 Task: Implement a script that counts the number of lines in a text file specified as an argument.
Action: Mouse moved to (150, 560)
Screenshot: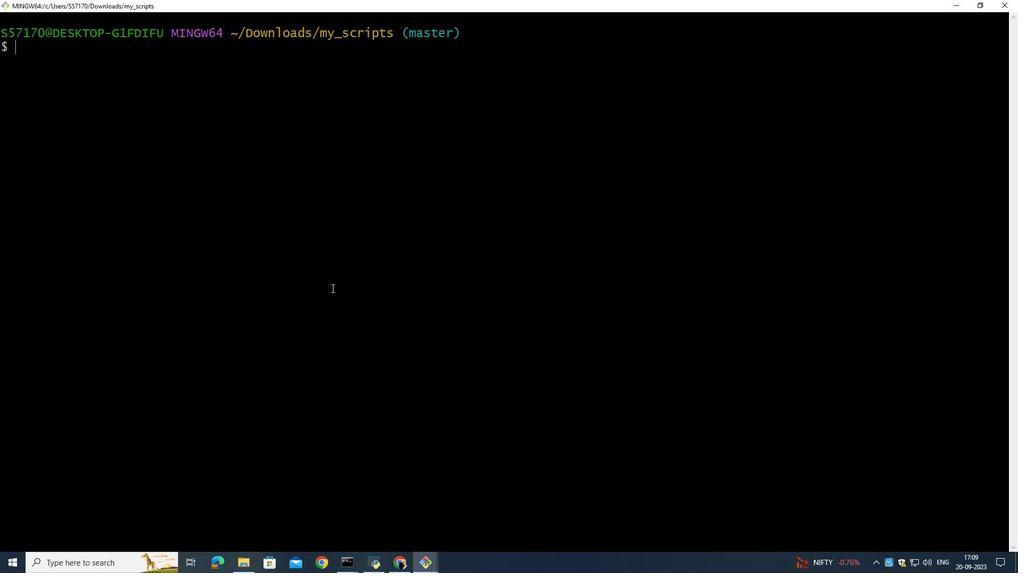 
Action: Mouse pressed left at (150, 560)
Screenshot: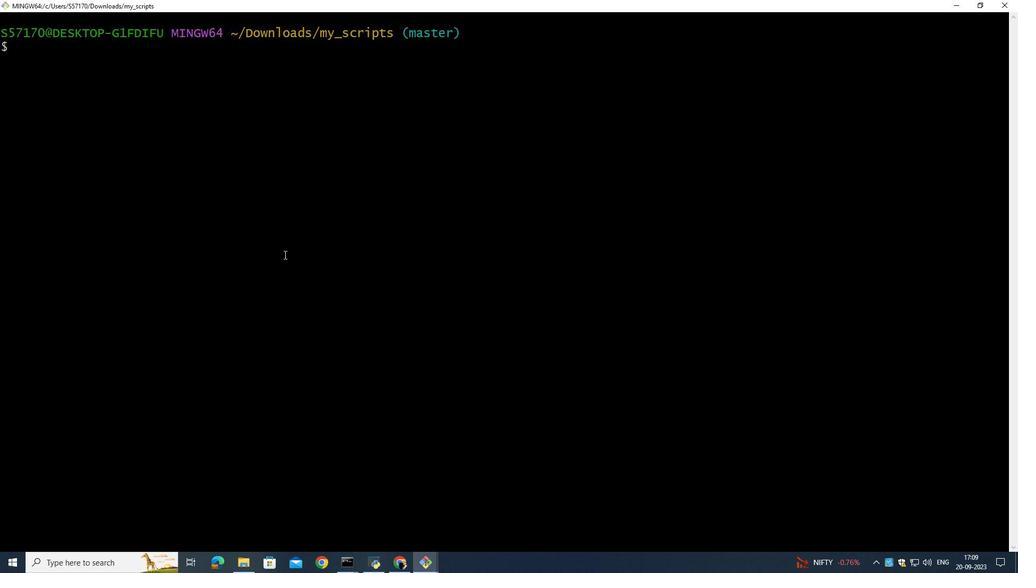 
Action: Mouse moved to (142, 486)
Screenshot: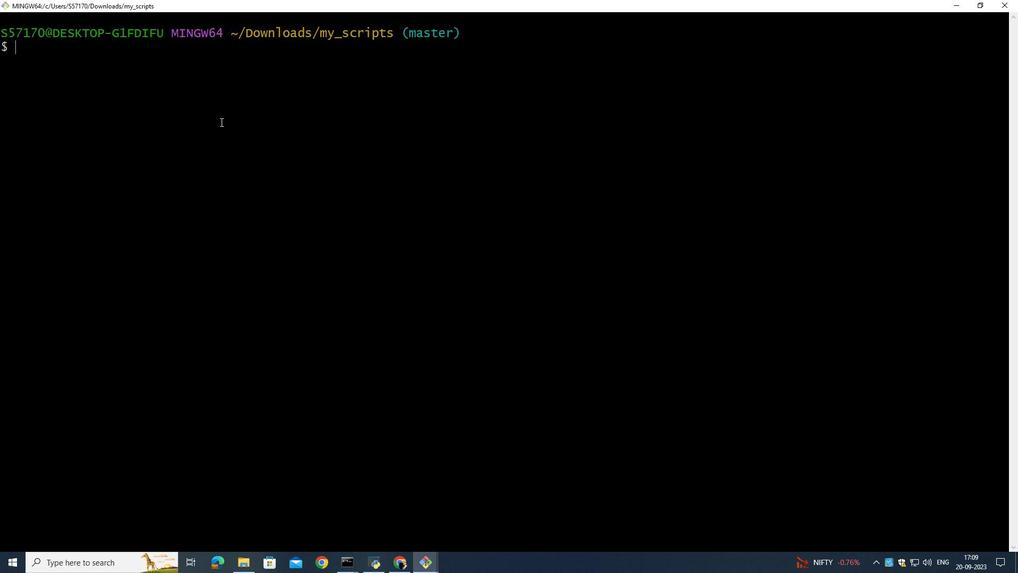 
Action: Mouse pressed left at (142, 486)
Screenshot: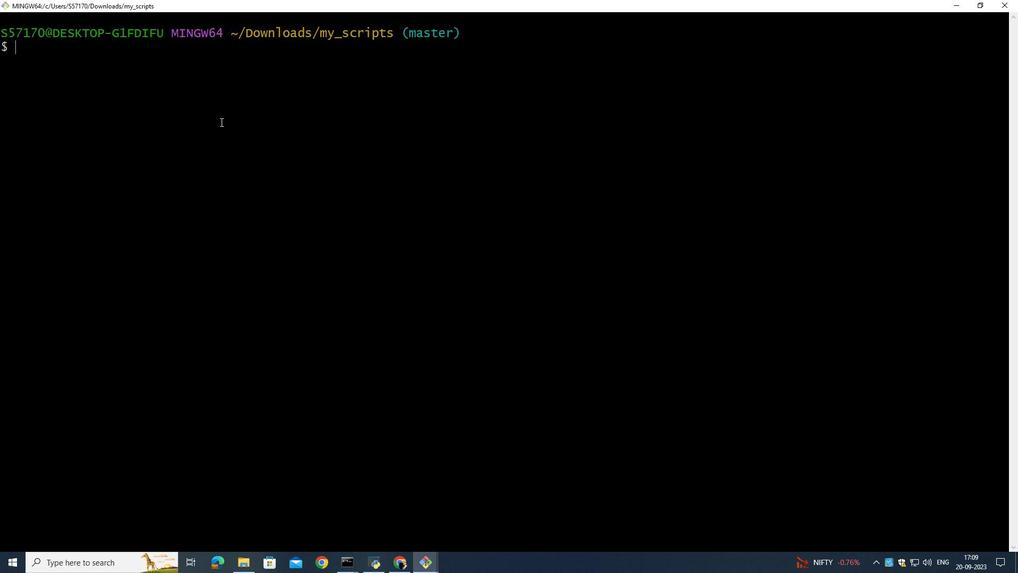 
Action: Mouse moved to (142, 465)
Screenshot: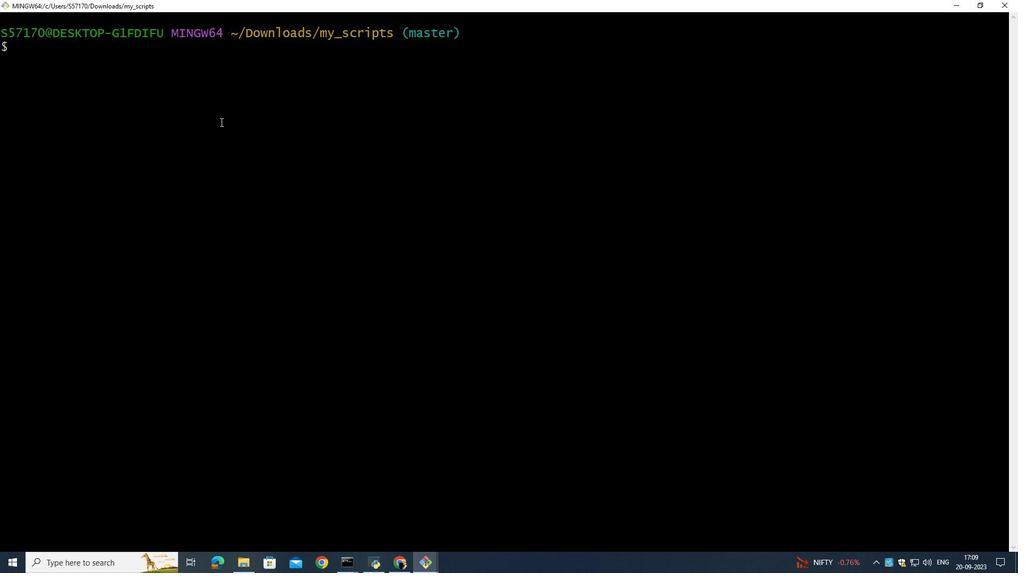 
Action: Key pressed ls<Key.enter>touch<Key.space>
Screenshot: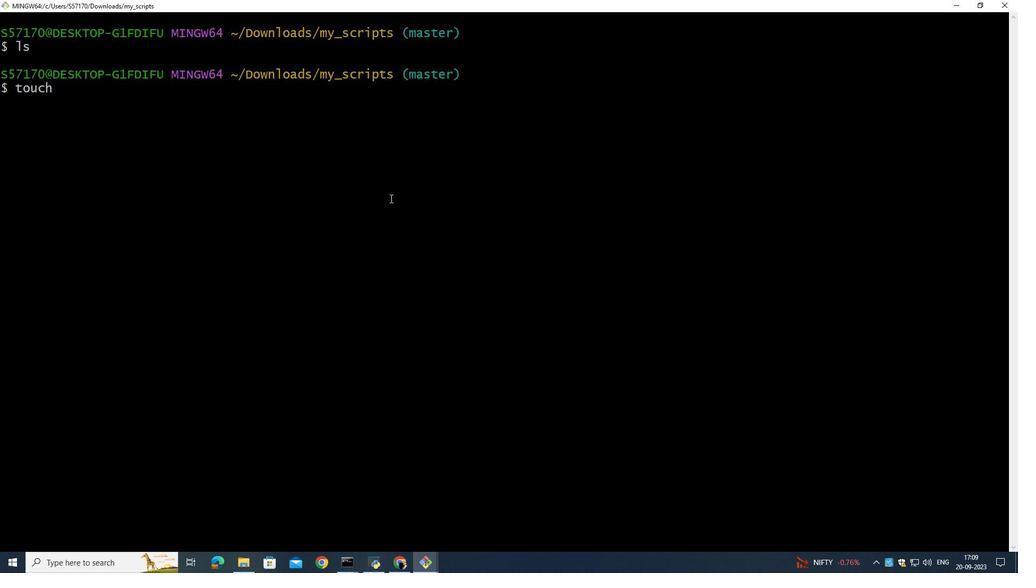 
Action: Mouse moved to (151, 526)
Screenshot: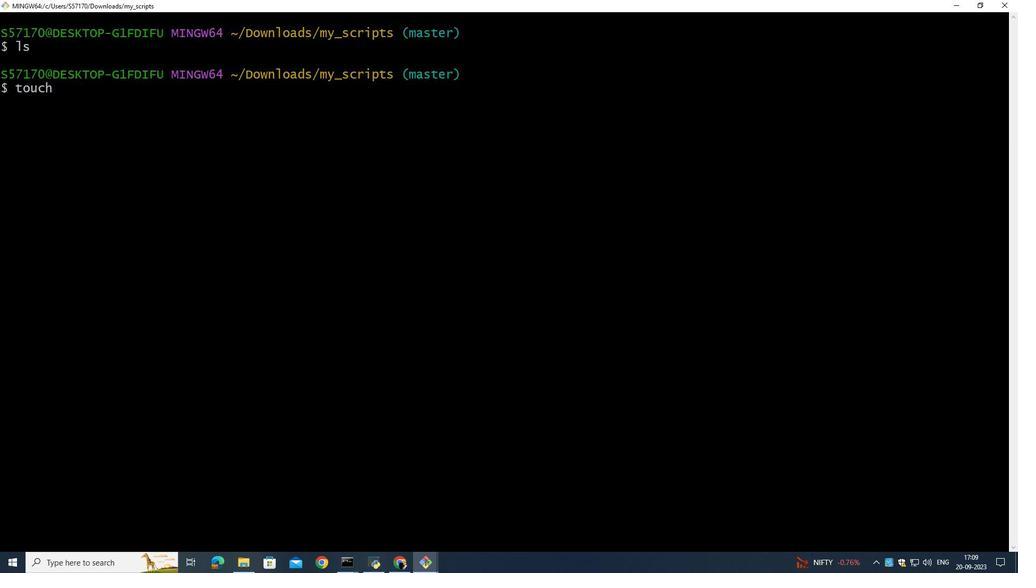 
Action: Mouse scrolled (151, 526) with delta (0, 0)
Screenshot: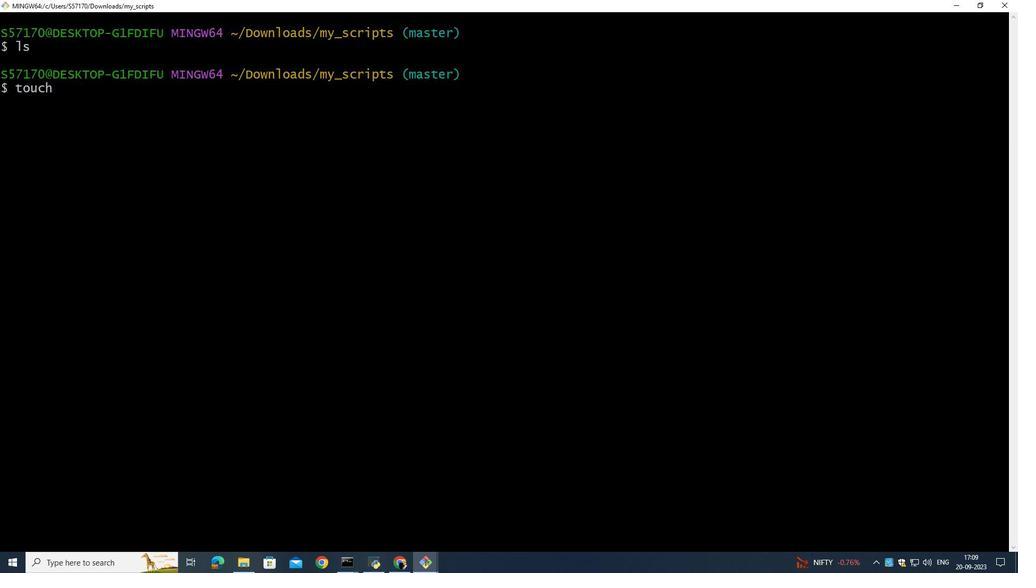 
Action: Mouse scrolled (151, 526) with delta (0, 0)
Screenshot: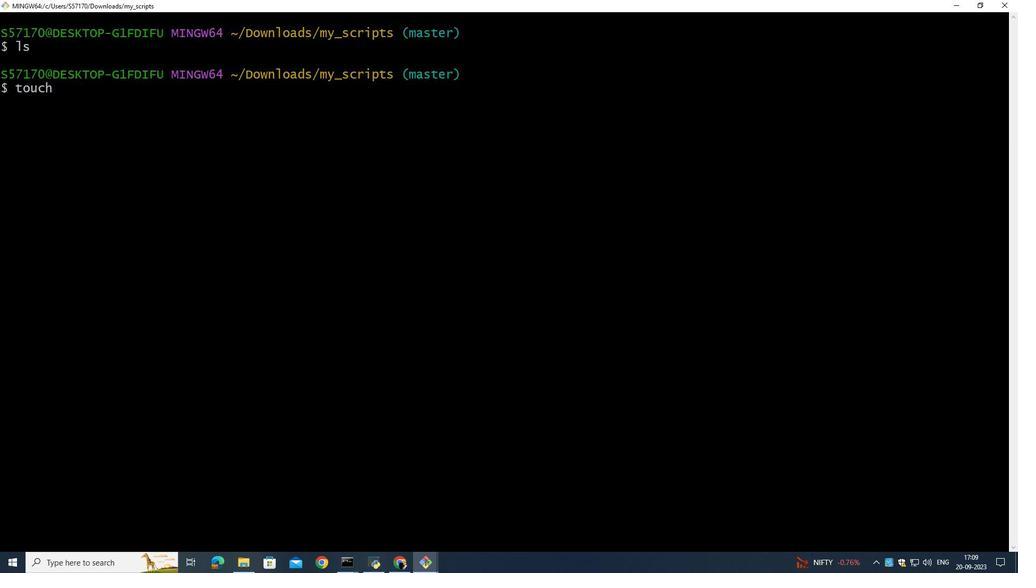 
Action: Mouse scrolled (151, 526) with delta (0, 0)
Screenshot: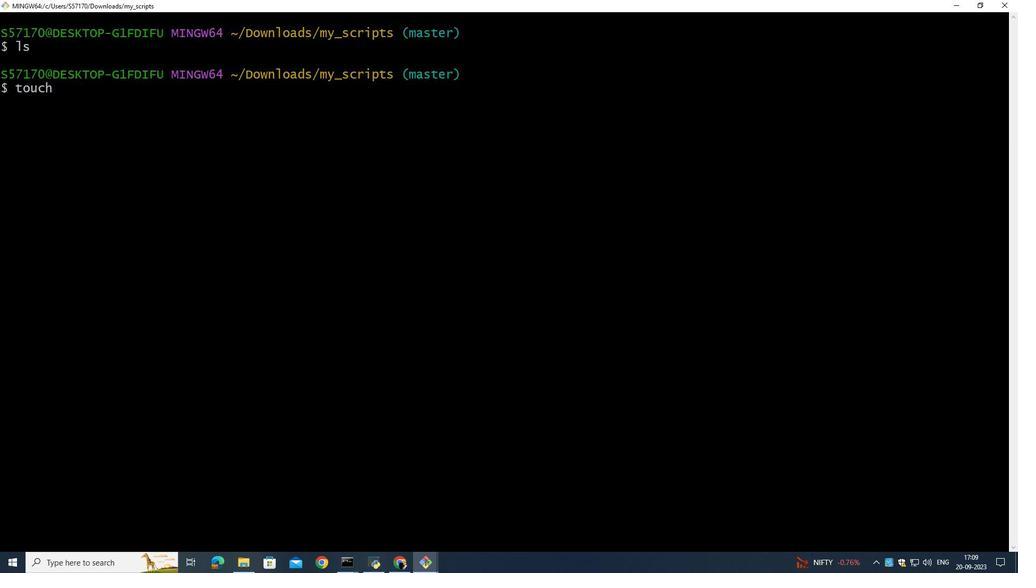 
Action: Mouse moved to (151, 526)
Screenshot: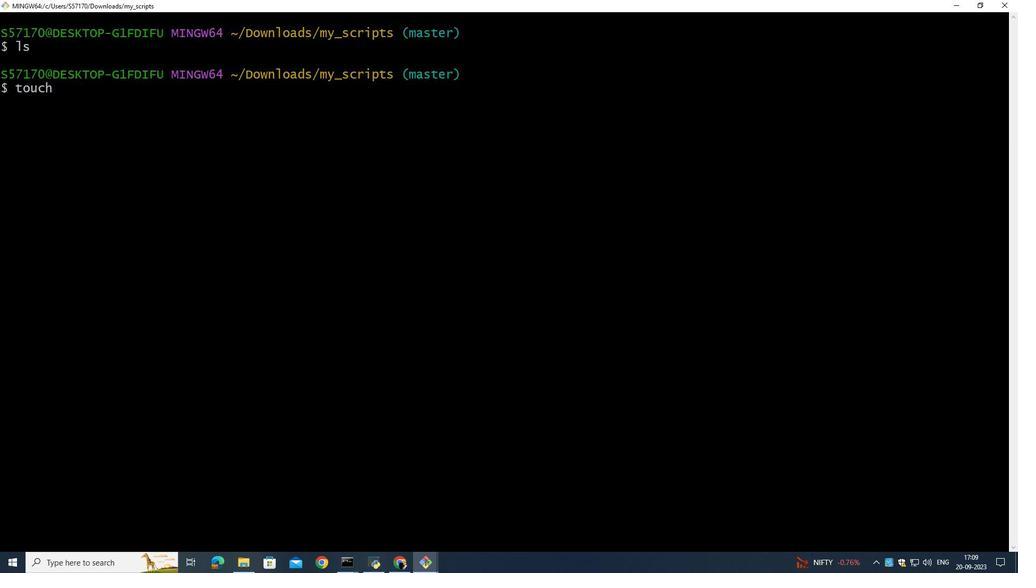 
Action: Mouse scrolled (151, 526) with delta (0, 0)
Screenshot: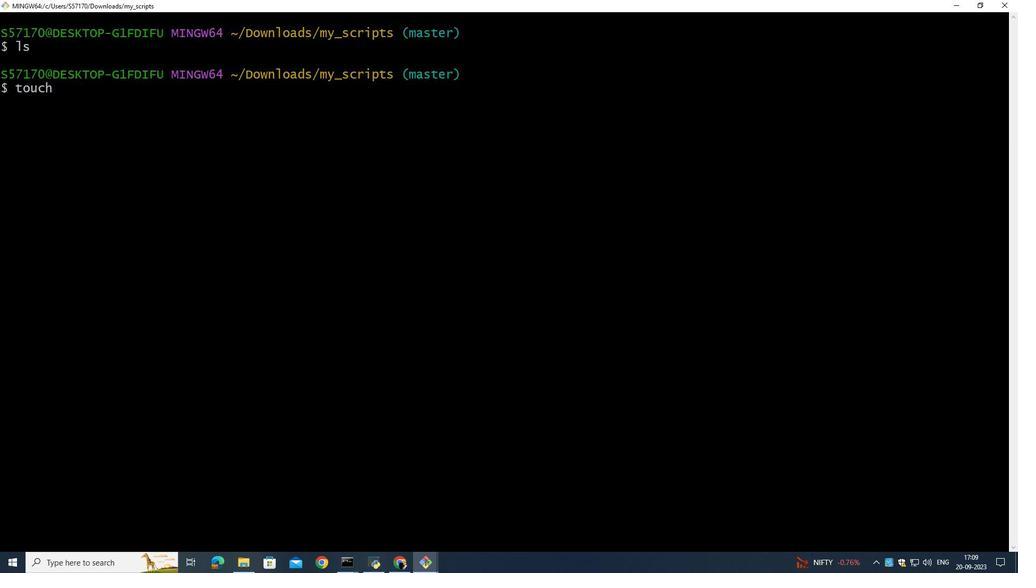 
Action: Mouse moved to (151, 526)
Screenshot: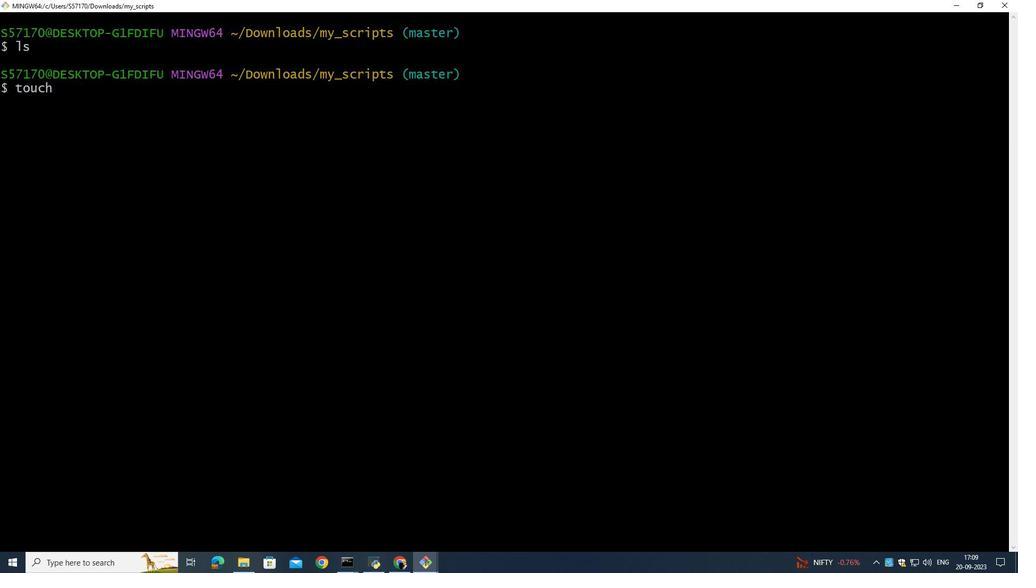 
Action: Mouse scrolled (151, 526) with delta (0, 0)
Screenshot: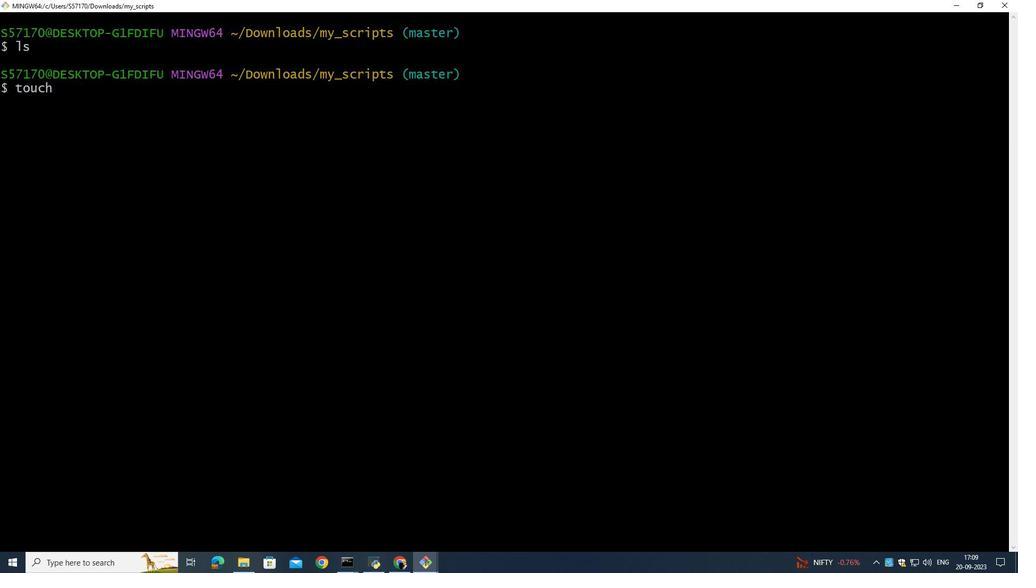
Action: Mouse moved to (151, 526)
Screenshot: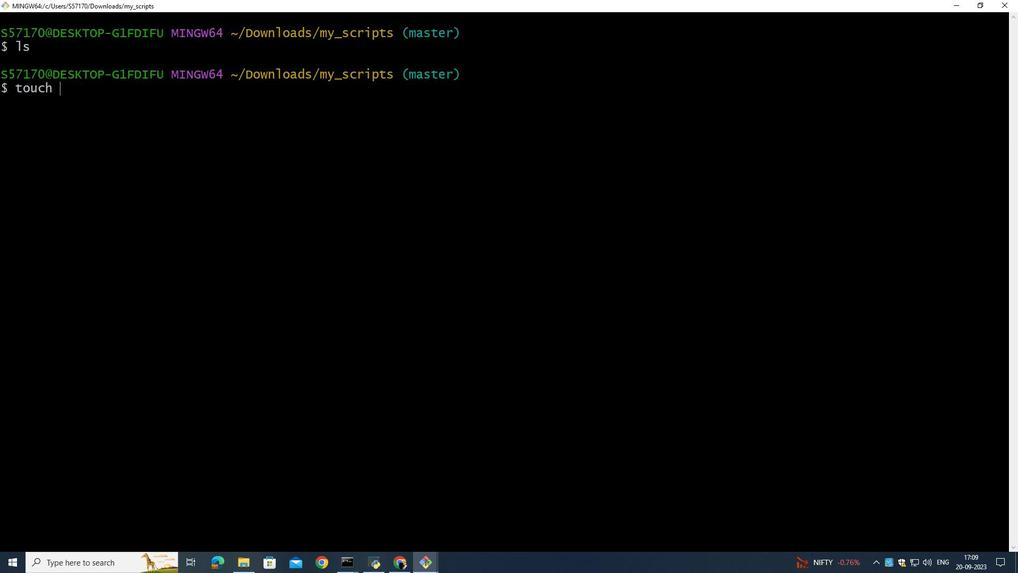 
Action: Mouse scrolled (151, 526) with delta (0, 0)
Screenshot: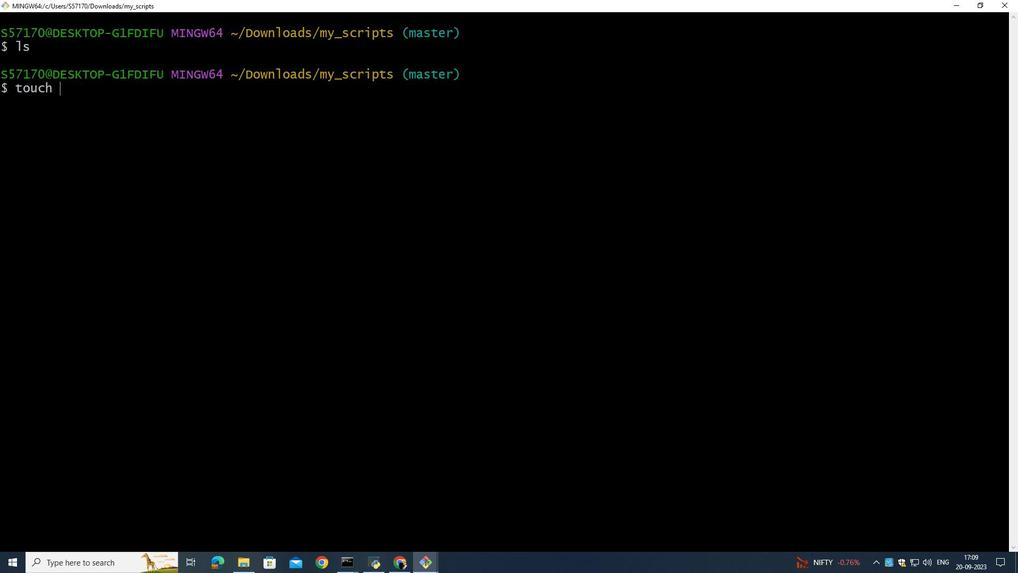 
Action: Mouse scrolled (151, 526) with delta (0, 0)
Screenshot: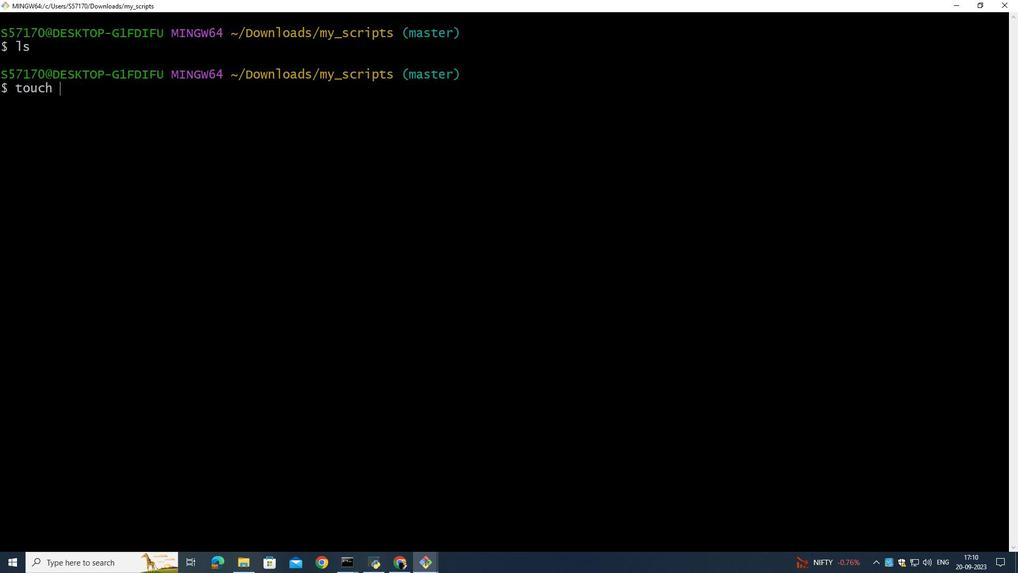 
Action: Mouse scrolled (151, 526) with delta (0, 0)
Screenshot: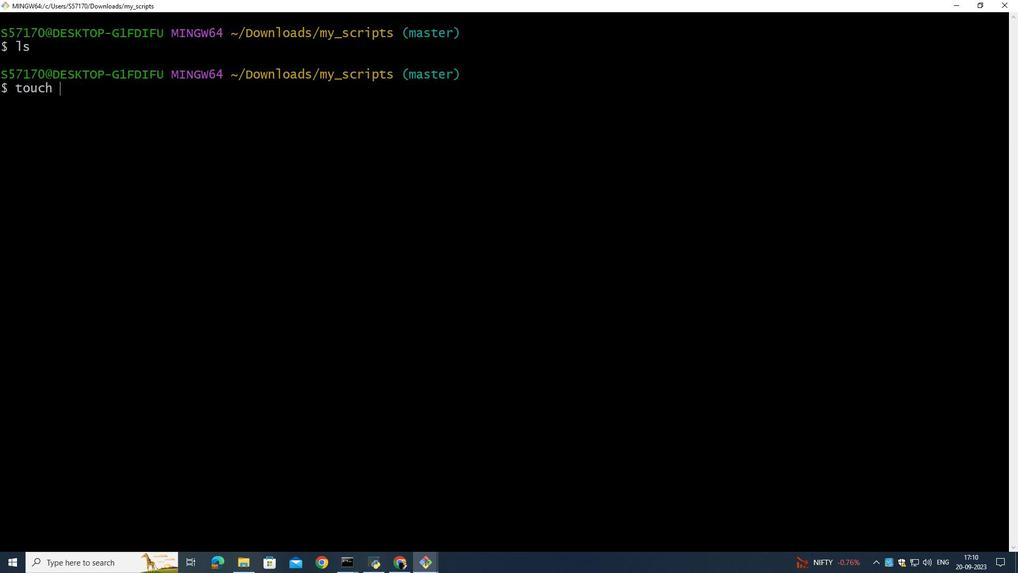 
Action: Mouse scrolled (151, 526) with delta (0, 0)
Screenshot: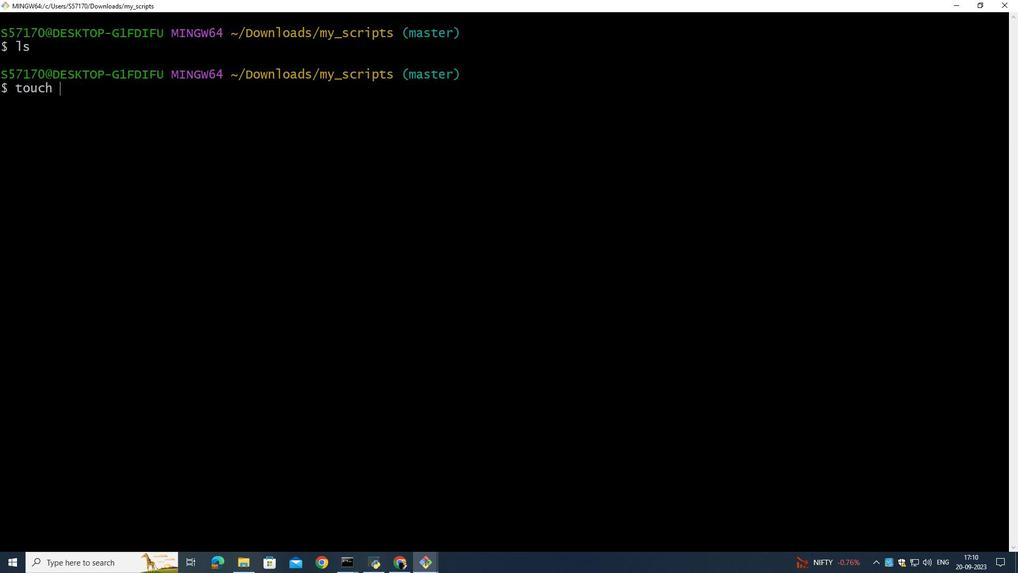 
Action: Mouse moved to (151, 527)
Screenshot: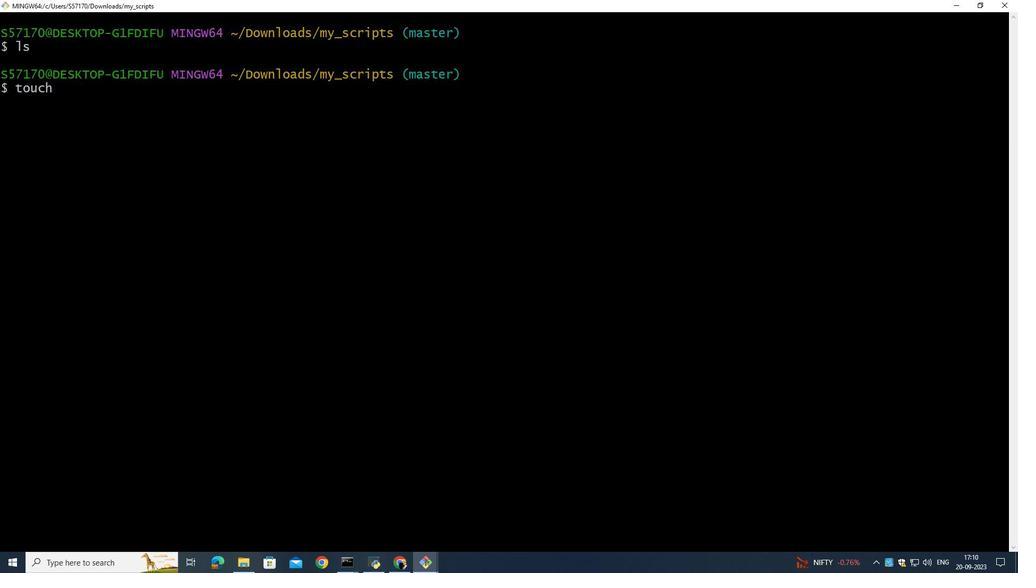 
Action: Mouse scrolled (151, 527) with delta (0, 0)
Screenshot: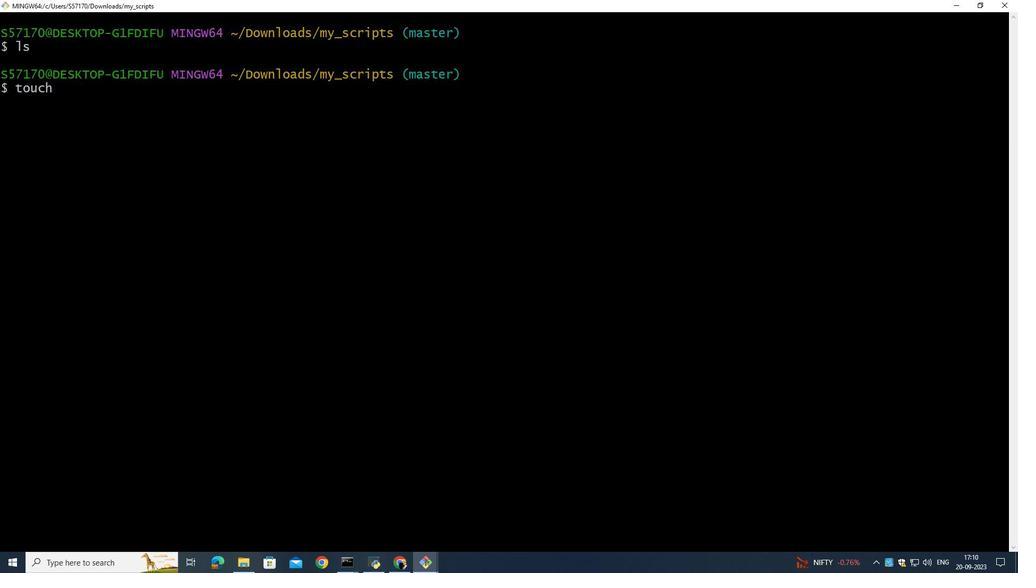 
Action: Mouse scrolled (151, 527) with delta (0, 0)
Screenshot: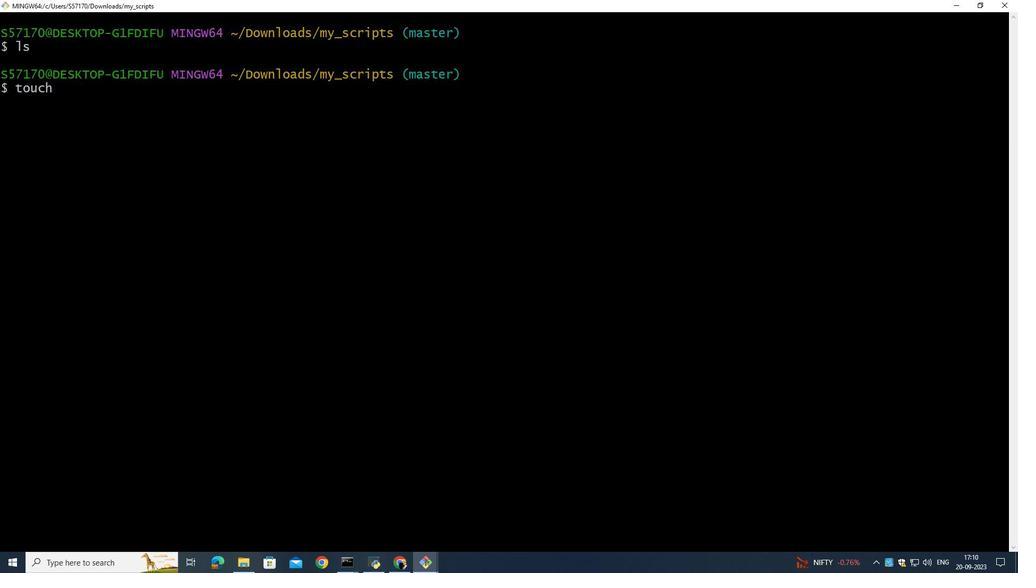 
Action: Mouse moved to (151, 523)
Screenshot: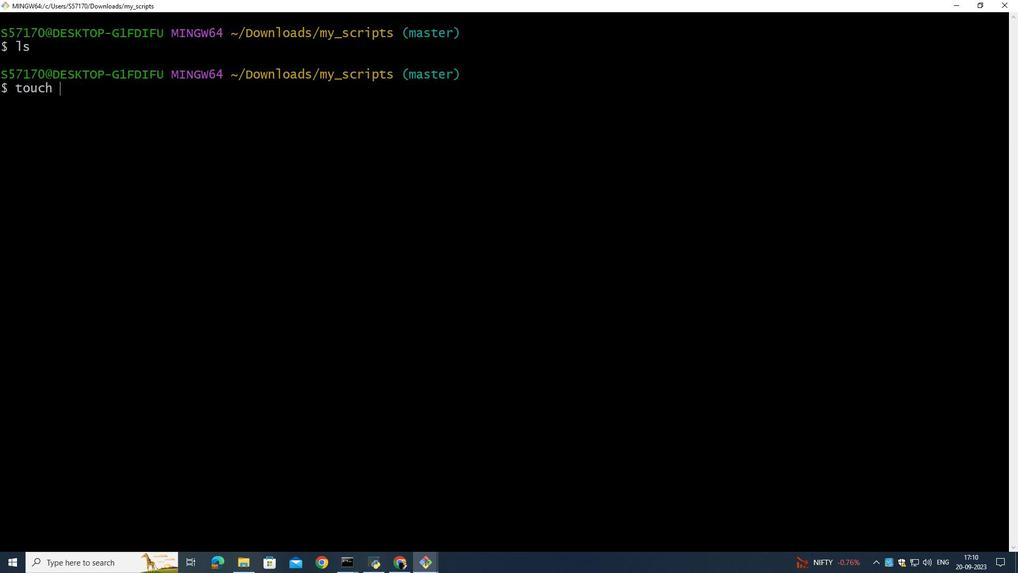 
Action: Key pressed countl<Key.backspace><Key.shift_r>_line.sh<Key.enter>ls<Key.enter>vi<Key.space>count<Key.shift_r>_line.sh<Key.enter>
Screenshot: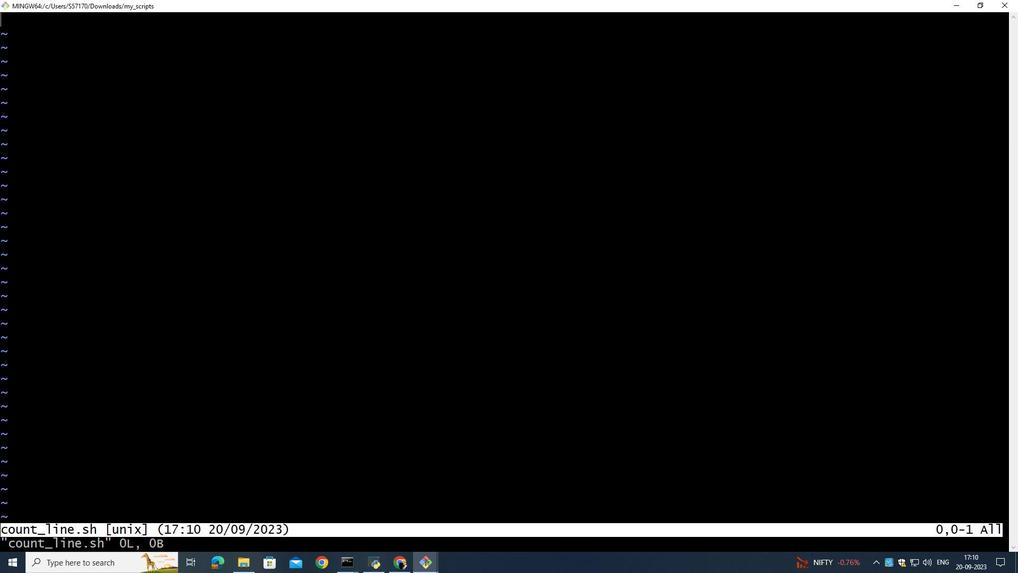 
Action: Mouse moved to (150, 523)
Screenshot: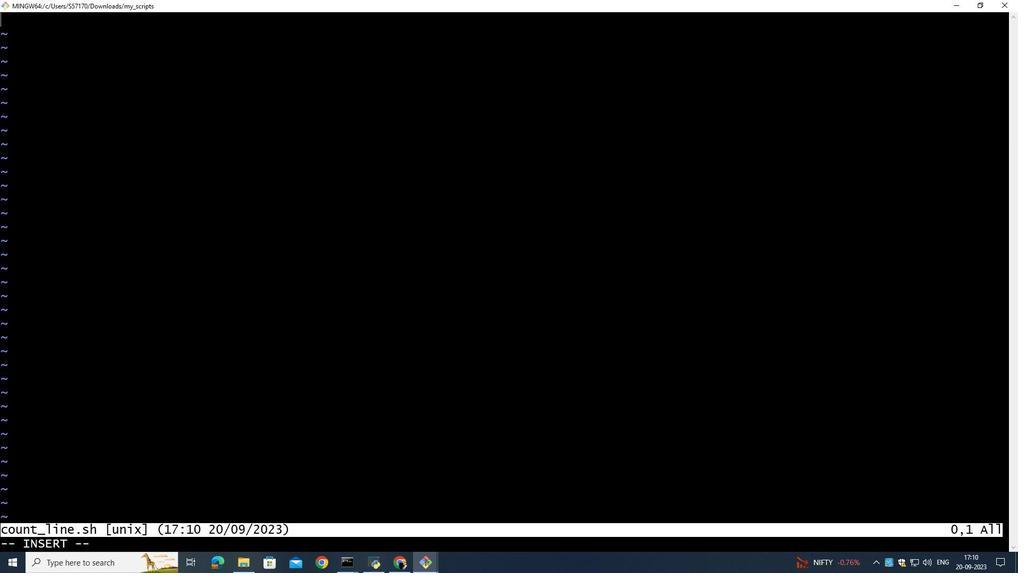 
Action: Key pressed i
Screenshot: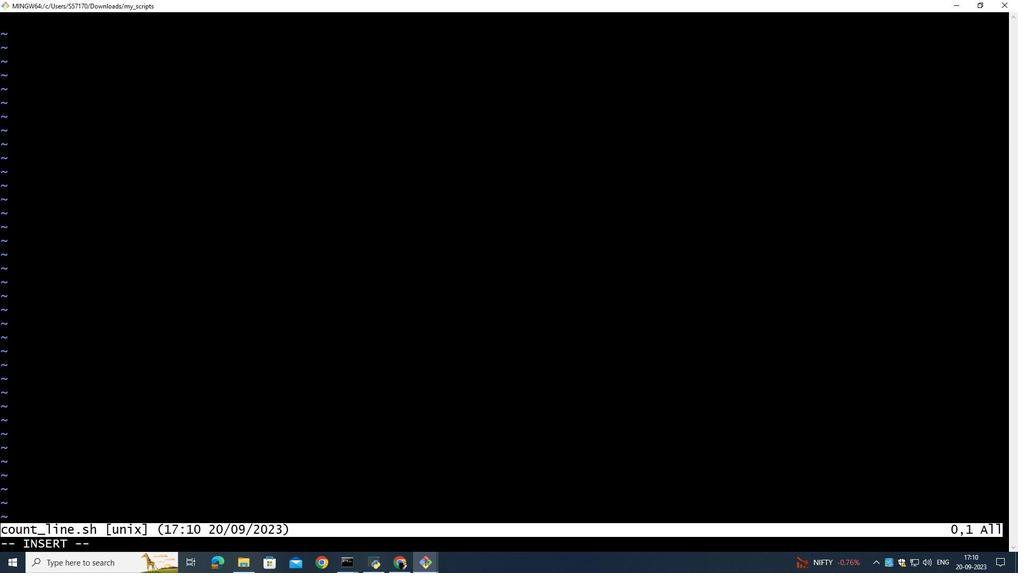 
Action: Mouse moved to (142, 464)
Screenshot: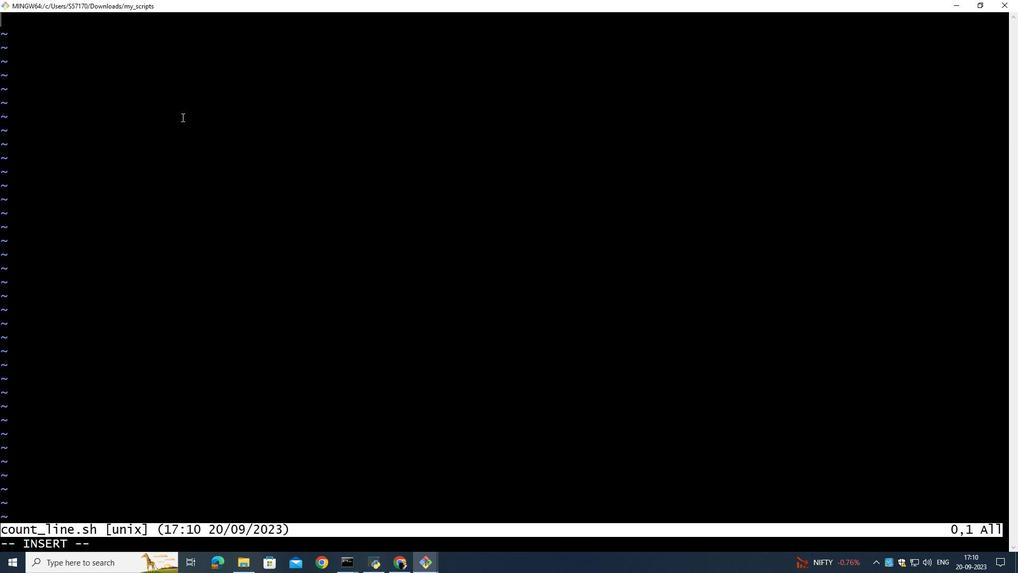 
Action: Key pressed <Key.shift>#/<Key.backspace><Key.shift><Key.shift><Key.shift><Key.shift><Key.shift><Key.shift><Key.shift><Key.shift><Key.shift><Key.shift><Key.shift><Key.shift><Key.shift><Key.shift><Key.shift><Key.shift><Key.shift><Key.shift><Key.shift><Key.shift><Key.shift><Key.shift><Key.shift><Key.shift><Key.shift><Key.shift><Key.shift><Key.shift><Key.shift><Key.shift><Key.shift><Key.shift><Key.shift><Key.shift><Key.shift><Key.shift><Key.shift><Key.shift><Key.shift><Key.shift><Key.shift><Key.shift>!b<Key.backspace>/bin/bash<Key.enter><Key.backspace><Key.enter>if<Key.space>[<Key.space><Key.shift><Key.shift><Key.shift><Key.shift><Key.shift><Key.shift><Key.shift><Key.shift><Key.shift><Key.shift>$<Key.shift>#<Key.space>-ne<Key.space>1]<Key.backspace><Key.space>]<Key.space><Key.backspace>;<Key.space>then<Key.enter>echo<Key.space><Key.shift_r>"<Key.caps_lock>U<Key.caps_lock>sage<Key.shift_r>:<Key.space><Key.shift><Key.shift><Key.shift><Key.shift><Key.shift><Key.shift><Key.shift><Key.shift><Key.shift><Key.shift><Key.shift><Key.shift><Key.shift><Key.shift><Key.shift><Key.shift><Key.shift><Key.shift>$0<Key.space><Key.shift_r><Key.shift_r><Key.shift_r><Key.shift_r><Key.shift_r><Key.shift_r><Key.shift_r><Key.shift_r><Key.shift_r><Key.shift_r><Key.shift_r><Key.shift_r><Key.shift_r><Key.shift_r><Key.shift_r><Key.shift_r><Key.shift_r><Key.shift_r><Key.shift_r><Key.shift_r><Key.shift_r><Key.shift_r><filwe<Key.backspace><Key.backspace>epath<Key.shift_r><Key.shift_r>><Key.enter>exir<Key.backspace>t<Key.space>1<Key.enter>fi<Key.enter><Key.enter>file<Key.shift_r>_path=<Key.shift><Key.shift><Key.shift><Key.shift><Key.shift>$1<Key.enter>if<Key.space>[<Key.space>-f<Key.space><Key.shift_r>"<Key.shift>$file<Key.shift_r>_path<Key.space>];<Key.space>them<Key.backspace>n<Key.enter>
Screenshot: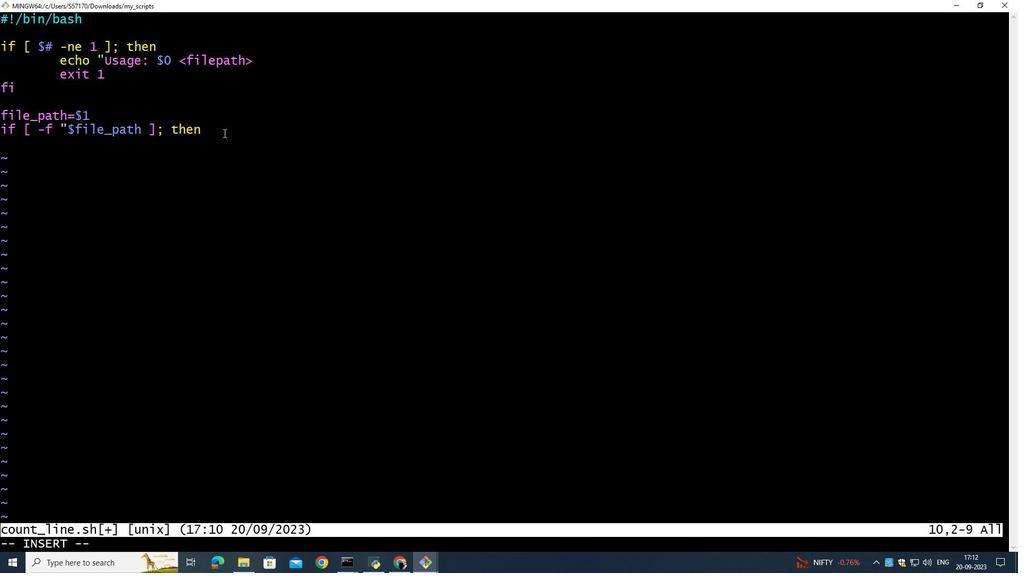 
Action: Mouse moved to (151, 531)
Screenshot: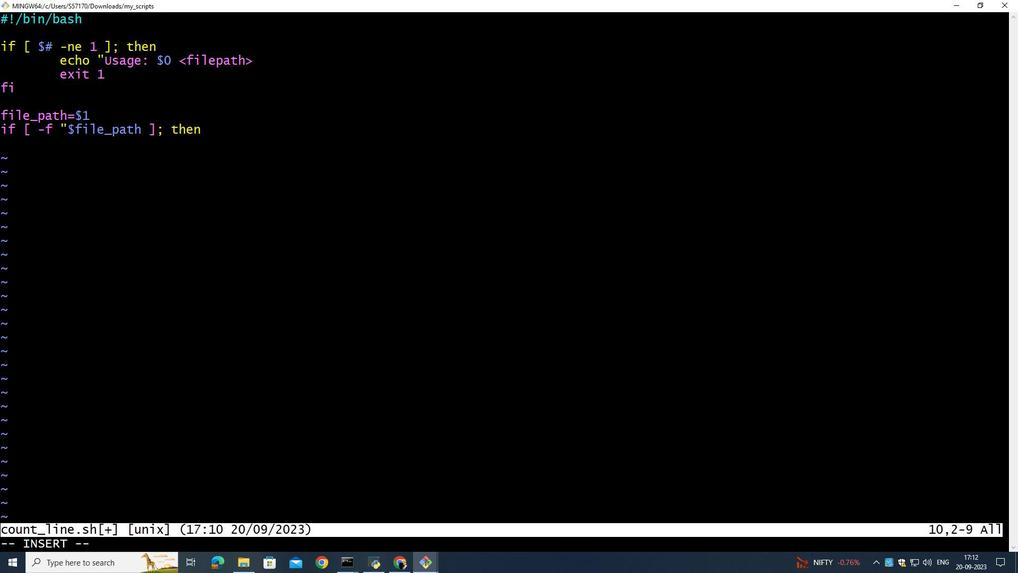 
Action: Mouse scrolled (151, 531) with delta (0, 0)
Screenshot: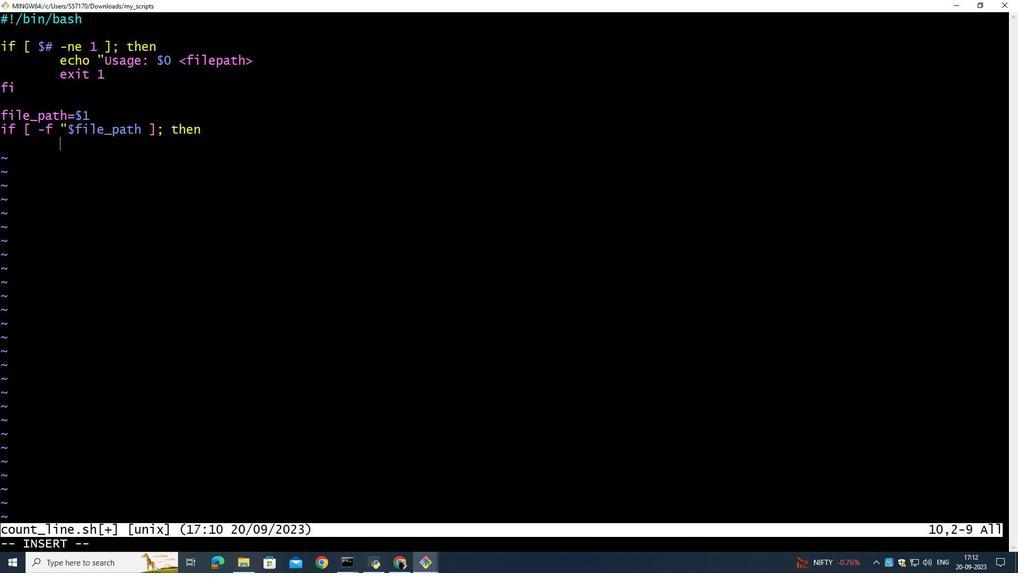
Action: Mouse scrolled (151, 531) with delta (0, 0)
Screenshot: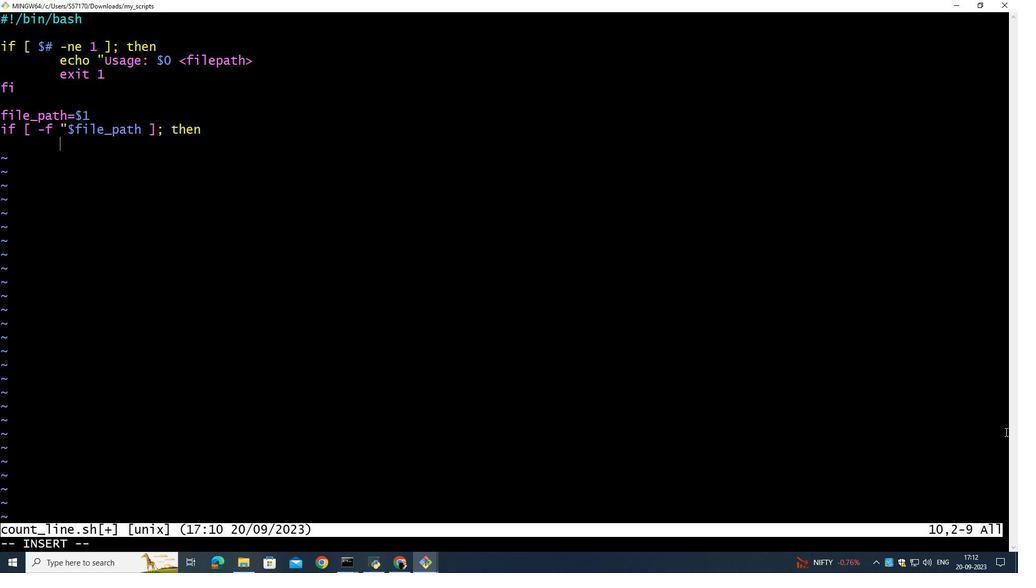 
Action: Mouse moved to (144, 513)
Screenshot: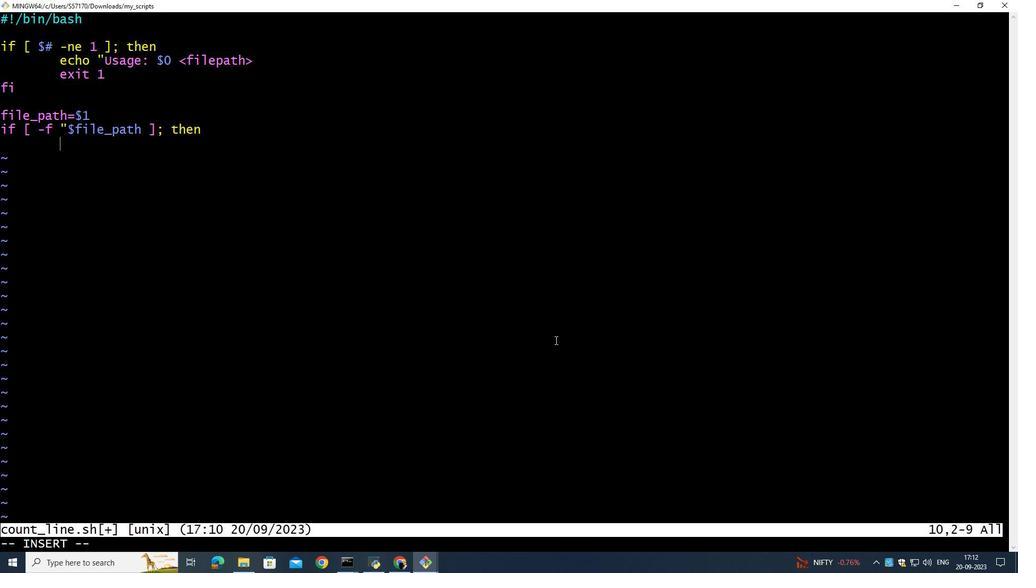 
Action: Key pressed line<Key.shift_r>_count=<Key.shift><Key.shift><Key.shift><Key.shift><Key.shift><Key.shift><Key.shift><Key.shift><Key.shift><Key.shift><Key.shift><Key.shift><Key.shift><Key.shift><Key.shift>$9wc<Key.space>-1<Key.space><Key.shift_r><Key.shift_r><<Key.space><Key.shift_r>"<Key.shift><Key.shift><Key.shift>$file<Key.shift_r>_path<Key.shift_r>"<Key.shift_r><Key.shift_r><Key.shift_r><Key.shift_r><Key.shift_r><Key.shift_r><Key.shift_r><Key.shift_r><Key.shift_r><Key.shift_r><Key.shift_r><Key.shift_r><Key.shift_r>)<Key.enter>echo<Key.space><Key.shift_r>"<Key.caps_lock>T<Key.caps_lock>he<Key.space>number<Key.space>of<Key.space>lines<Key.space>in<Key.space>'<Key.shift><Key.shift><Key.shift><Key.shift><Key.shift><Key.shift><Key.shift><Key.shift><Key.shift><Key.shift>$file<Key.shift_r><Key.shift_r><Key.shift_r><Key.shift_r><Key.shift_r><Key.shift_r><Key.shift_r><Key.shift_r><Key.shift_r><Key.shift_r><Key.shift_r><Key.shift_r><Key.shift_r><Key.shift_r><Key.shift_r><Key.shift_r><Key.shift_r><Key.shift_r>_path<Key.up><Key.left><Key.left><Key.left><Key.left><Key.left><Key.left><Key.left><Key.left><Key.left><Key.left><Key.left><Key.left><Key.left><Key.left><Key.left><Key.left><Key.left><Key.left><Key.left><Key.left><Key.left><Key.shift_r>(<Key.down><Key.right><Key.right><Key.right><Key.right><Key.right><Key.right><Key.right><Key.right><Key.right><Key.right><Key.right><Key.right><Key.right><Key.right><Key.right><Key.right><Key.right><Key.right><Key.right><Key.right><Key.right><Key.right><Key.right><Key.right><Key.right><Key.right>'<Key.space>is<Key.shift_r>:<Key.space><Key.shift><Key.shift><Key.shift><Key.shift><Key.shift><Key.shift><Key.shift><Key.shift><Key.shift><Key.shift><Key.shift><Key.shift><Key.shift><Key.shift>$line<Key.shift_r>_cu<Key.backspace>ount<Key.shift_r>"<Key.enter>else<Key.enter>echo<Key.space><Key.shift_r>"<Key.caps_lock>E<Key.caps_lock>rror<Key.shift_r>:<Key.space><Key.caps_lock>T<Key.caps_lock>he<Key.space>file<Key.space>'<Key.shift><Key.shift><Key.shift><Key.shift><Key.shift><Key.shift>$file<Key.shift_r>_path'cou<Key.backspace><Key.backspace><Key.backspace><Key.space>could<Key.space>not<Key.space>be<Key.space>found.<Key.shift_r>"<Key.enter>fi<Key.enter><Key.backspace><Key.backspace><Key.backspace><Key.backspace><Key.backspace><Key.backspace><Key.backspace><Key.shift_r>"<Key.enter>fi<Key.enter><Key.backspace><Key.backspace><Key.left><Key.left><Key.backspace><Key.backspace><Key.enter><Key.backspace><Key.up><Key.up><Key.up><Key.up><Key.up><Key.up><Key.right><Key.right><Key.right><Key.right><Key.right><Key.right><Key.right><Key.right><Key.right><Key.right><Key.right><Key.right><Key.enter><Key.down><Key.right><Key.right><Key.right><Key.down><Key.right><Key.right><Key.right><Key.right><Key.right><Key.right><Key.right><Key.right><Key.right><Key.right><Key.right><Key.right><Key.right><Key.right><Key.right><Key.right><Key.right><Key.left><Key.left><Key.left><Key.backspace><Key.right><Key.right><Key.right><Key.right><Key.right><Key.right><Key.right><Key.right><Key.right><Key.right><Key.right><Key.right><Key.right><Key.right><Key.right><Key.right><Key.right><Key.right><Key.right><Key.right><Key.right><Key.right><Key.right><Key.enter><Key.esc><Key.shift_r>:wq<Key.shift>!<Key.enter>./count<Key.shift_r>_line.sh<Key.enter><Key.up><Key.up><Key.enter><Key.up><Key.up><Key.up><Key.up><Key.up><Key.up><Key.up><Key.up><Key.up><Key.up><Key.up><Key.up><Key.up><Key.up><Key.up><Key.up><Key.up><Key.up><Key.up><Key.up><Key.up>i<Key.down><Key.down><Key.down><Key.down><Key.down><Key.down><Key.down><Key.down><Key.down><Key.right><Key.left><Key.left><Key.left><Key.left><Key.left><Key.right><Key.right>
Screenshot: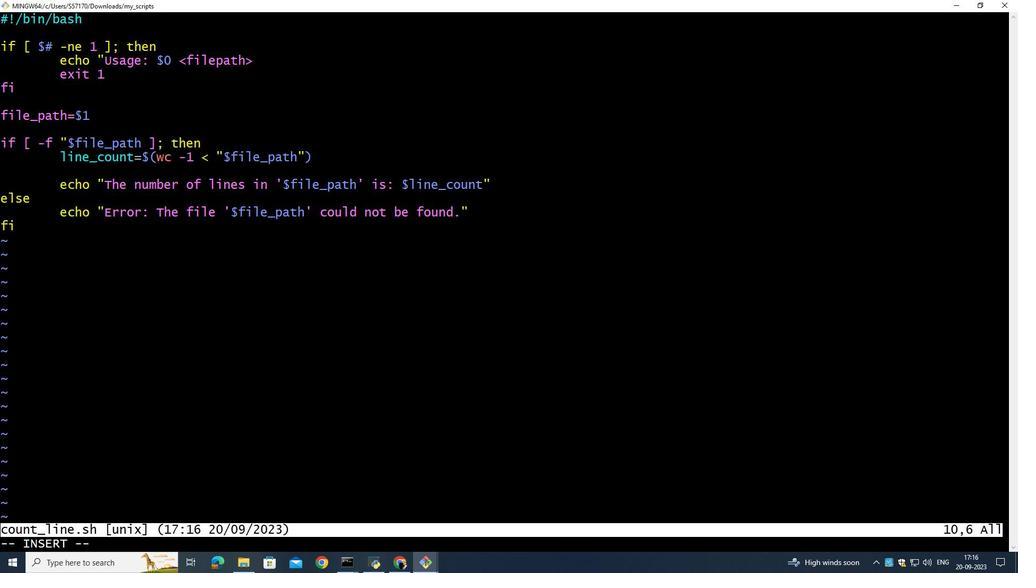 
Action: Mouse moved to (144, 513)
Screenshot: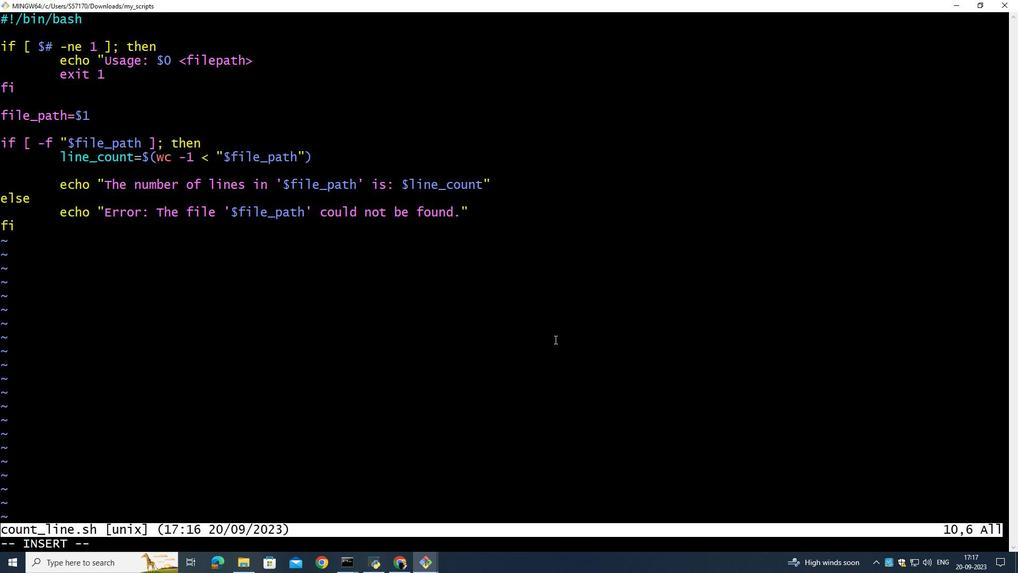 
Action: Key pressed <Key.right><Key.right><Key.right><Key.right><Key.right><Key.right><Key.right><Key.right><Key.right><Key.right><Key.right><Key.right><Key.right><Key.right><Key.right><Key.right><Key.right><Key.right><Key.right><Key.down><Key.right><Key.right><Key.down><Key.down><Key.down><Key.down><Key.up><Key.up><Key.up><Key.up><Key.up><Key.up>
Screenshot: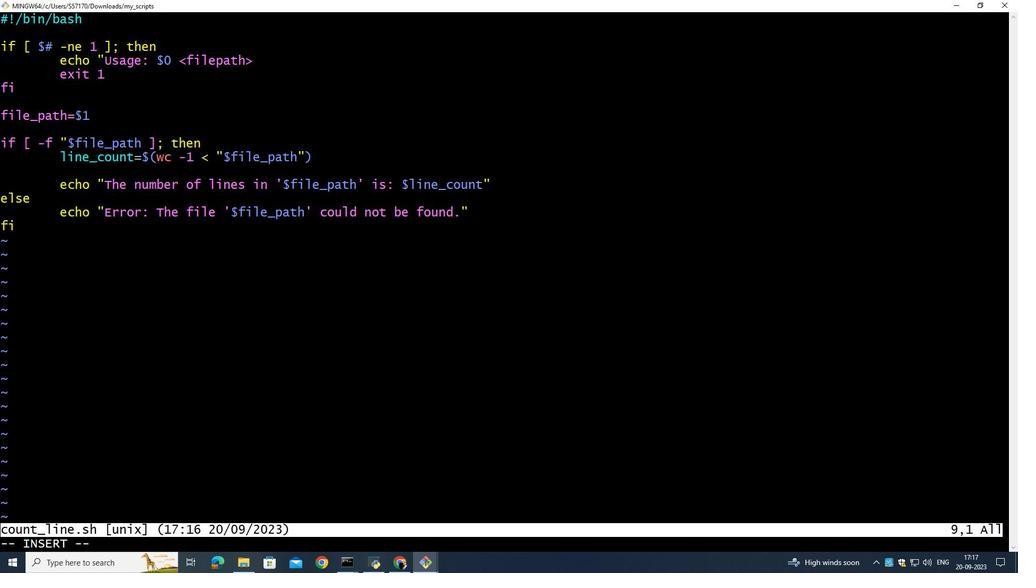 
Action: Mouse moved to (142, 470)
Screenshot: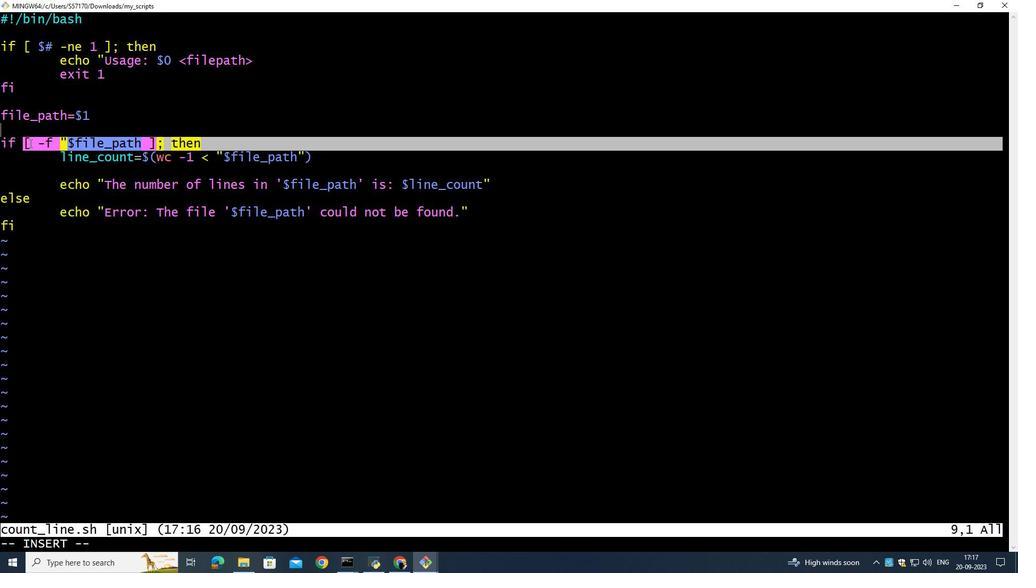 
Action: Mouse pressed left at (142, 470)
Screenshot: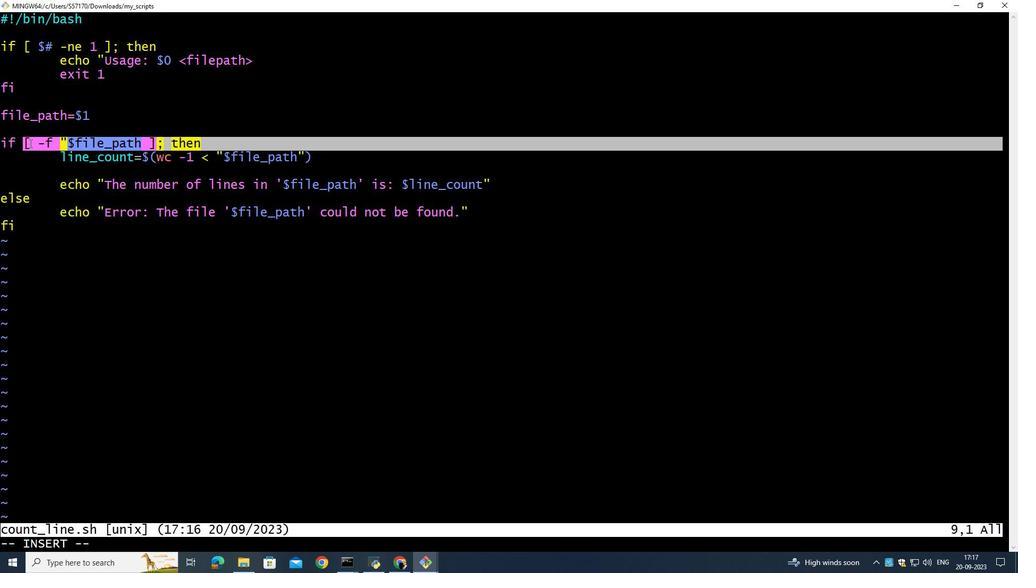 
Action: Mouse moved to (140, 469)
Screenshot: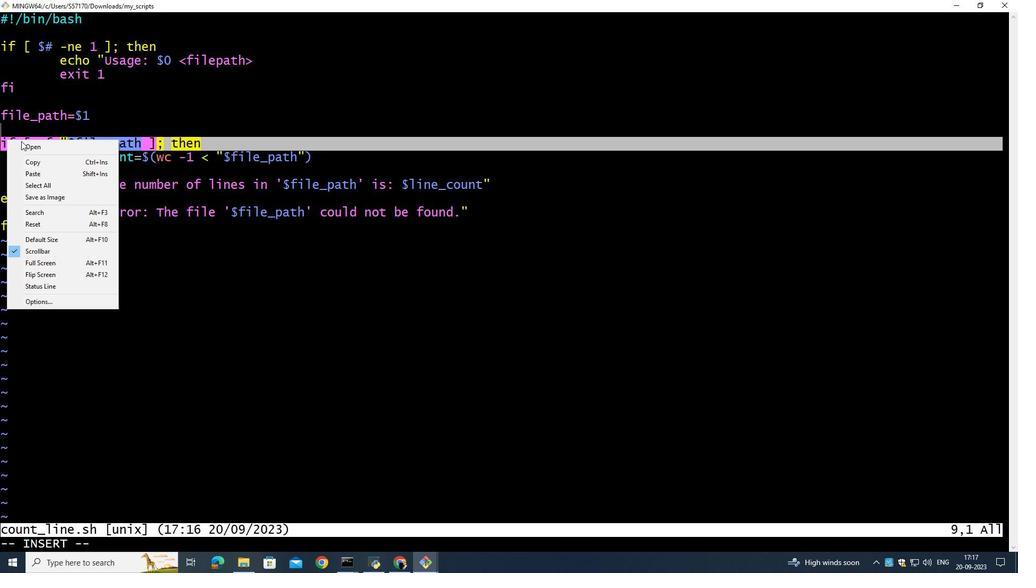 
Action: Mouse pressed right at (140, 469)
Screenshot: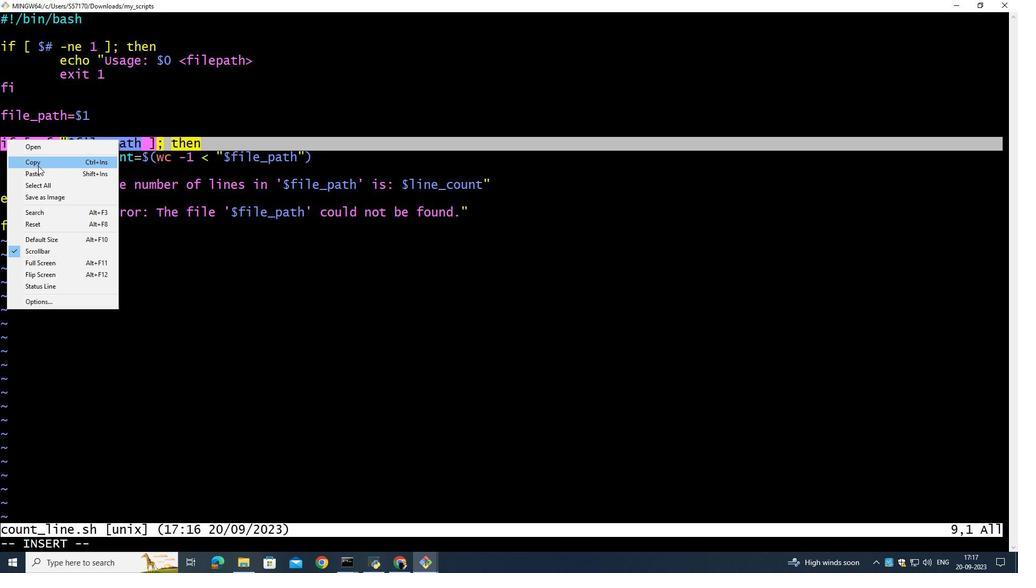
Action: Mouse moved to (141, 474)
Screenshot: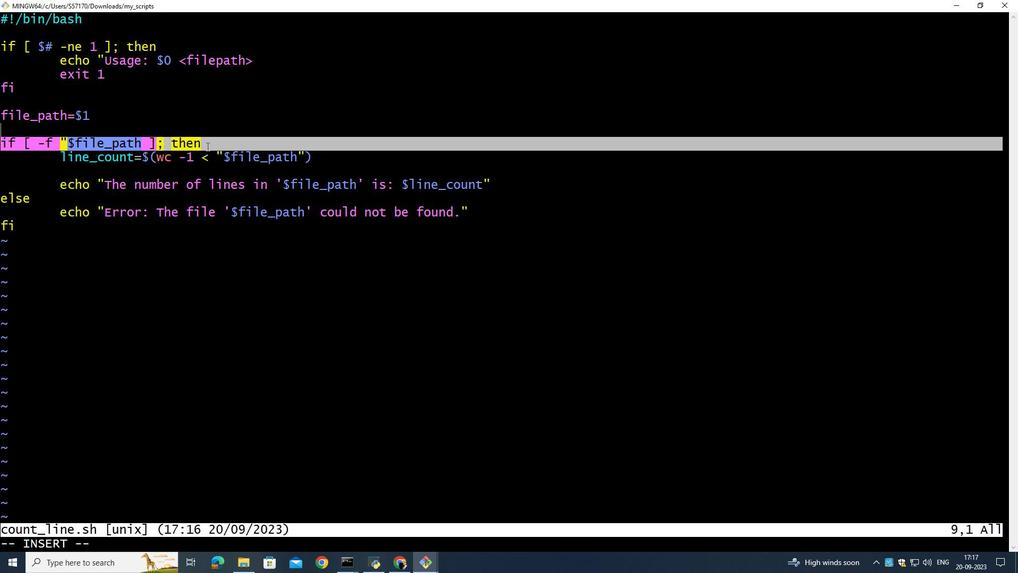 
Action: Mouse pressed left at (141, 474)
Screenshot: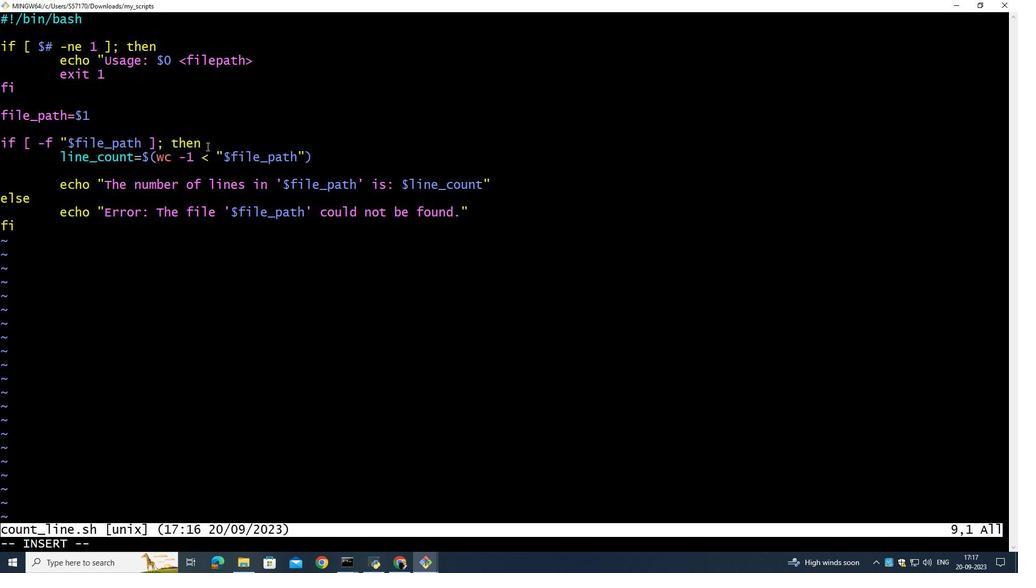 
Action: Mouse moved to (142, 471)
Screenshot: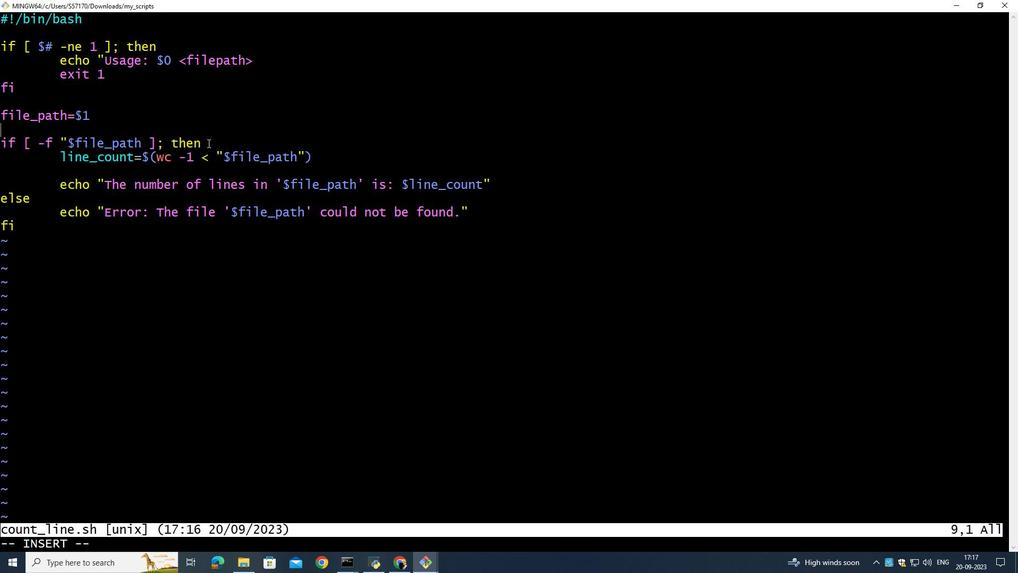 
Action: Mouse pressed left at (142, 471)
Screenshot: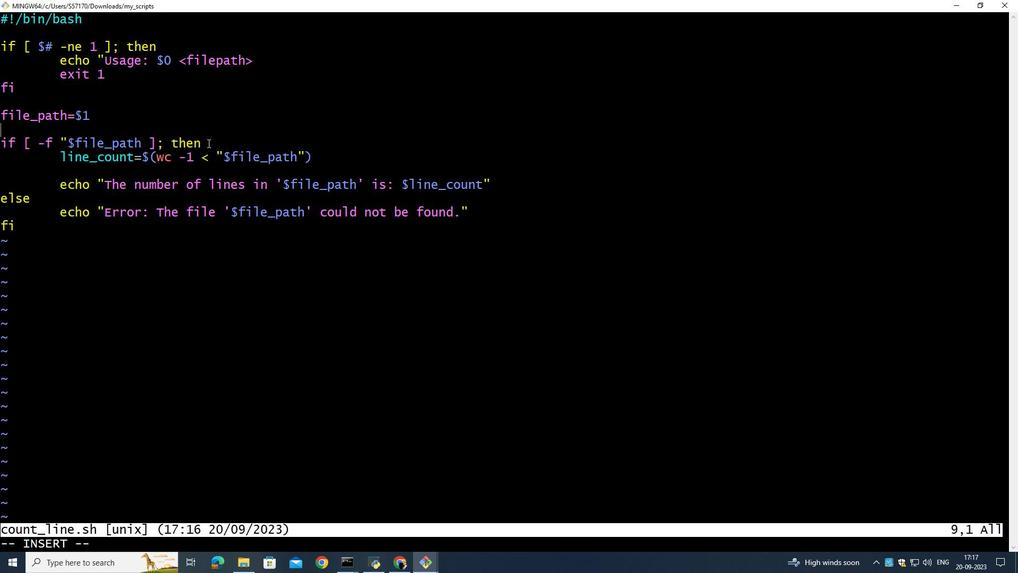 
Action: Mouse moved to (142, 470)
Screenshot: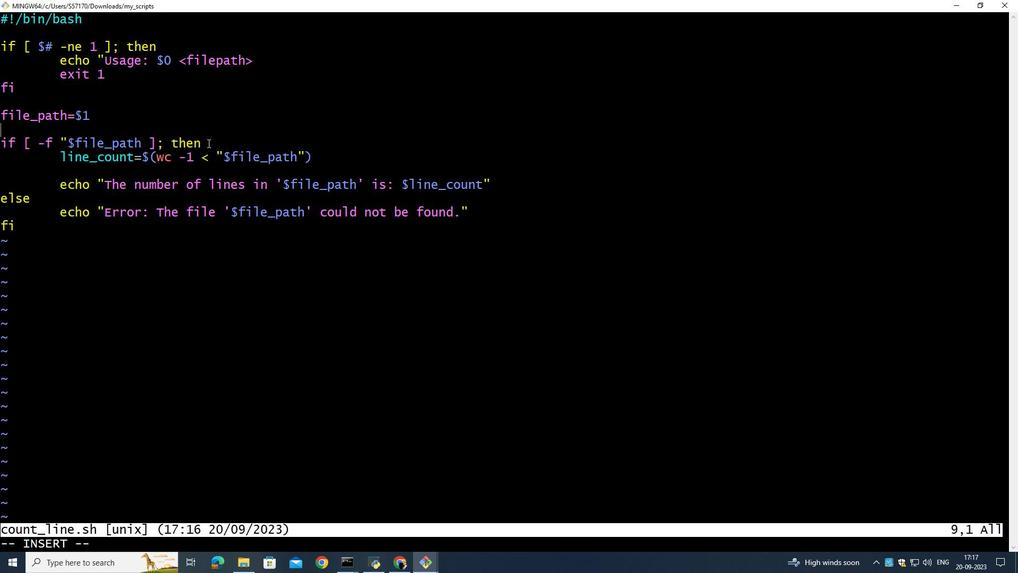 
Action: Key pressed <Key.down><Key.right><Key.right><Key.right><Key.right><Key.right><Key.right><Key.right><Key.right><Key.right><Key.right><Key.right><Key.right><Key.right><Key.right><Key.backspace><Key.backspace><Key.backspace><Key.backspace><Key.backspace><Key.backspace><Key.backspace><Key.backspace><Key.backspace><Key.backspace><Key.backspace><Key.backspace><Key.backspace><Key.backspace><Key.backspace><Key.backspace><Key.backspace><Key.backspace><Key.backspace><Key.backspace><Key.backspace><Key.backspace><Key.backspace><Key.backspace><Key.backspace><Key.backspace><Key.backspace>
Screenshot: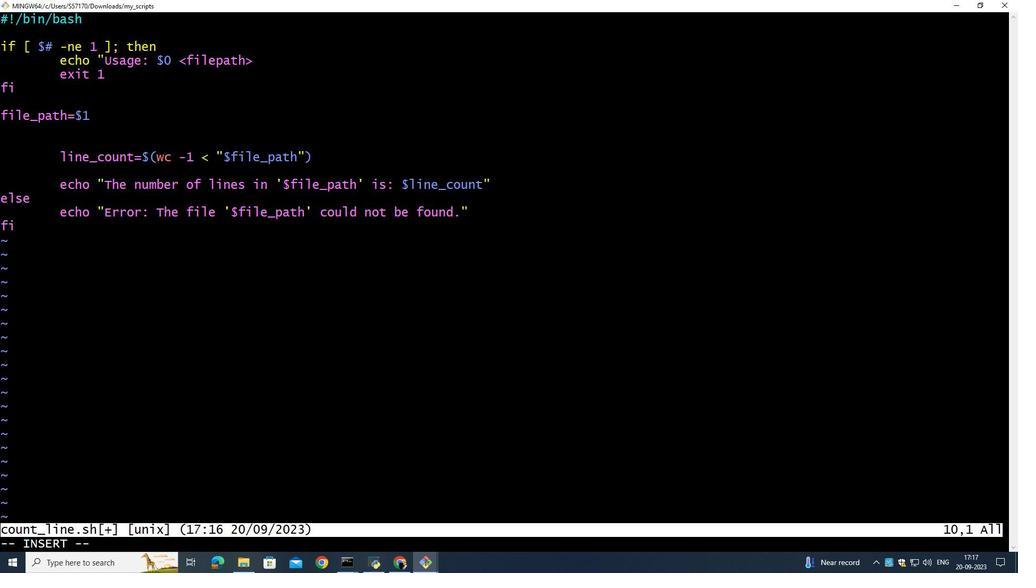 
Action: Mouse moved to (151, 517)
Screenshot: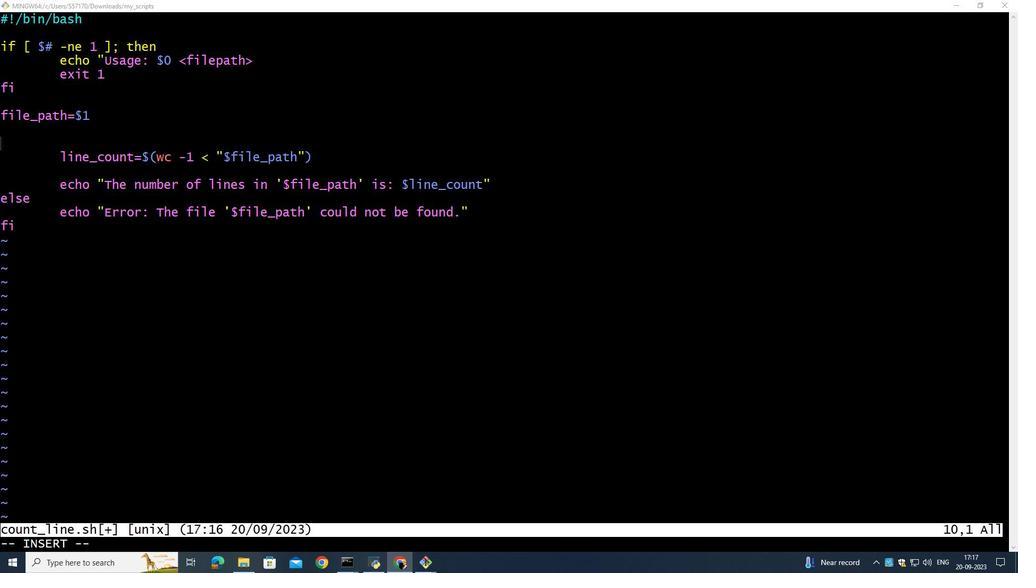 
Action: Mouse pressed left at (151, 517)
Screenshot: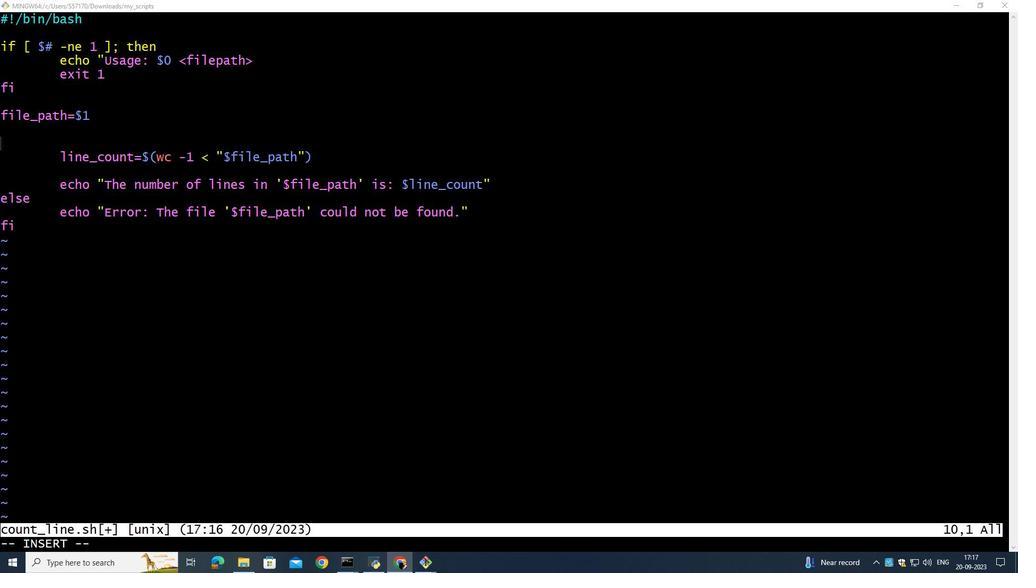 
Action: Mouse moved to (150, 517)
Screenshot: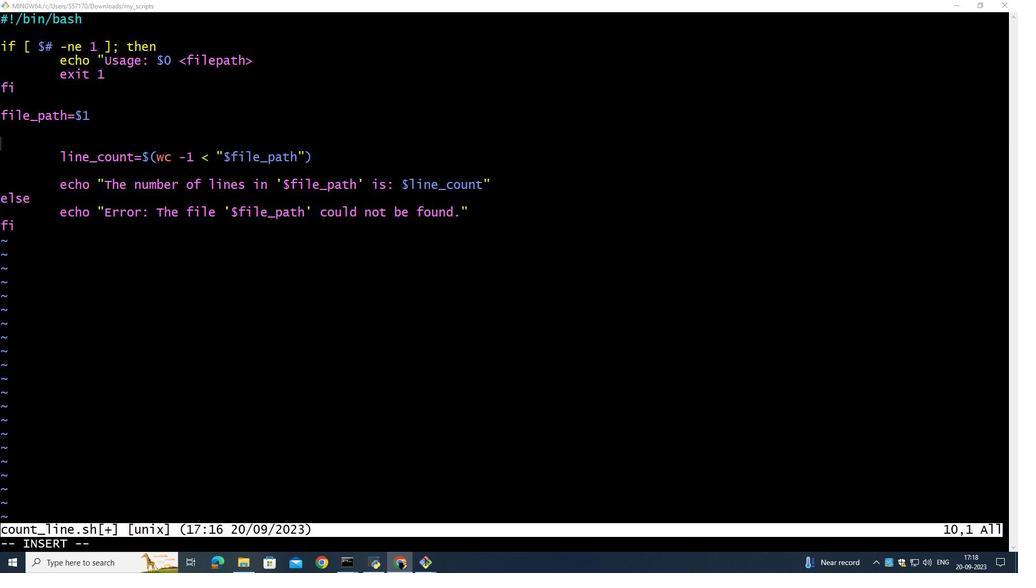
Action: Mouse pressed right at (150, 517)
Screenshot: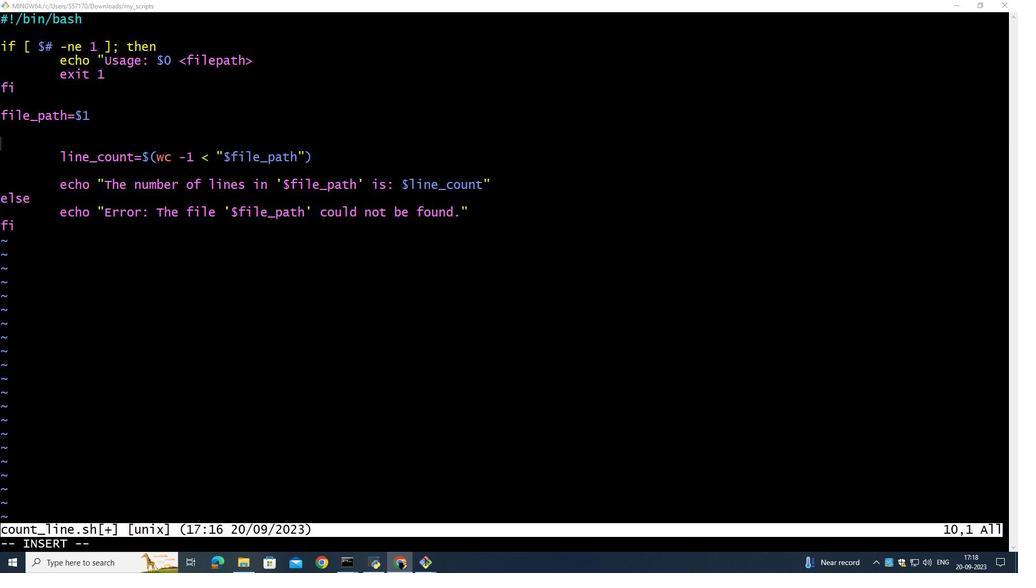 
Action: Mouse moved to (150, 520)
Screenshot: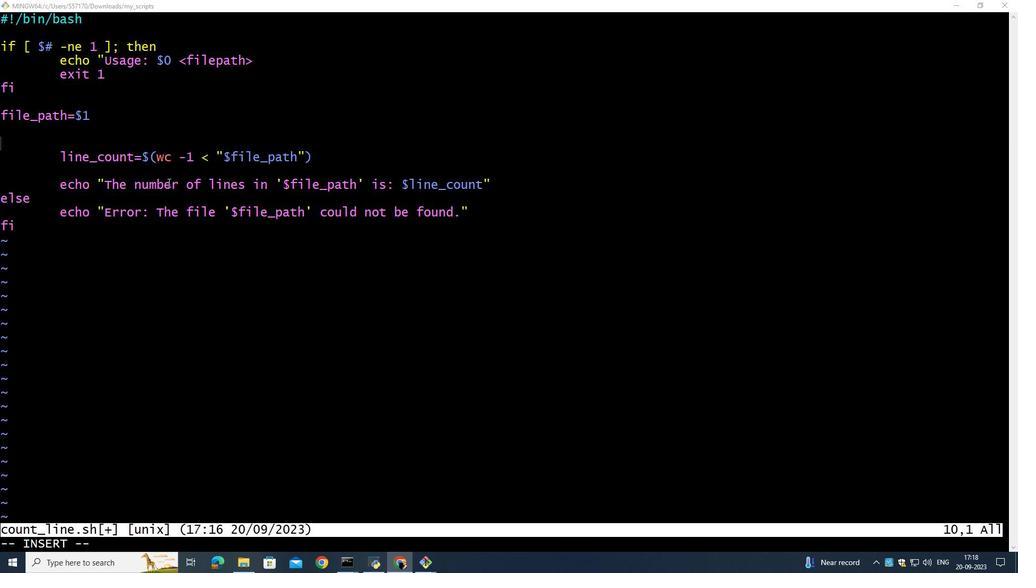 
Action: Mouse pressed left at (150, 520)
Screenshot: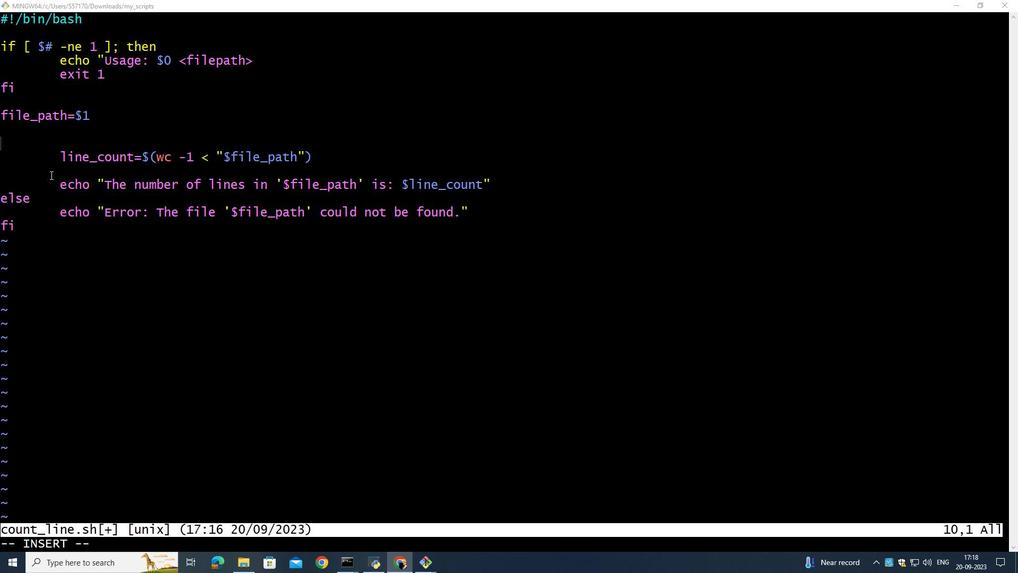 
Action: Mouse moved to (140, 469)
Screenshot: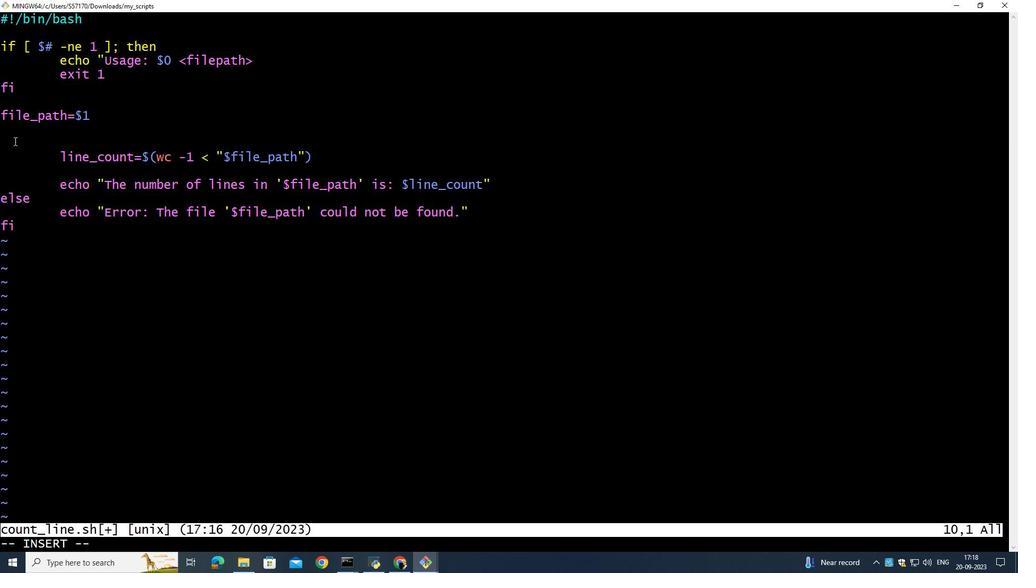 
Action: Mouse pressed left at (140, 469)
Screenshot: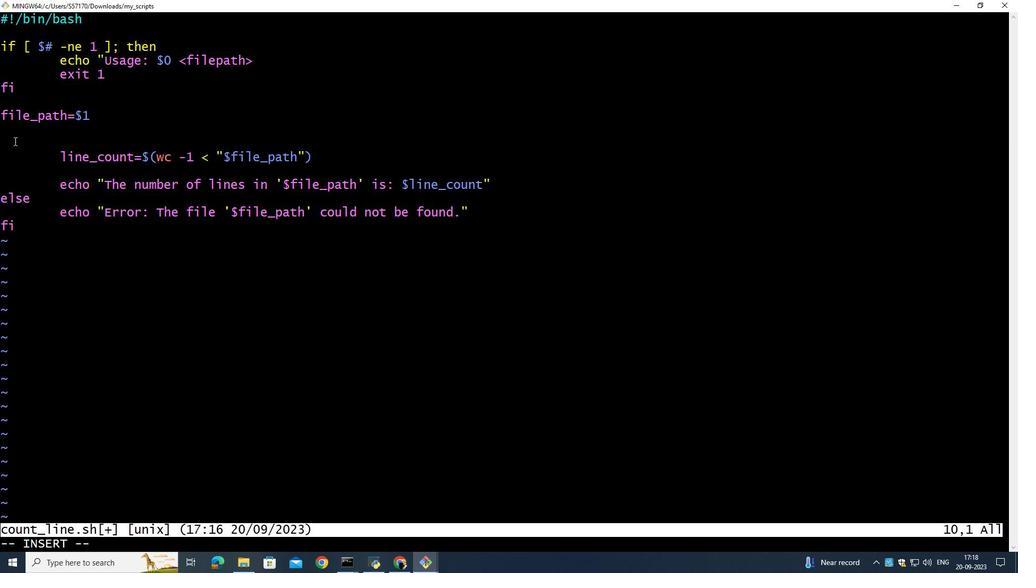 
Action: Mouse moved to (140, 470)
Screenshot: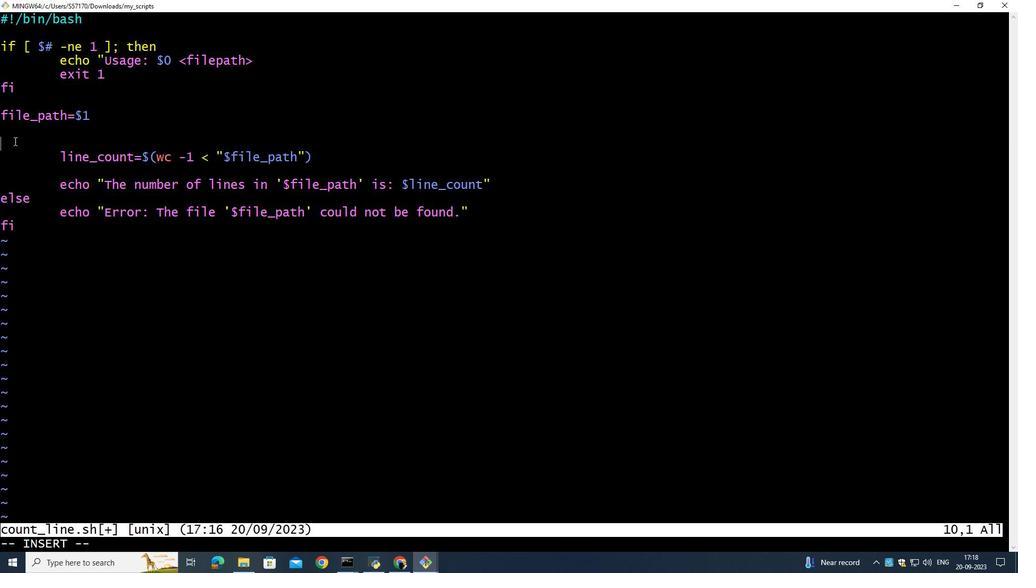 
Action: Mouse pressed right at (140, 470)
Screenshot: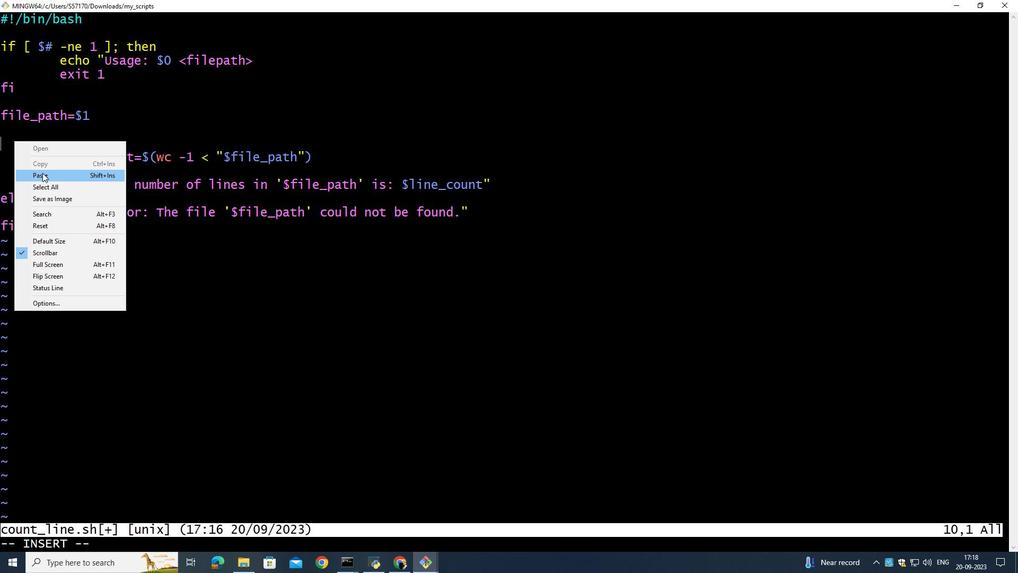 
Action: Mouse moved to (141, 477)
Screenshot: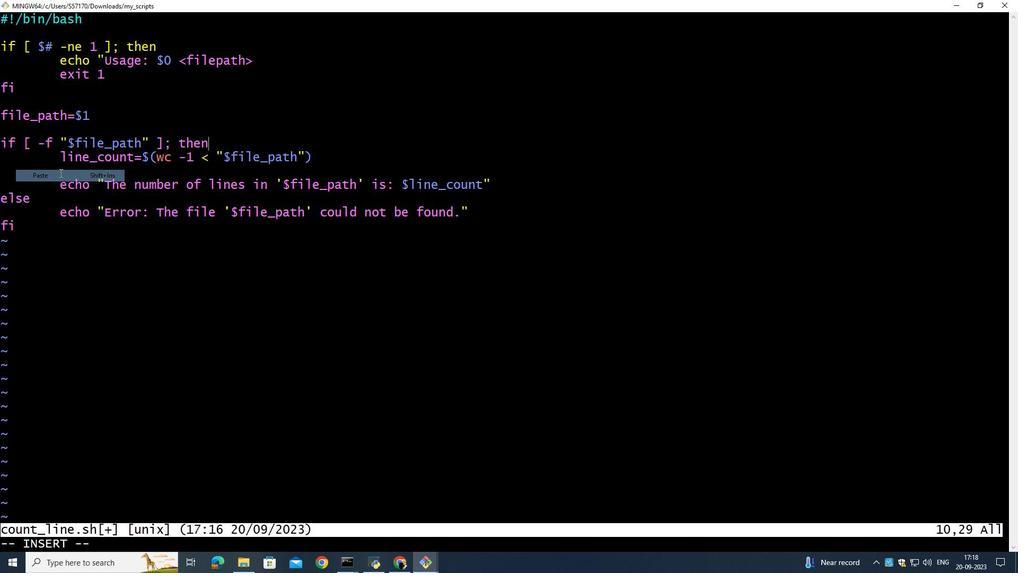 
Action: Mouse pressed left at (141, 477)
Screenshot: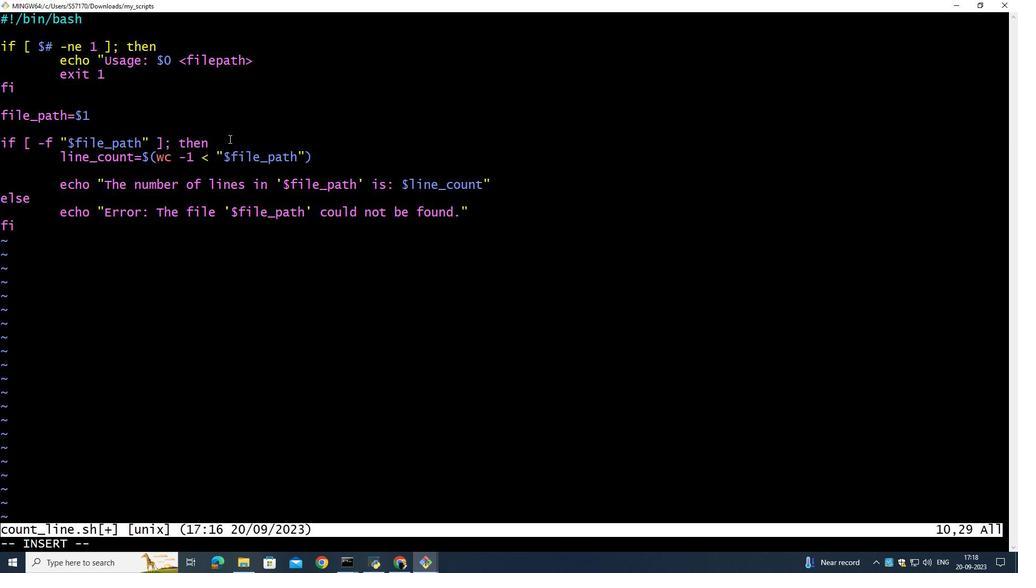 
Action: Mouse moved to (141, 486)
Screenshot: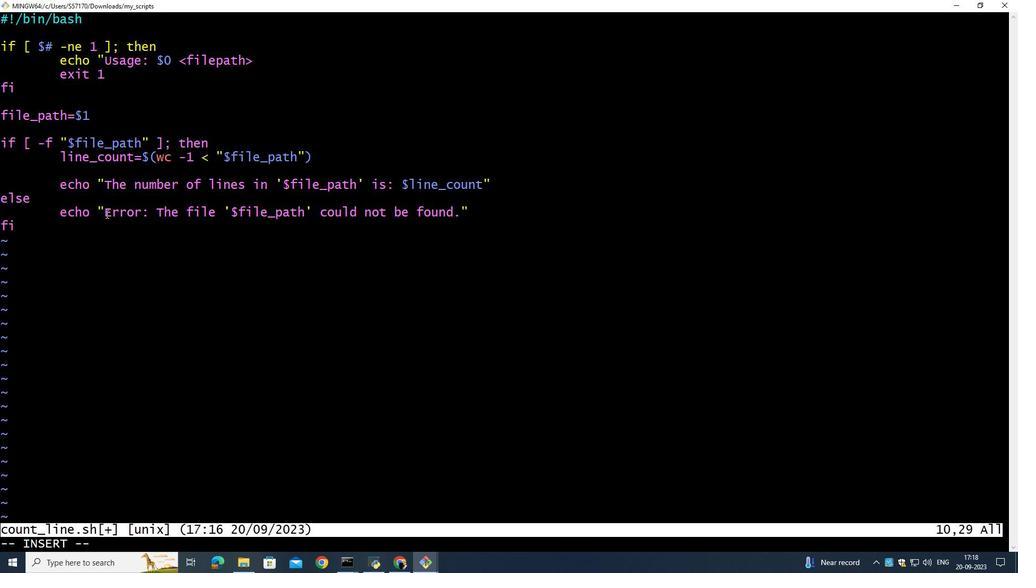 
Action: Key pressed <Key.esc><Key.shift_r>:wq<Key.shift>!<Key.enter><Key.up><Key.up><Key.enter><Key.up><Key.up><Key.enter>i<Key.up><Key.up><Key.up><Key.up><Key.up><Key.up><Key.up><Key.up><Key.up><Key.up><Key.up><Key.up><Key.up><Key.up><Key.down><Key.down><Key.down><Key.down><Key.down><Key.down><Key.down><Key.down><Key.down><Key.down><Key.down><Key.down><Key.down><Key.down><Key.right><Key.right><Key.right><Key.right><Key.right><Key.right><Key.right><Key.right><Key.right><Key.right><Key.right><Key.right><Key.right><Key.right><Key.right><Key.right><Key.right><Key.right><Key.right><Key.right><Key.right><Key.right><Key.right><Key.right><Key.right><Key.right><Key.right><Key.right><Key.right><Key.right><Key.right><Key.right><Key.right><Key.right><Key.esc><Key.shift_r>:wq<Key.shift>!<Key.enter>
Screenshot: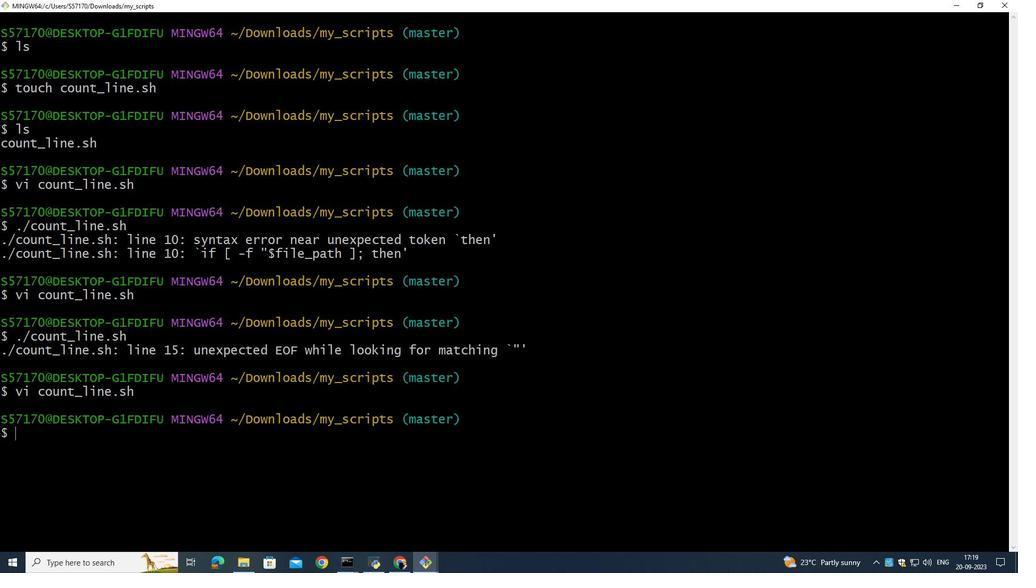 
Action: Mouse moved to (150, 530)
Screenshot: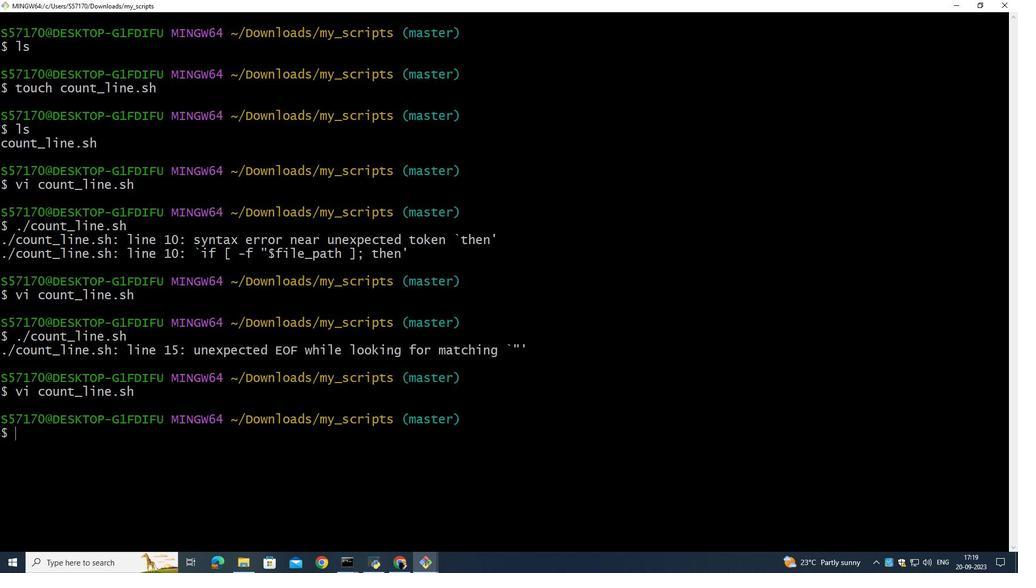 
Action: Mouse scrolled (150, 530) with delta (0, 0)
Screenshot: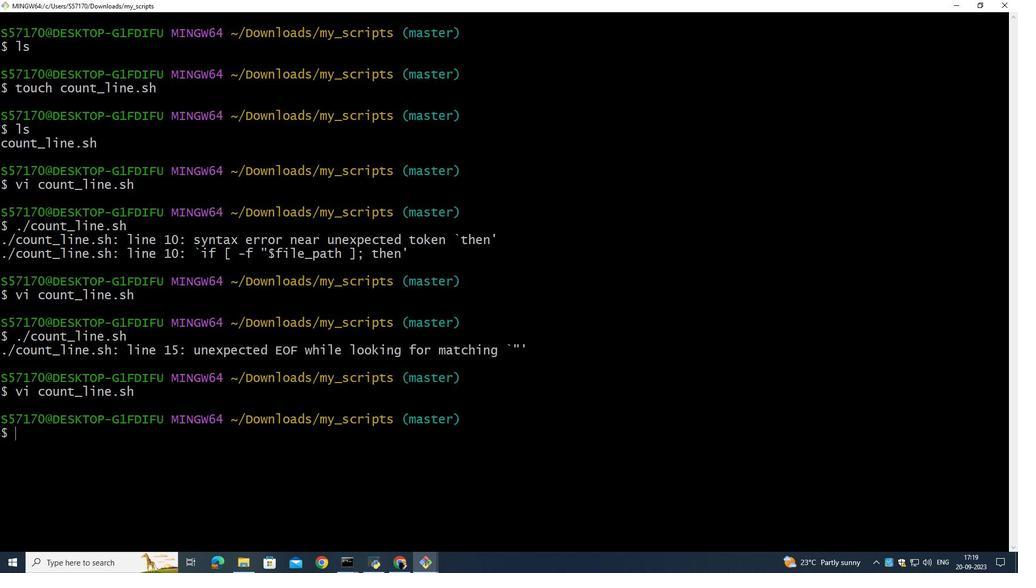 
Action: Mouse moved to (150, 530)
Screenshot: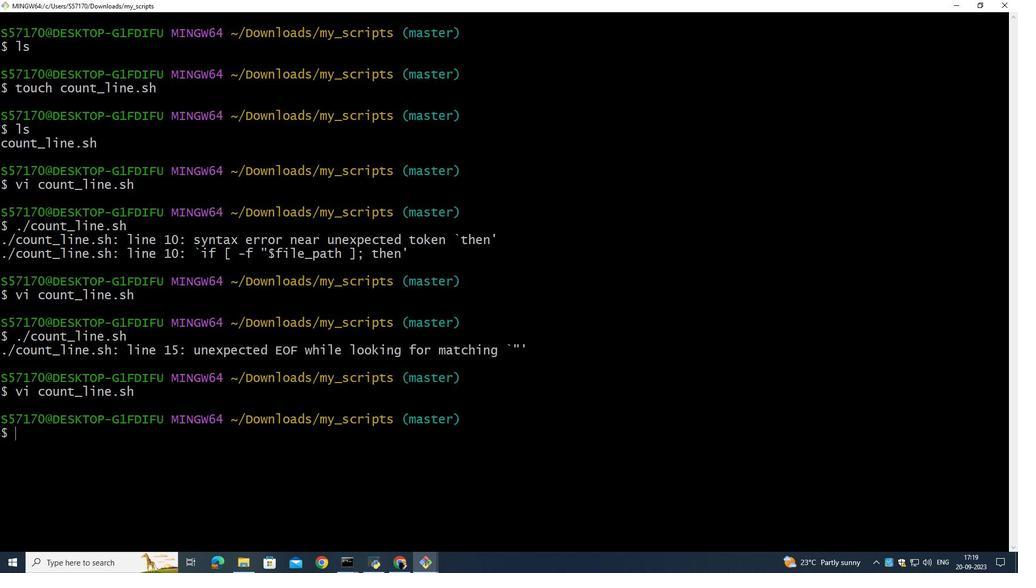 
Action: Mouse scrolled (150, 530) with delta (0, 0)
Screenshot: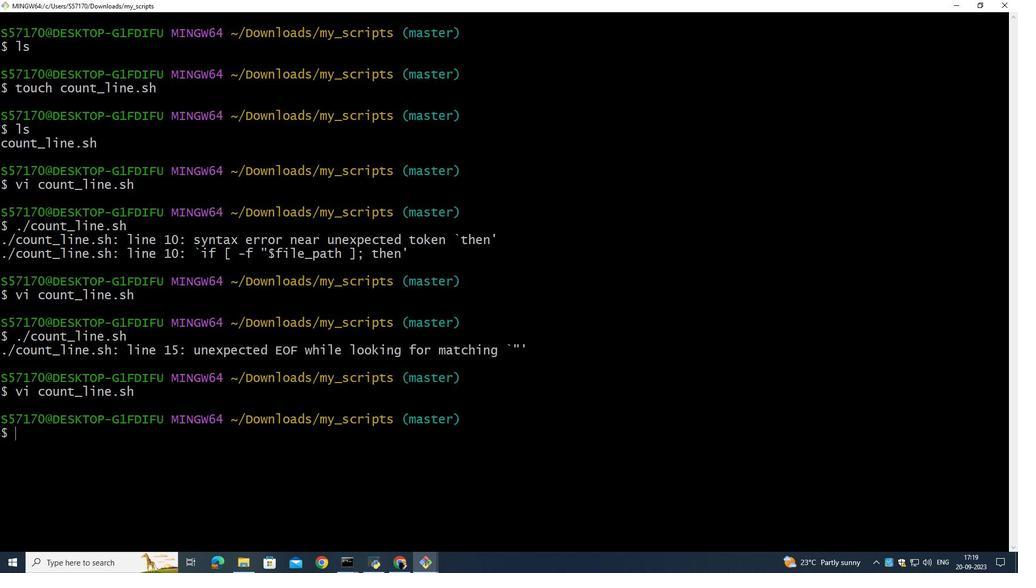 
Action: Mouse scrolled (150, 530) with delta (0, 0)
Screenshot: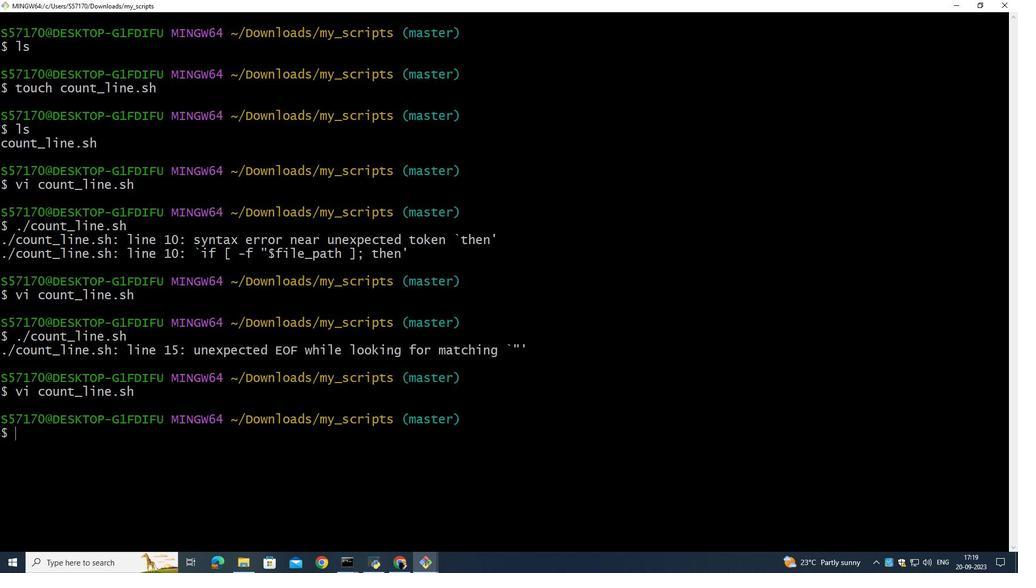 
Action: Mouse scrolled (150, 530) with delta (0, 0)
Screenshot: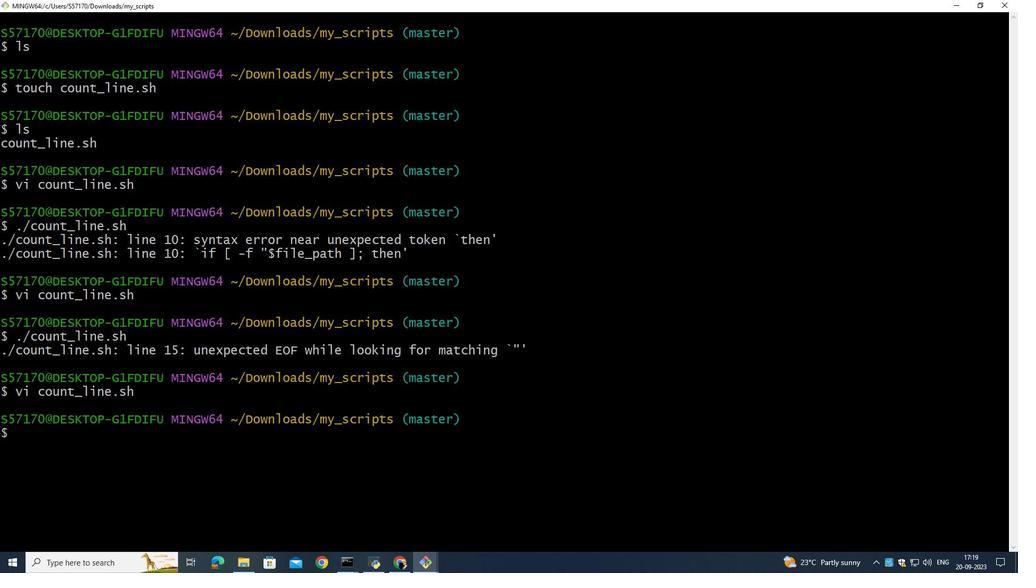 
Action: Mouse scrolled (150, 530) with delta (0, 0)
Screenshot: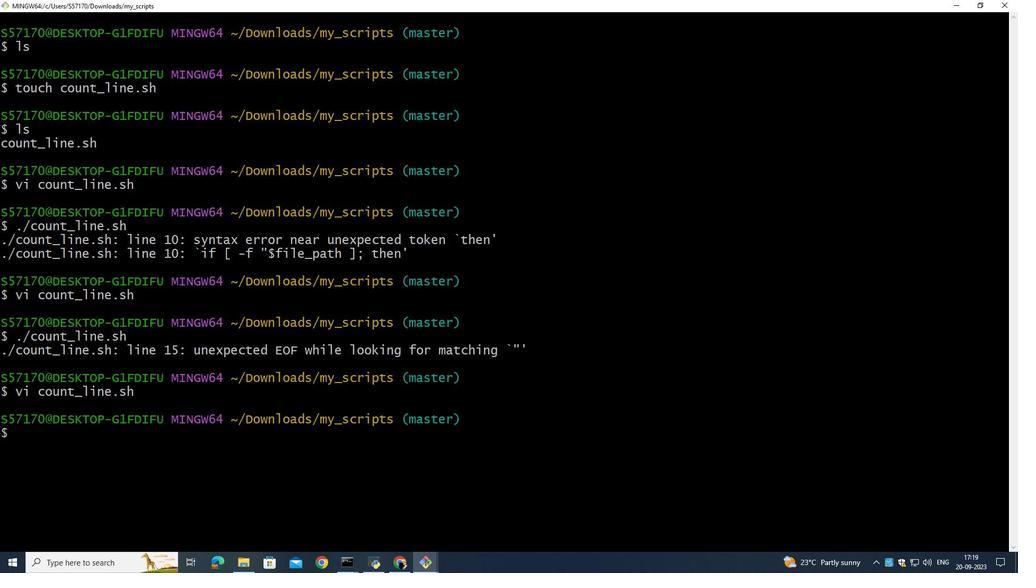 
Action: Mouse scrolled (150, 530) with delta (0, 0)
Screenshot: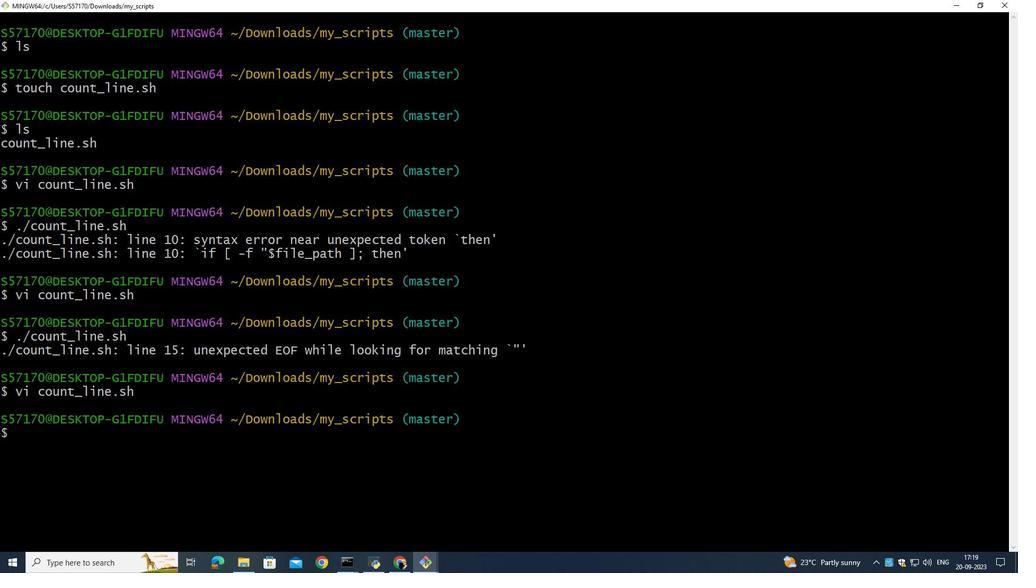
Action: Mouse moved to (141, 533)
Screenshot: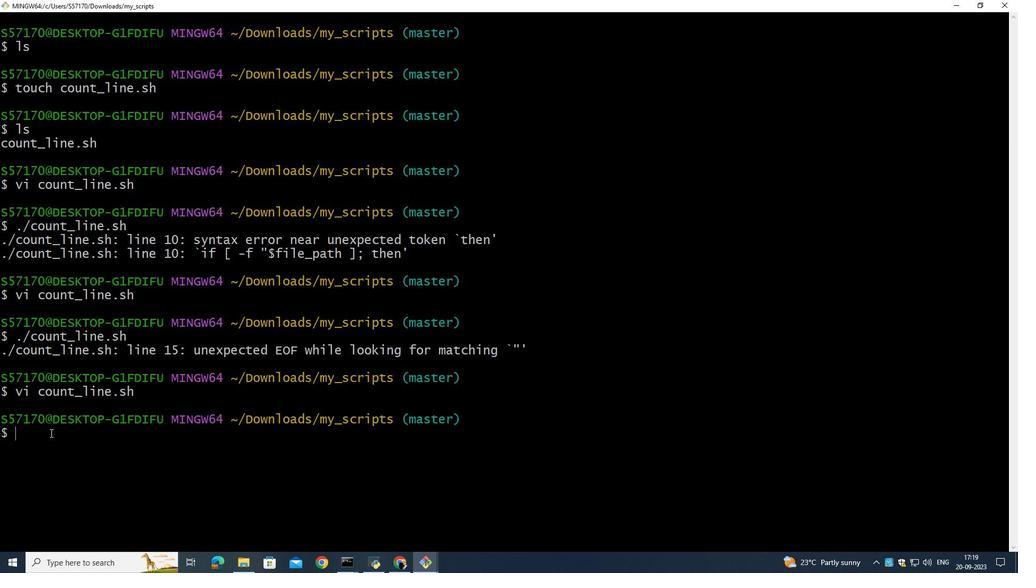 
Action: Key pressed vi<Key.space>sample.txt<Key.enter>aia<Key.enter>b<Key.enter>v<Key.enter>d<Key.enter><Key.enter>fd<Key.enter>d<Key.enter>d<Key.enter>d<Key.enter>d<Key.enter>d<Key.enter>d<Key.enter>d<Key.enter><Key.enter>dd<Key.enter>d<Key.enter>d<Key.enter>d<Key.enter><Key.backspace><Key.backspace><Key.backspace><Key.backspace><Key.backspace><Key.backspace><Key.backspace><Key.backspace><Key.backspace><Key.backspace><Key.backspace><Key.backspace><Key.backspace><Key.backspace><Key.backspace><Key.backspace><Key.backspace><Key.backspace><Key.backspace><Key.backspace><Key.backspace><Key.backspace><Key.backspace><Key.backspace><Key.backspace><Key.backspace><Key.backspace><Key.backspace><Key.backspace><Key.backspace><Key.backspace><Key.backspace><Key.backspace><Key.backspace><Key.backspace><Key.backspace><Key.backspace>d<Key.enter>e<Key.enter><Key.enter><Key.backspace>m<Key.enter>o<Key.enter>f<Key.enter>i<Key.enter>l<Key.enter>e<Key.enter><Key.esc><Key.shift_r>:wq<Key.shift>!<Key.enter><Key.up><Key.up><Key.up><Key.space>sample.txt<Key.enter><Key.up><Key.up><Key.enter><Key.esc><Key.shift_r>:wq<Key.shift>!<Key.enter><Key.up><Key.up><Key.up><Key.enter><Key.esc><Key.shift_r>:wq<Key.shift>!<Key.enter><Key.up><Key.up><Key.up><Key.up><Key.up><Key.enter>
Screenshot: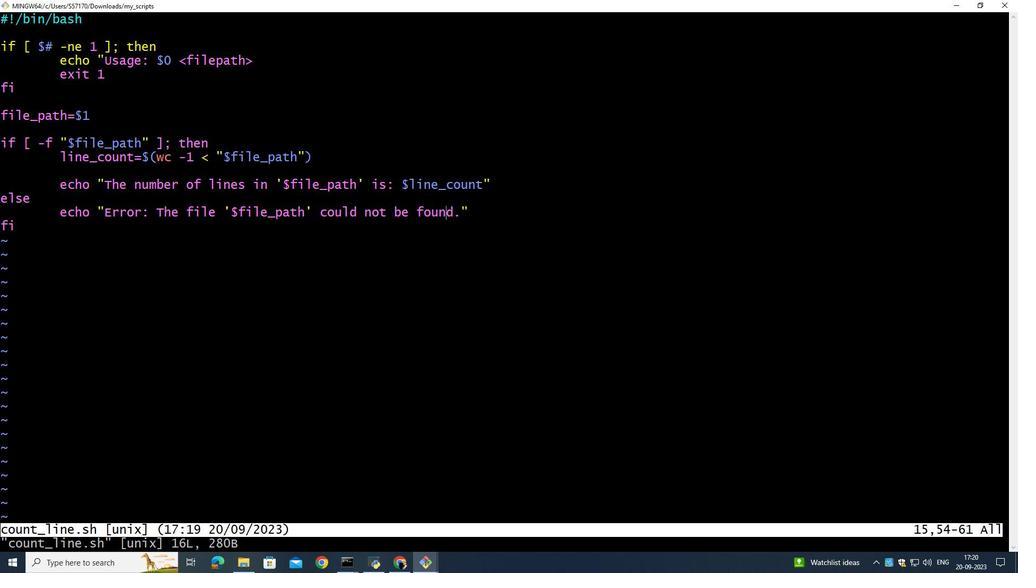 
Action: Mouse moved to (140, 510)
Screenshot: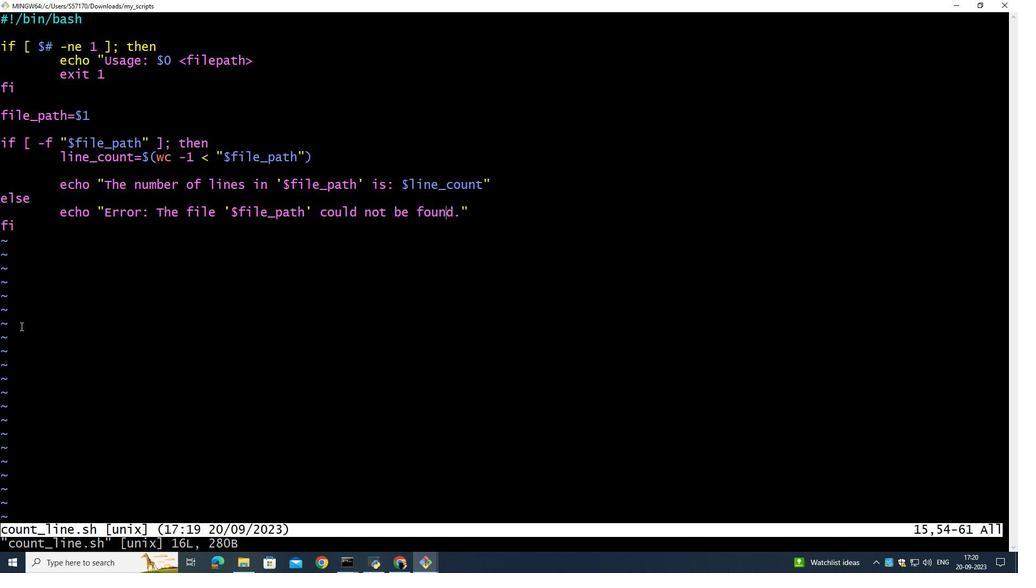 
Action: Key pressed i<Key.up><Key.up><Key.up><Key.up><Key.up><Key.up><Key.up><Key.up><Key.up><Key.up><Key.up><Key.up><Key.up><Key.up><Key.up><Key.down><Key.down><Key.down><Key.down><Key.down>
Screenshot: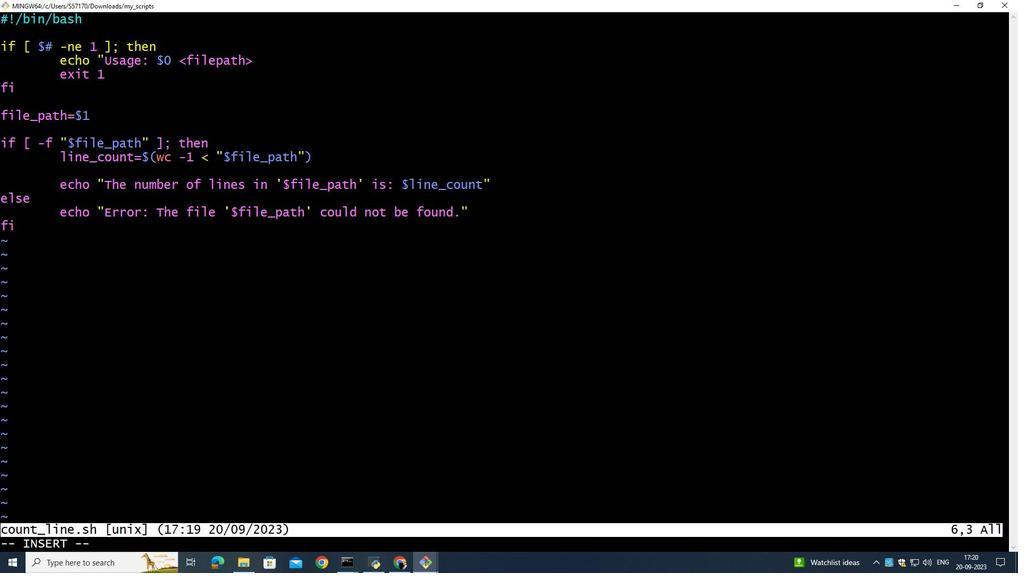 
Action: Mouse moved to (152, 526)
Screenshot: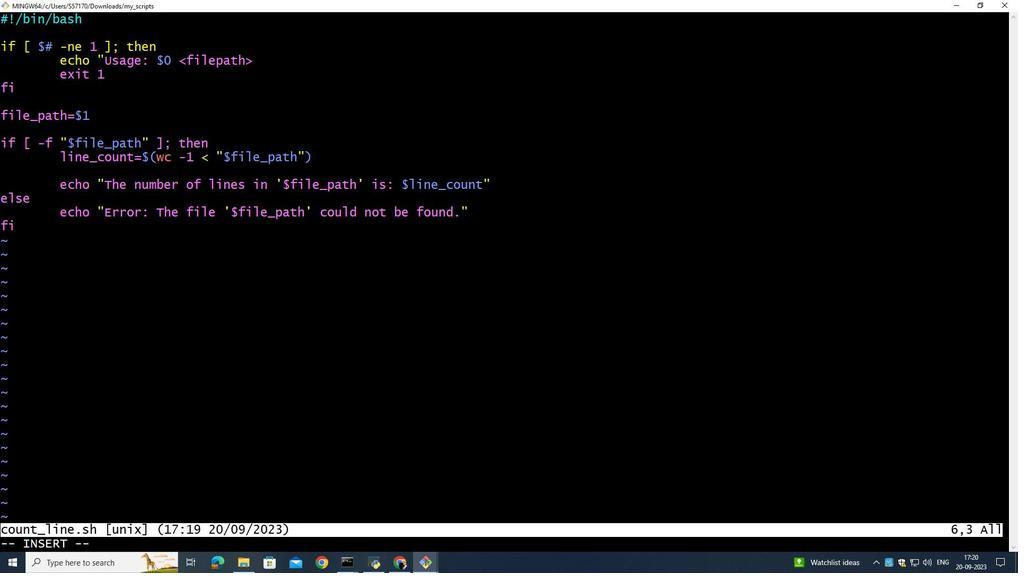 
Action: Mouse scrolled (152, 526) with delta (0, 0)
Screenshot: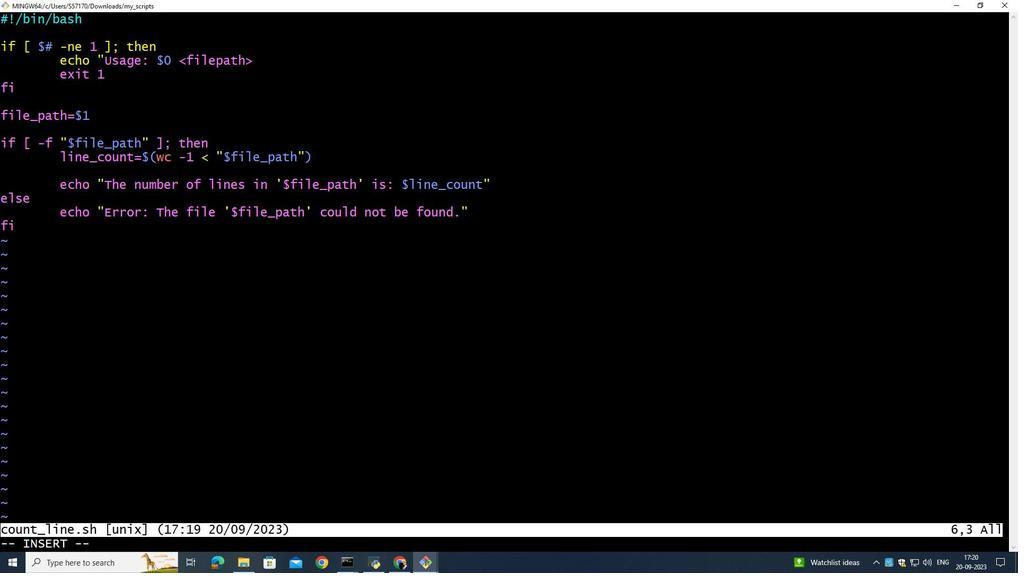 
Action: Mouse scrolled (152, 526) with delta (0, 0)
Screenshot: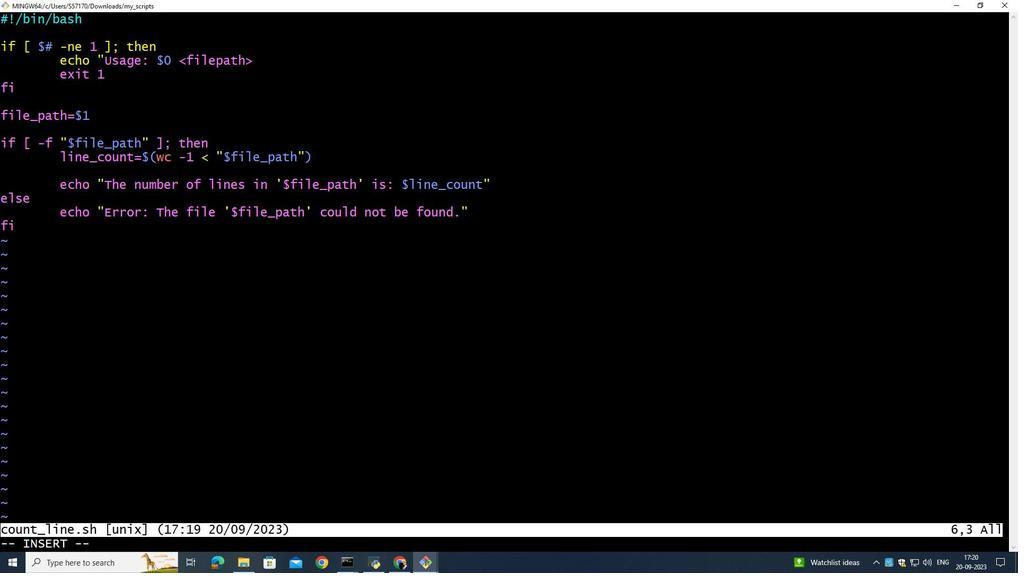 
Action: Mouse moved to (152, 526)
Screenshot: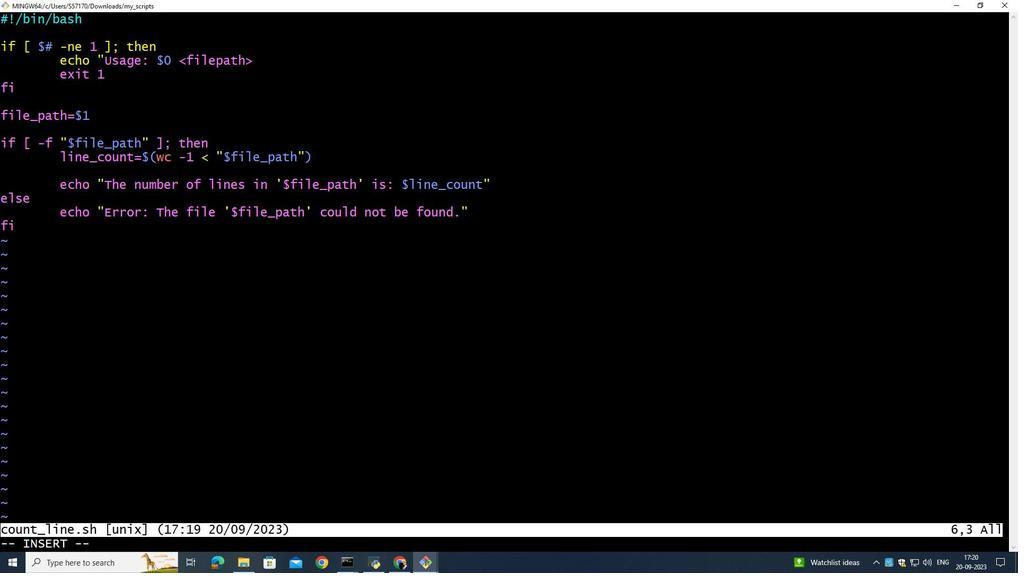 
Action: Mouse scrolled (152, 526) with delta (0, 0)
Screenshot: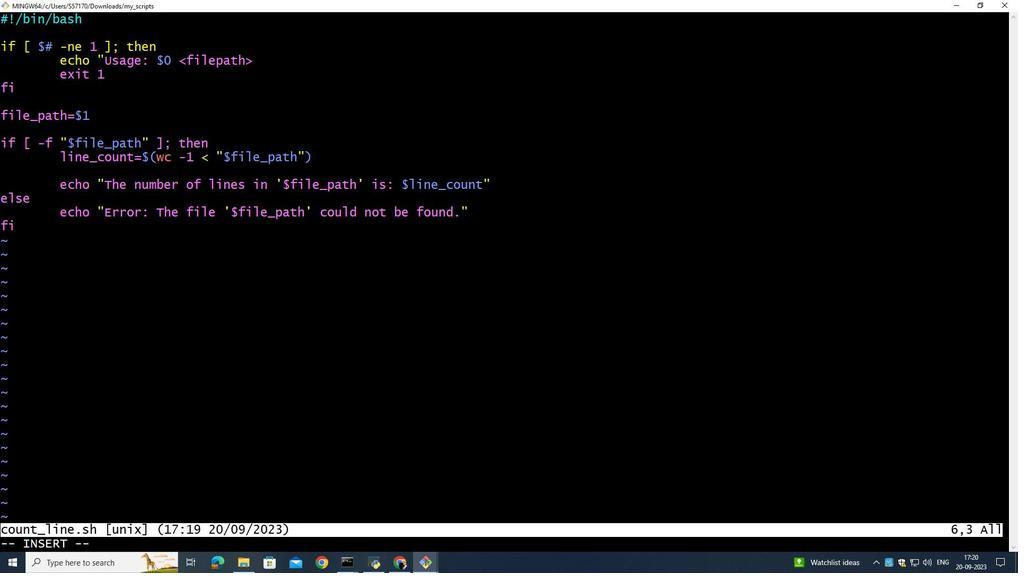 
Action: Mouse scrolled (152, 526) with delta (0, 0)
Screenshot: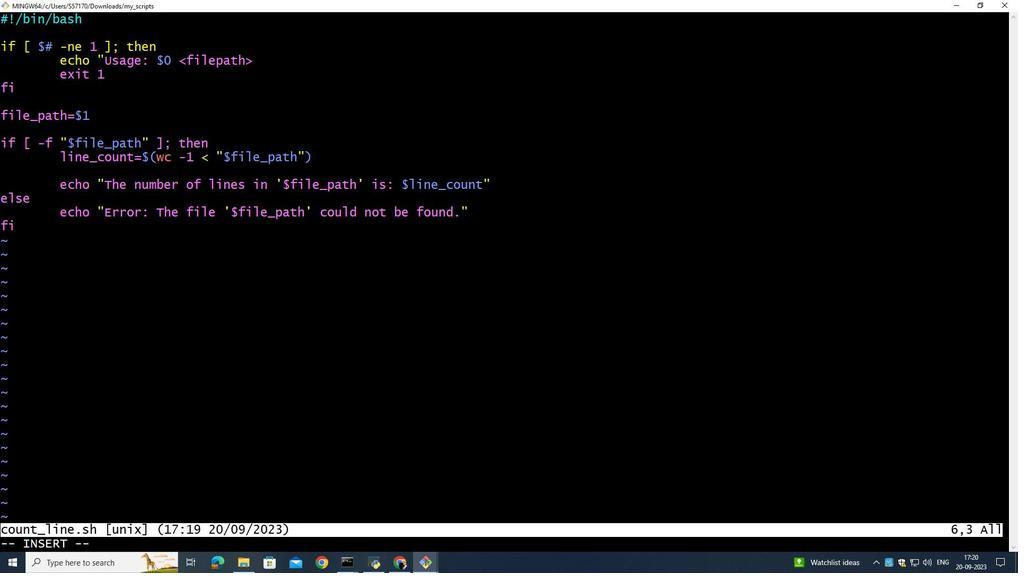 
Action: Mouse scrolled (152, 526) with delta (0, 0)
Screenshot: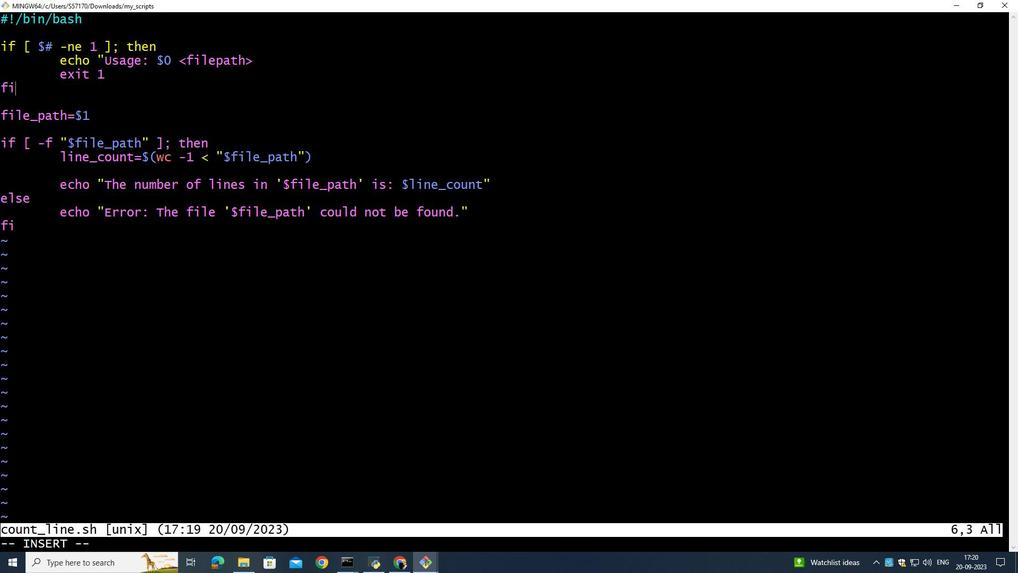 
Action: Mouse scrolled (152, 526) with delta (0, 0)
Screenshot: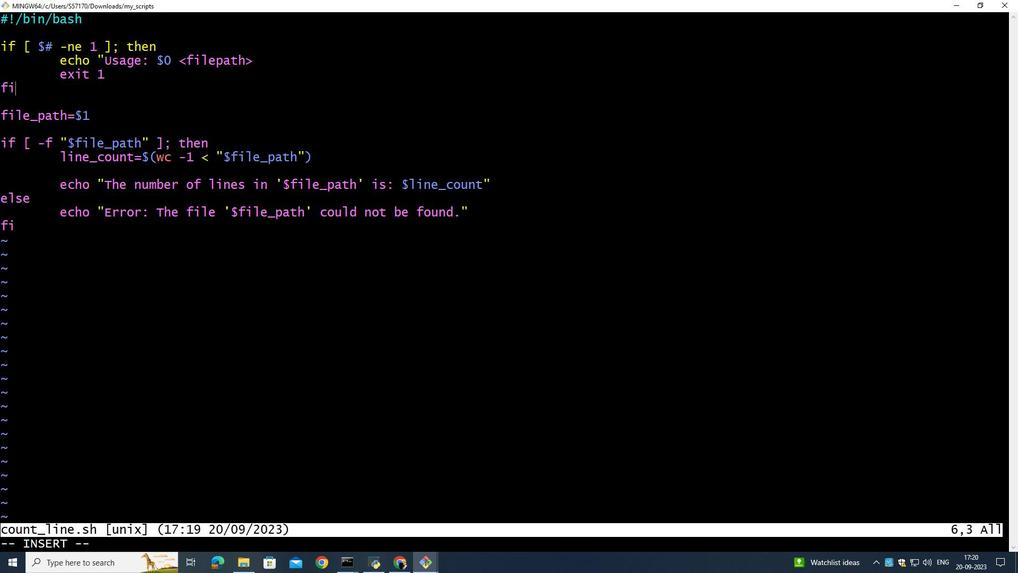 
Action: Mouse moved to (141, 487)
Screenshot: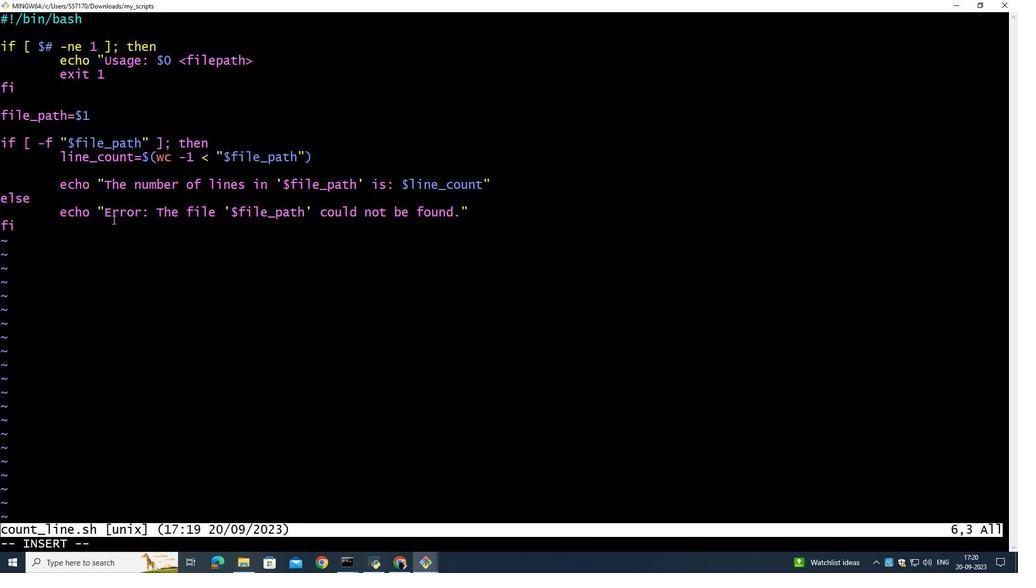 
Action: Key pressed <Key.down><Key.down><Key.down><Key.down><Key.down><Key.down><Key.down><Key.down><Key.down><Key.left><Key.left><Key.left><Key.left><Key.left><Key.left><Key.left><Key.left><Key.left><Key.left><Key.left><Key.left><Key.left><Key.left><Key.left><Key.left><Key.left><Key.down>
Screenshot: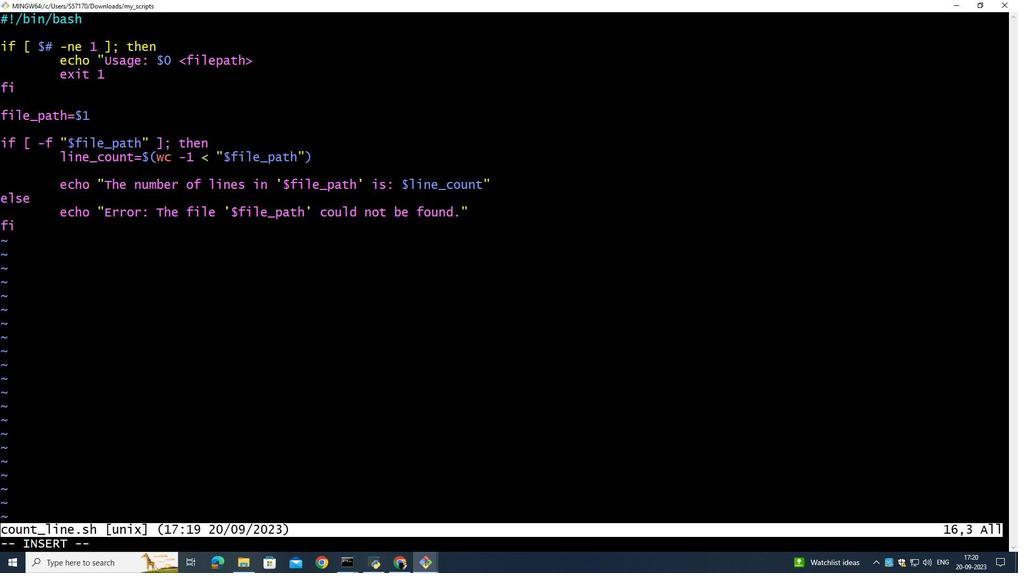 
Action: Mouse moved to (151, 523)
Screenshot: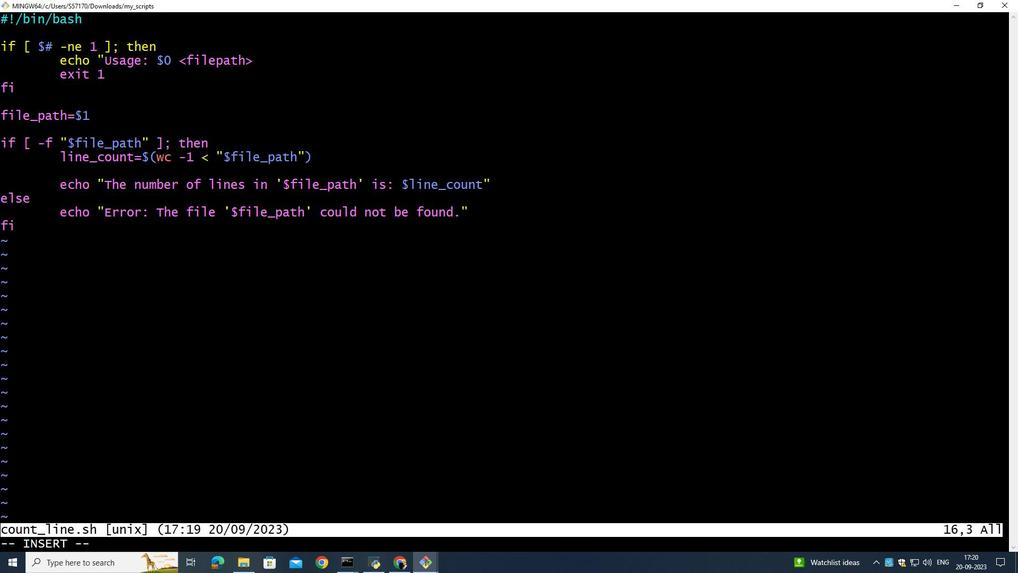 
Action: Mouse scrolled (151, 523) with delta (0, 0)
Screenshot: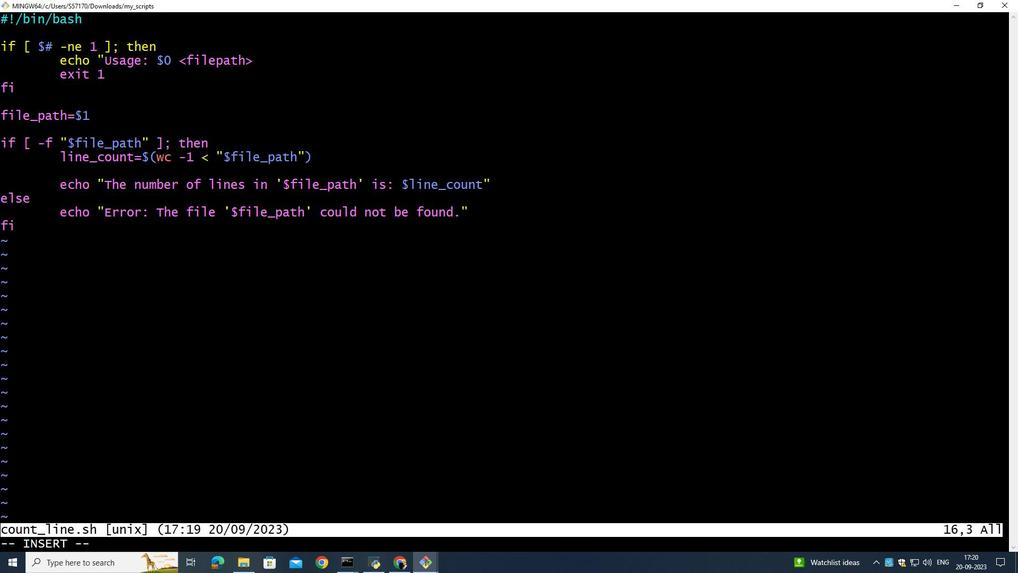 
Action: Mouse scrolled (151, 523) with delta (0, 0)
Screenshot: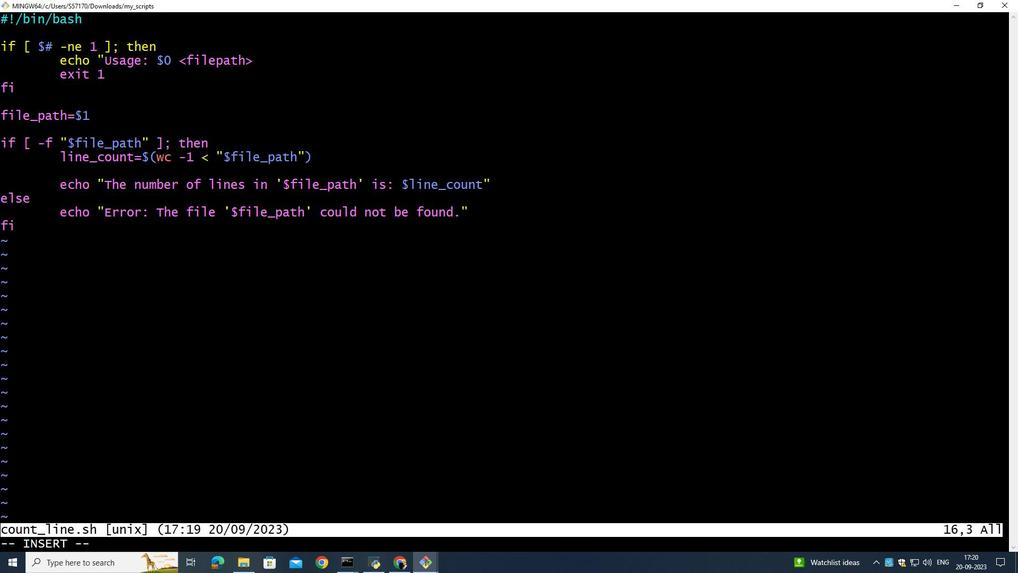 
Action: Mouse moved to (151, 523)
Screenshot: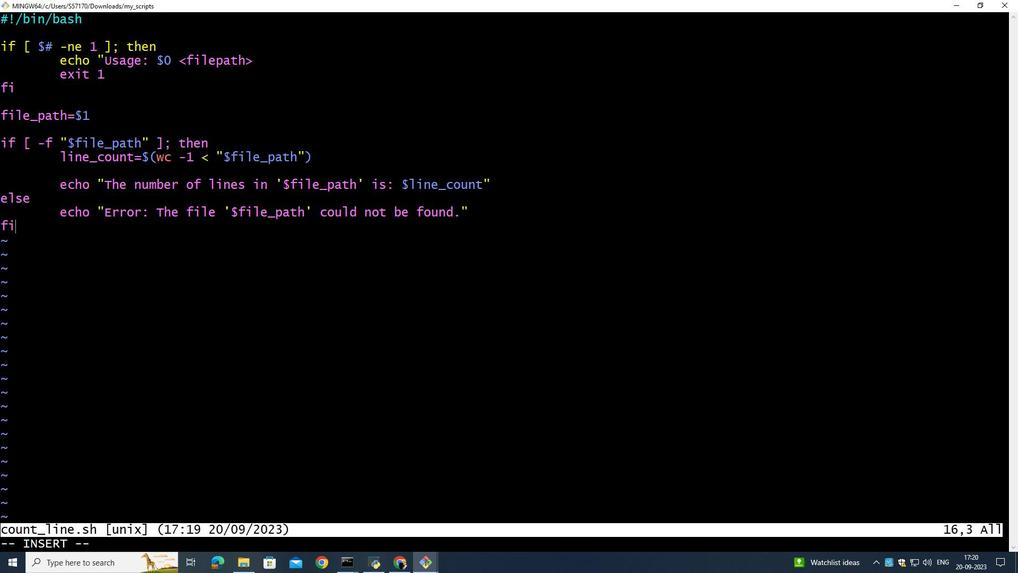 
Action: Mouse scrolled (151, 523) with delta (0, 0)
Screenshot: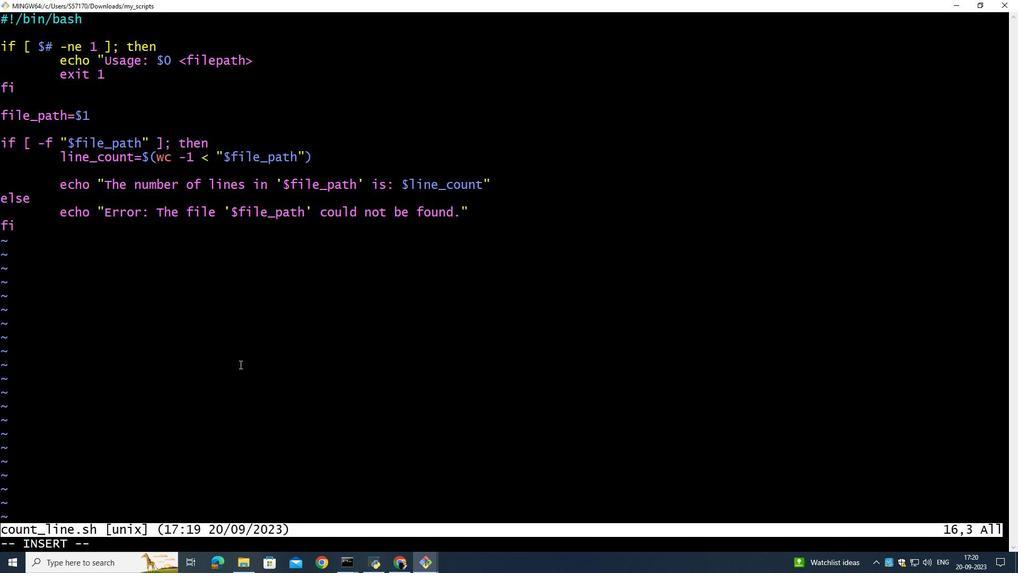 
Action: Mouse moved to (141, 490)
Screenshot: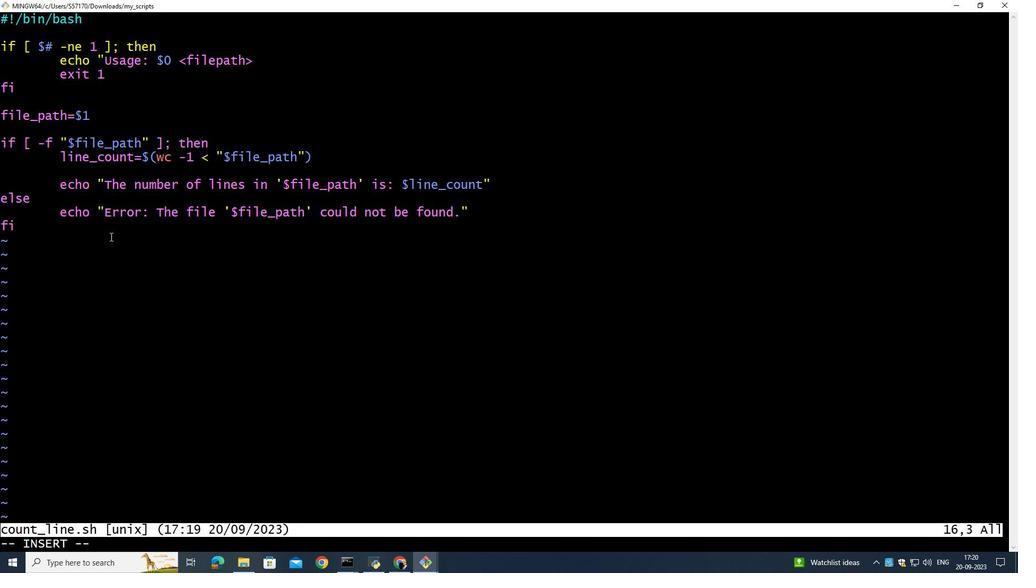 
Action: Key pressed <Key.up><Key.up><Key.right><Key.down><Key.right><Key.right><Key.right><Key.right><Key.right><Key.right><Key.right><Key.right><Key.right><Key.right><Key.right><Key.right><Key.right><Key.right><Key.right><Key.right><Key.right><Key.right><Key.right><Key.right><Key.backspace><Key.backspace><Key.backspace><Key.backspace><Key.backspace><Key.backspace><Key.backspace><Key.backspace><Key.backspace><Key.backspace><Key.backspace><Key.backspace><Key.backspace><Key.backspace><Key.backspace><Key.backspace><Key.backspace><Key.backspace><Key.backspace><Key.backspace><Key.backspace><Key.backspace><Key.backspace><Key.backspace><Key.backspace><Key.backspace><Key.backspace><Key.backspace><Key.backspace><Key.backspace><Key.backspace><Key.backspace><Key.backspace><Key.backspace><Key.backspace><Key.backspace><Key.backspace><Key.backspace><Key.backspace><Key.backspace><Key.backspace><Key.backspace><Key.backspace><Key.backspace><Key.backspace><Key.backspace><Key.backspace><Key.backspace><Key.backspace><Key.backspace><Key.backspace><Key.backspace><Key.backspace><Key.backspace><Key.backspace>echo<Key.space><Key.shift_r>"<Key.caps_lock>R<Key.backspace>E<Key.caps_lock>rror<Key.shift_r>:<Key.space><Key.caps_lock>T<Key.caps_lock>he<Key.space>file'<Key.backspace><Key.space>f<Key.backspace>'<Key.shift>$file<Key.shift_r>_path'<Key.space>could<Key.space>not<Key.space>be<Key.space>found.<Key.shift_r>"<Key.esc><Key.shift_r><Key.shift_r><Key.shift_r><Key.shift_r><Key.shift_r><Key.shift_r>:wq<Key.shift>!<Key.enter><Key.up><Key.up><Key.down><Key.up><Key.up><Key.up><Key.up><Key.up><Key.down><Key.down><Key.enter><Key.up><Key.up><Key.enter>i<Key.left><Key.left><Key.left><Key.left><Key.left><Key.left><Key.left><Key.left><Key.left><Key.left><Key.left><Key.left><Key.left><Key.left><Key.left><Key.left><Key.left><Key.left><Key.left><Key.left><Key.left><Key.left><Key.left><Key.left><Key.left><Key.left><Key.left><Key.left><Key.left><Key.left><Key.left><Key.left><Key.left><Key.left><Key.left><Key.left><Key.left><Key.left><Key.left><Key.up><Key.up><Key.up><Key.up><Key.up><Key.up><Key.up><Key.up><Key.up><Key.up><Key.up><Key.up><Key.up><Key.up><Key.up><Key.up><Key.up><Key.up><Key.up><Key.up><Key.up><Key.up><Key.up><Key.up>i<Key.down><Key.down><Key.down><Key.down><Key.down><Key.down><Key.down><Key.down><Key.down><Key.down><Key.down><Key.down><Key.down><Key.down><Key.right><Key.right><Key.right><Key.right><Key.right><Key.right><Key.right><Key.right><Key.right><Key.right><Key.right><Key.right><Key.right><Key.right><Key.right><Key.right><Key.right><Key.right><Key.right><Key.right><Key.right><Key.right><Key.right><Key.right><Key.right><Key.right><Key.right><Key.right><Key.right><Key.right><Key.right><Key.right><Key.right><Key.right><Key.right><Key.right><Key.right><Key.right><Key.right><Key.right><Key.right><Key.right><Key.right><Key.right><Key.right><Key.right><Key.right><Key.right><Key.right><Key.right><Key.right><Key.backspace><Key.shift_r>"<Key.left><Key.left><Key.left><Key.left><Key.left><Key.left><Key.left><Key.left><Key.left><Key.left><Key.left><Key.left><Key.left><Key.left><Key.left><Key.left><Key.left><Key.left><Key.left><Key.left><Key.left><Key.left><Key.left><Key.left><Key.left><Key.left><Key.left><Key.left><Key.left><Key.left><Key.left><Key.left><Key.left><Key.left><Key.left><Key.left><Key.left><Key.left><Key.left><Key.left><Key.left><Key.left><Key.left><Key.left><Key.left><Key.left><Key.left><Key.left><Key.left><Key.left><Key.down><Key.up><Key.right><Key.backspace><Key.shift_r>"<Key.esc><Key.shift_r>:wq<Key.shift>!<Key.enter><Key.up><Key.up><Key.enter><Key.up><Key.up><Key.down><Key.backspace><Key.backspace><Key.backspace><Key.backspace><Key.backspace><Key.backspace><Key.backspace><Key.backspace><Key.backspace><Key.backspace>./sample.txt<Key.enter>ls<Key.enter><Key.up><Key.up><Key.left><Key.right><Key.backspace><Key.backspace><Key.backspace><Key.backspace><Key.backspace><Key.backspace><Key.backspace><Key.backspace><Key.backspace><Key.backspace><Key.backspace><Key.backspace><Key.backspace><Key.backspace><Key.backspace><Key.backspace><Key.backspace><Key.backspace><Key.backspace><Key.backspace><Key.backspace><Key.backspace><Key.backspace><Key.backspace><Key.backspace><Key.backspace><Key.backspace><Key.backspace><Key.backspace><Key.backspace><Key.backspace>pws<Key.backspace>d<Key.enter>
Screenshot: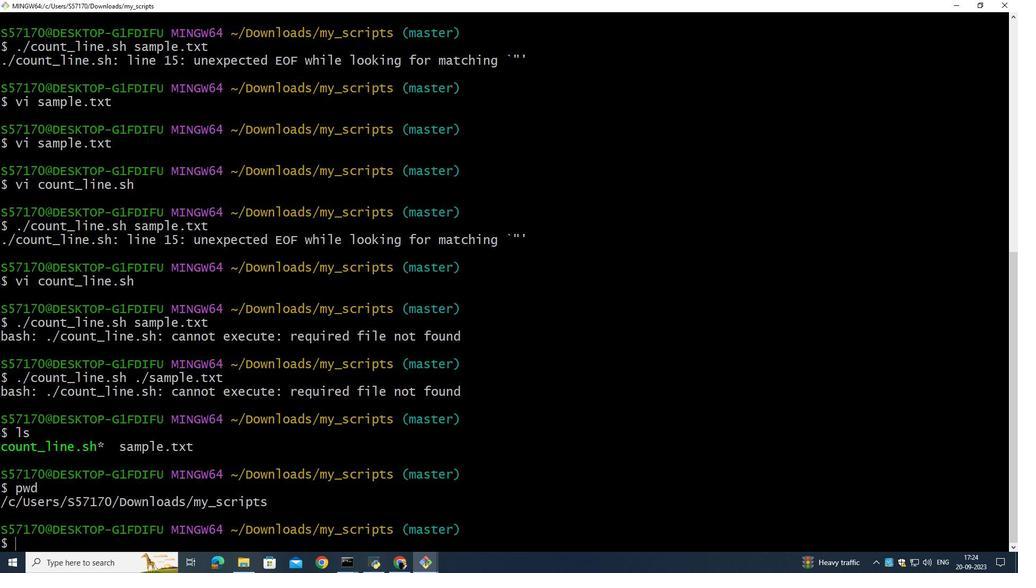 
Action: Mouse moved to (142, 549)
Screenshot: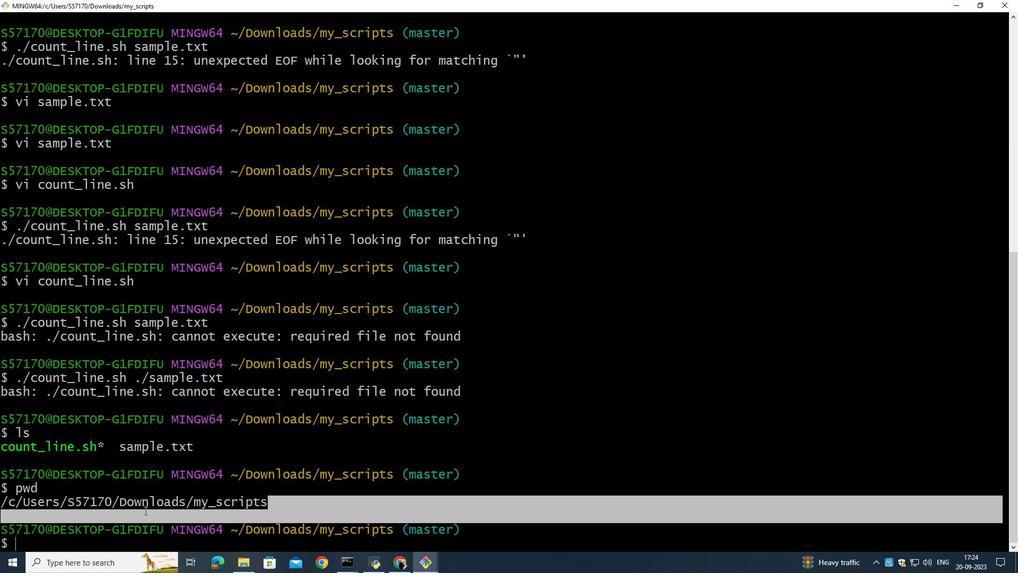
Action: Mouse pressed left at (142, 549)
Screenshot: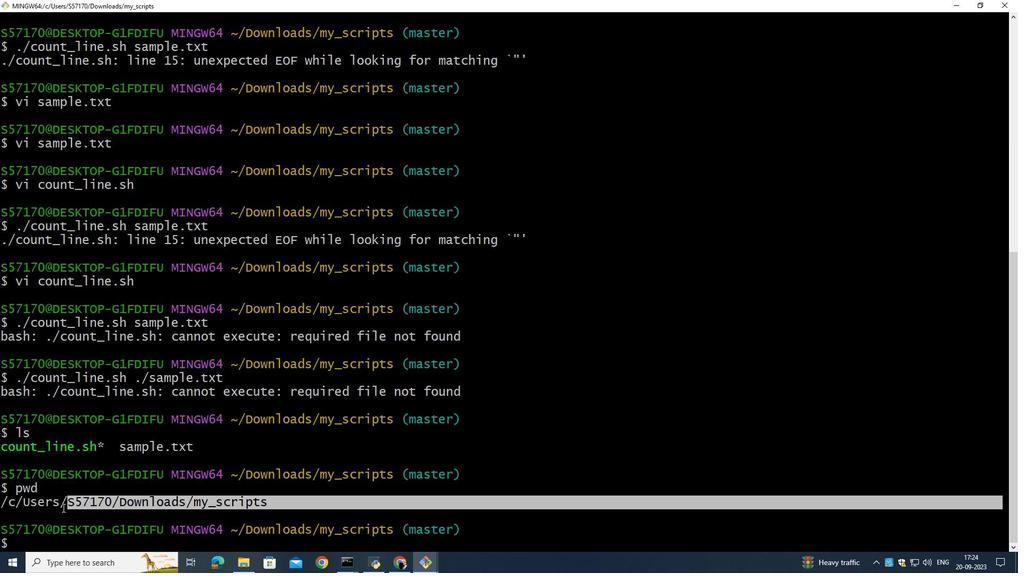 
Action: Mouse moved to (140, 549)
Screenshot: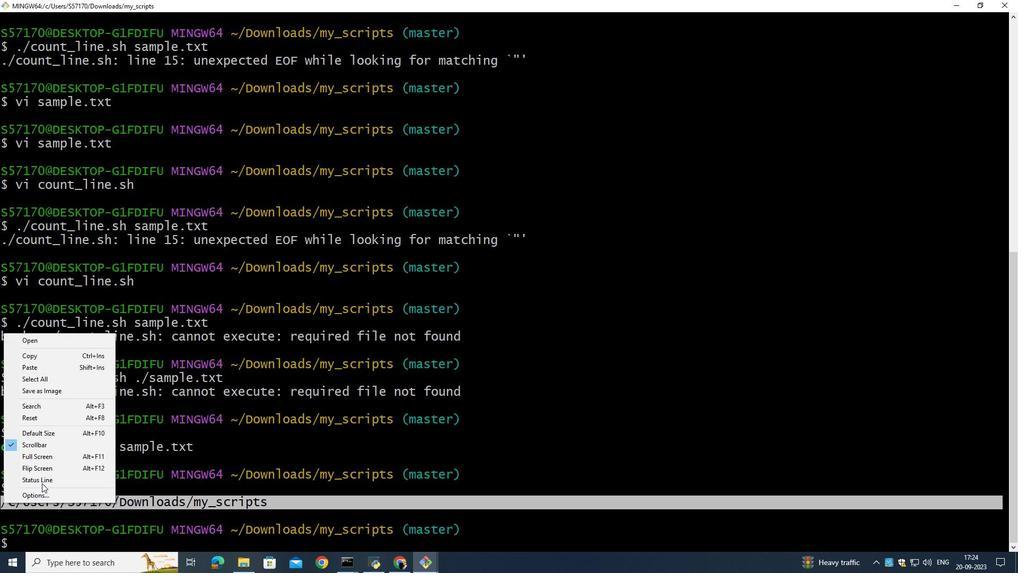 
Action: Mouse pressed right at (140, 549)
Screenshot: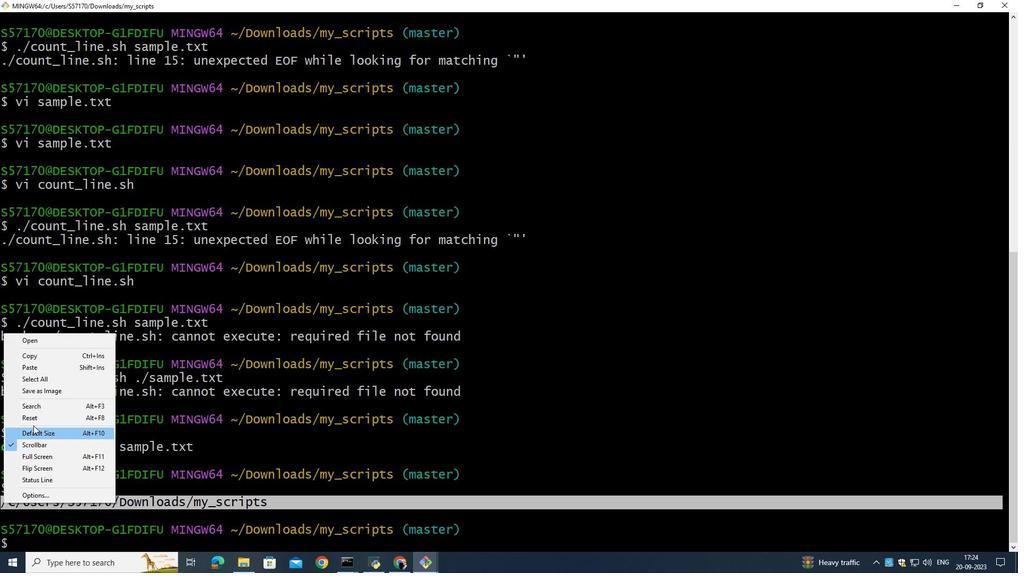 
Action: Mouse moved to (141, 517)
Screenshot: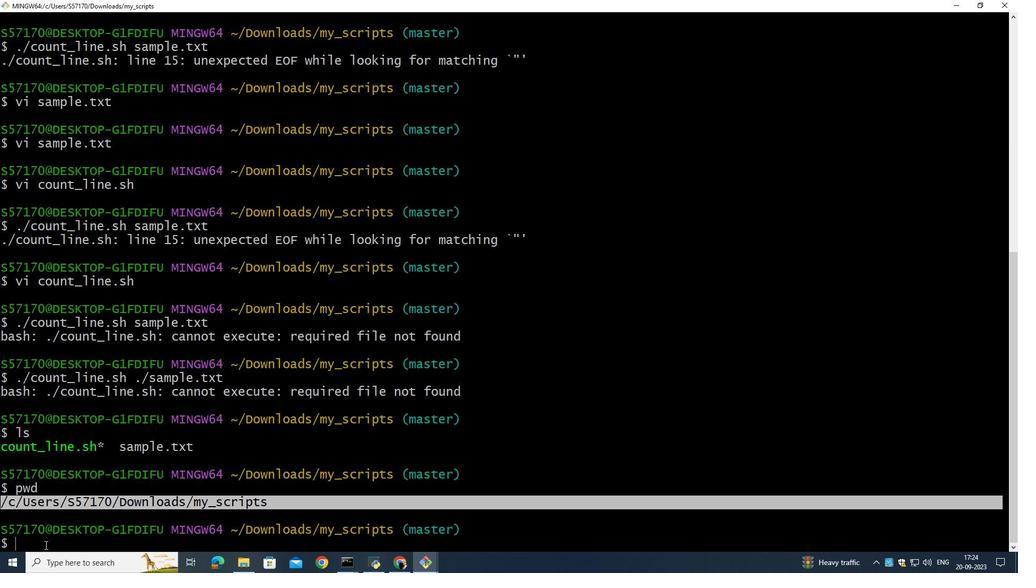 
Action: Mouse pressed left at (141, 517)
Screenshot: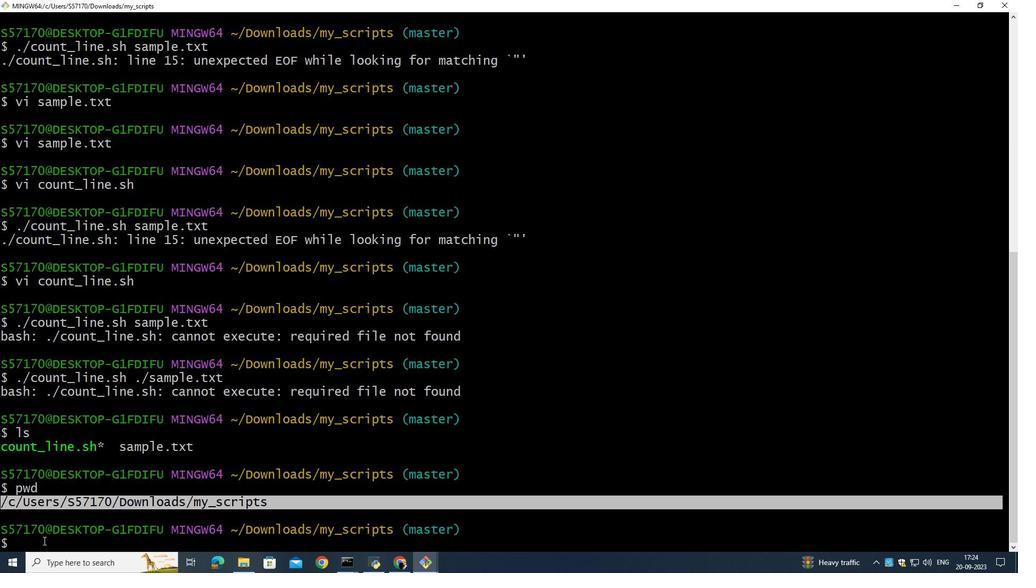 
Action: Mouse moved to (141, 557)
Screenshot: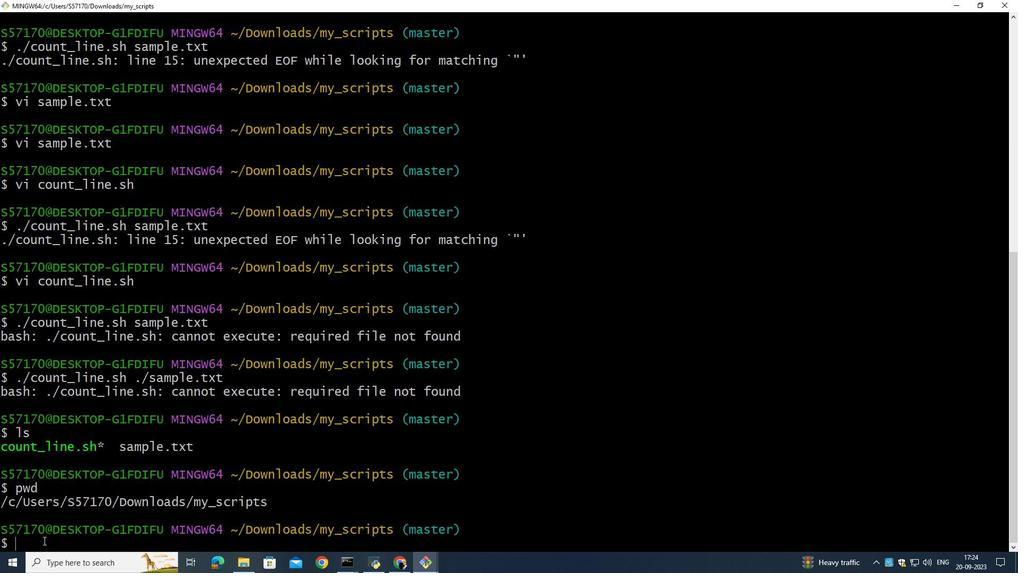 
Action: Mouse pressed left at (141, 557)
Screenshot: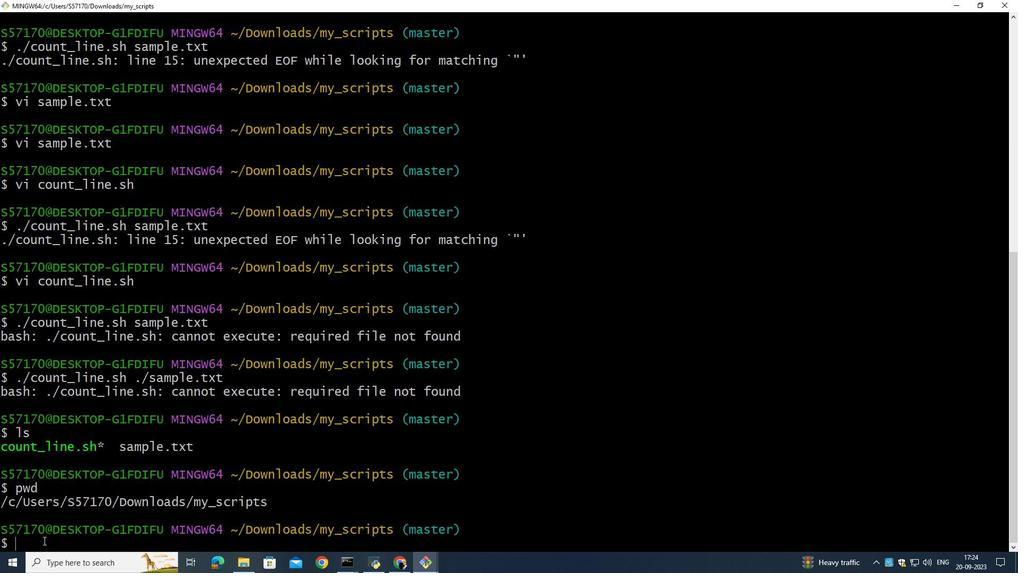 
Action: Key pressed <Key.up><Key.up><Key.up><Key.backspace><Key.backspace><Key.backspace><Key.backspace><Key.backspace><Key.backspace><Key.backspace><Key.backspace><Key.backspace><Key.backspace><Key.backspace><Key.backspace>
Screenshot: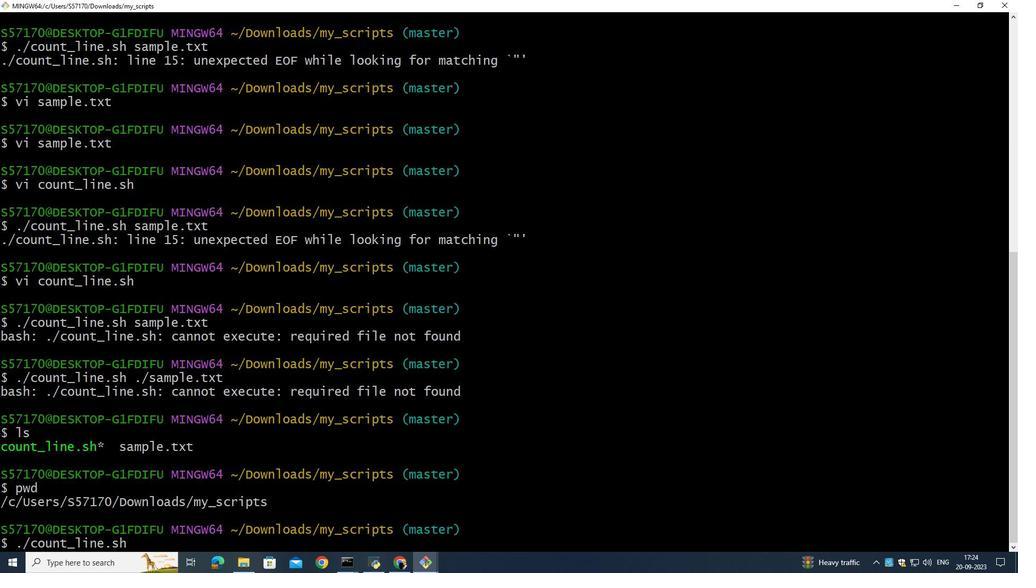 
Action: Mouse moved to (141, 558)
Screenshot: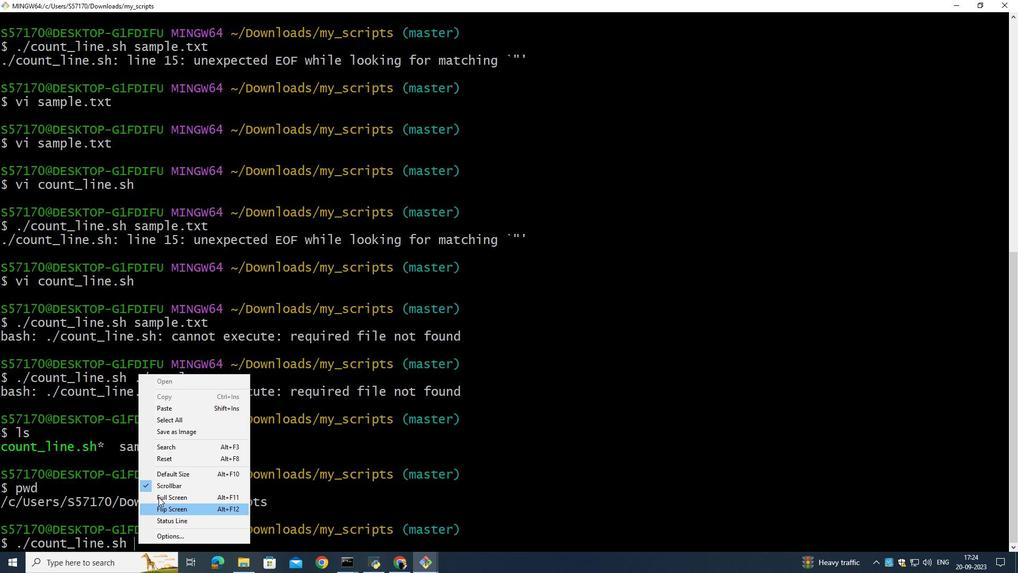 
Action: Mouse pressed right at (141, 558)
Screenshot: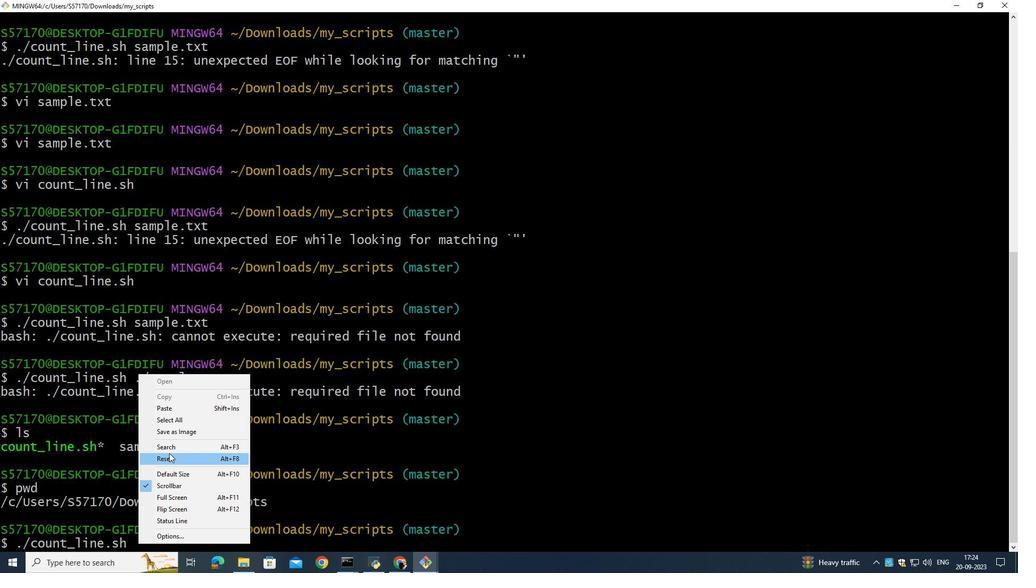 
Action: Mouse moved to (142, 528)
Screenshot: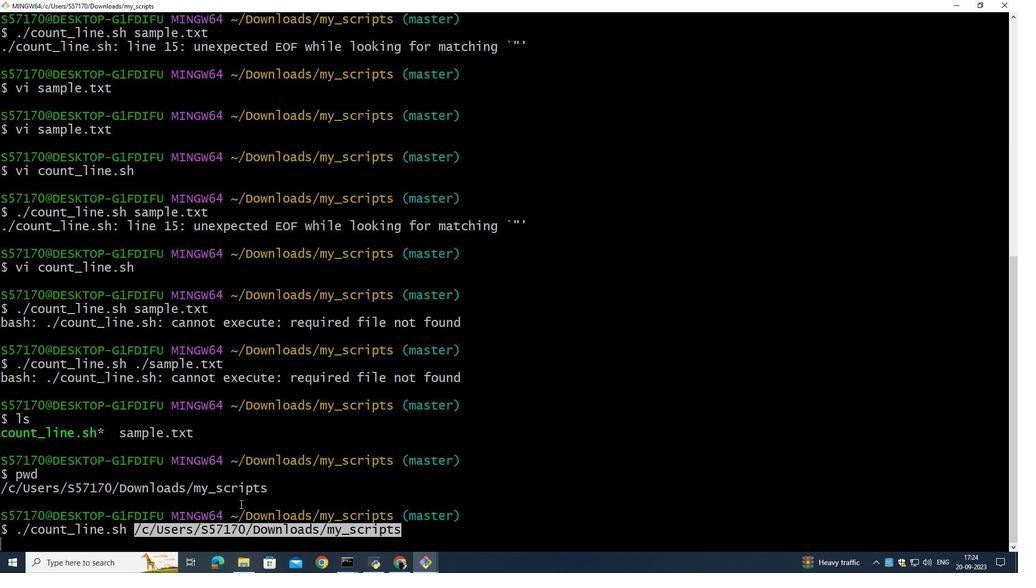 
Action: Mouse pressed left at (142, 528)
Screenshot: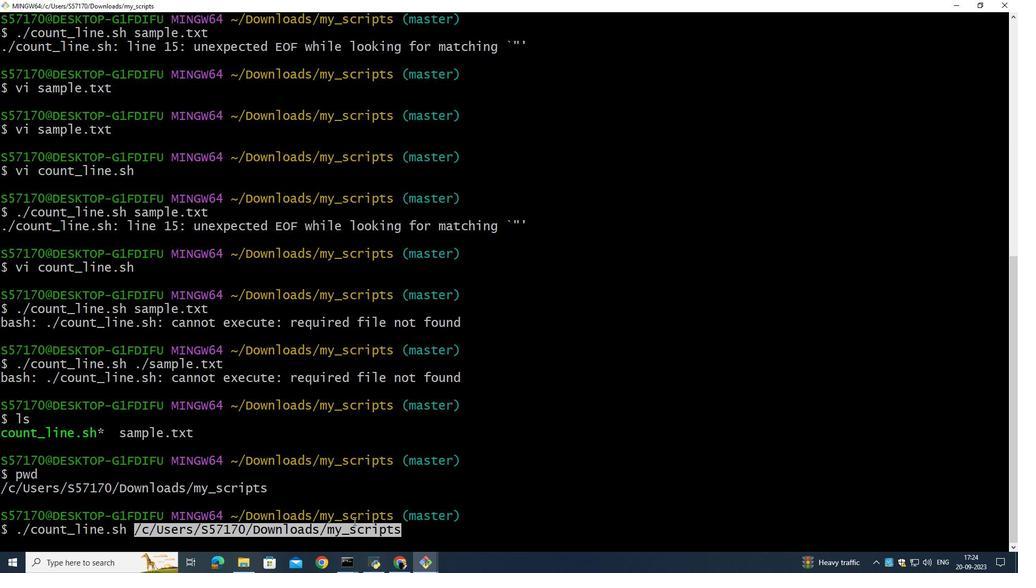 
Action: Mouse moved to (143, 555)
Screenshot: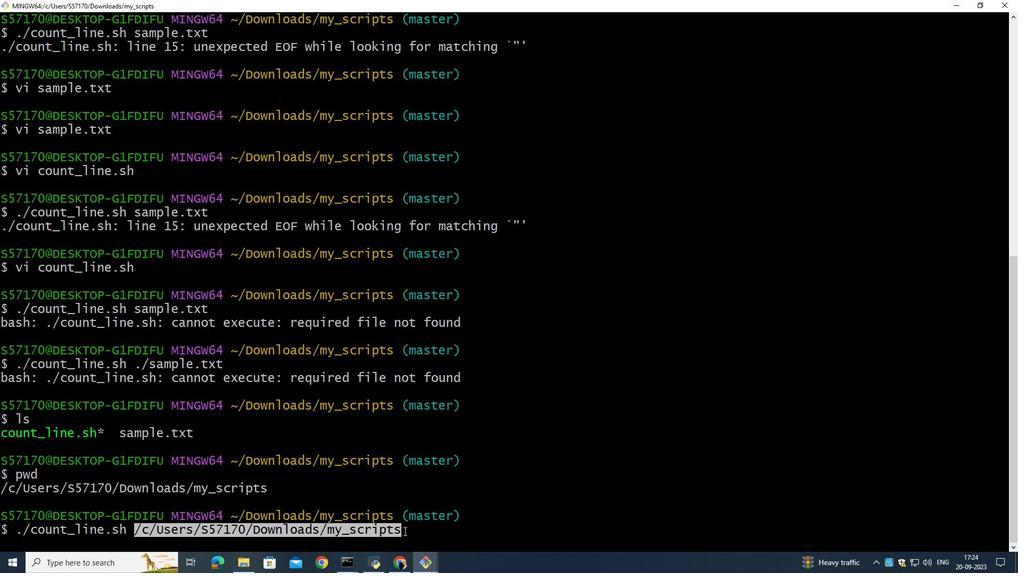 
Action: Mouse pressed left at (143, 555)
Screenshot: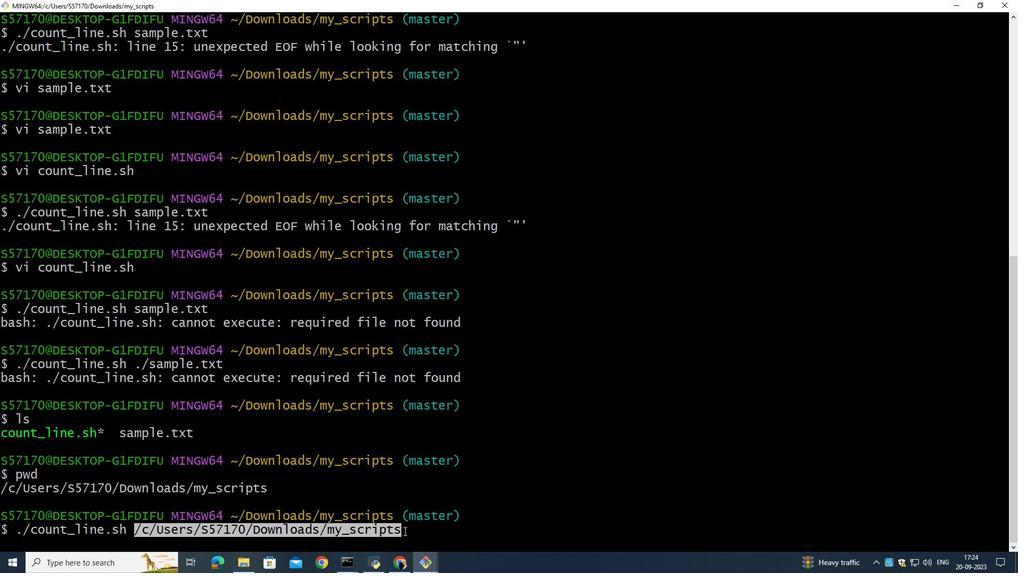
Action: Key pressed <Key.up><Key.right><Key.down><Key.right><Key.backspace>/my<Key.backspace><Key.backspace>sample.txt<Key.enter>
Screenshot: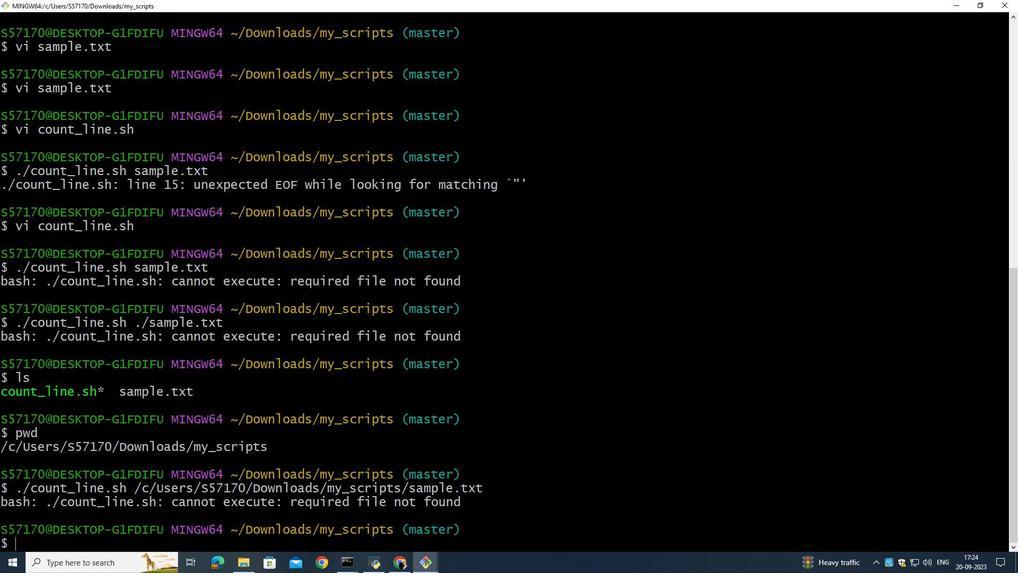 
Action: Mouse moved to (143, 552)
Screenshot: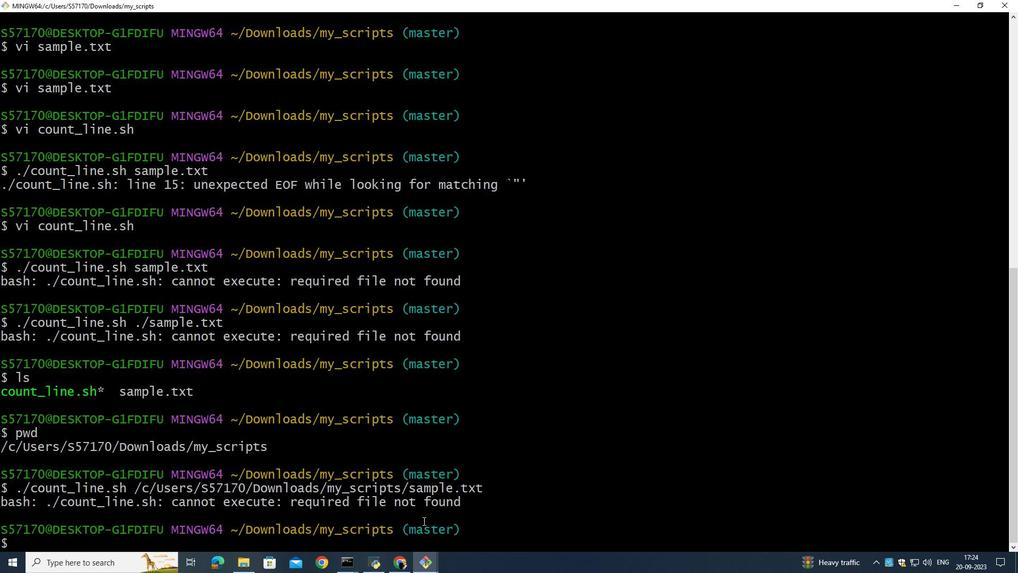 
Action: Key pressed <Key.up><Key.up><Key.down><Key.enter><Key.up><Key.left><Key.left><Key.left><Key.left><Key.left><Key.left><Key.left><Key.left><Key.left><Key.left><Key.left><Key.backspace><Key.backspace><Key.backspace><Key.backspace><Key.backspace><Key.backspace><Key.backspace><Key.backspace><Key.backspace><Key.backspace><Key.backspace><Key.backspace><Key.backspace><Key.backspace><Key.backspace><Key.backspace><Key.backspace><Key.backspace><Key.backspace><Key.backspace><Key.backspace><Key.backspace><Key.backspace><Key.backspace><Key.backspace><Key.backspace><Key.backspace><Key.backspace><Key.backspace><Key.backspace><Key.backspace><Key.backspace><Key.backspace><Key.backspace><Key.backspace><Key.backspace><Key.right><Key.backspace><Key.enter><Key.up><Key.left><Key.left><Key.left><Key.left><Key.left><Key.left><Key.left><Key.left><Key.left><Key.left><Key.left><Key.right>/<Key.enter><Key.up><Key.up><Key.up><Key.up><Key.up><Key.up><Key.up><Key.up><Key.up><Key.enter><Key.up><Key.down><Key.up><Key.up><Key.right><Key.up><Key.right><Key.right>i
Screenshot: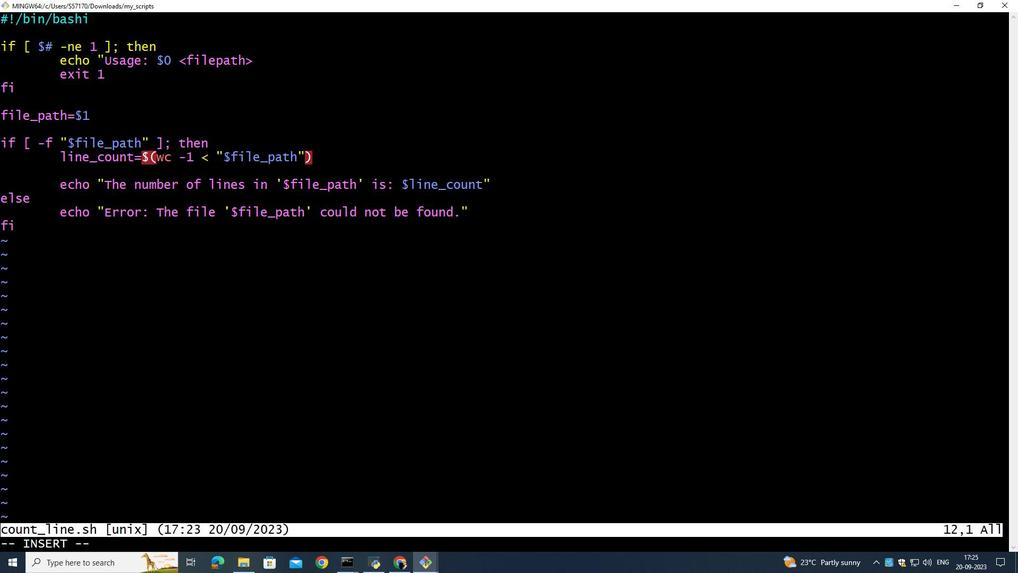 
Action: Mouse moved to (140, 489)
Screenshot: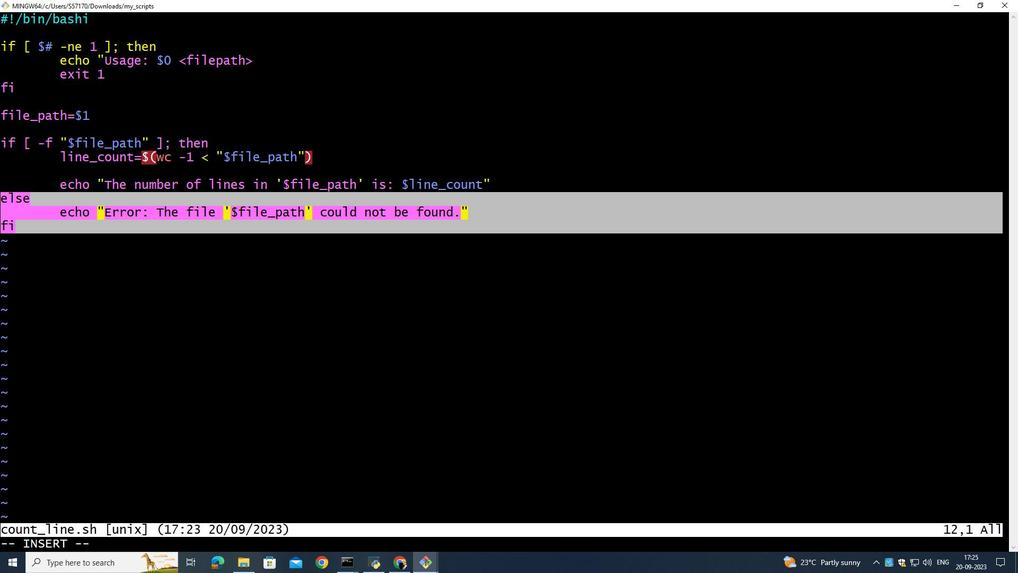 
Action: Mouse pressed left at (140, 489)
Screenshot: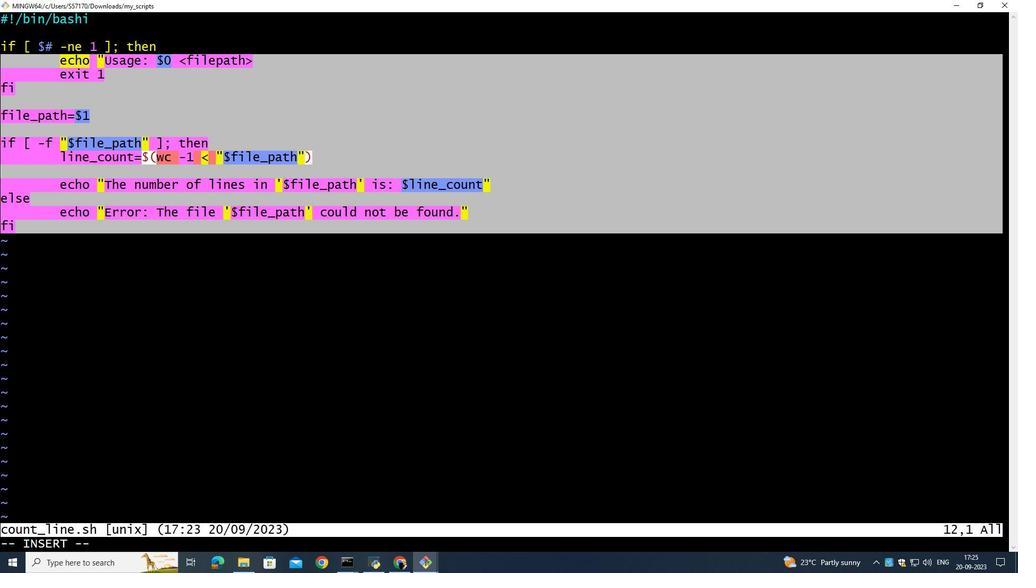 
Action: Mouse moved to (140, 442)
Screenshot: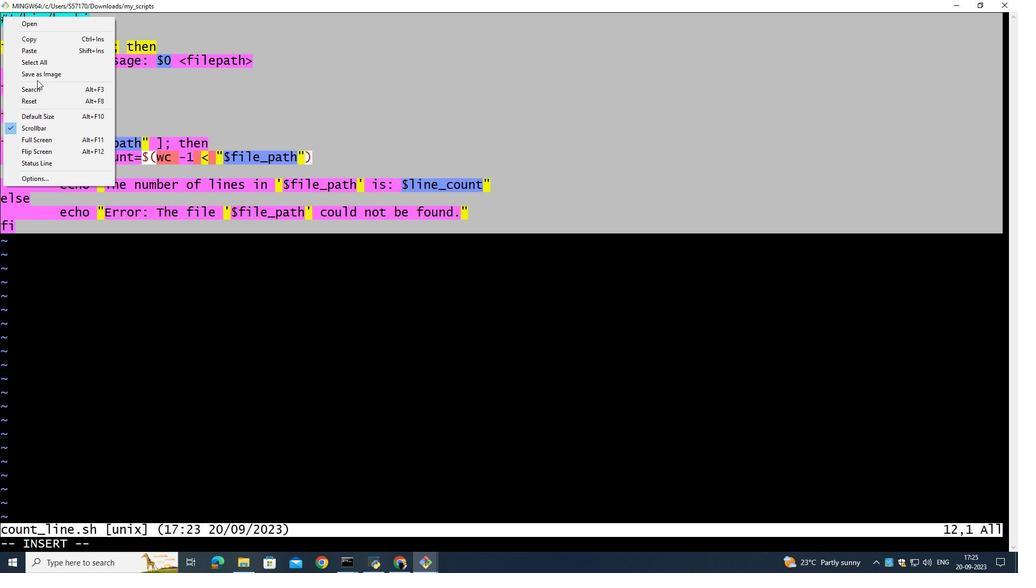 
Action: Mouse pressed right at (140, 442)
Screenshot: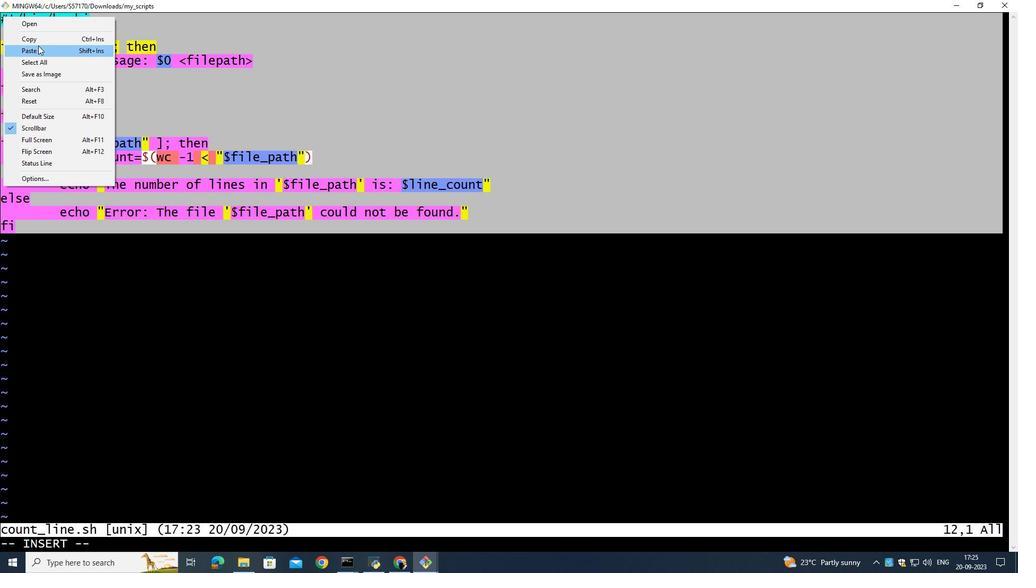 
Action: Mouse moved to (141, 447)
Screenshot: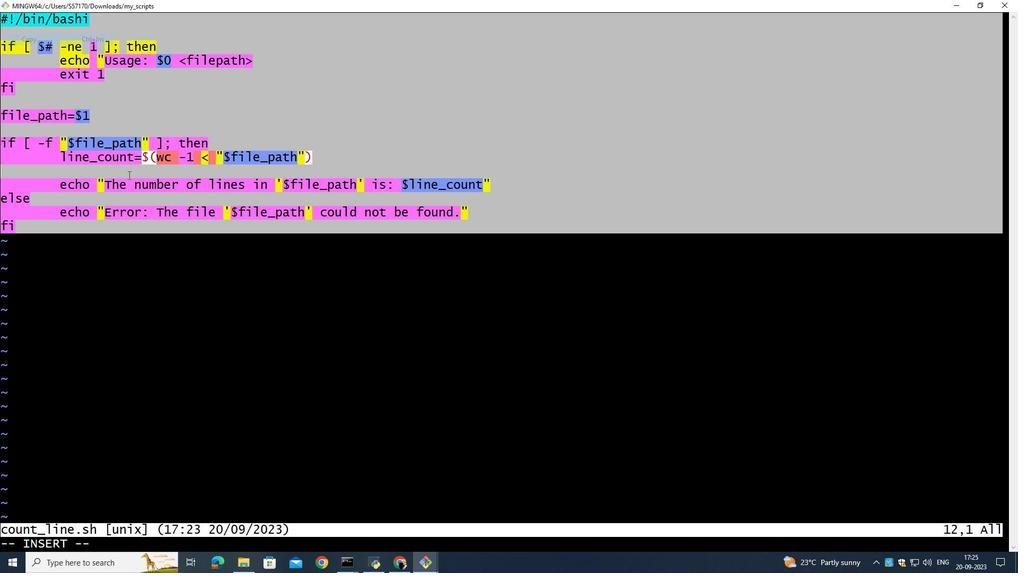 
Action: Mouse pressed left at (141, 447)
Screenshot: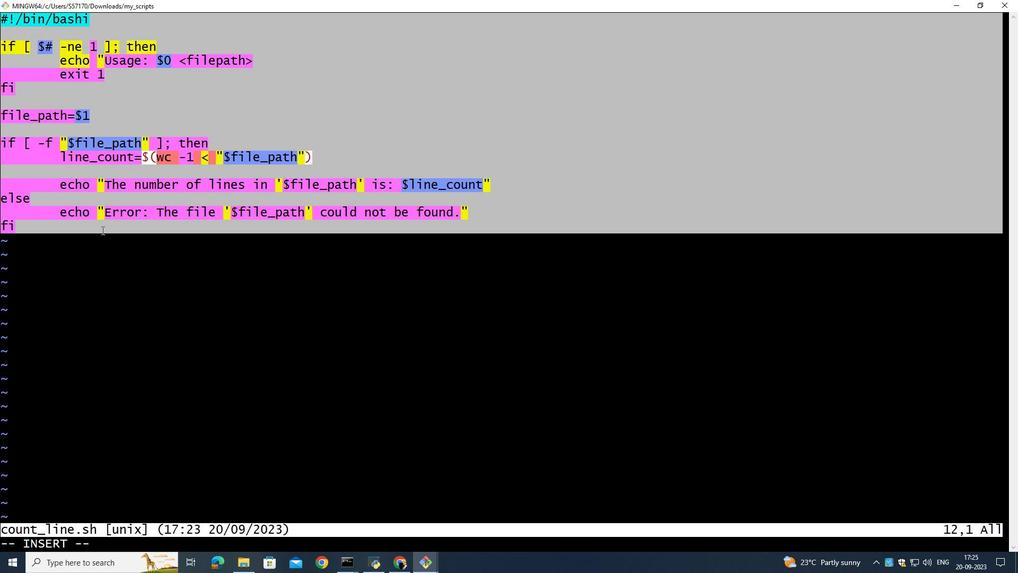 
Action: Mouse moved to (141, 489)
Screenshot: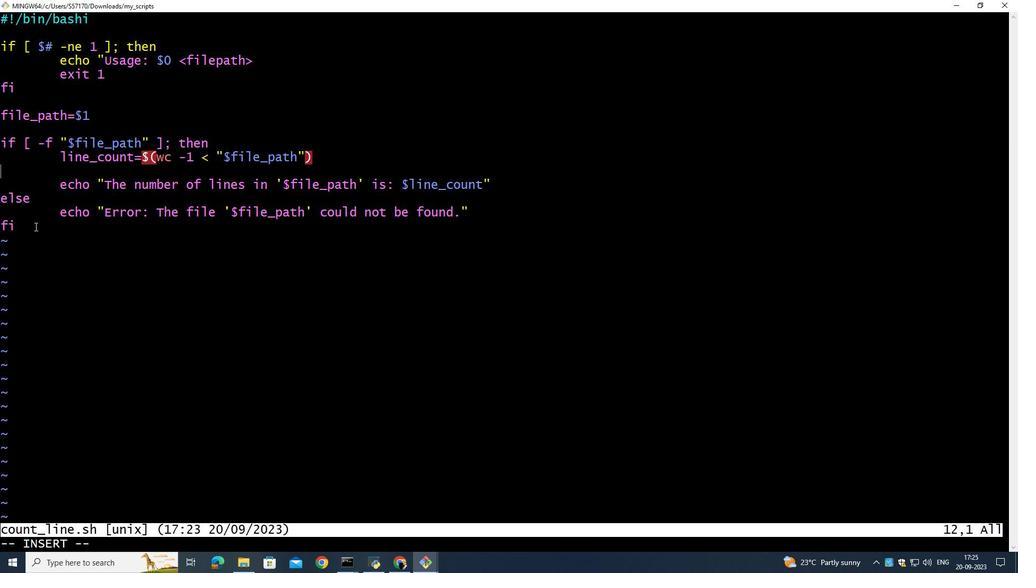 
Action: Mouse pressed left at (141, 489)
Screenshot: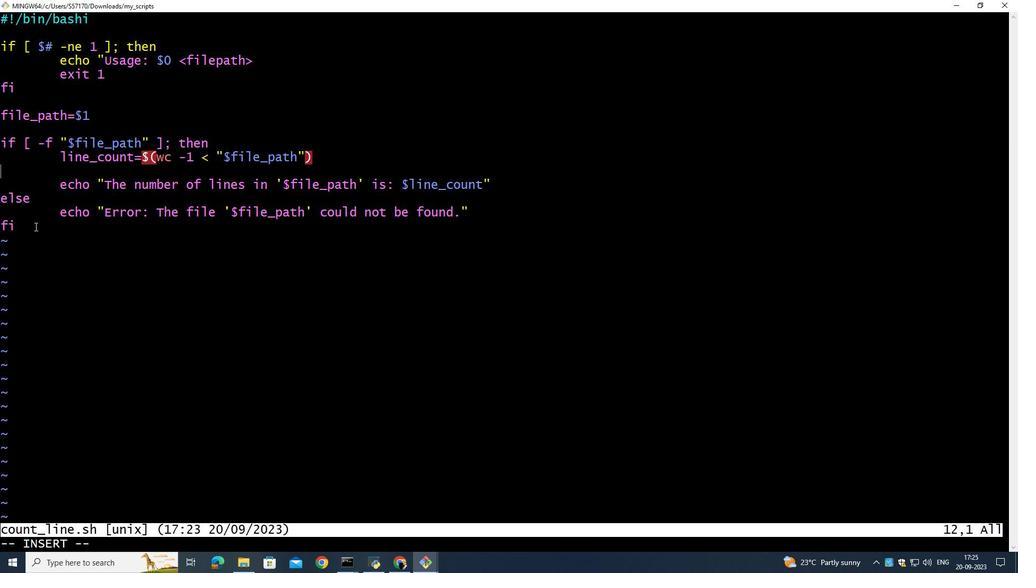
Action: Mouse moved to (141, 488)
Screenshot: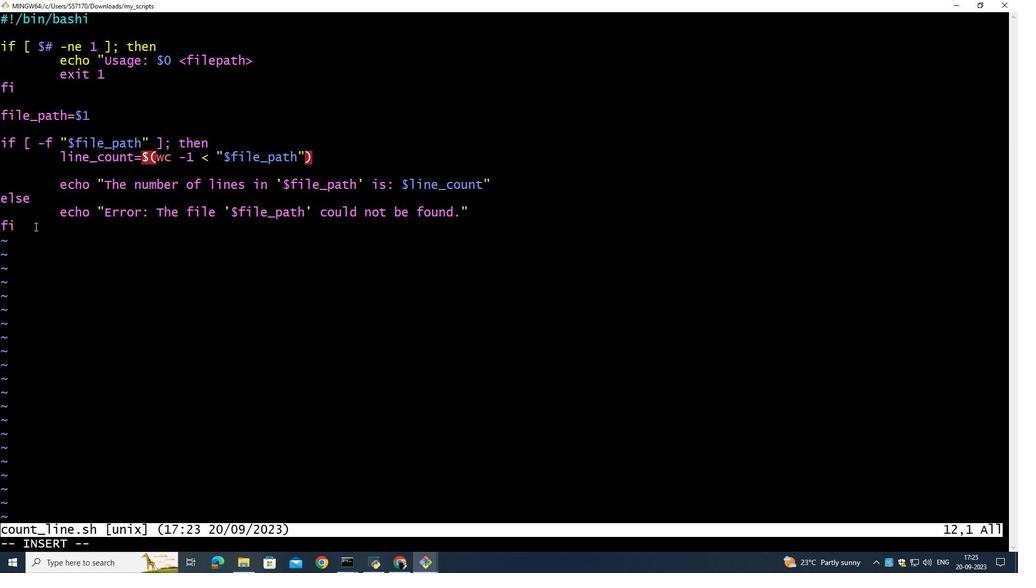 
Action: Mouse pressed left at (141, 488)
Screenshot: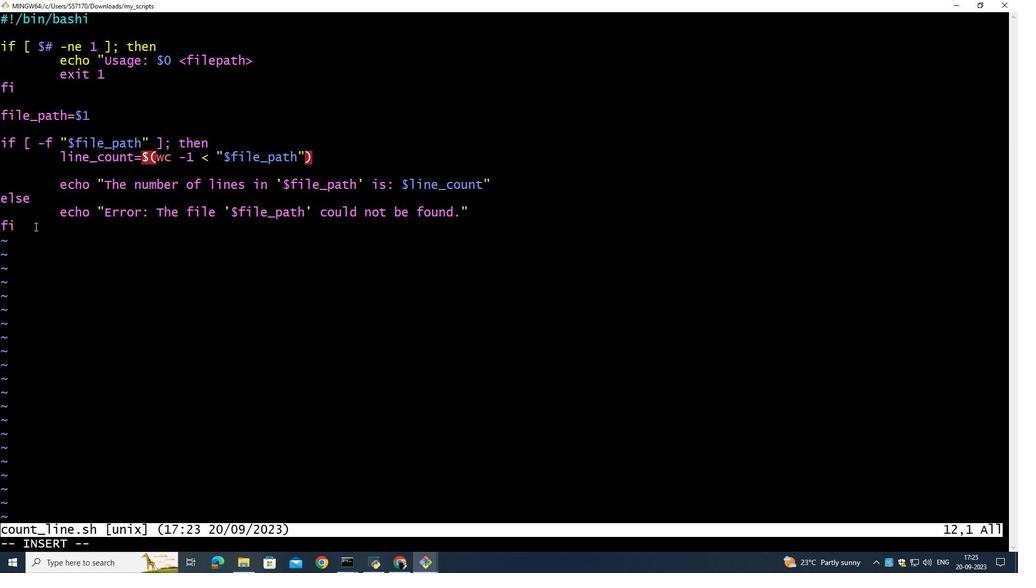 
Action: Mouse moved to (141, 488)
Screenshot: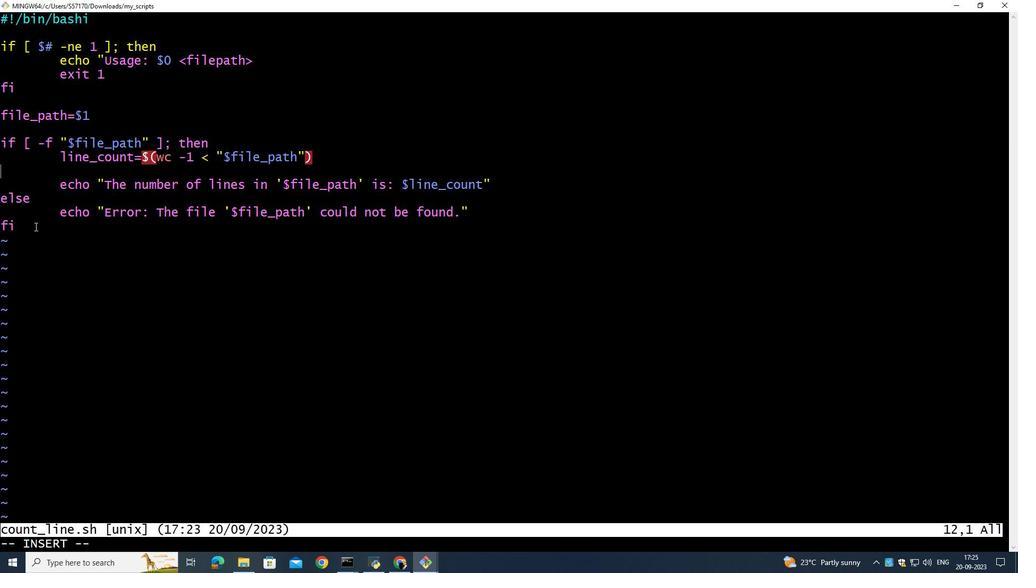 
Action: Key pressed <Key.down><Key.down><Key.down><Key.right><Key.down><Key.backspace><Key.backspace><Key.backspace><Key.backspace><Key.backspace><Key.backspace><Key.backspace><Key.backspace><Key.backspace><Key.backspace>
Screenshot: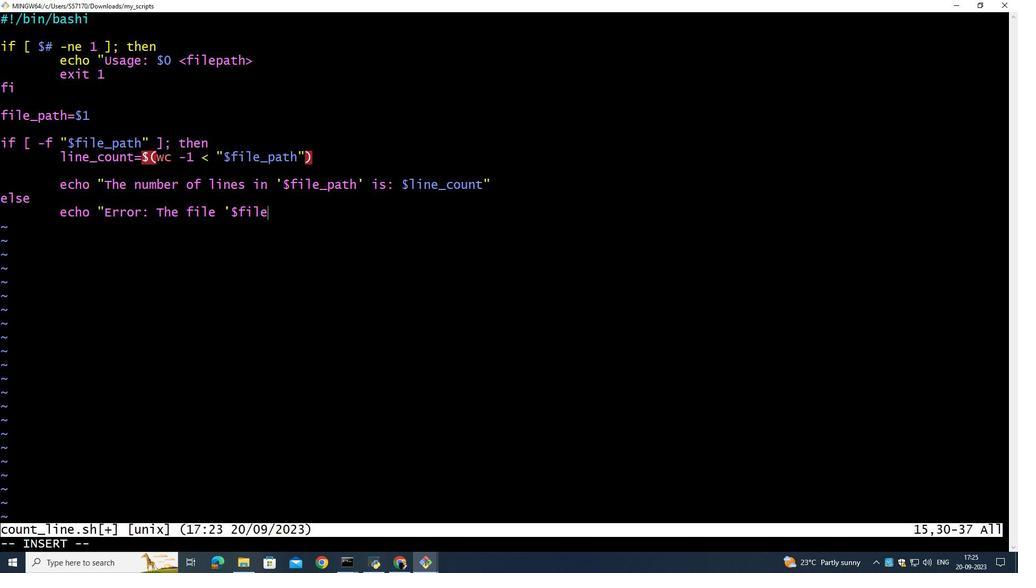 
Action: Mouse moved to (141, 488)
Screenshot: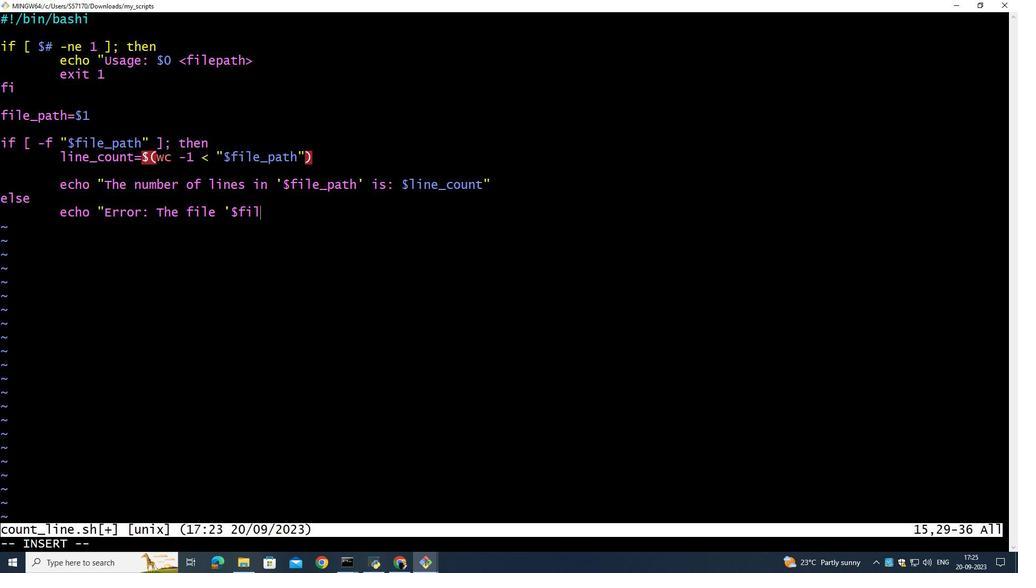 
Action: Key pressed <Key.backspace>
Screenshot: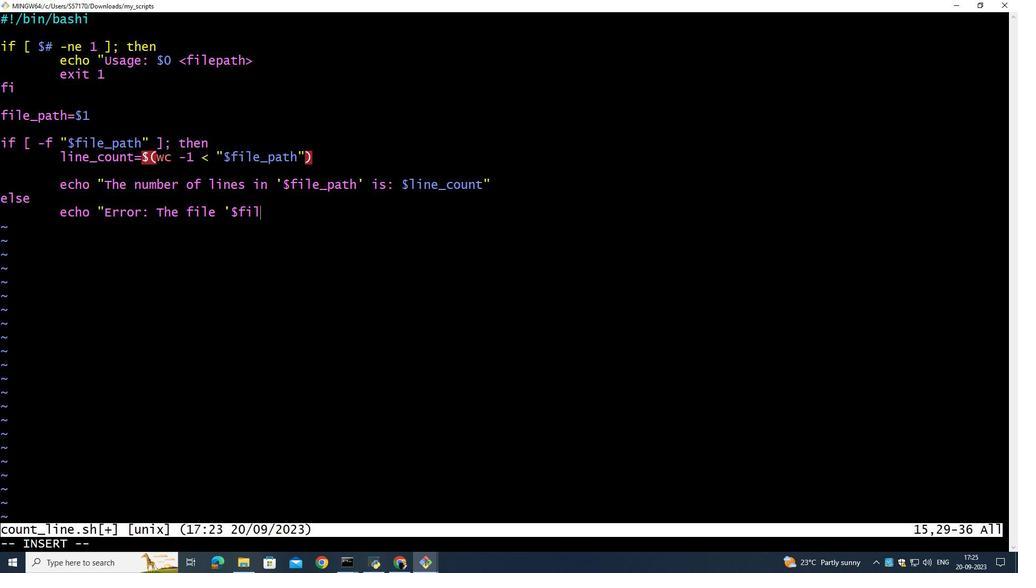
Action: Mouse moved to (141, 488)
Screenshot: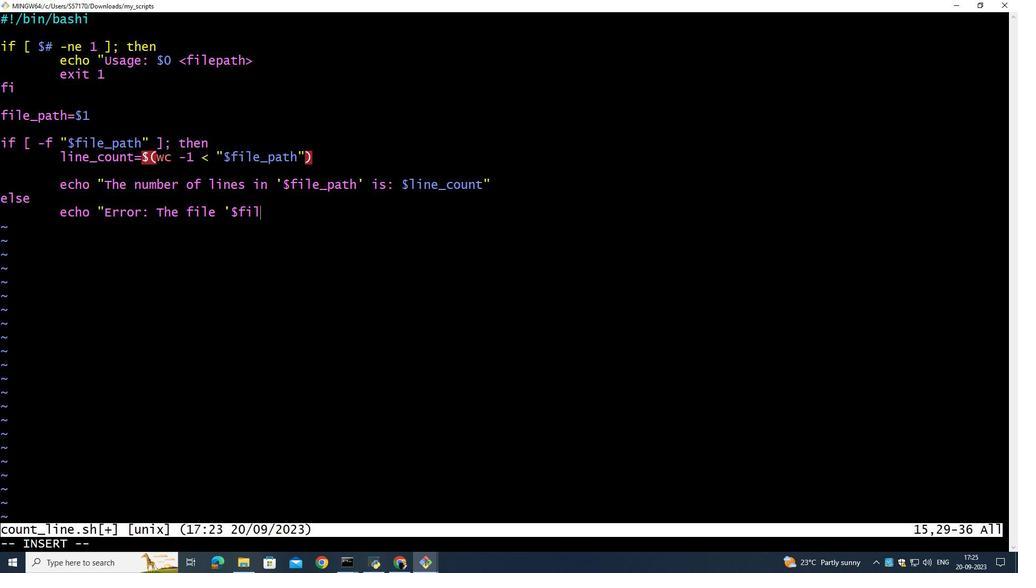 
Action: Key pressed <Key.backspace>
Screenshot: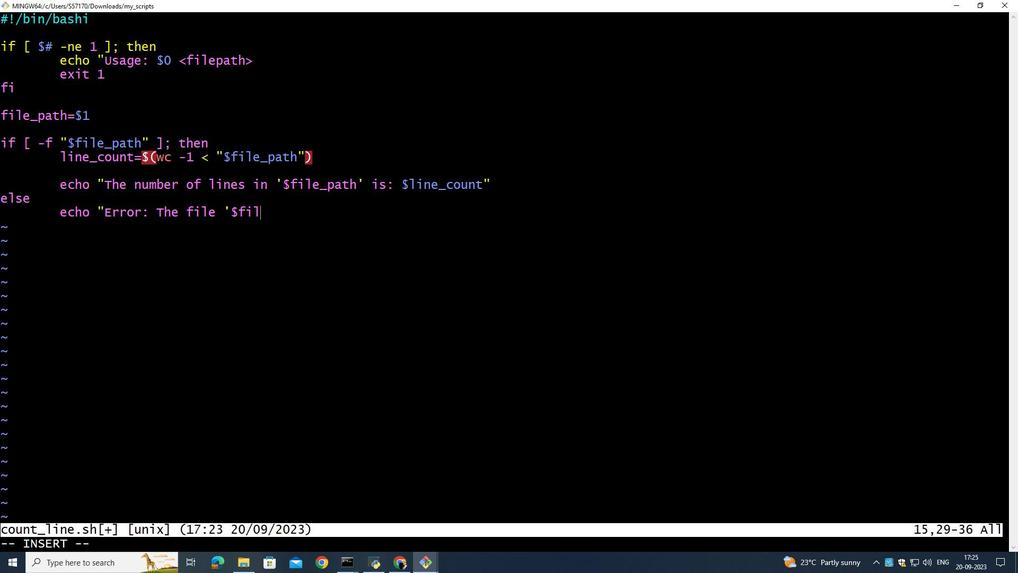 
Action: Mouse moved to (141, 488)
Screenshot: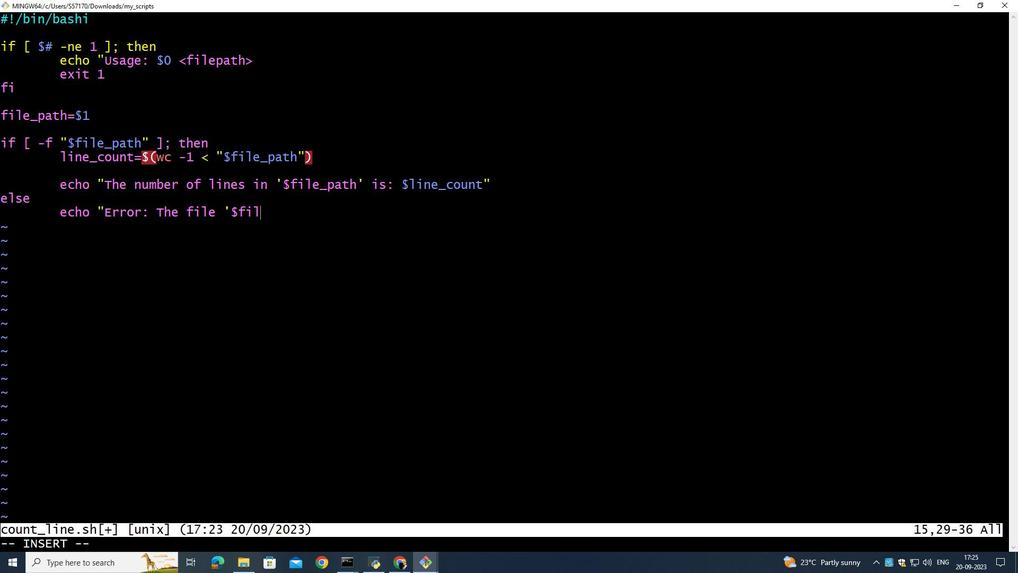 
Action: Key pressed <Key.backspace><Key.backspace><Key.backspace><Key.backspace><Key.backspace><Key.backspace><Key.backspace><Key.backspace><Key.backspace><Key.backspace><Key.backspace><Key.backspace><Key.backspace><Key.backspace><Key.backspace><Key.backspace><Key.backspace><Key.backspace><Key.backspace><Key.backspace><Key.backspace><Key.backspace><Key.backspace><Key.backspace><Key.backspace><Key.backspace><Key.backspace><Key.backspace><Key.backspace>
Screenshot: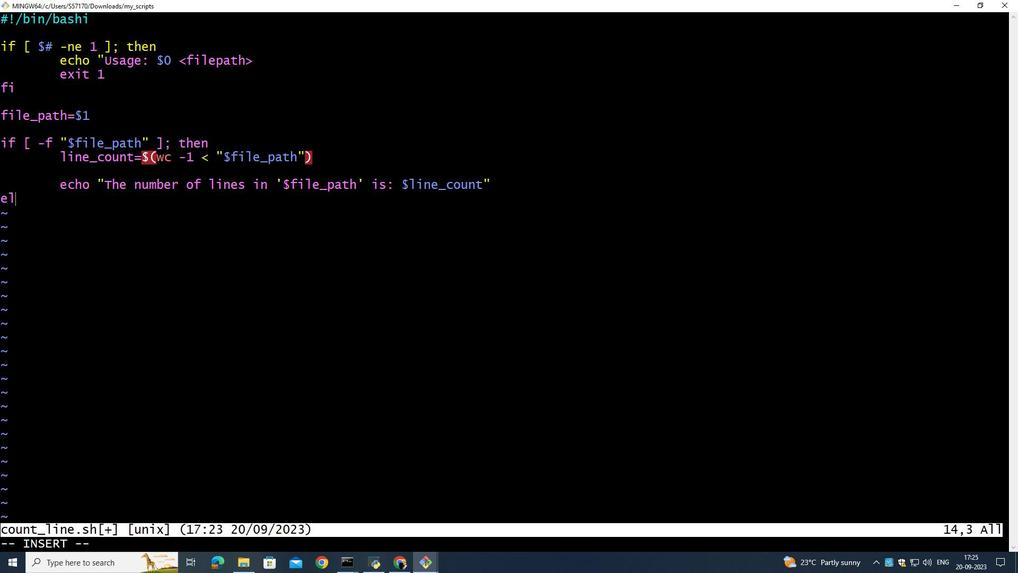 
Action: Mouse moved to (141, 488)
Screenshot: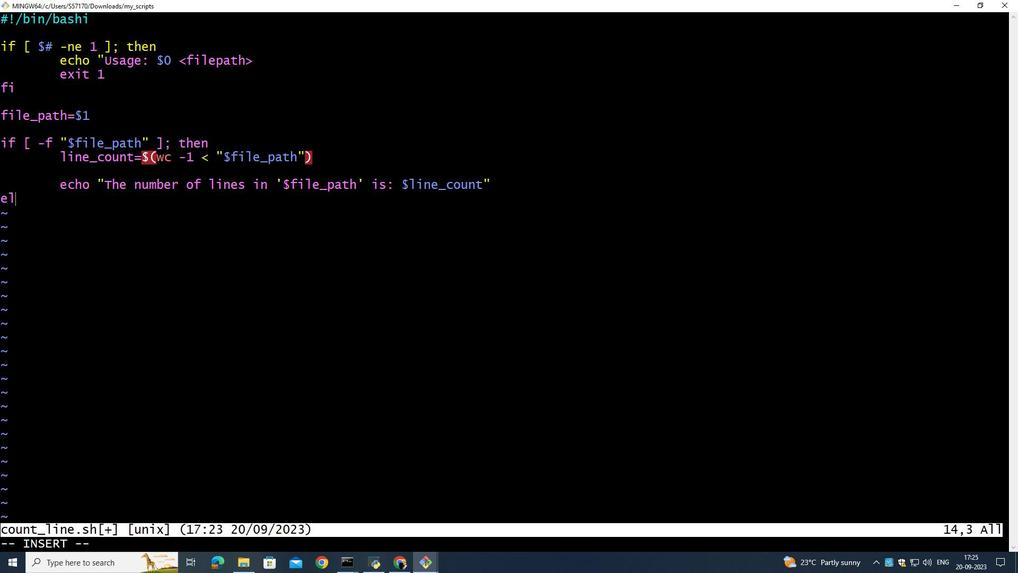 
Action: Key pressed <Key.backspace><Key.backspace>
Screenshot: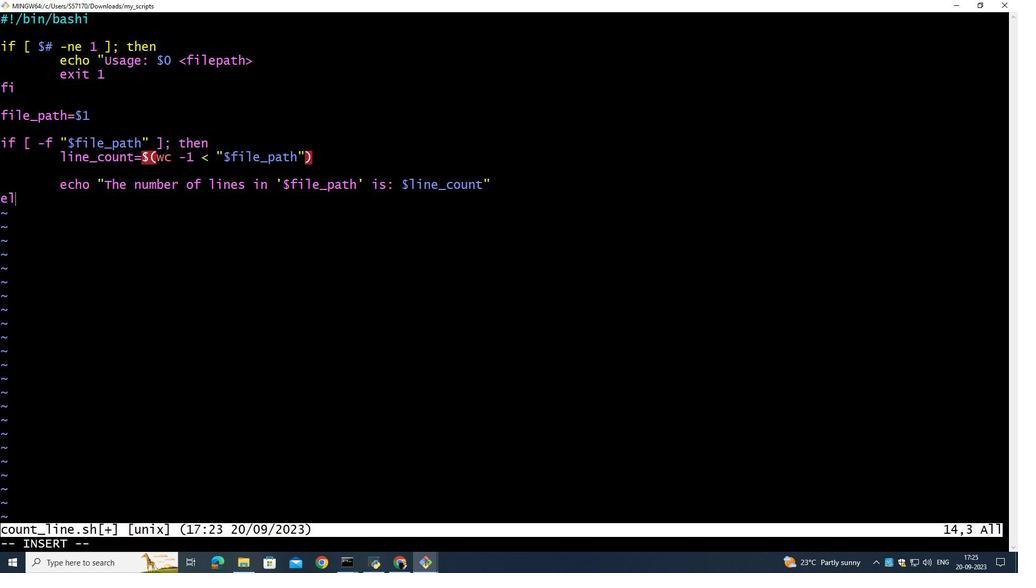 
Action: Mouse moved to (141, 488)
Screenshot: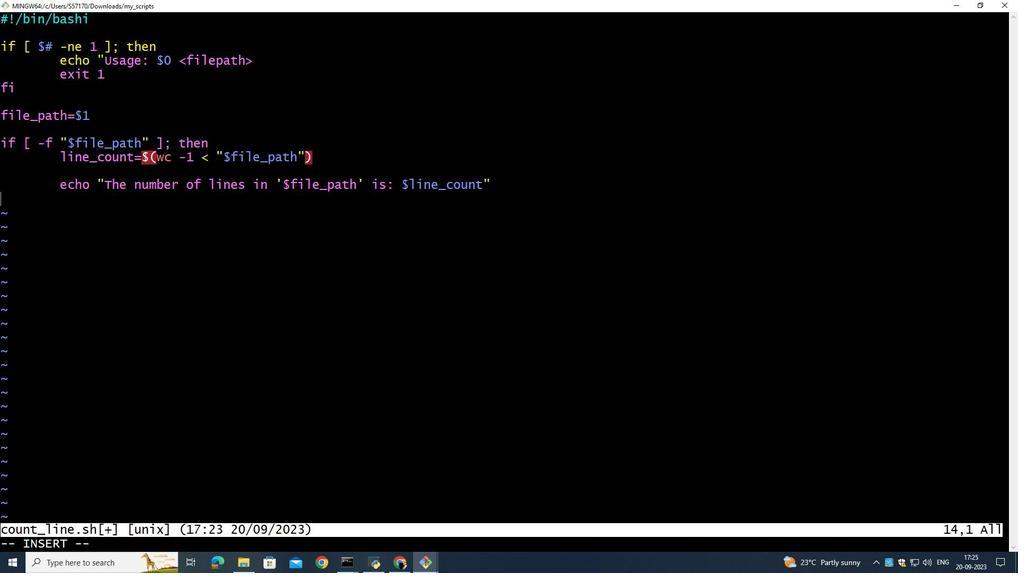 
Action: Key pressed <Key.backspace>
Screenshot: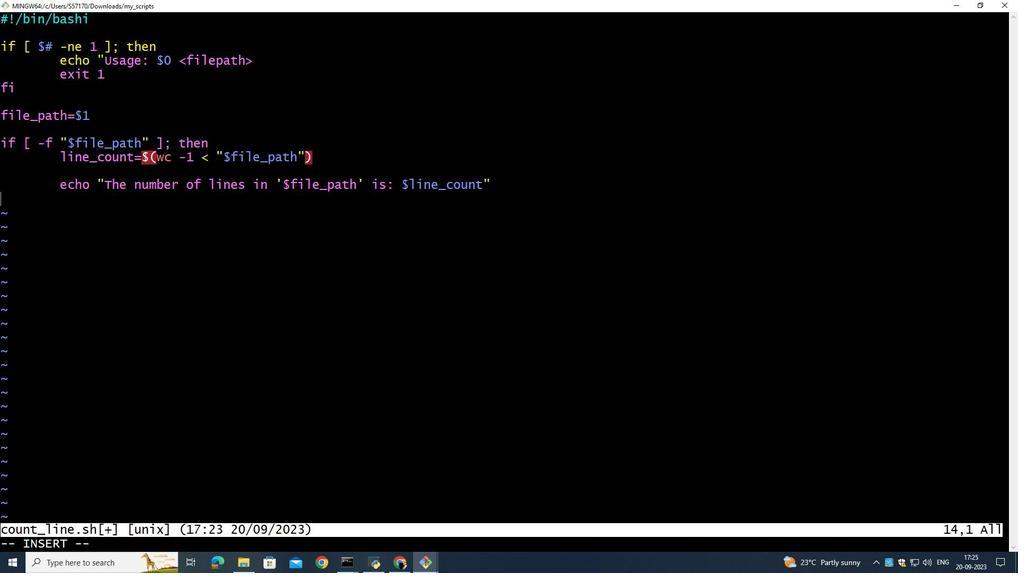 
Action: Mouse moved to (141, 486)
Screenshot: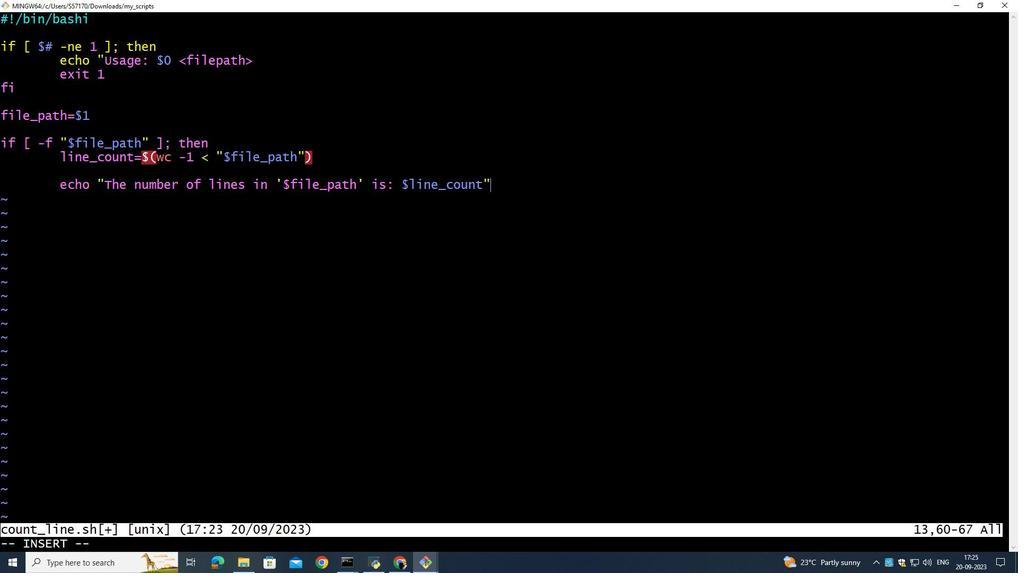
Action: Key pressed <Key.backspace>
Screenshot: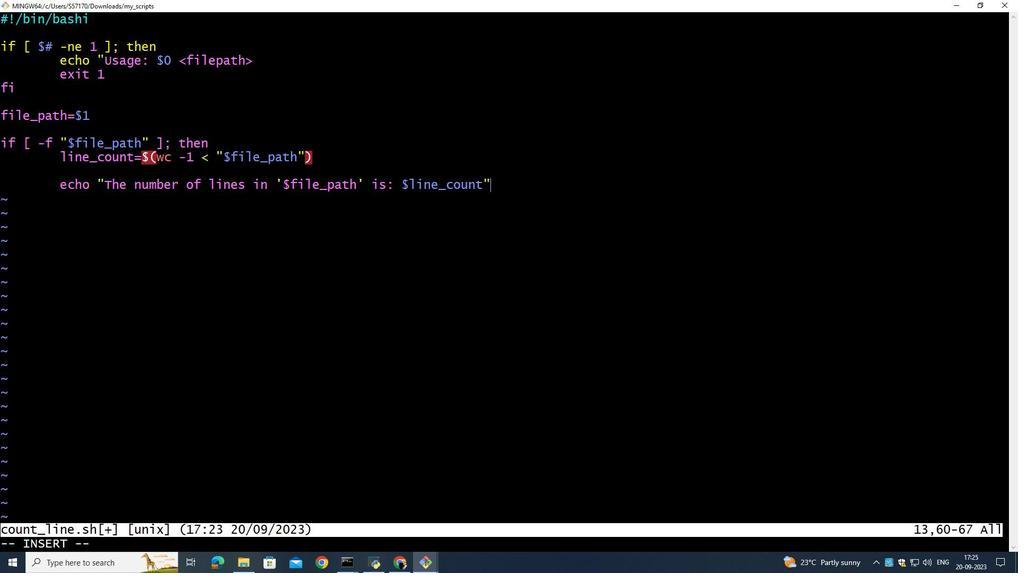 
Action: Mouse moved to (140, 484)
Screenshot: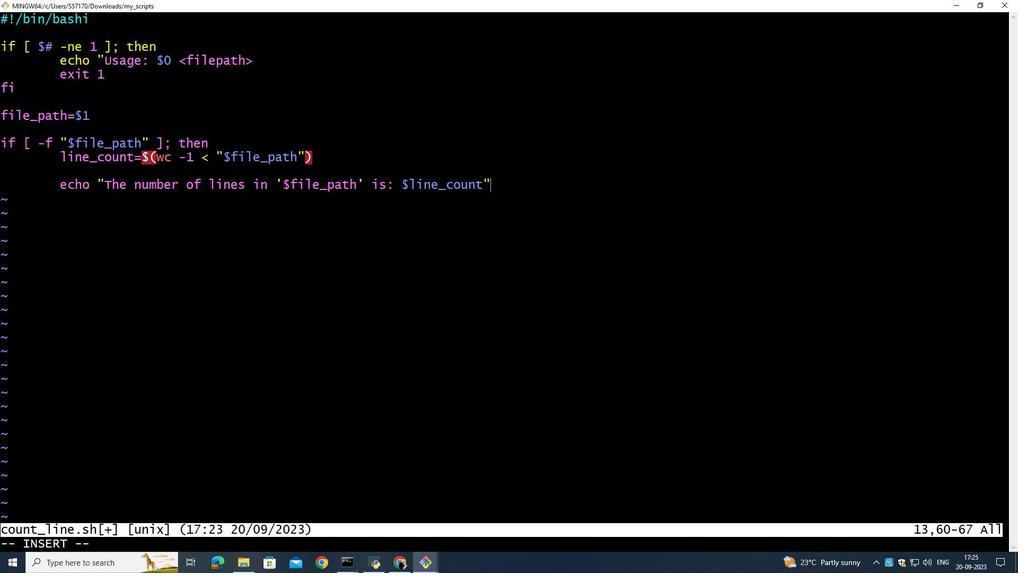 
Action: Key pressed <Key.backspace>
Screenshot: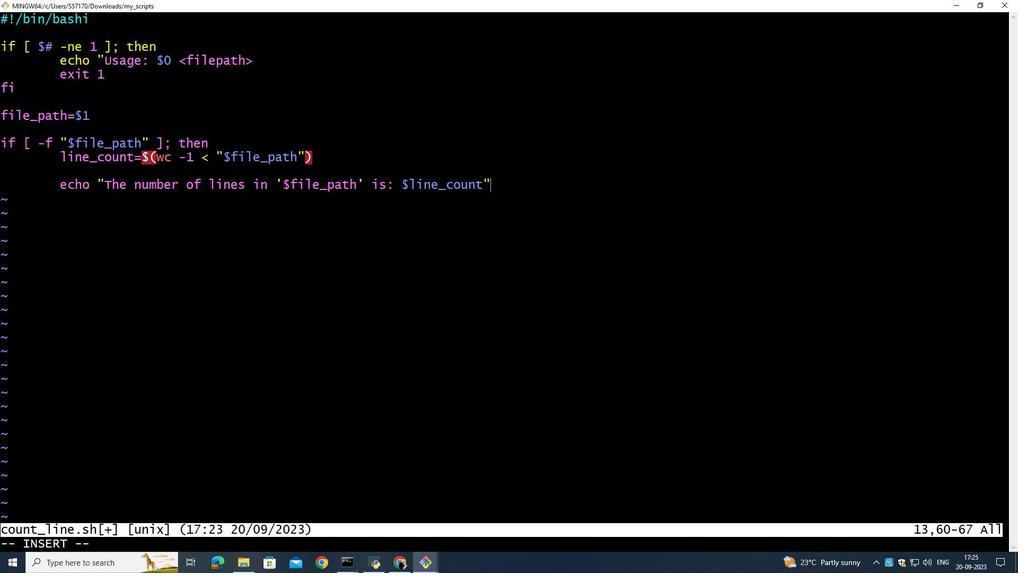 
Action: Mouse moved to (140, 480)
Screenshot: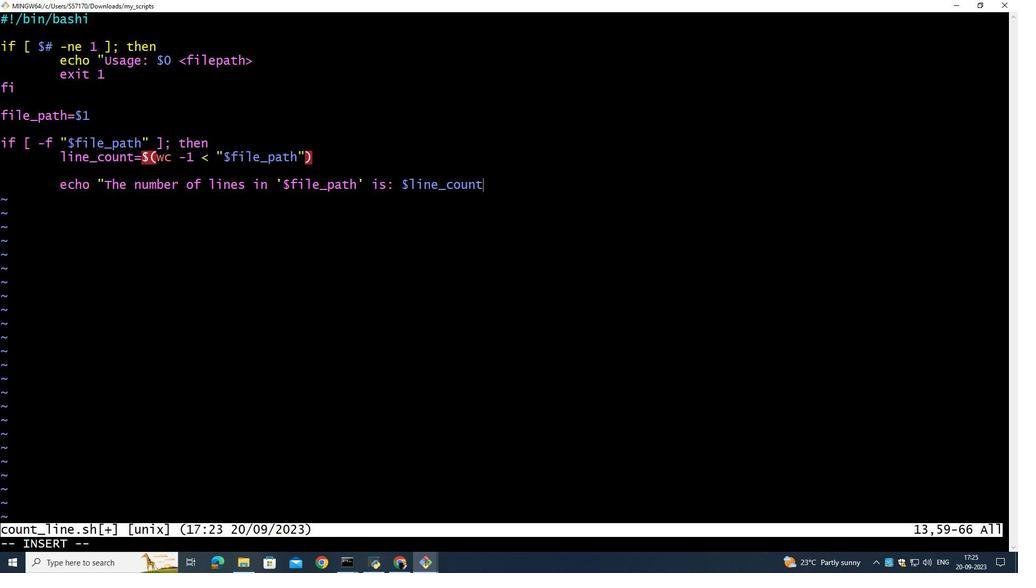 
Action: Key pressed <Key.backspace>
Screenshot: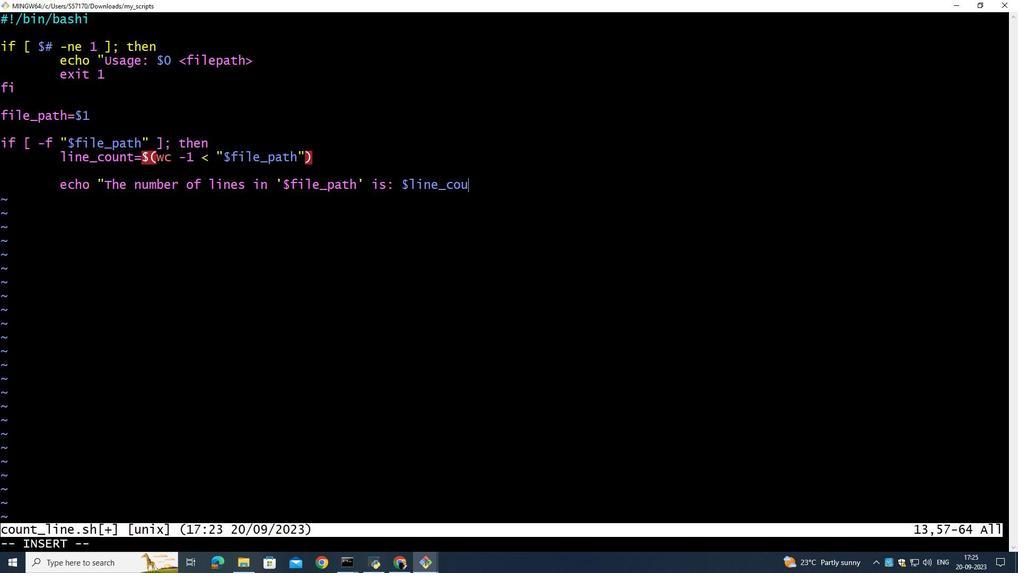 
Action: Mouse moved to (140, 478)
Screenshot: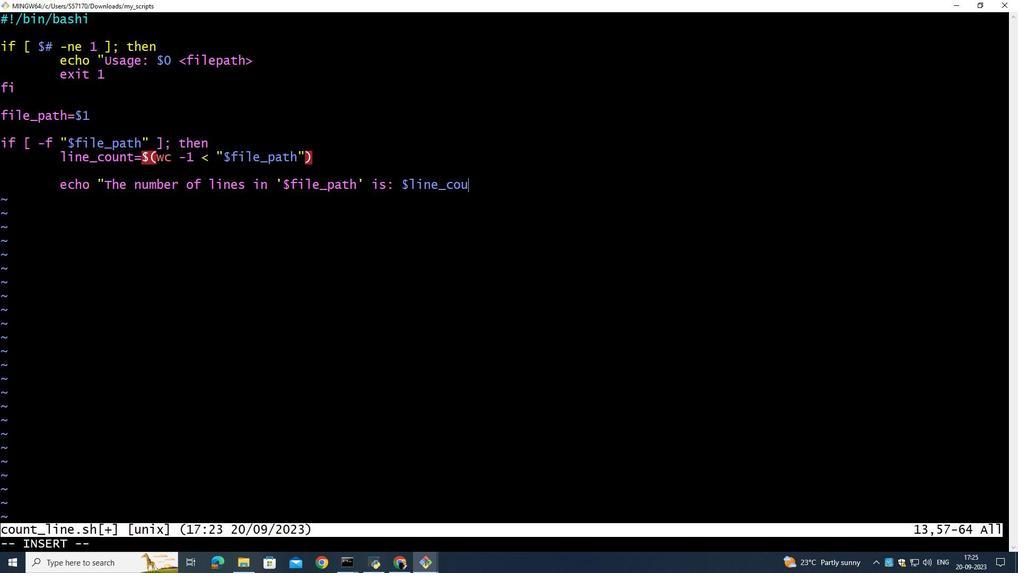 
Action: Key pressed <Key.backspace>
Screenshot: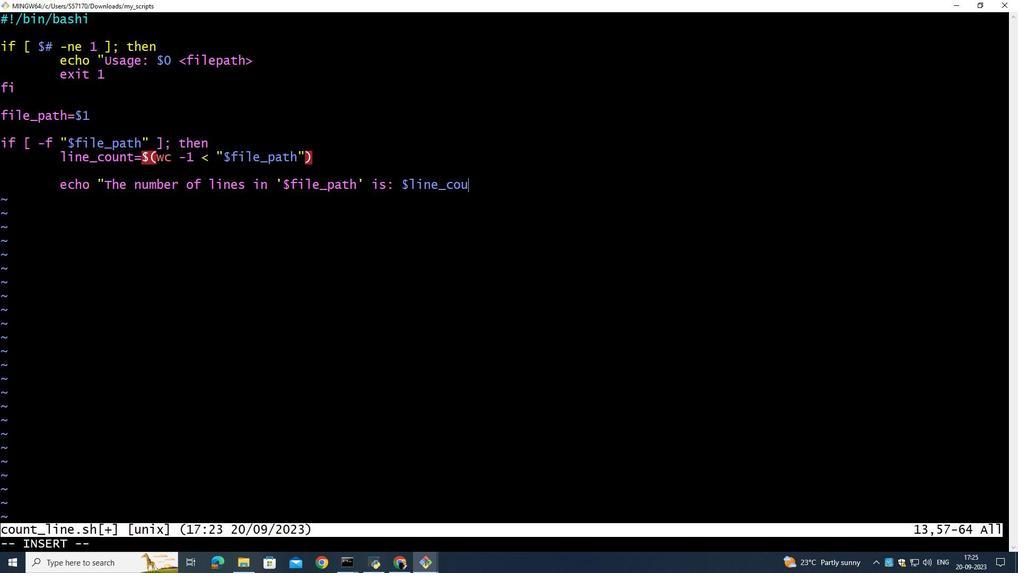 
Action: Mouse moved to (140, 477)
Screenshot: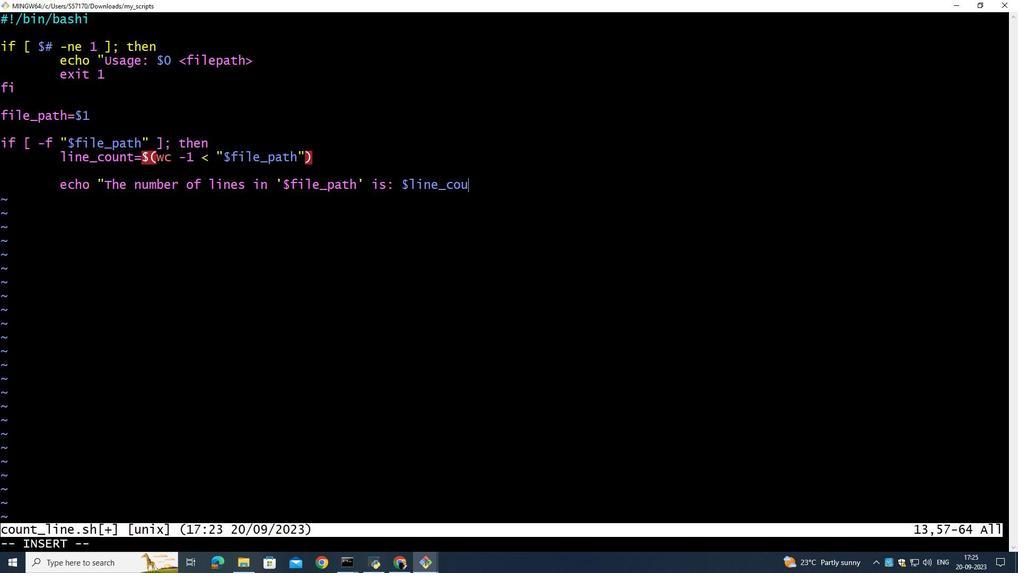 
Action: Key pressed <Key.backspace><Key.backspace><Key.backspace>
Screenshot: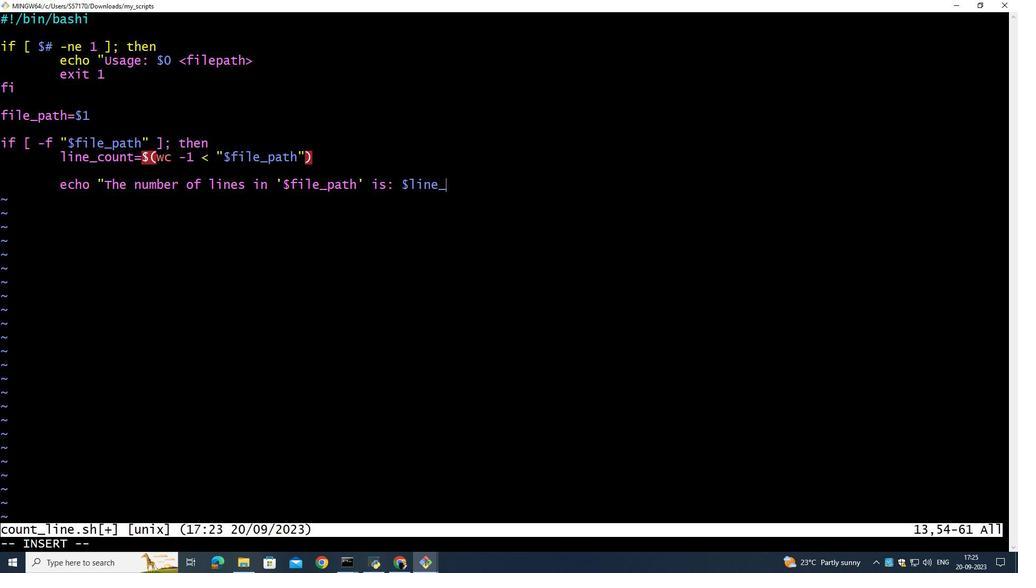 
Action: Mouse moved to (140, 477)
Screenshot: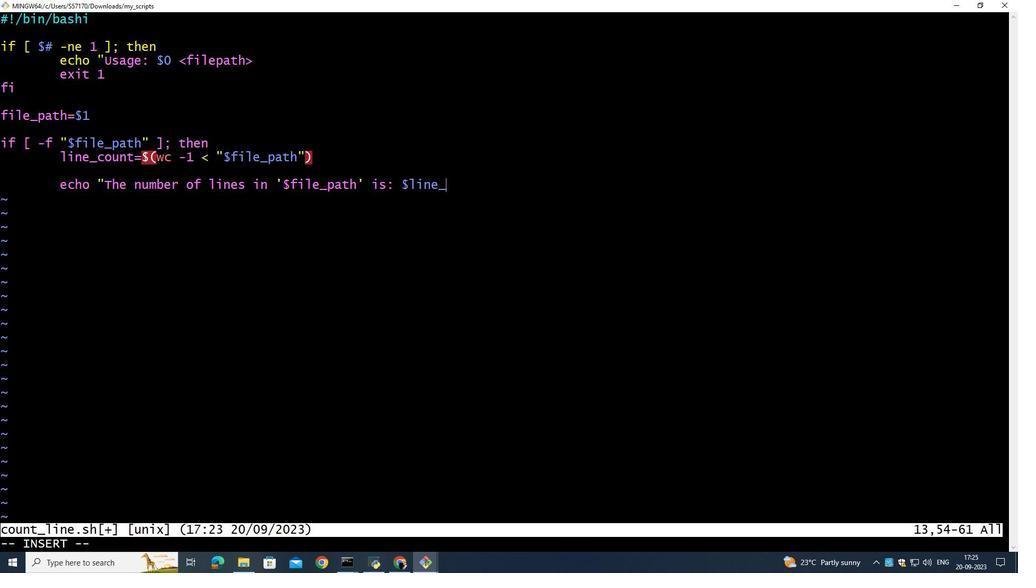 
Action: Key pressed <Key.backspace>
Screenshot: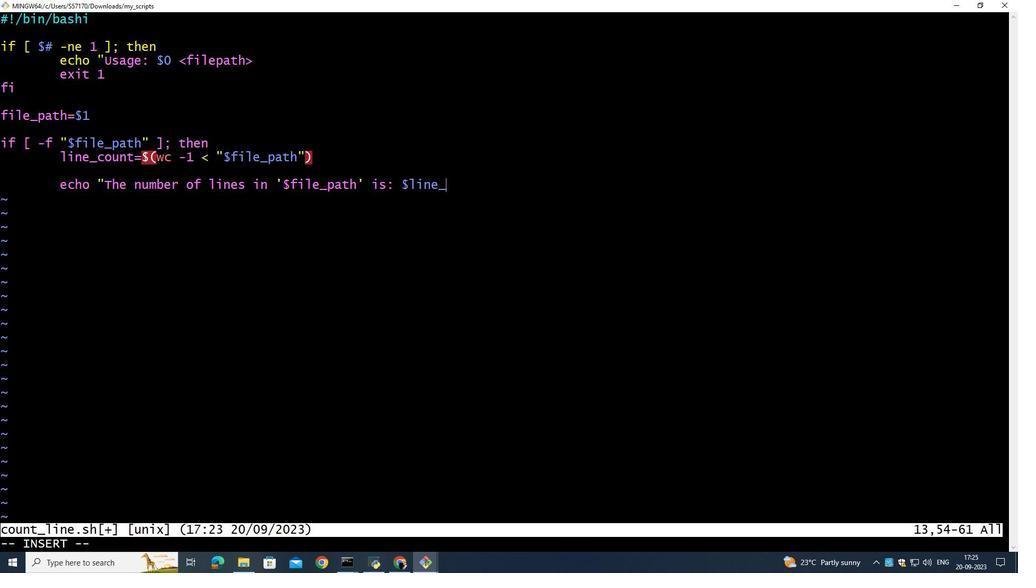 
Action: Mouse moved to (140, 478)
Screenshot: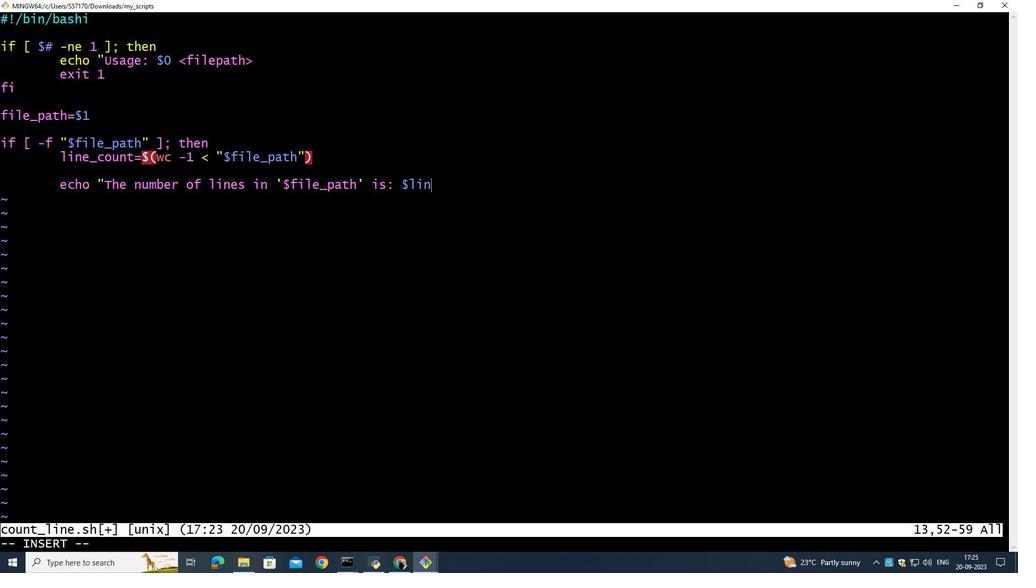 
Action: Key pressed <Key.backspace>
Screenshot: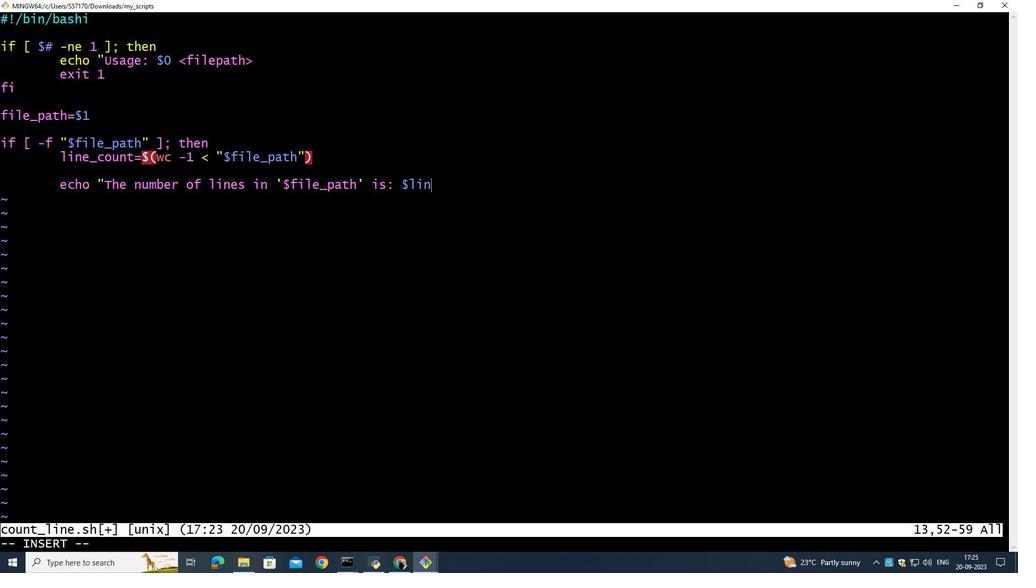 
Action: Mouse moved to (141, 479)
Screenshot: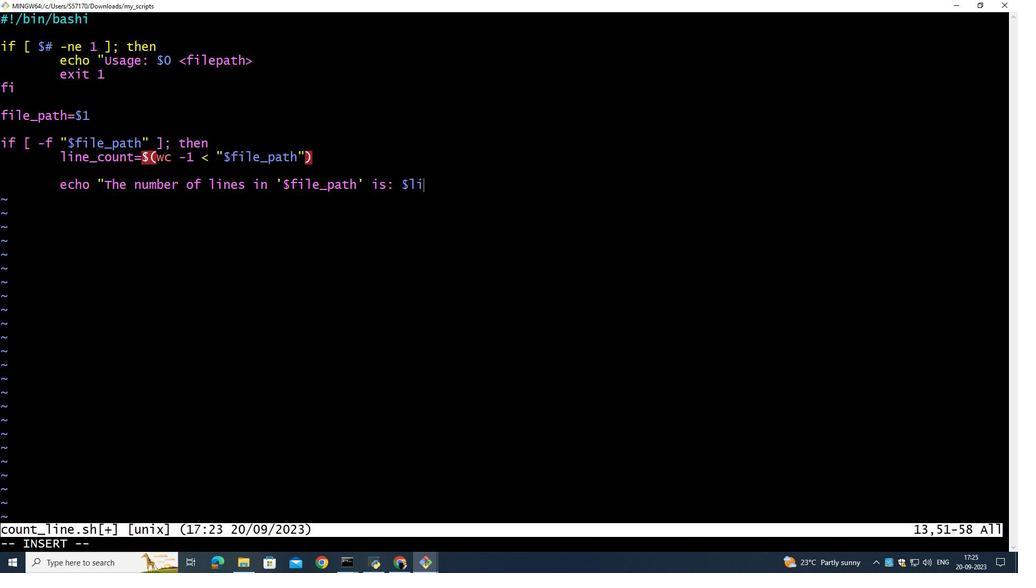 
Action: Key pressed <Key.backspace>
Screenshot: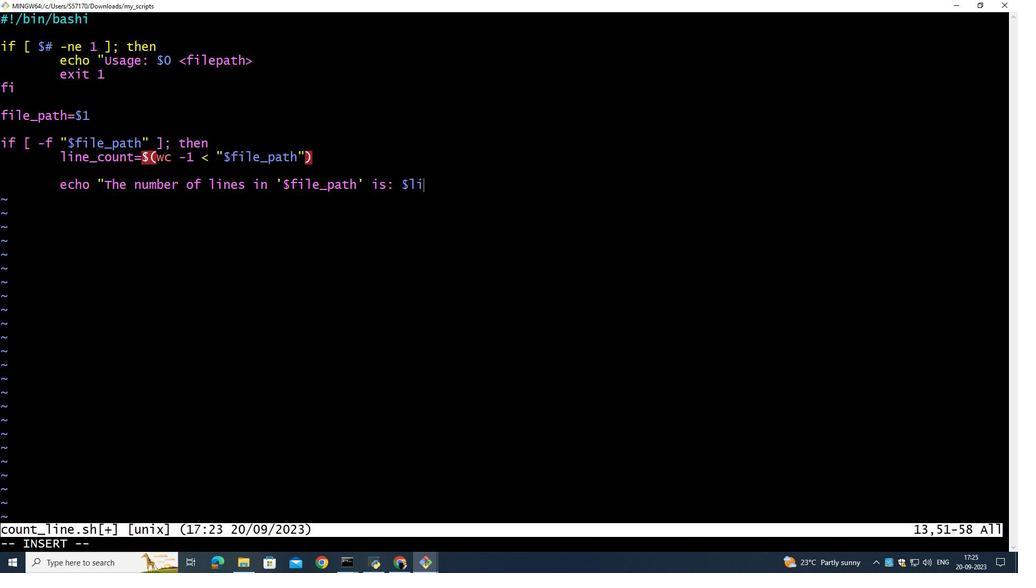 
Action: Mouse moved to (141, 480)
Screenshot: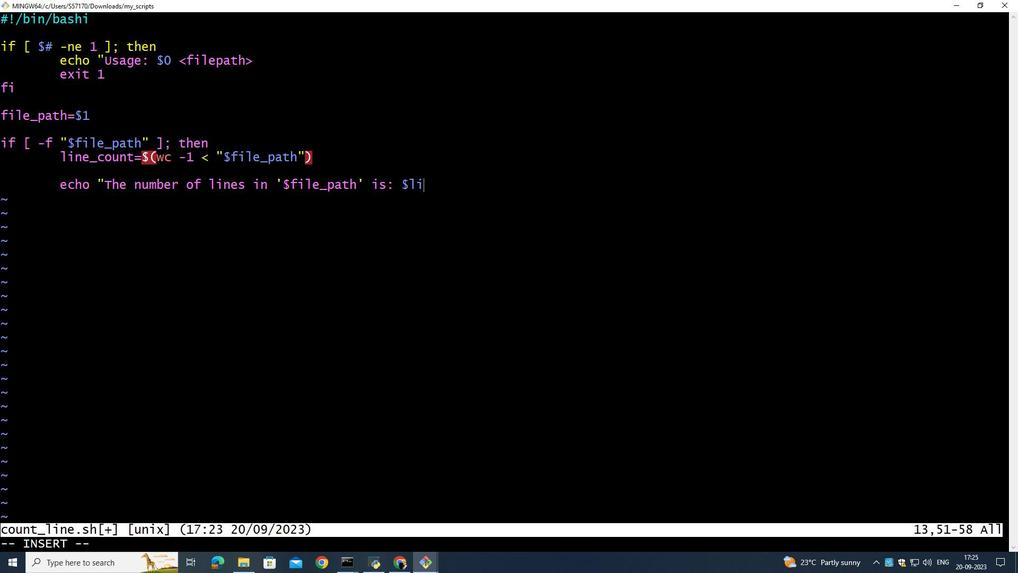 
Action: Key pressed <Key.backspace>
Screenshot: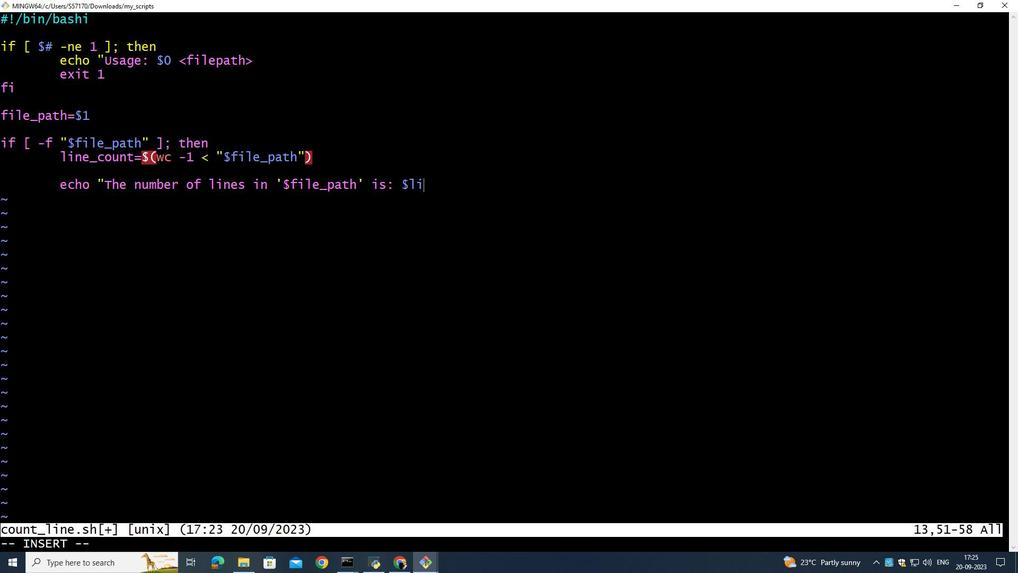 
Action: Mouse moved to (141, 480)
Screenshot: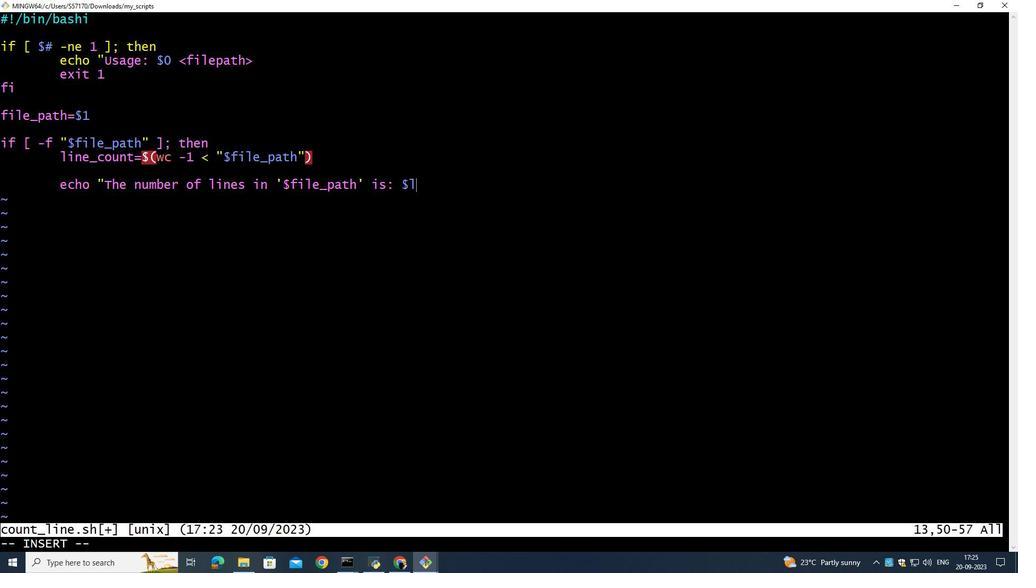 
Action: Key pressed <Key.backspace>
Screenshot: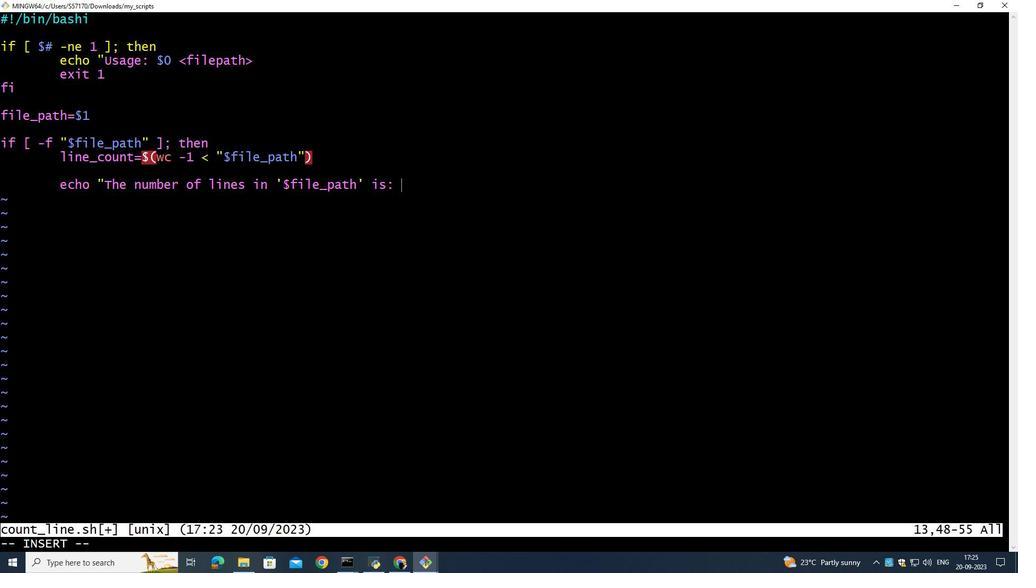 
Action: Mouse moved to (141, 480)
Screenshot: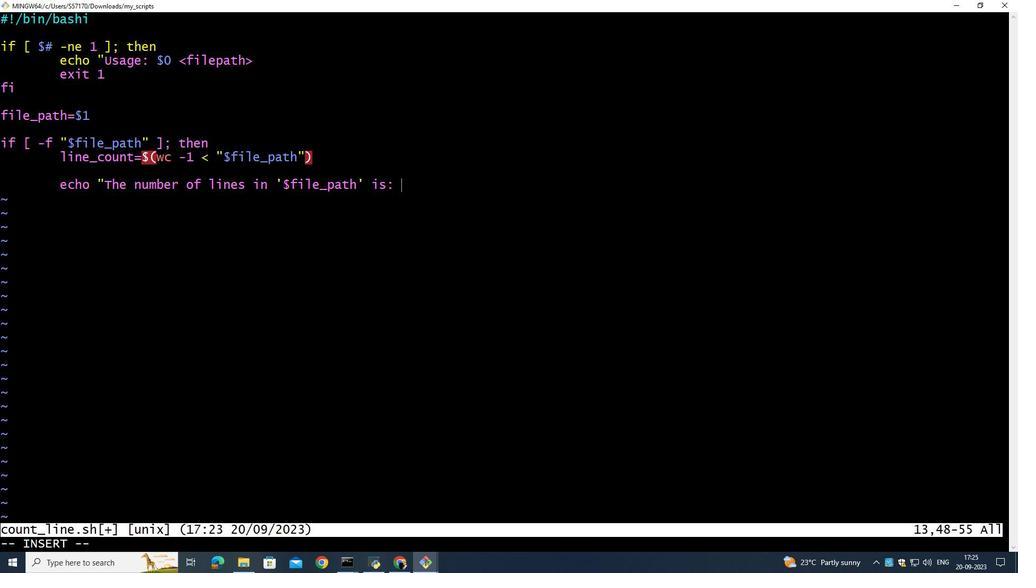 
Action: Key pressed <Key.backspace><Key.backspace><Key.backspace><Key.backspace><Key.backspace><Key.backspace><Key.backspace><Key.backspace>
Screenshot: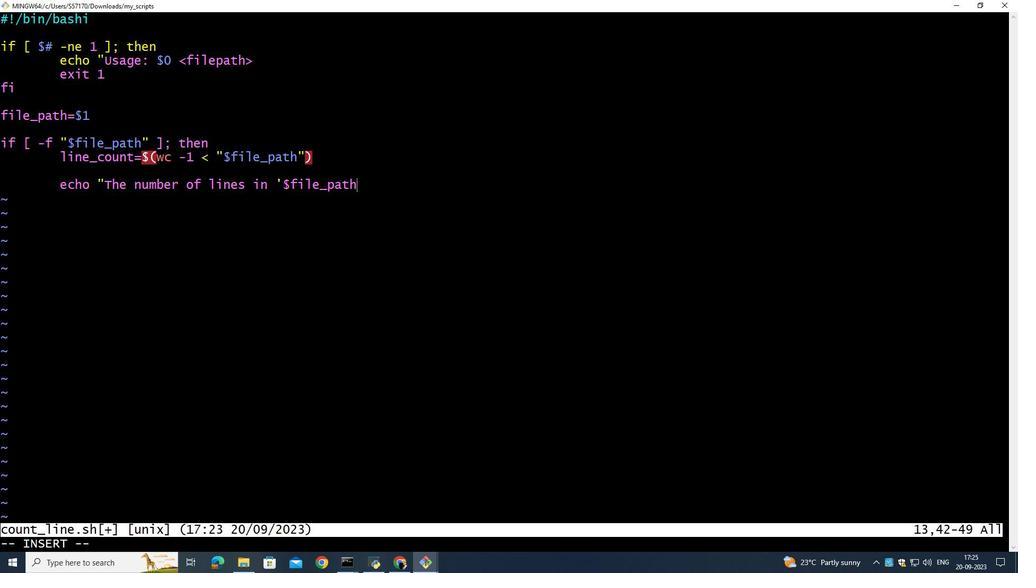 
Action: Mouse moved to (141, 480)
Screenshot: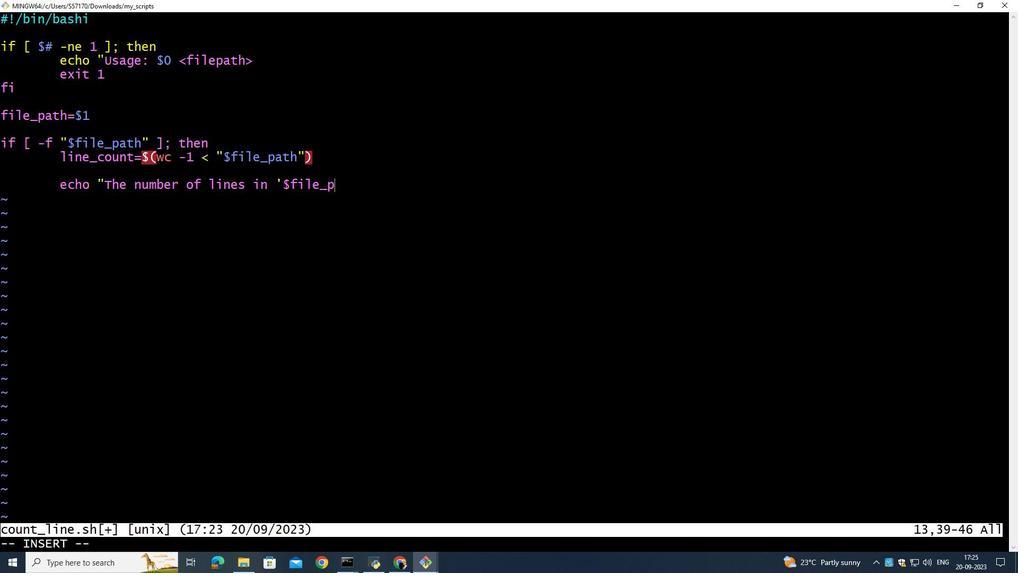 
Action: Key pressed <Key.backspace>
Screenshot: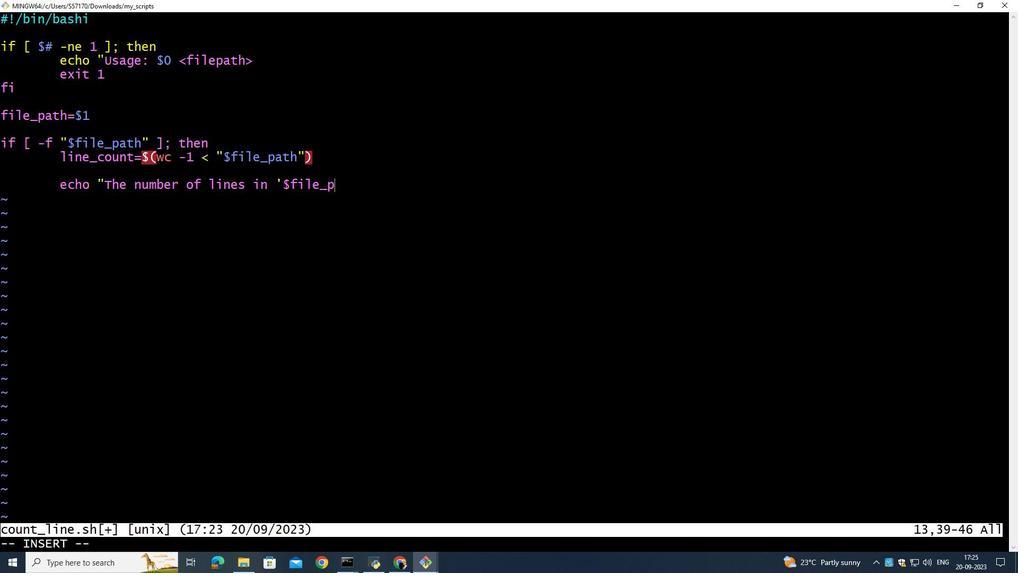 
Action: Mouse moved to (141, 480)
Screenshot: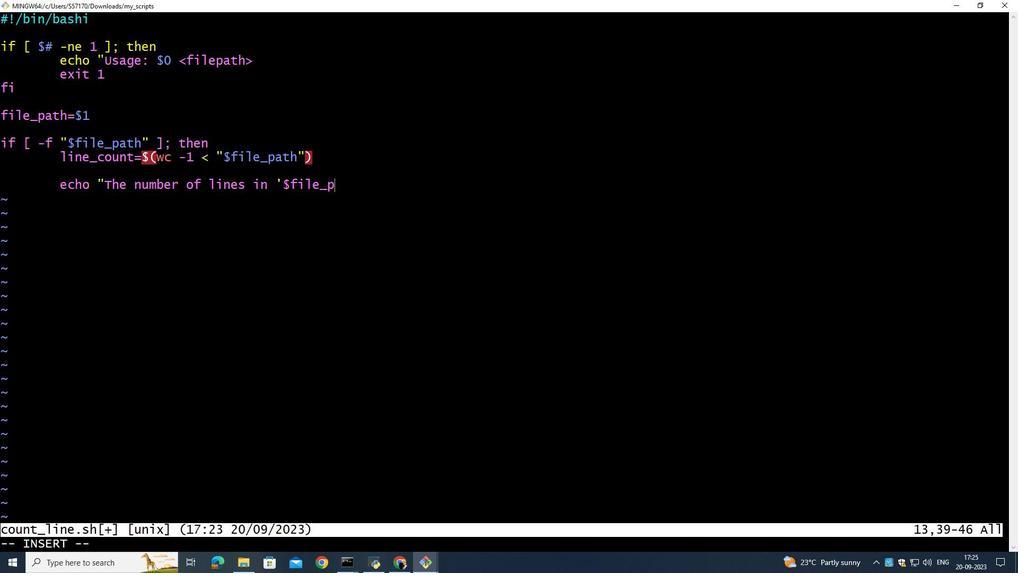 
Action: Key pressed <Key.backspace><Key.backspace><Key.backspace><Key.backspace><Key.backspace><Key.backspace><Key.backspace><Key.backspace><Key.backspace><Key.backspace><Key.backspace><Key.backspace><Key.backspace><Key.backspace><Key.backspace><Key.backspace><Key.backspace><Key.backspace><Key.backspace><Key.backspace><Key.backspace><Key.backspace><Key.backspace><Key.backspace><Key.backspace><Key.backspace><Key.backspace><Key.backspace><Key.backspace><Key.backspace><Key.backspace><Key.backspace><Key.backspace><Key.backspace><Key.backspace>
Screenshot: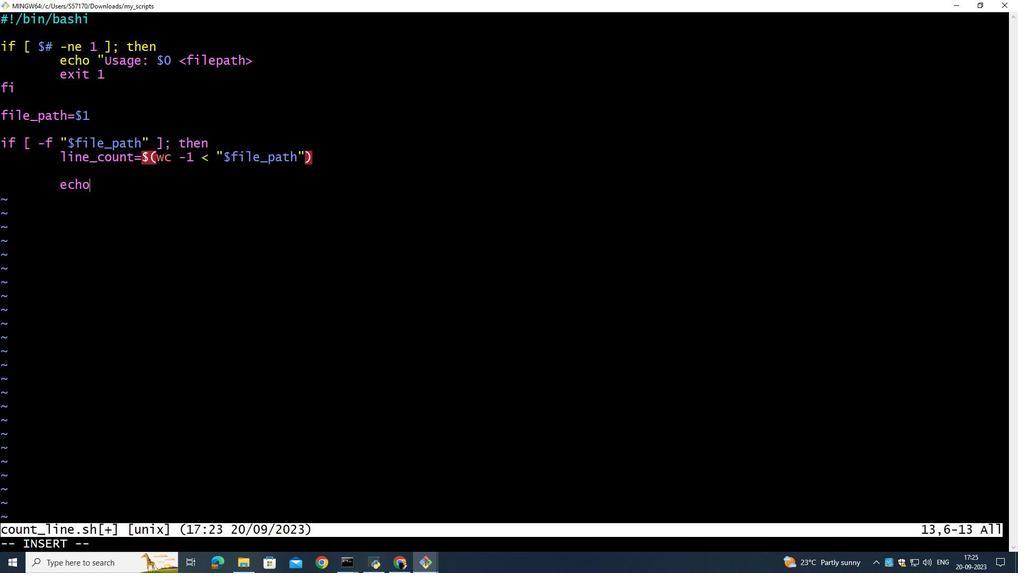 
Action: Mouse moved to (141, 481)
Screenshot: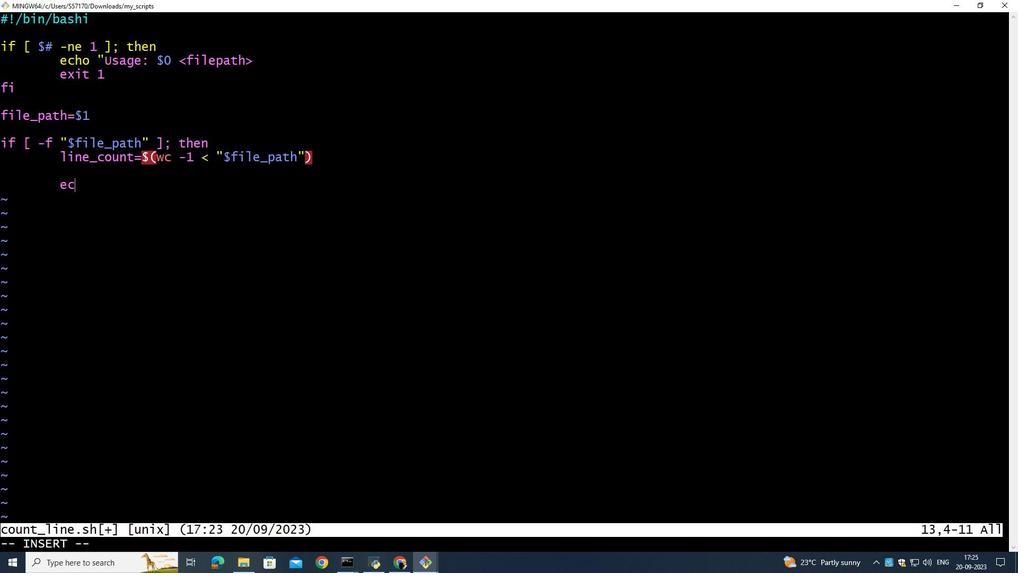 
Action: Key pressed <Key.backspace>
Screenshot: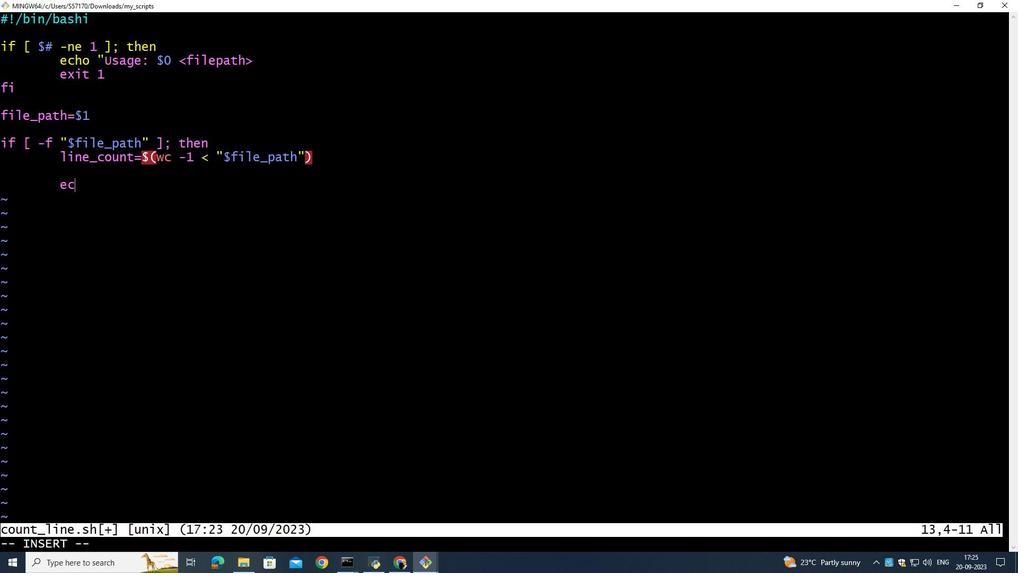 
Action: Mouse moved to (141, 483)
Screenshot: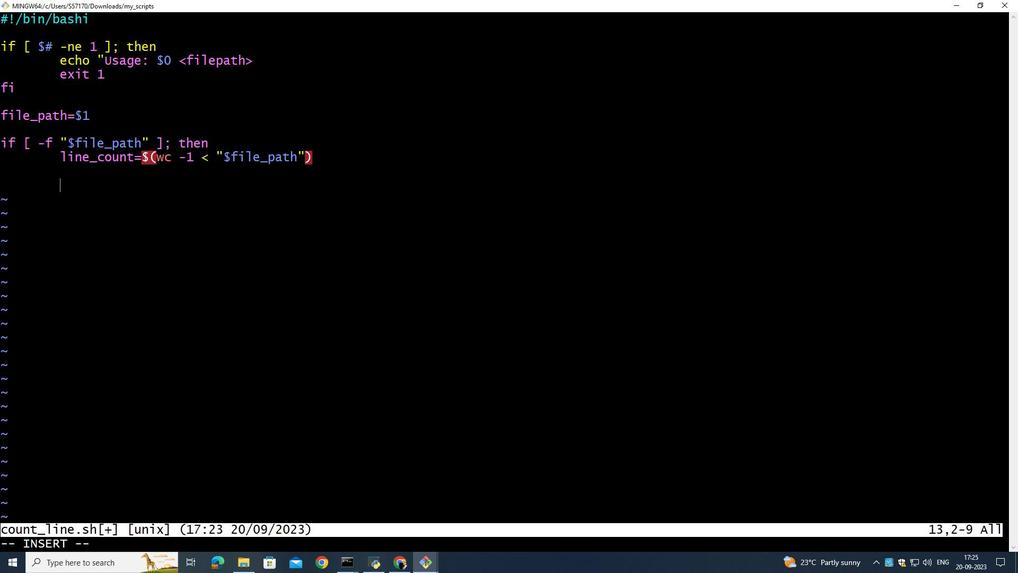 
Action: Key pressed <Key.backspace>
Screenshot: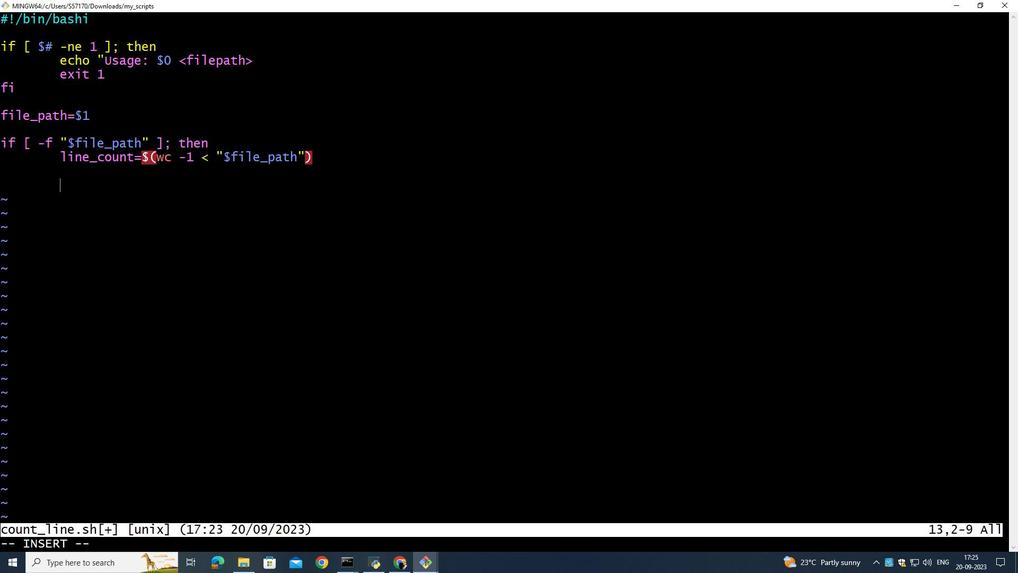 
Action: Mouse moved to (142, 488)
Screenshot: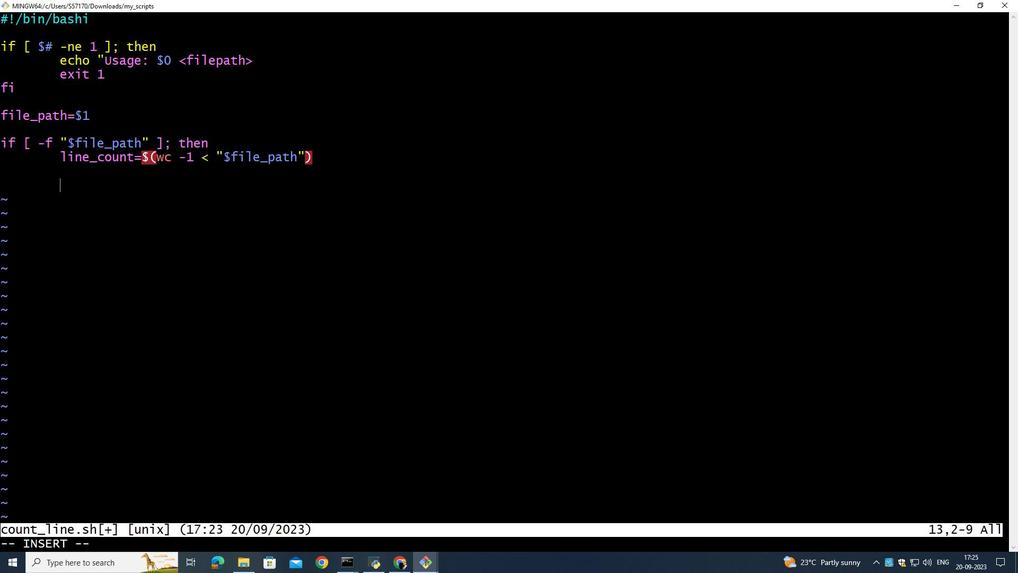 
Action: Key pressed <Key.backspace>
Screenshot: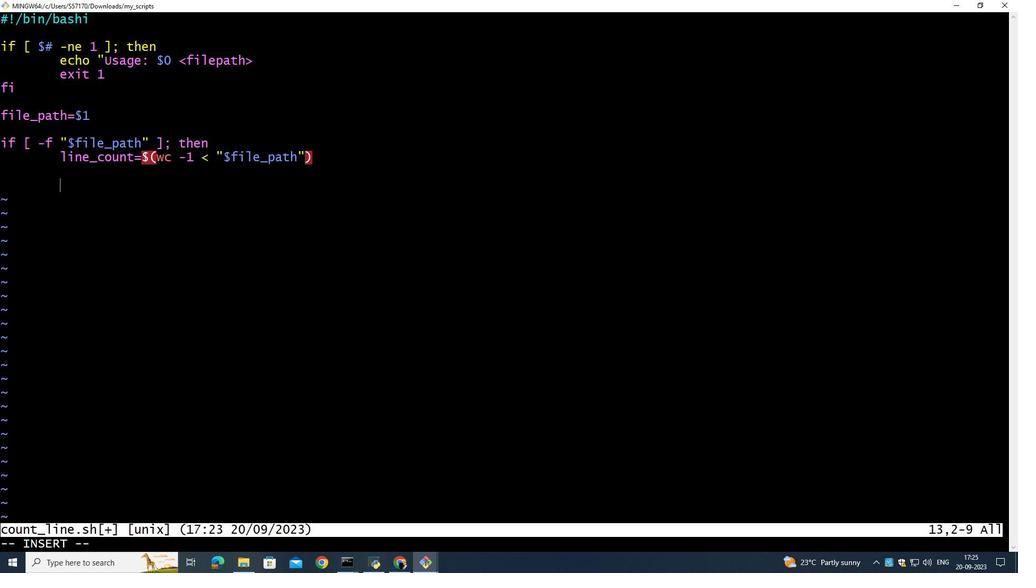 
Action: Mouse moved to (142, 494)
Screenshot: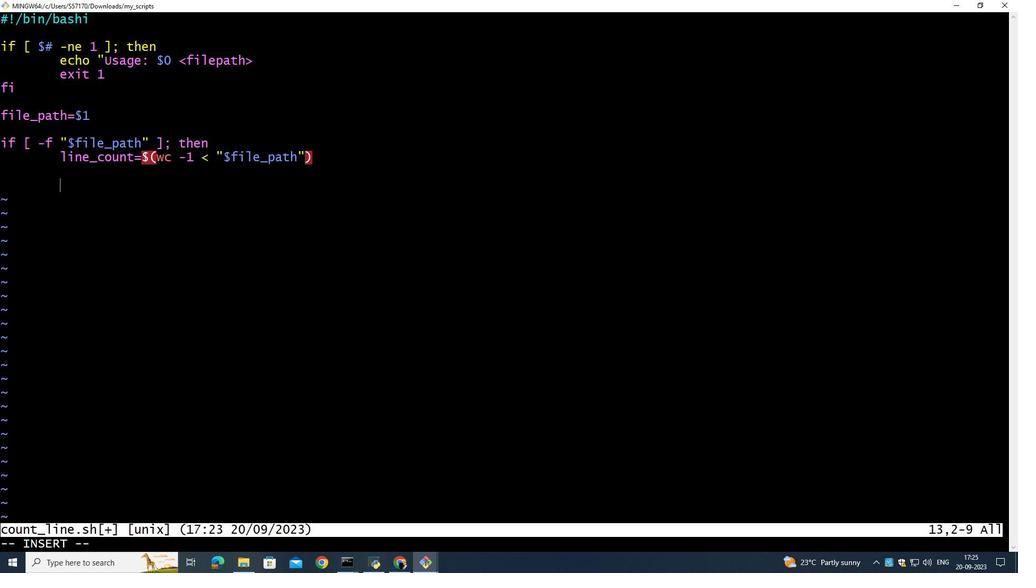 
Action: Key pressed <Key.backspace>
Screenshot: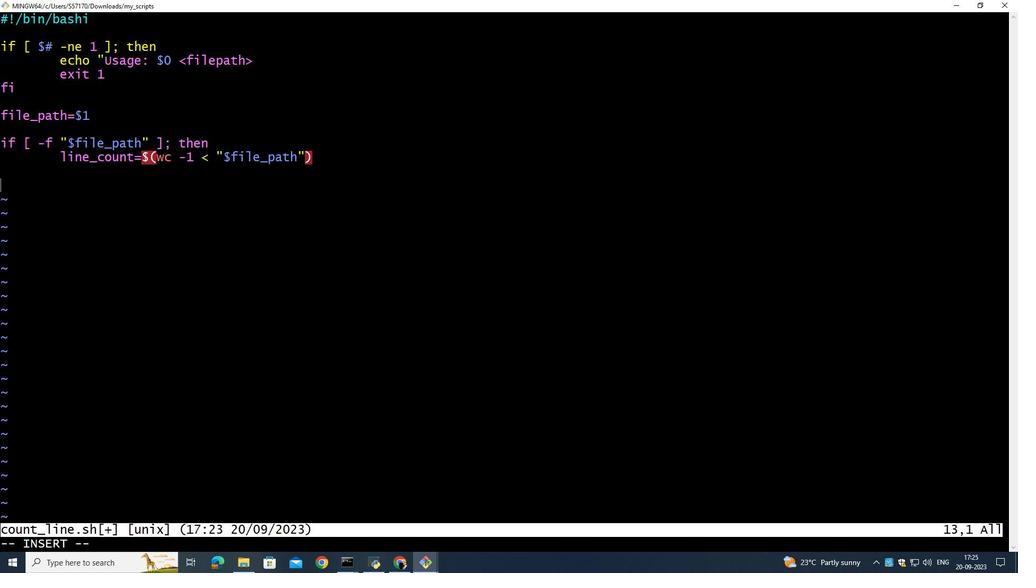 
Action: Mouse moved to (143, 500)
Screenshot: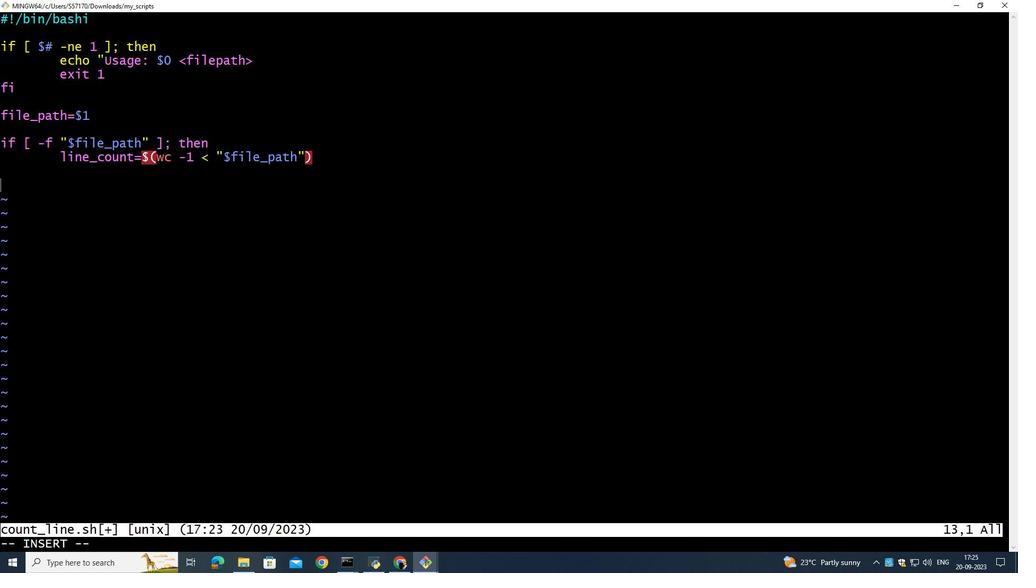 
Action: Key pressed <Key.backspace>
Screenshot: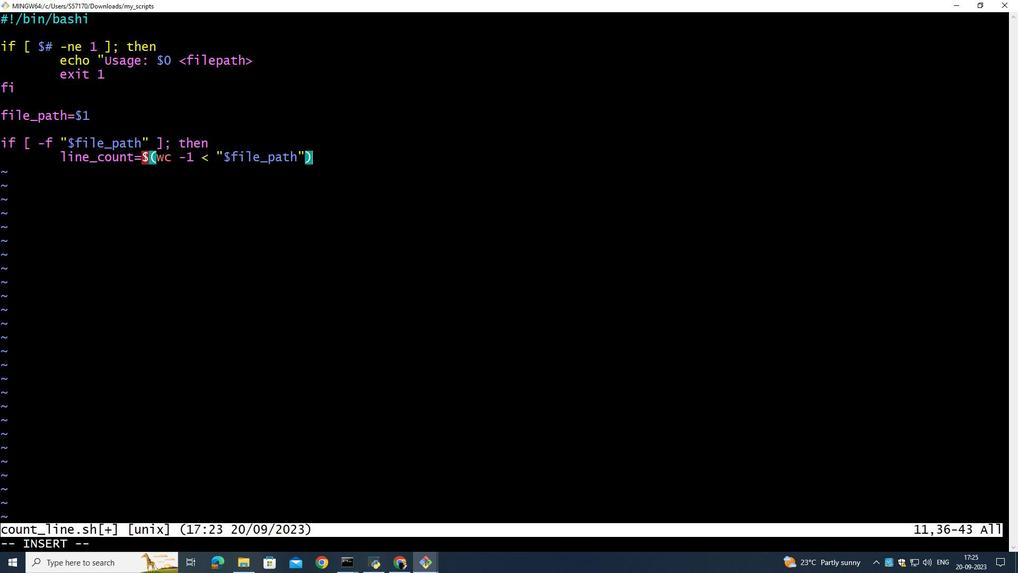 
Action: Mouse moved to (144, 504)
Screenshot: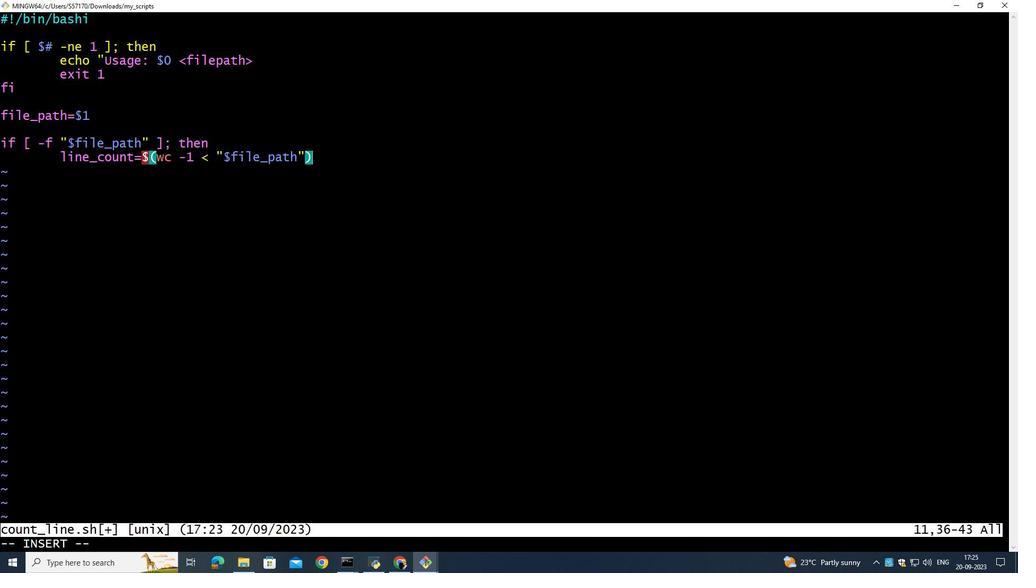 
Action: Key pressed <Key.backspace>
Screenshot: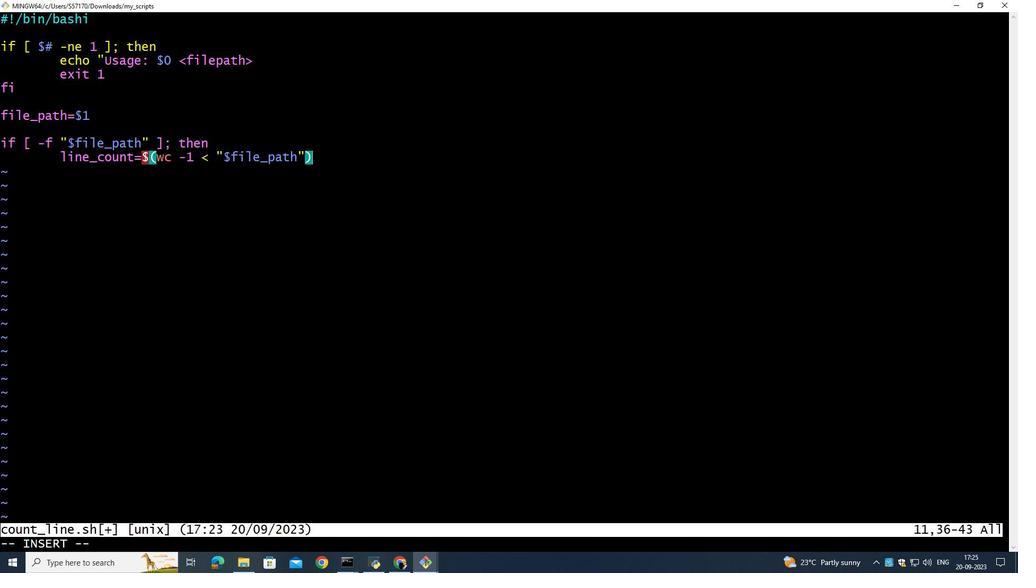 
Action: Mouse moved to (144, 505)
Screenshot: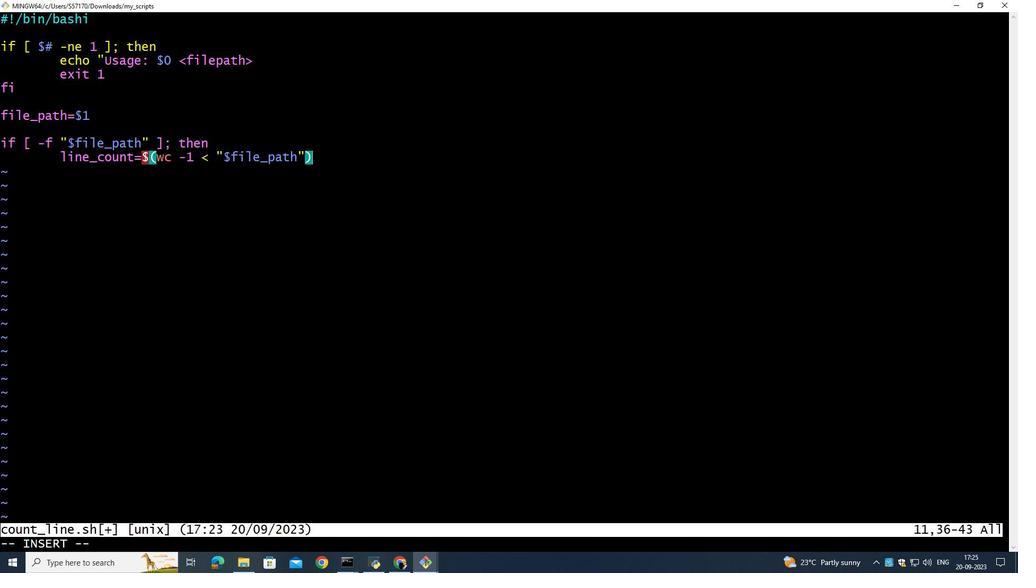 
Action: Key pressed <Key.backspace>
Screenshot: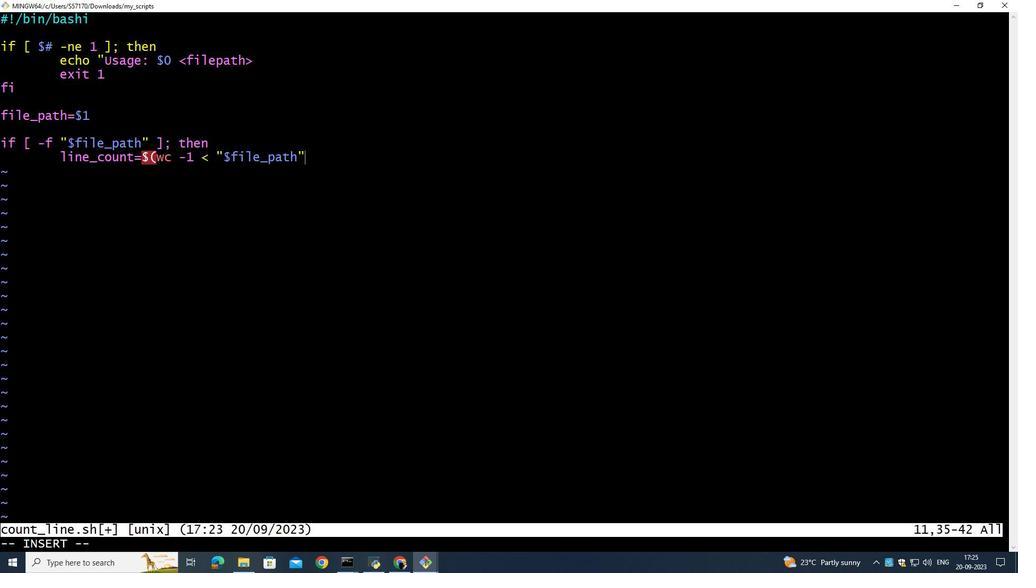 
Action: Mouse moved to (144, 506)
Screenshot: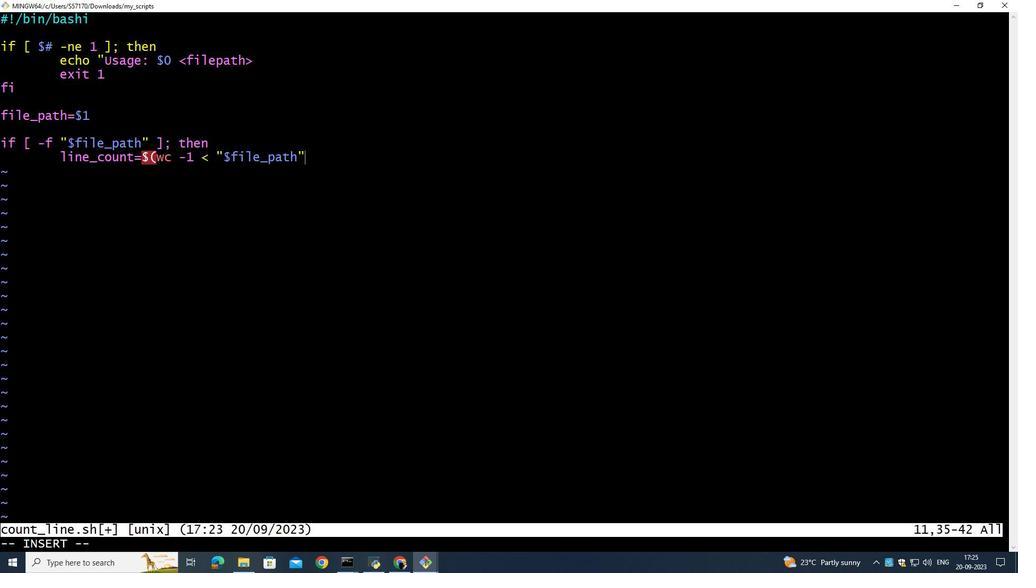 
Action: Key pressed <Key.backspace>
Screenshot: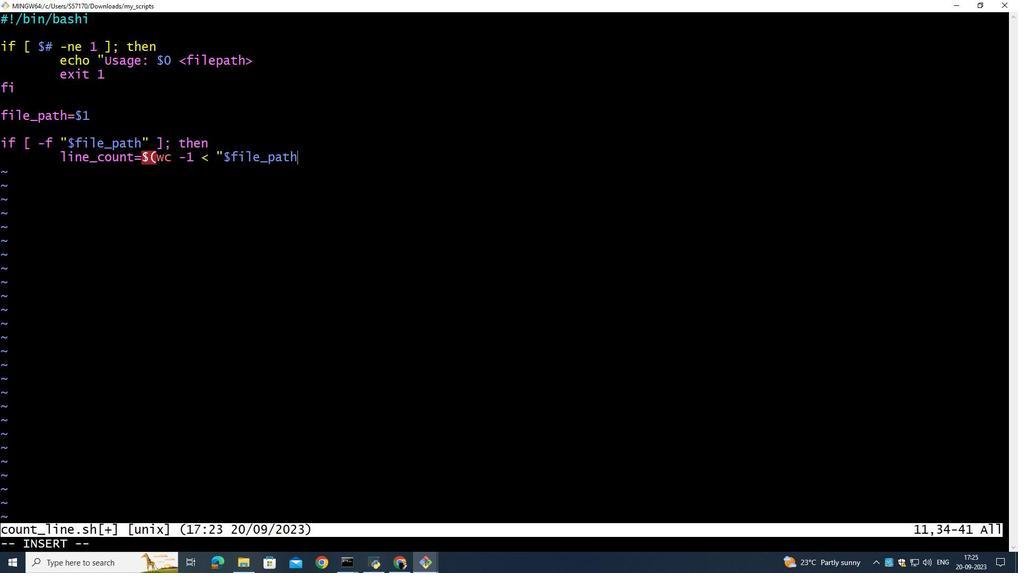 
Action: Mouse moved to (144, 505)
Screenshot: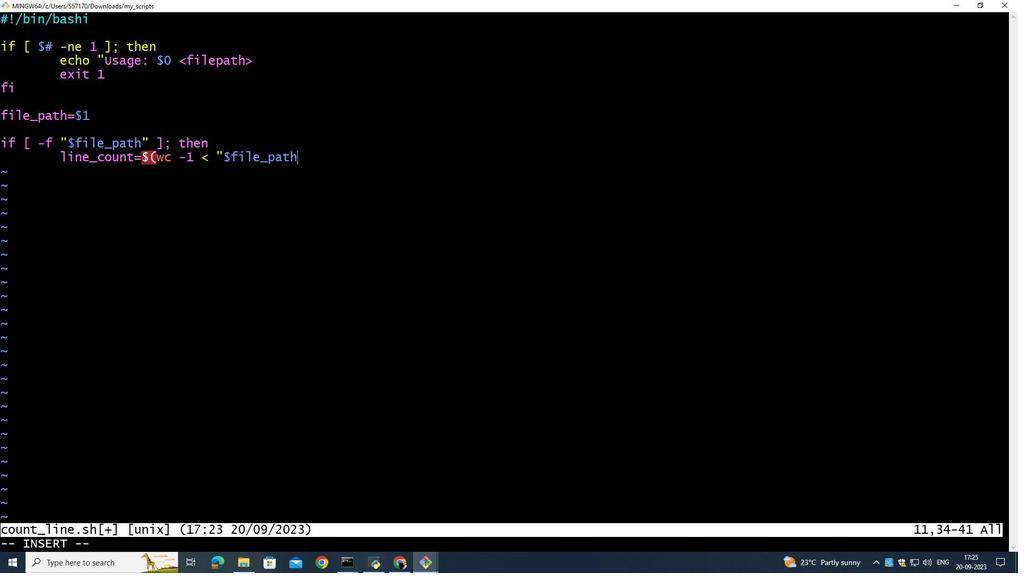 
Action: Key pressed <Key.backspace>
Screenshot: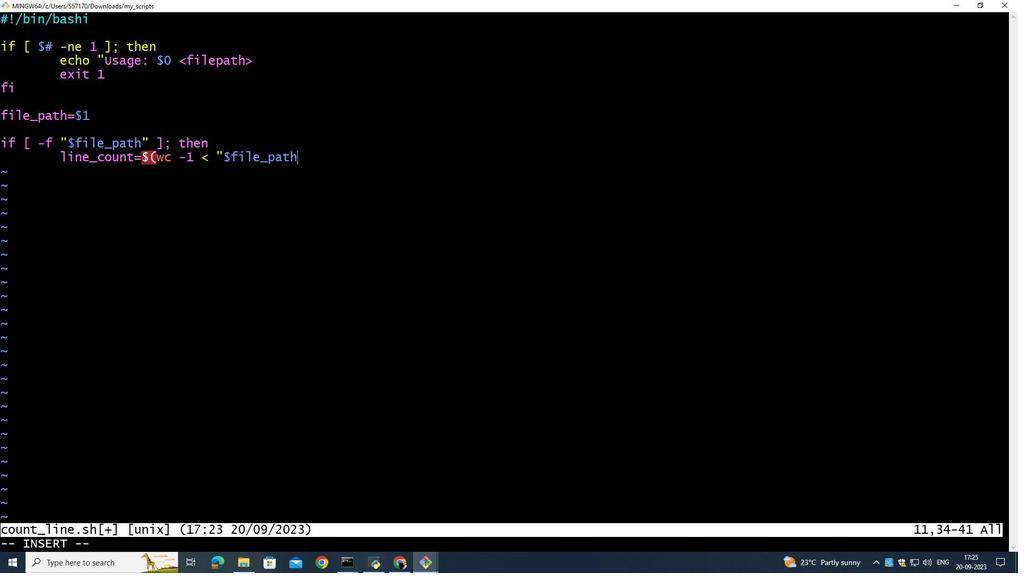 
Action: Mouse moved to (144, 503)
Screenshot: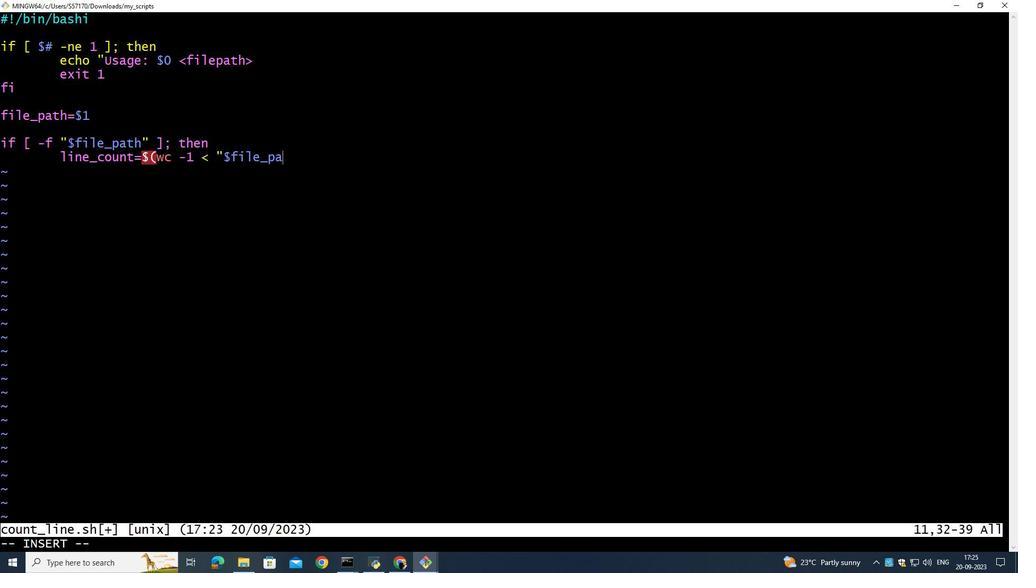 
Action: Key pressed <Key.backspace>
Screenshot: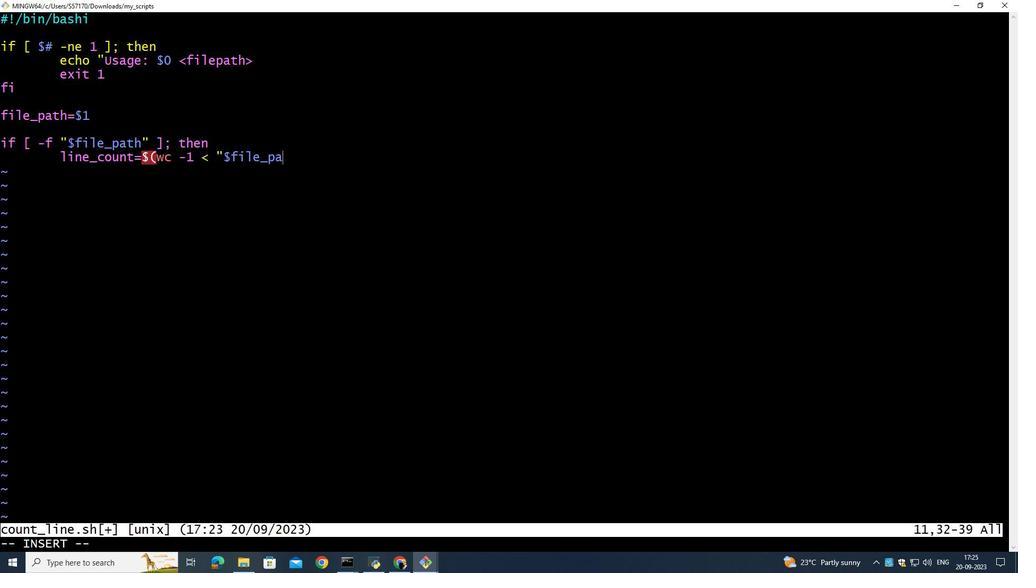
Action: Mouse moved to (144, 499)
Screenshot: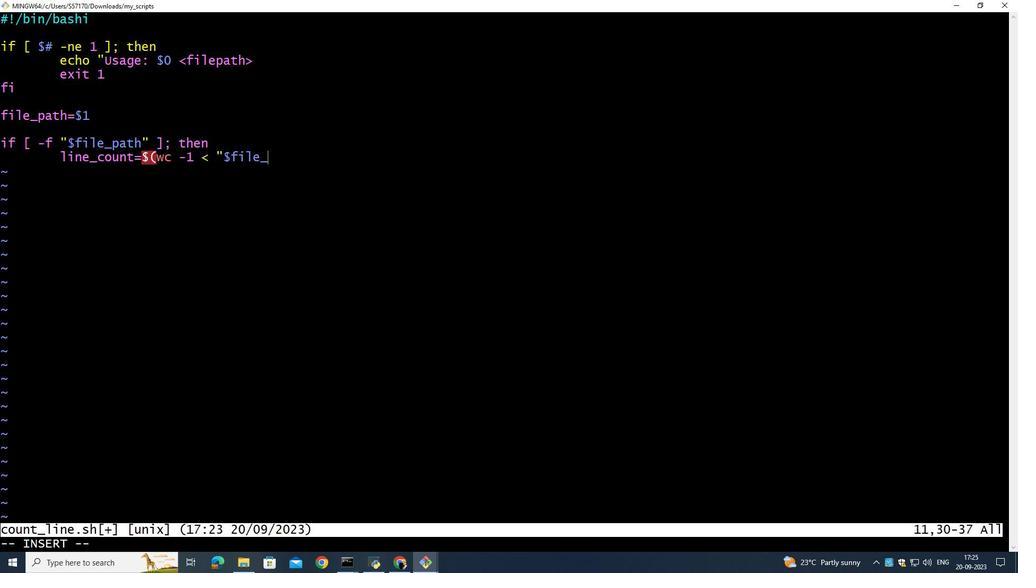 
Action: Key pressed <Key.backspace>
Screenshot: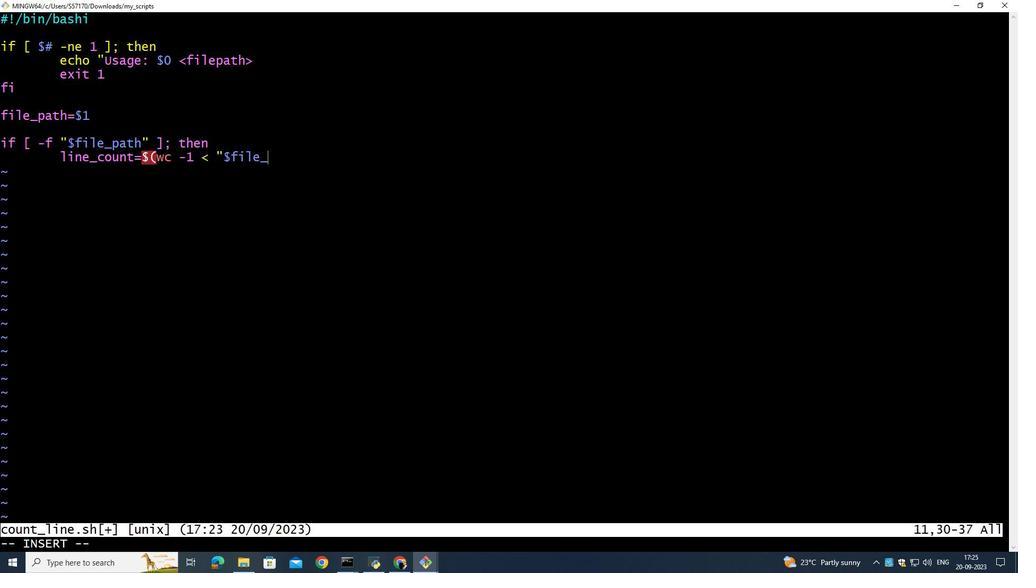 
Action: Mouse moved to (143, 494)
Screenshot: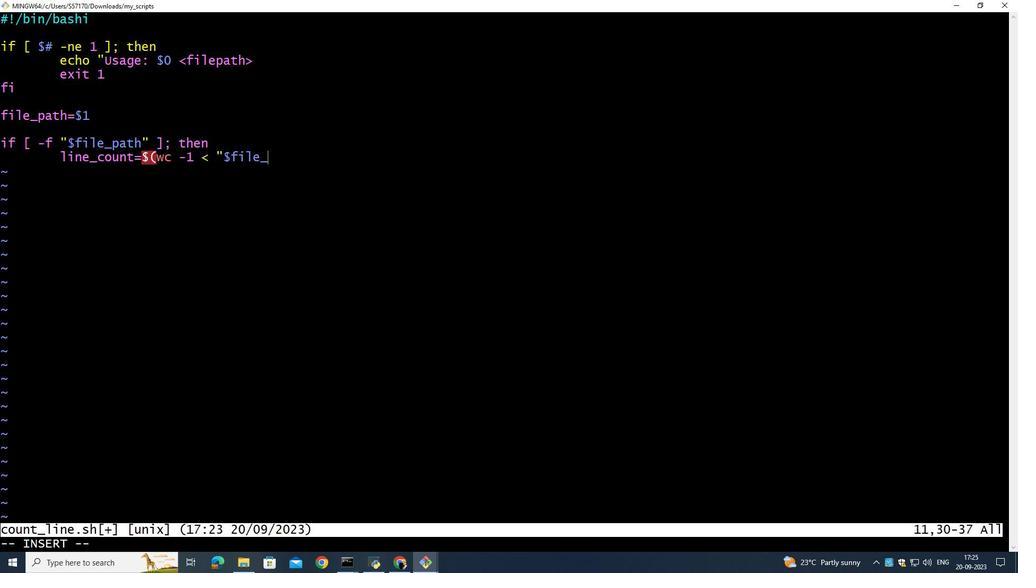 
Action: Key pressed <Key.backspace>
Screenshot: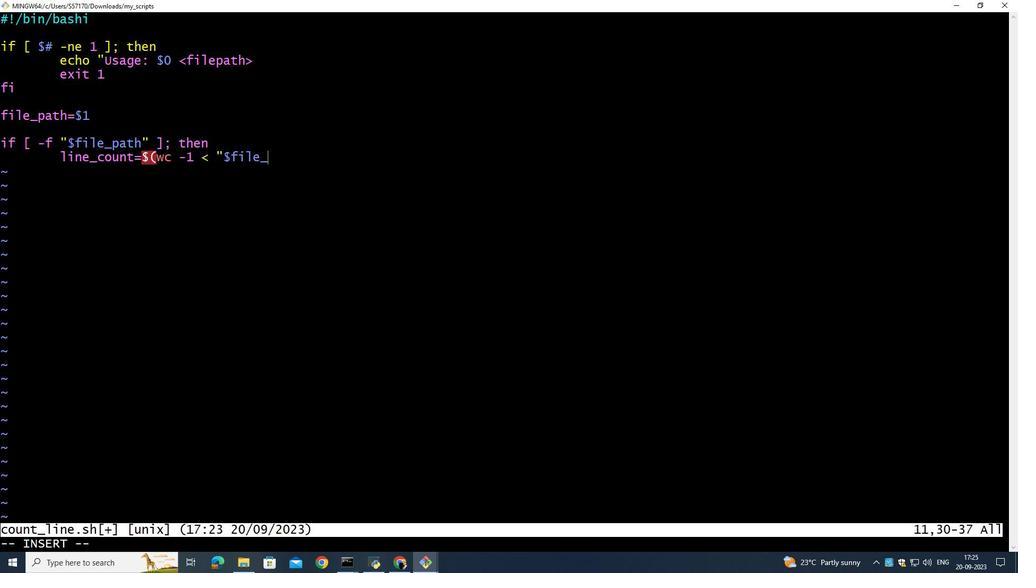 
Action: Mouse moved to (143, 490)
Screenshot: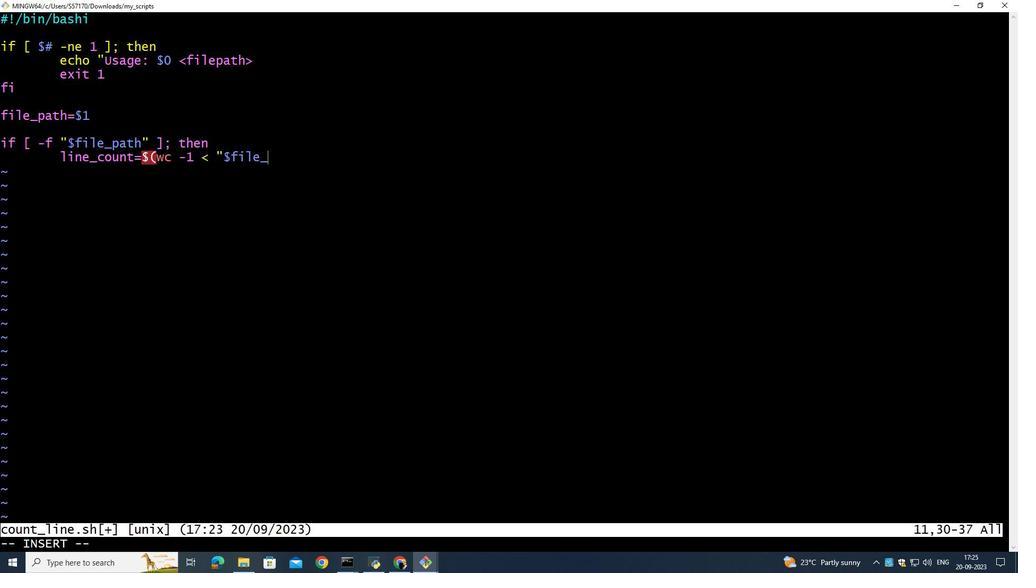 
Action: Key pressed <Key.backspace>
Screenshot: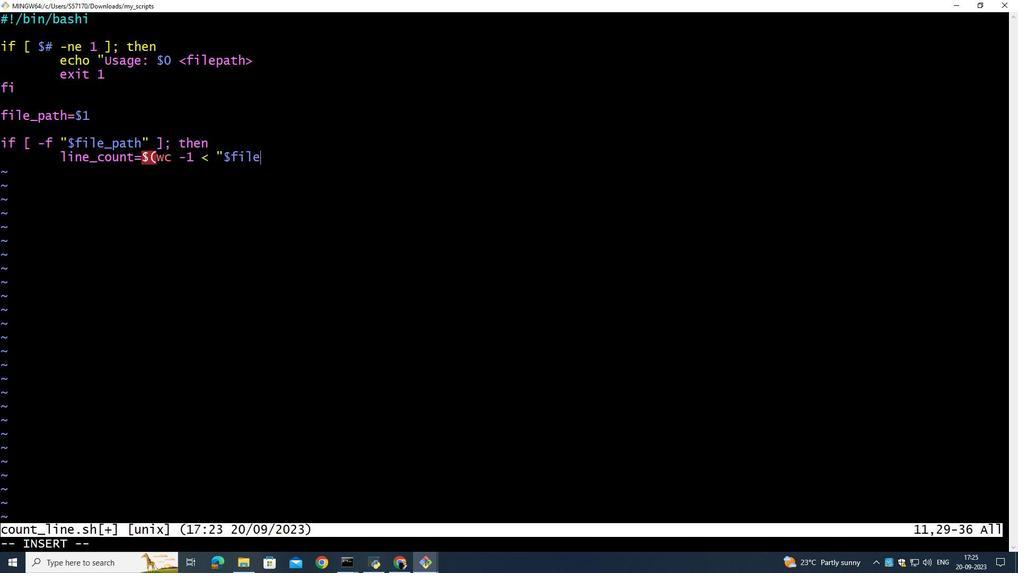 
Action: Mouse moved to (142, 489)
Screenshot: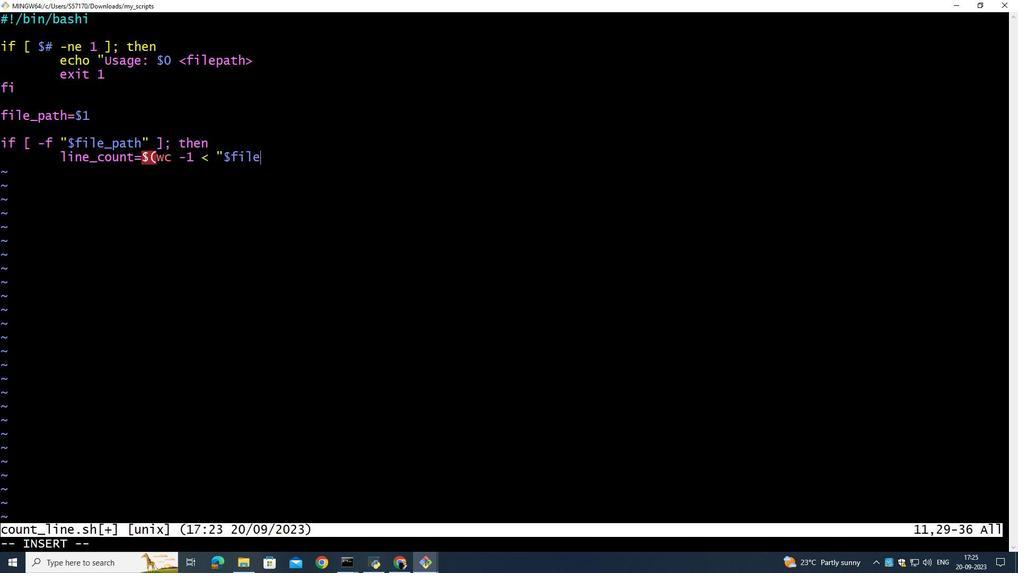 
Action: Key pressed <Key.backspace>
Screenshot: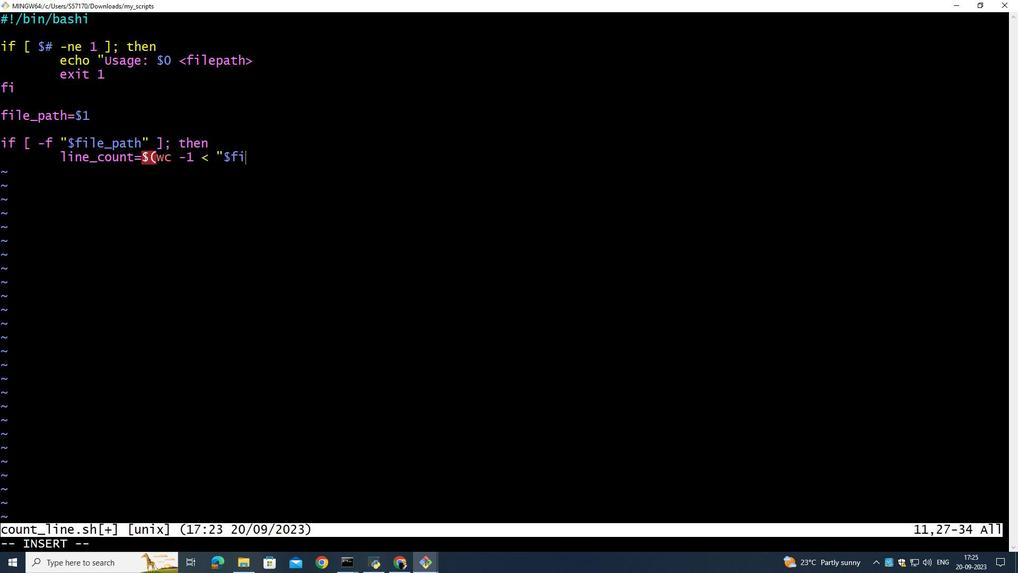 
Action: Mouse moved to (142, 488)
Screenshot: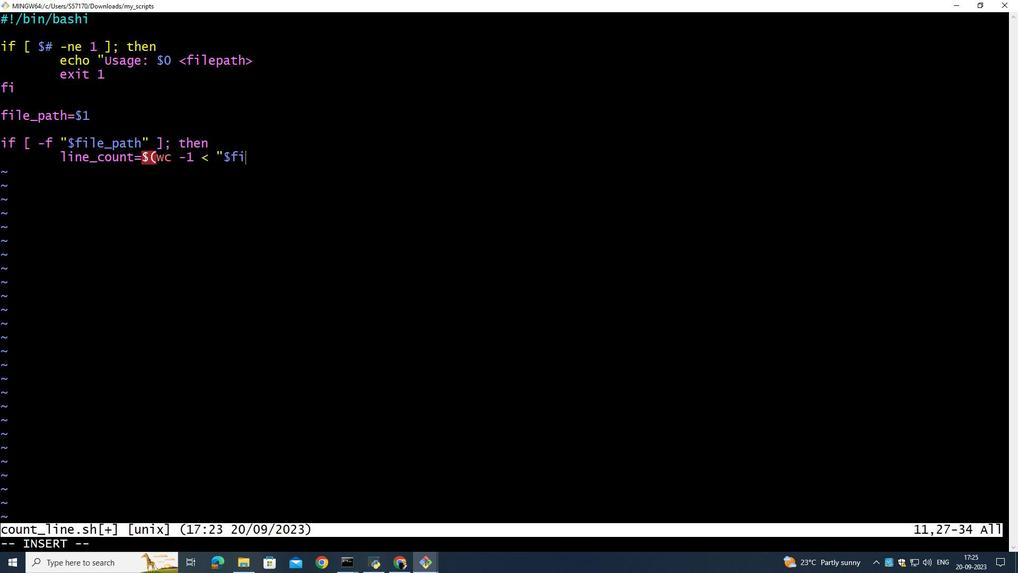 
Action: Key pressed <Key.backspace>
Screenshot: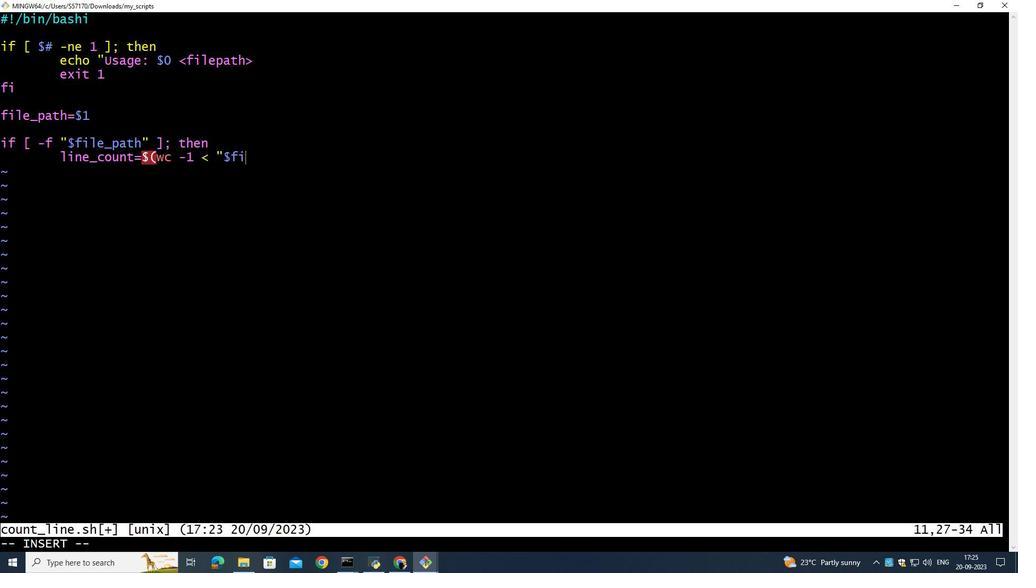 
Action: Mouse moved to (142, 488)
Screenshot: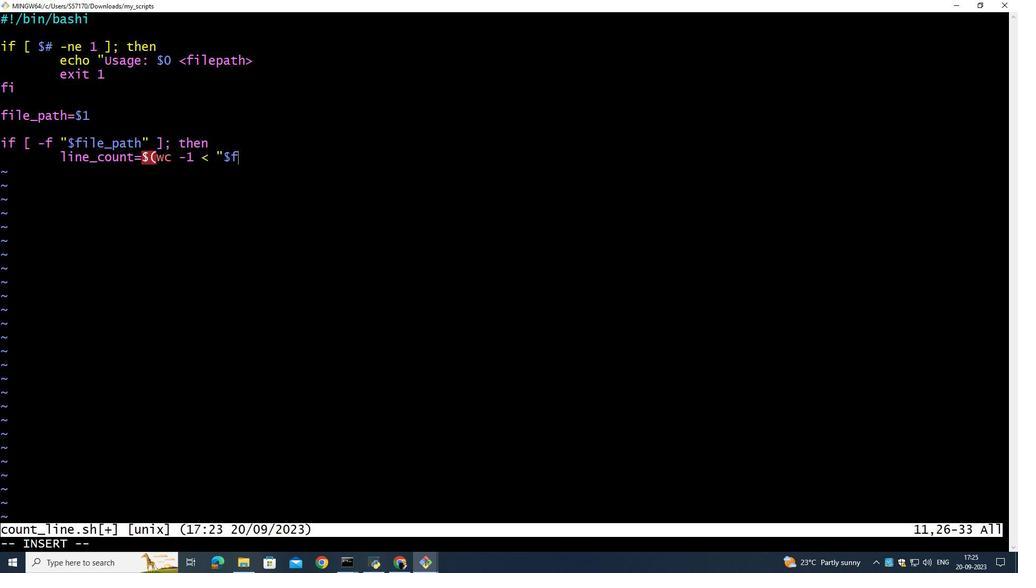 
Action: Key pressed <Key.backspace>
Screenshot: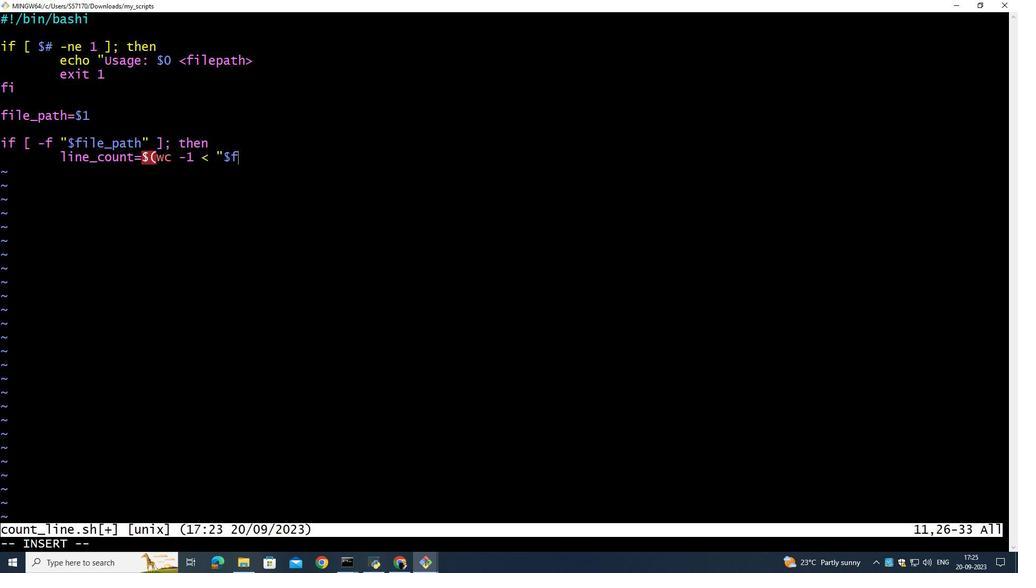 
Action: Mouse moved to (142, 488)
Screenshot: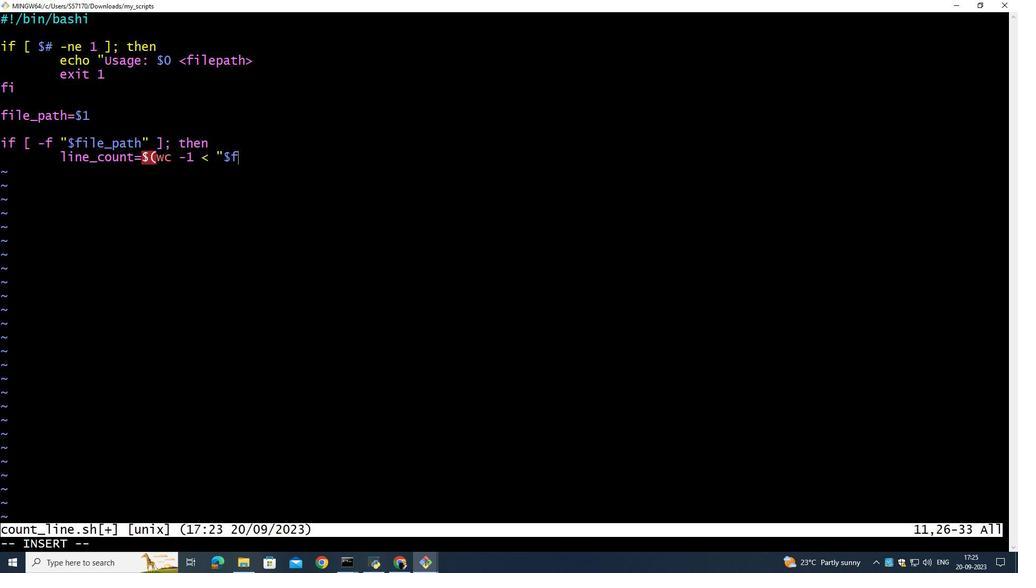 
Action: Key pressed <Key.backspace>
Screenshot: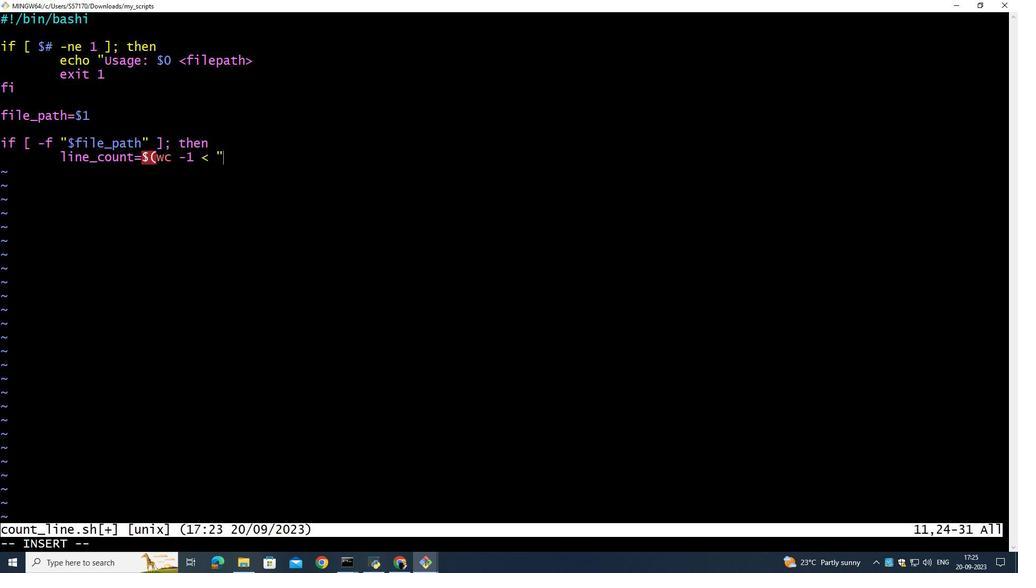 
Action: Mouse moved to (142, 487)
Screenshot: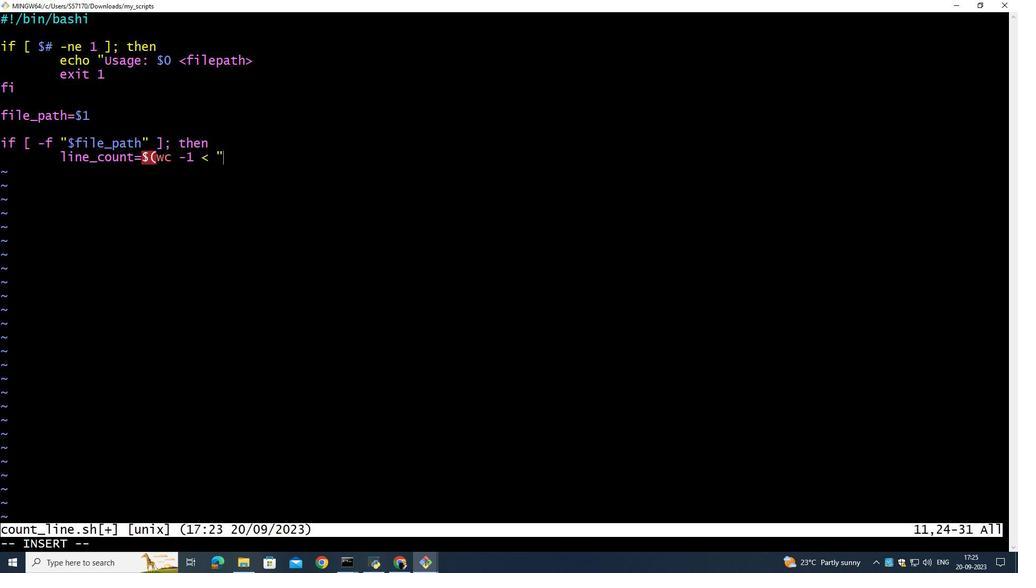 
Action: Key pressed <Key.backspace>
Screenshot: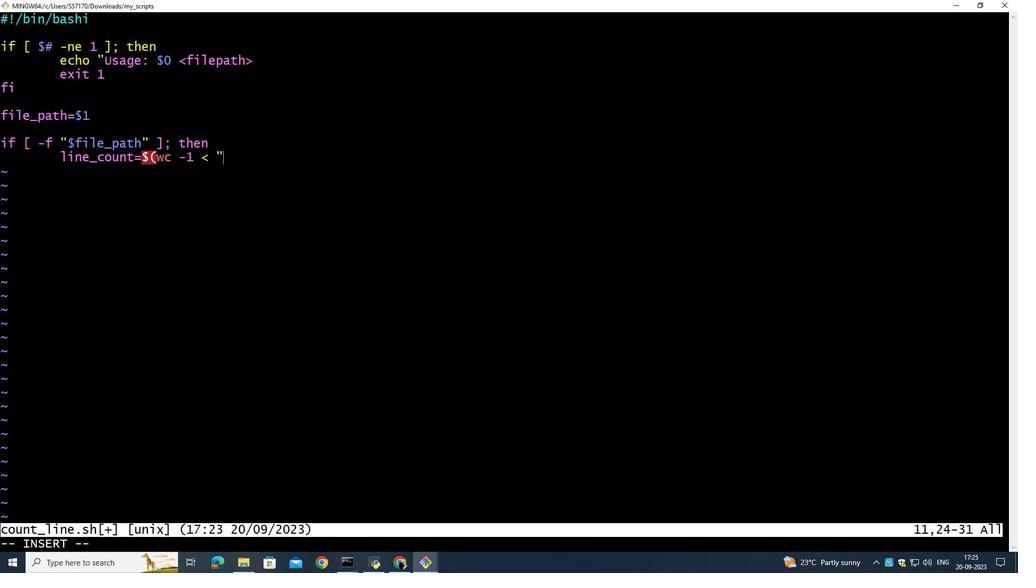 
Action: Mouse moved to (142, 487)
Screenshot: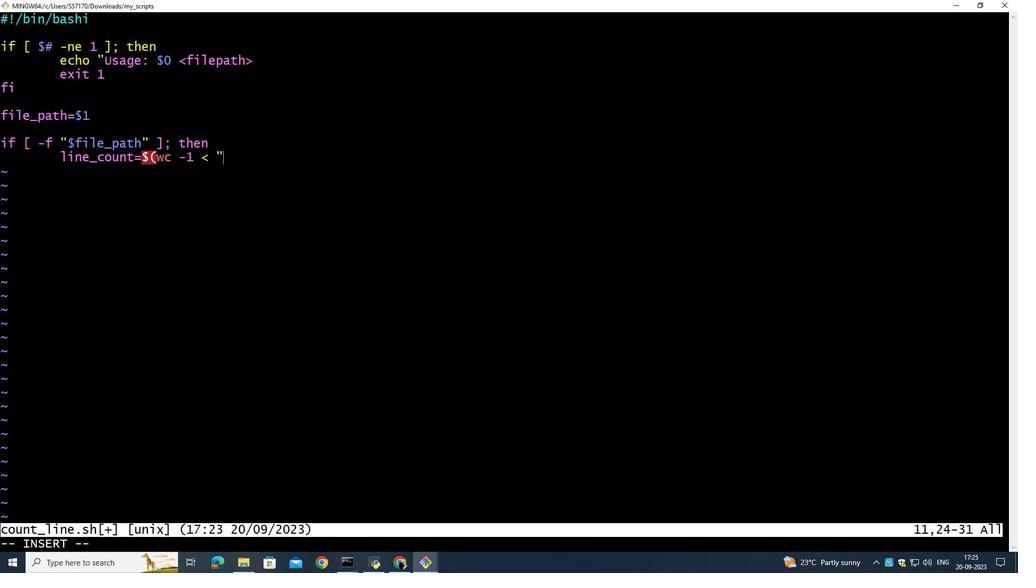 
Action: Key pressed <Key.backspace><Key.backspace><Key.backspace><Key.backspace><Key.backspace><Key.backspace><Key.backspace><Key.backspace><Key.backspace><Key.backspace><Key.backspace><Key.backspace><Key.backspace><Key.backspace><Key.backspace><Key.backspace><Key.backspace><Key.backspace><Key.backspace>
Screenshot: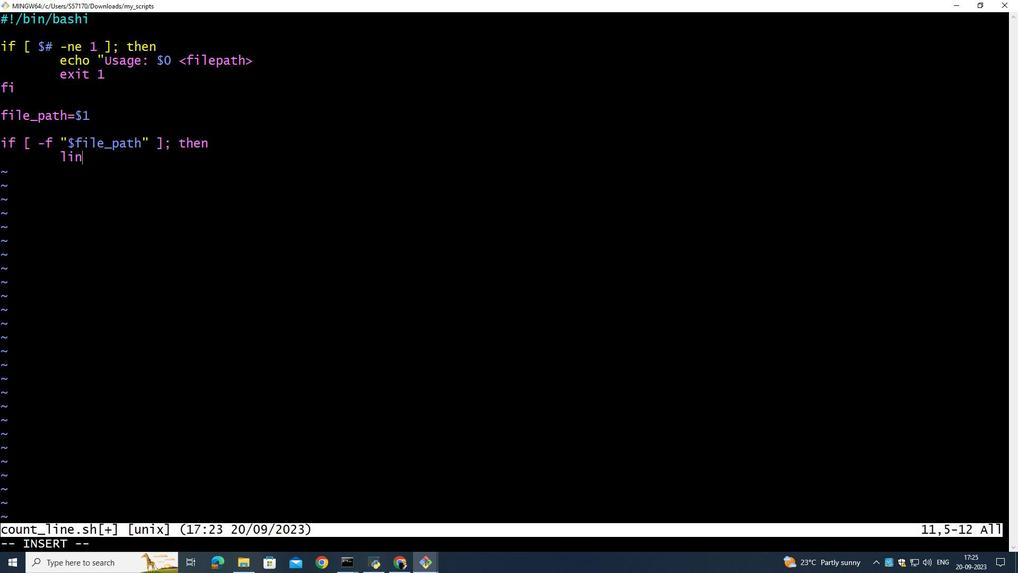 
Action: Mouse moved to (142, 487)
Screenshot: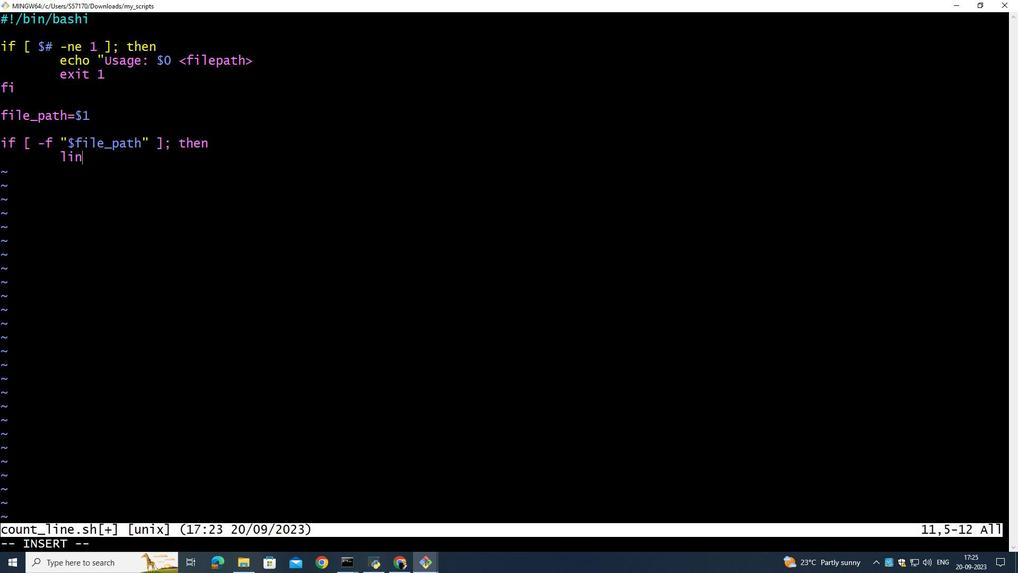 
Action: Key pressed <Key.backspace><Key.backspace><Key.backspace>
Screenshot: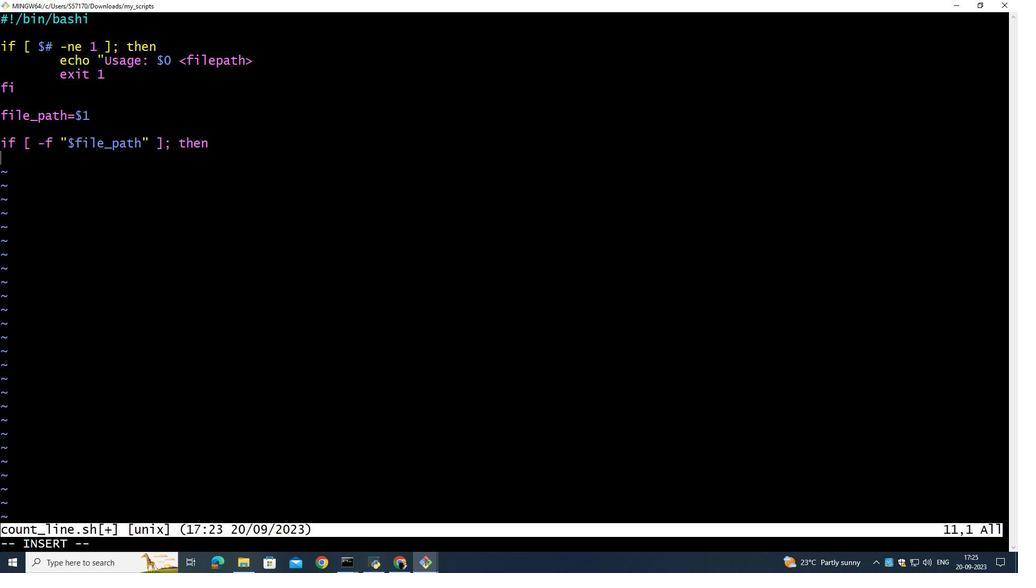 
Action: Mouse moved to (142, 487)
Screenshot: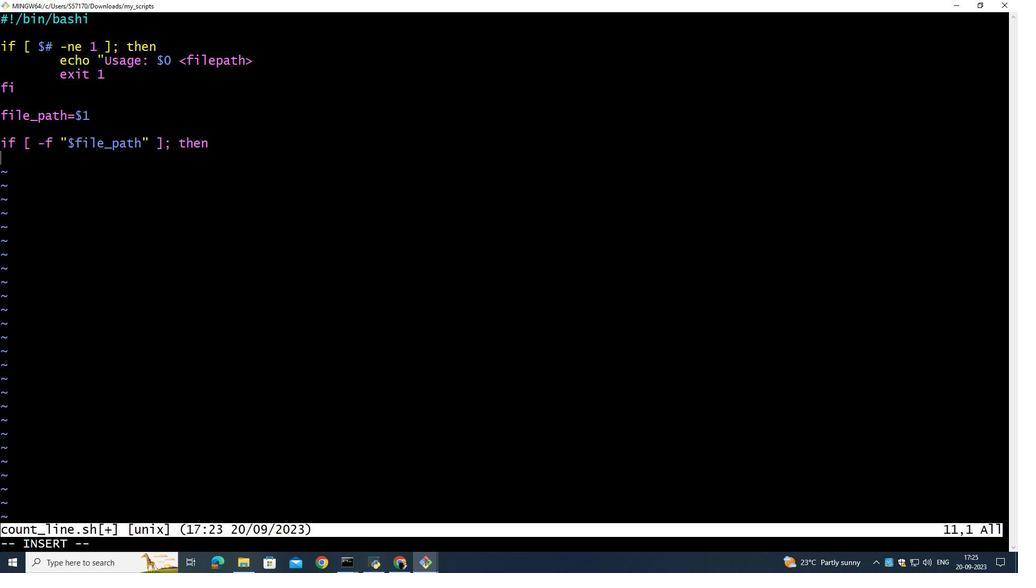 
Action: Key pressed <Key.backspace>
Screenshot: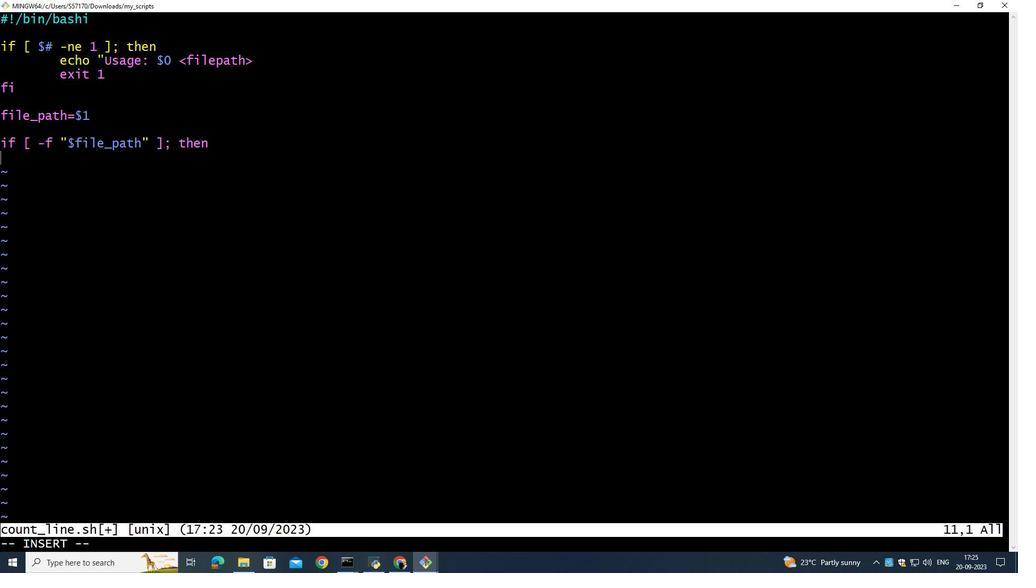 
Action: Mouse moved to (142, 487)
Screenshot: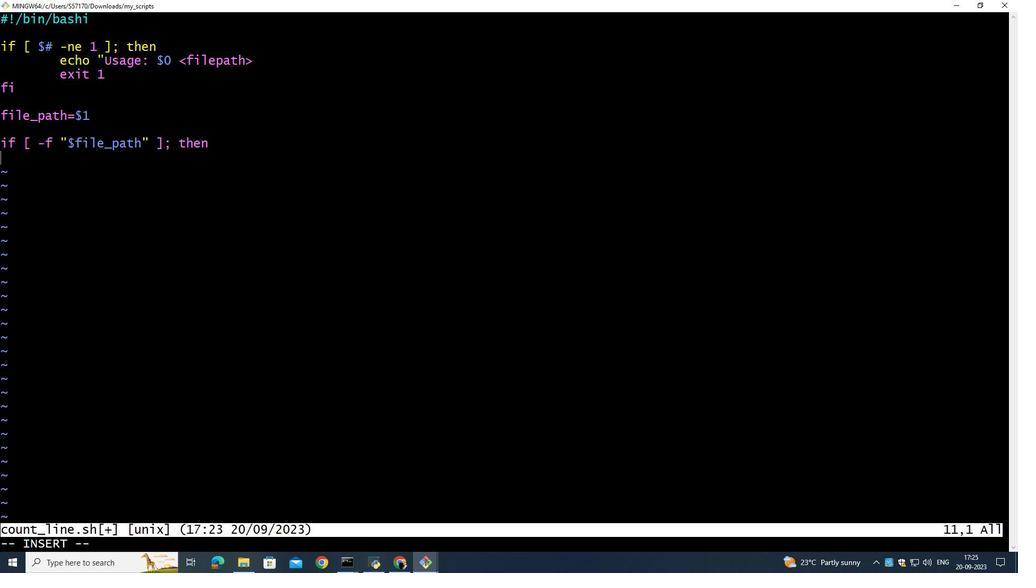 
Action: Key pressed <Key.backspace>
Screenshot: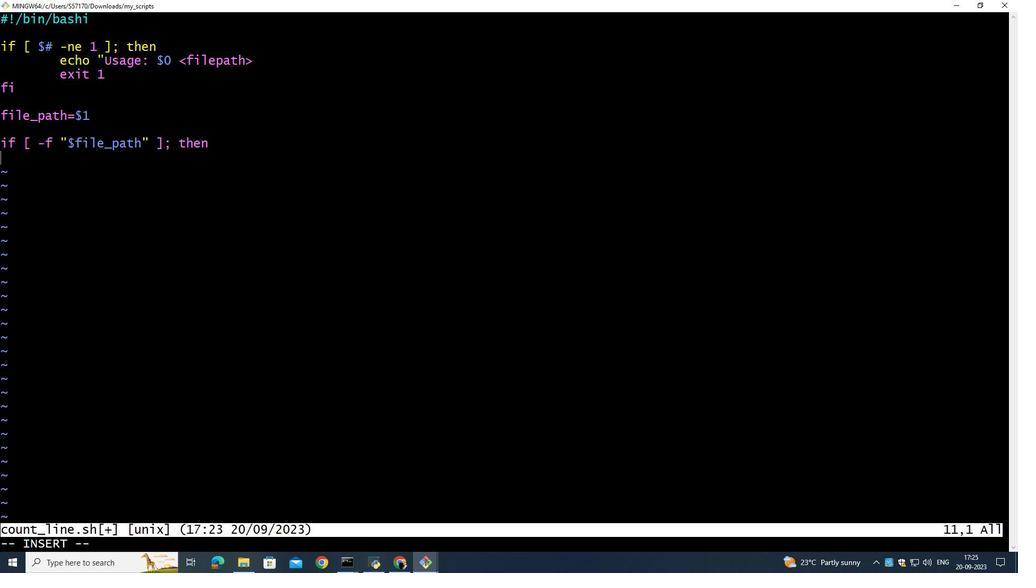 
Action: Mouse moved to (142, 486)
Screenshot: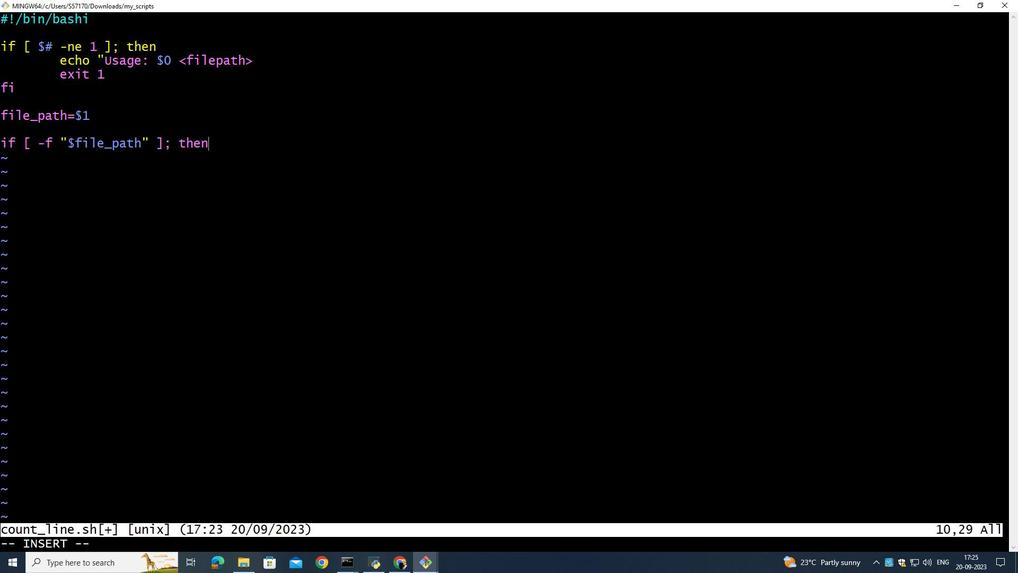 
Action: Key pressed <Key.backspace>
Screenshot: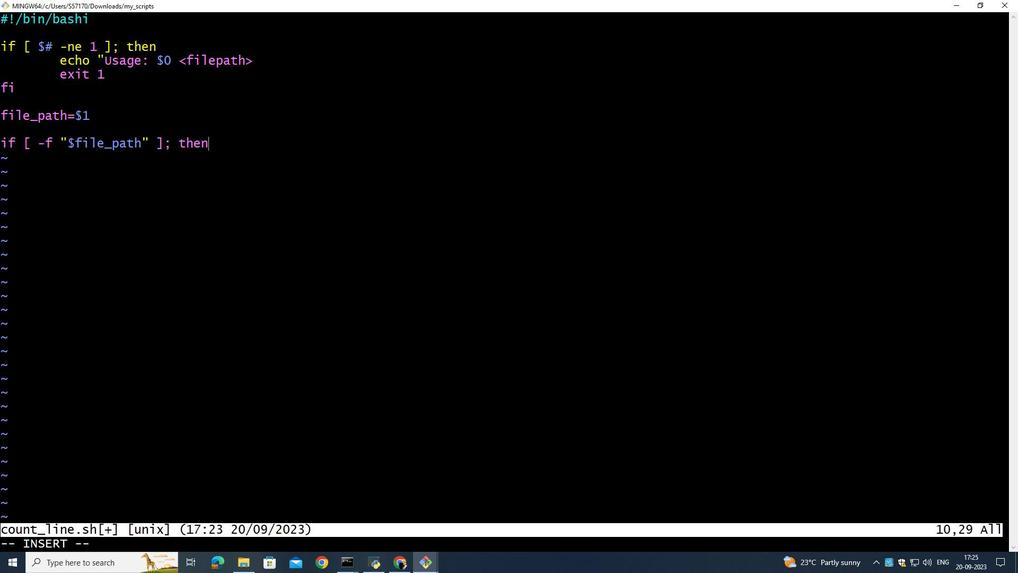
Action: Mouse moved to (142, 486)
Screenshot: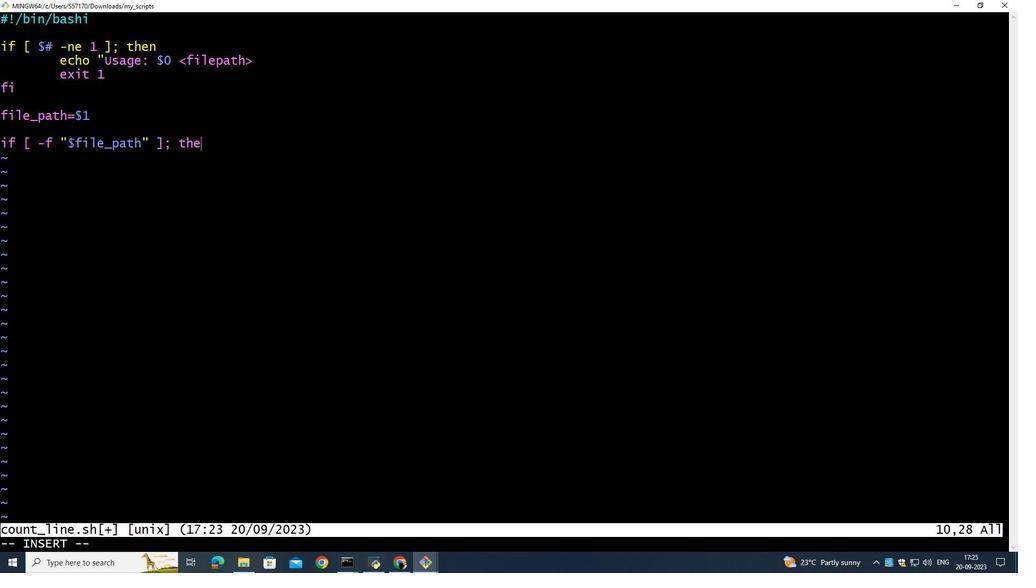 
Action: Key pressed <Key.backspace>
Screenshot: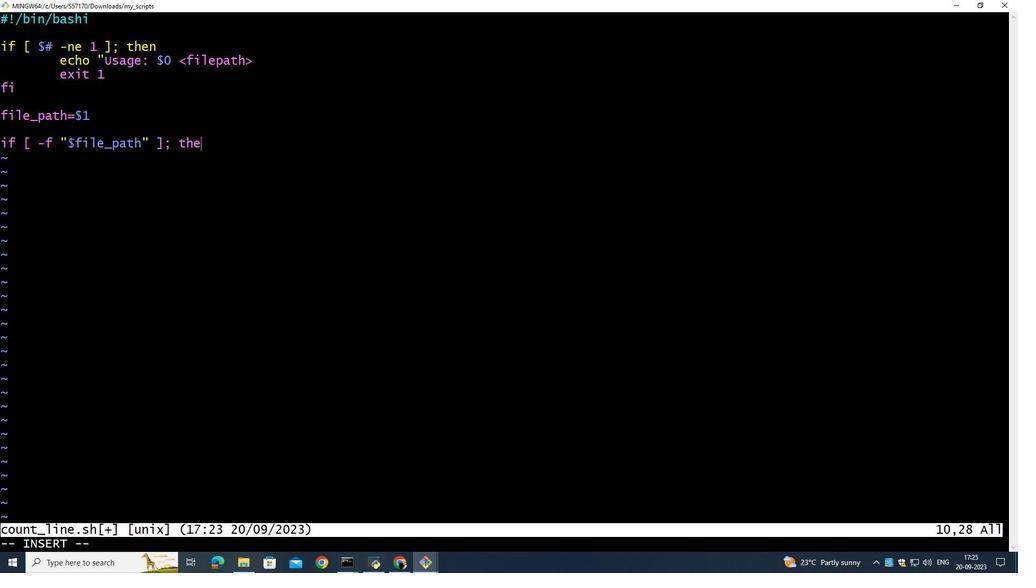 
Action: Mouse moved to (142, 483)
Screenshot: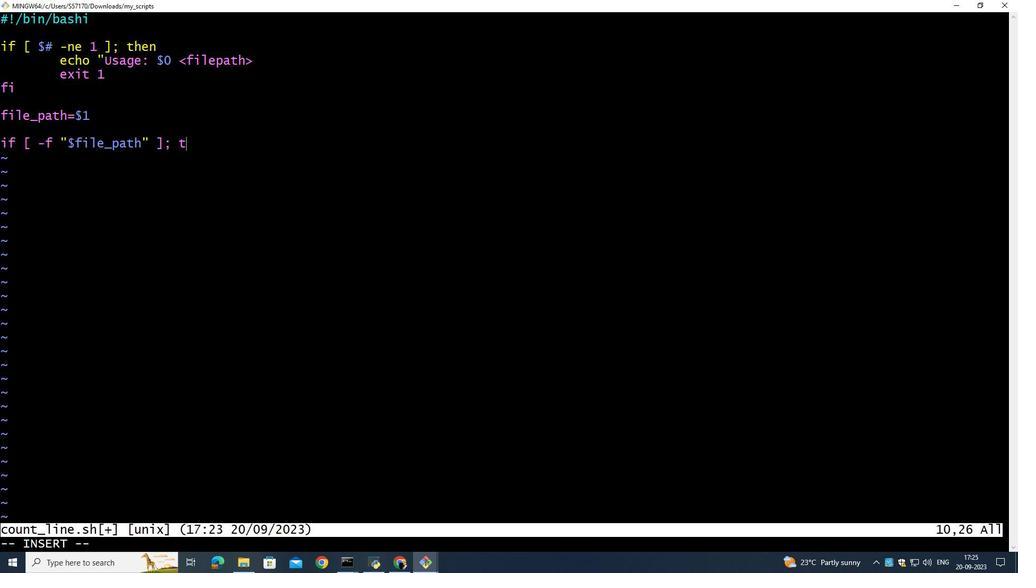 
Action: Key pressed <Key.backspace>
Screenshot: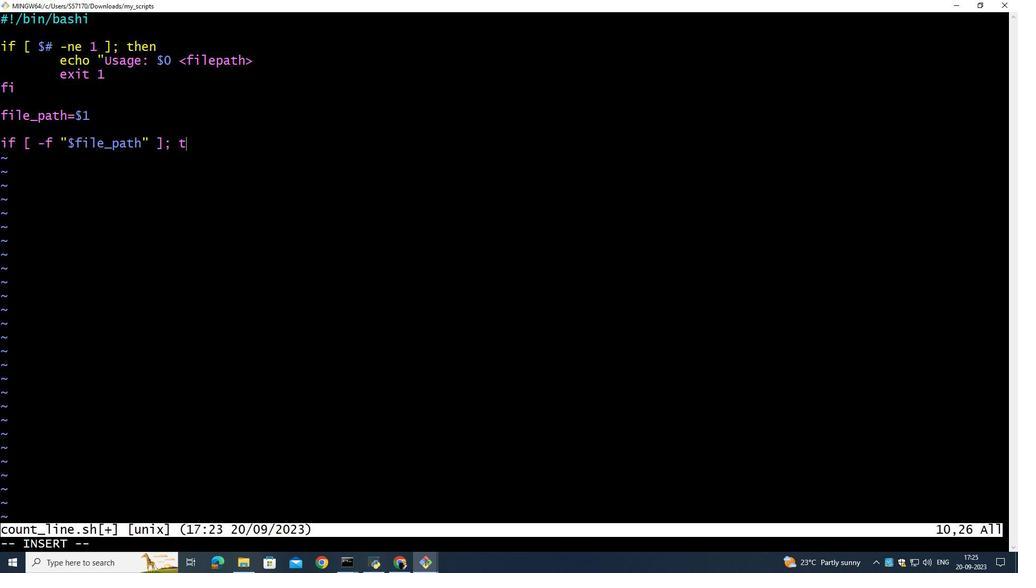 
Action: Mouse moved to (142, 481)
Screenshot: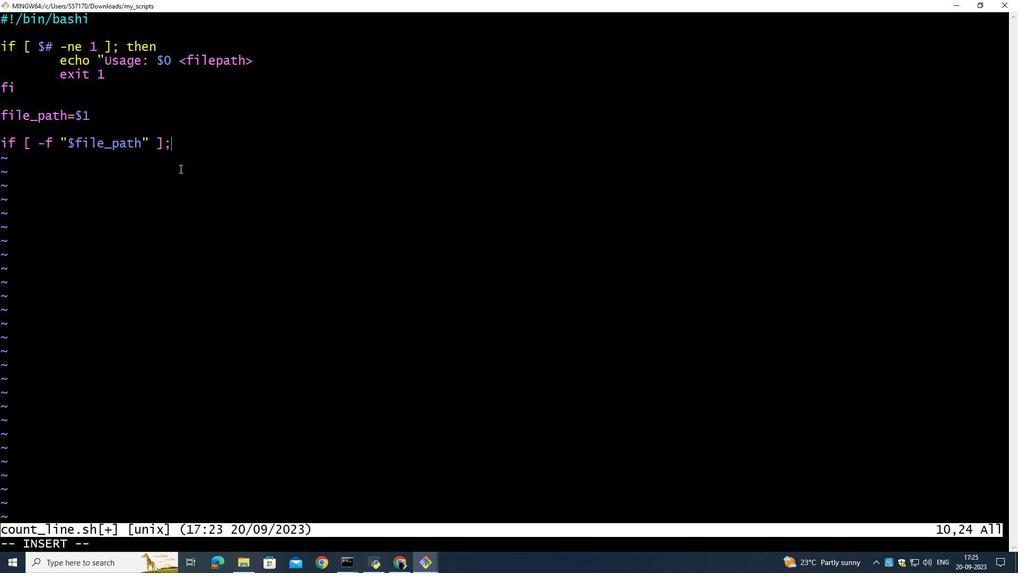 
Action: Key pressed <Key.backspace>
Screenshot: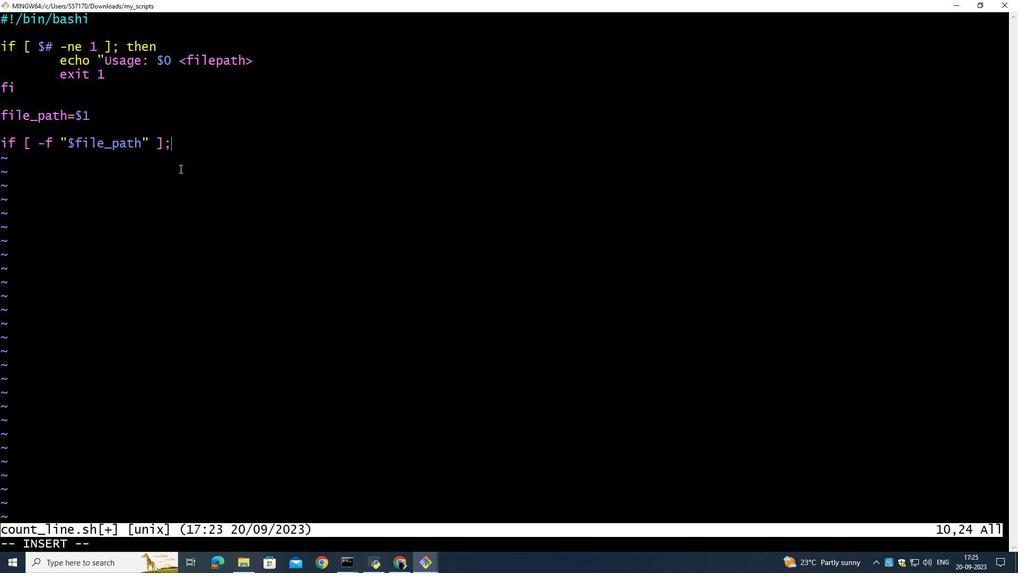 
Action: Mouse moved to (141, 479)
Screenshot: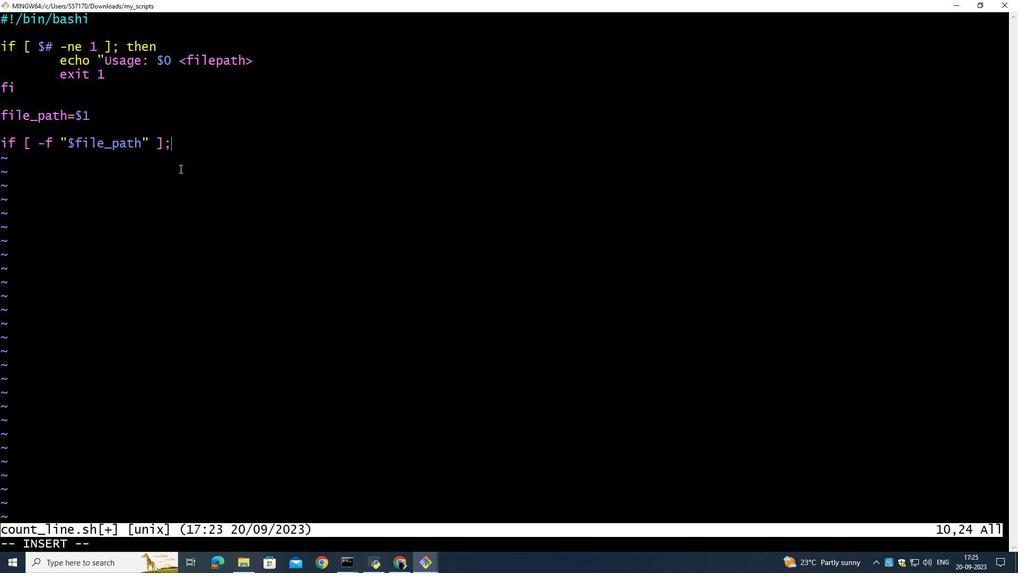 
Action: Key pressed <Key.backspace>
Screenshot: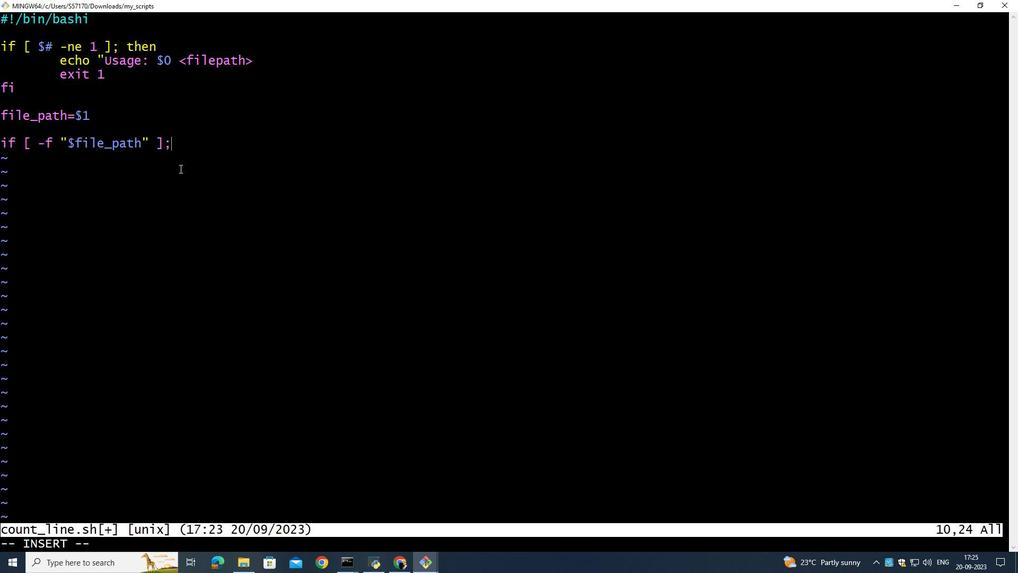 
Action: Mouse moved to (141, 476)
Screenshot: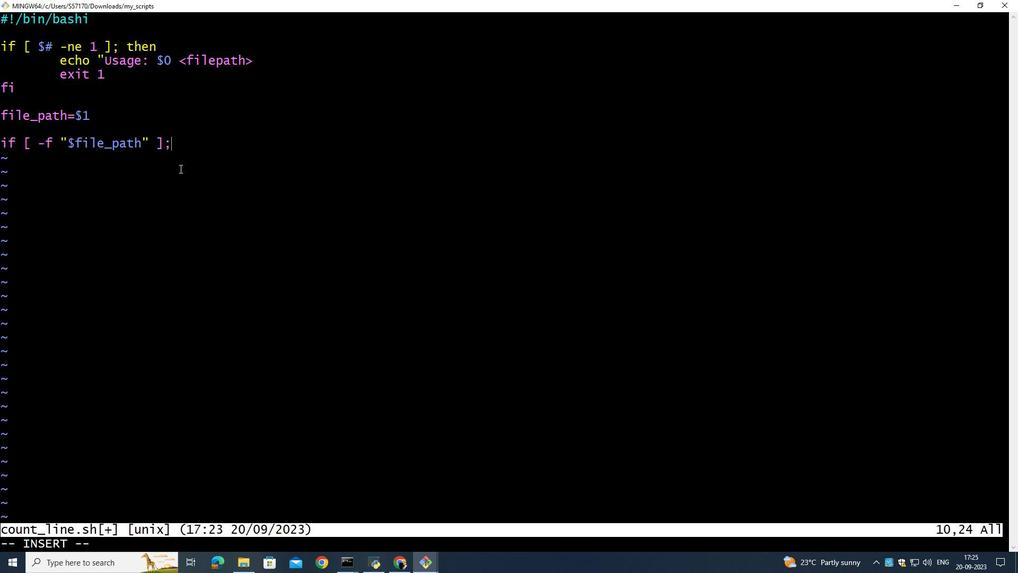 
Action: Key pressed <Key.backspace>
Screenshot: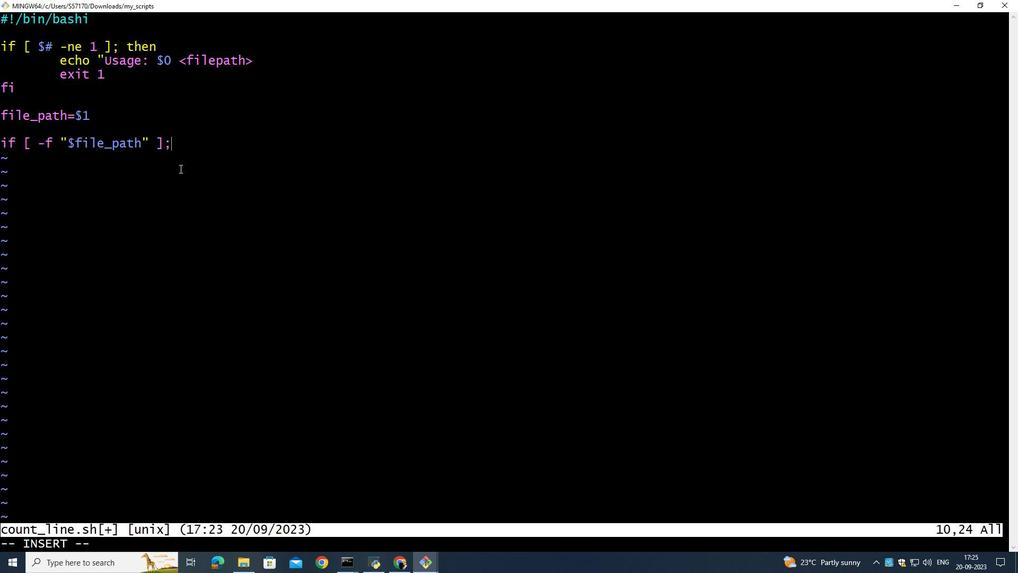 
Action: Mouse moved to (141, 473)
Screenshot: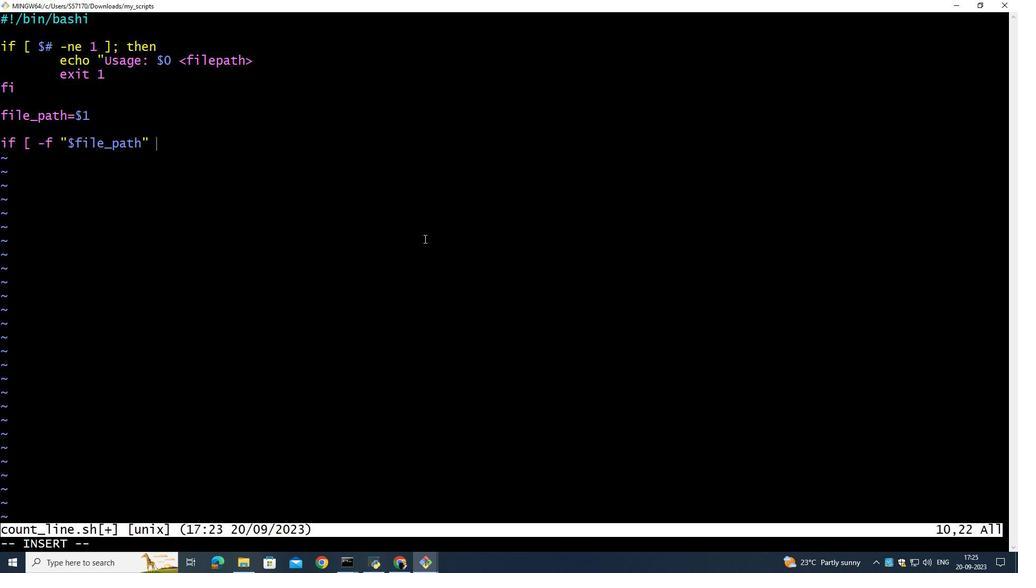 
Action: Key pressed <Key.backspace>
Screenshot: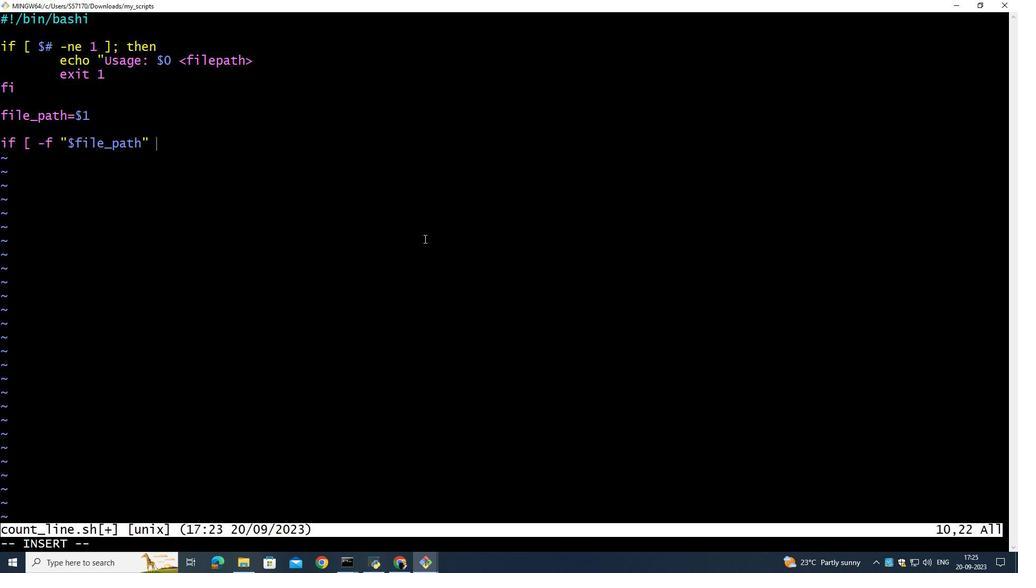 
Action: Mouse moved to (141, 471)
Screenshot: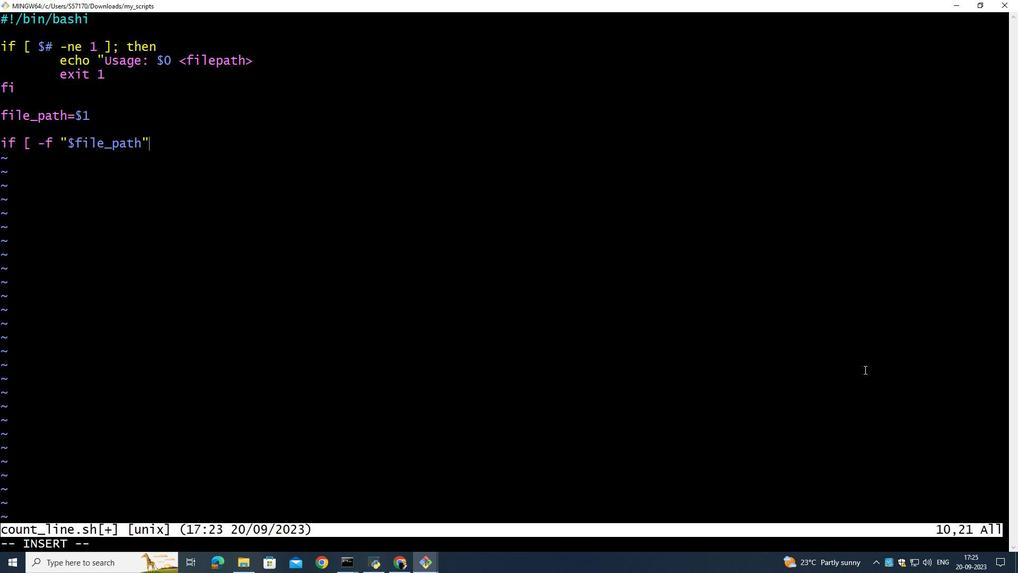 
Action: Key pressed <Key.backspace>
Screenshot: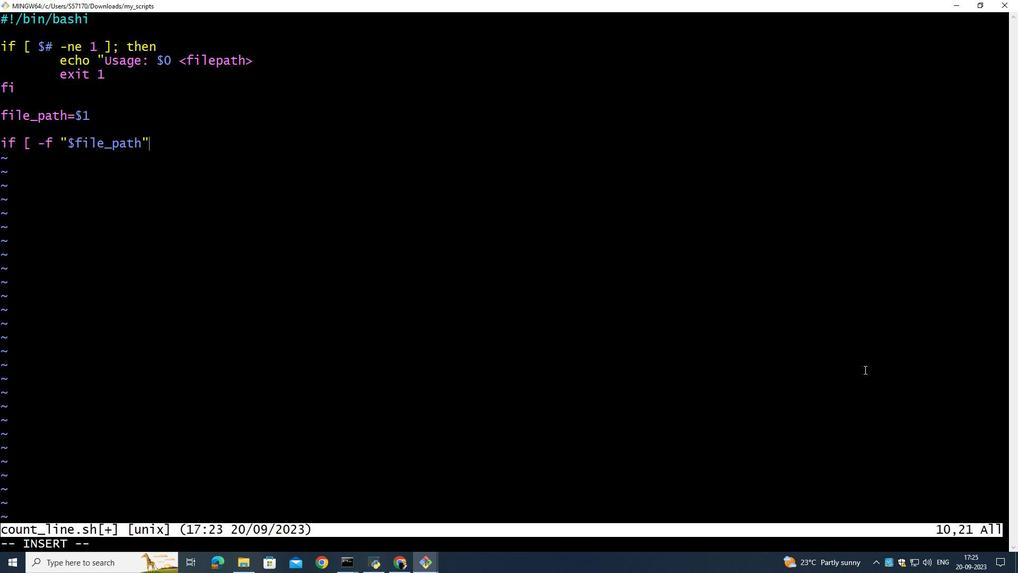 
Action: Mouse moved to (141, 470)
Screenshot: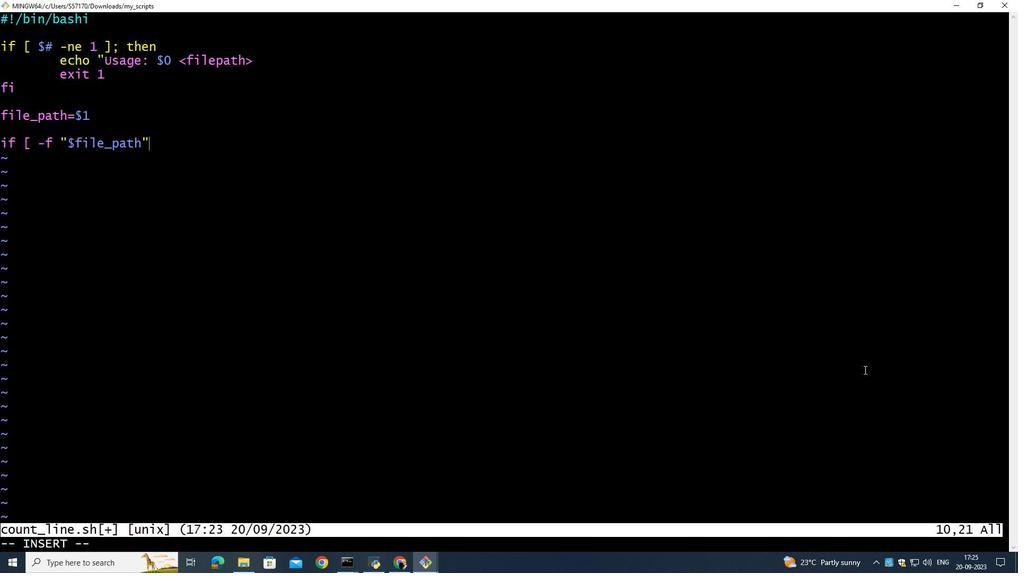
Action: Key pressed <Key.backspace>
Screenshot: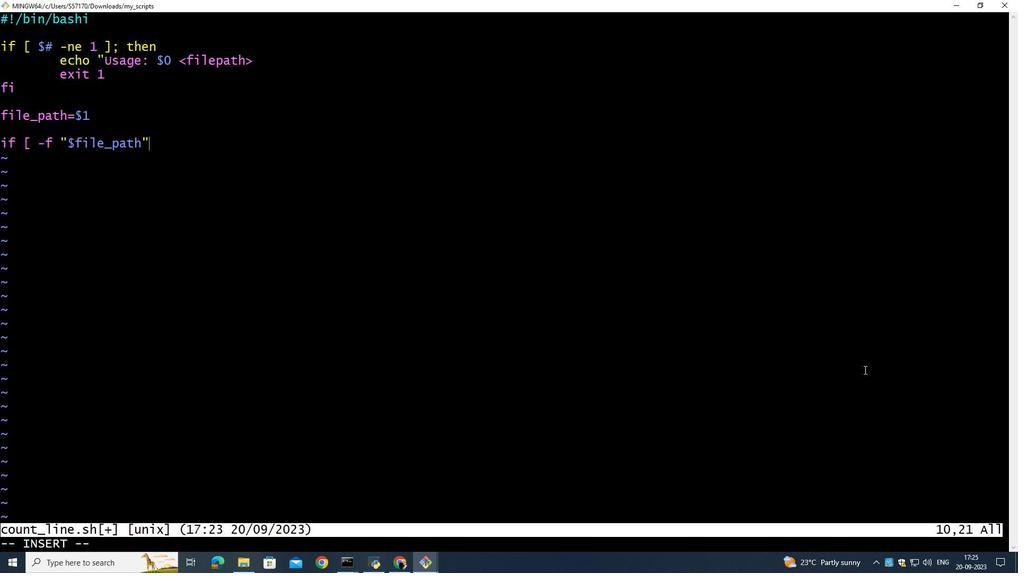 
Action: Mouse moved to (141, 470)
Screenshot: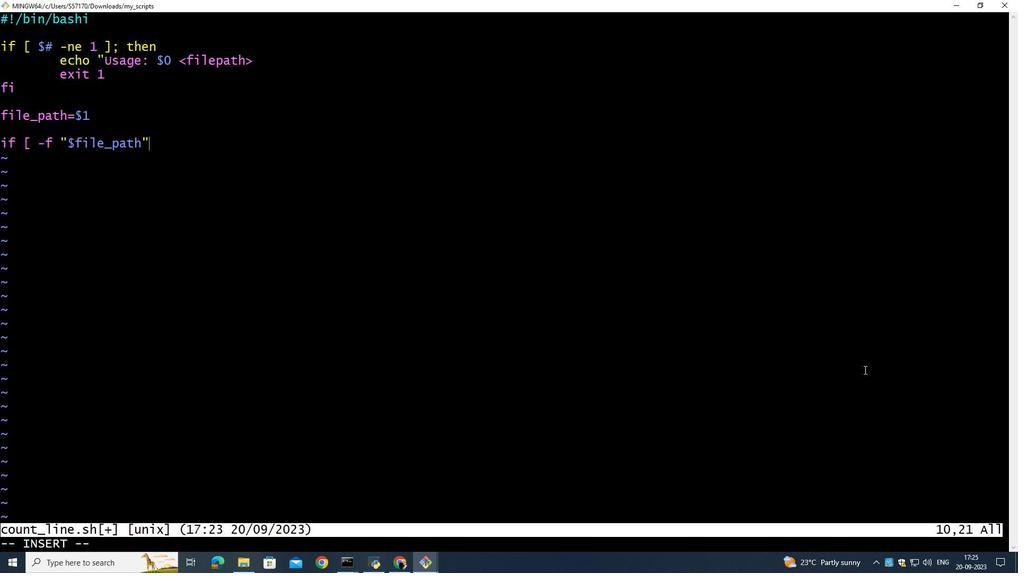 
Action: Key pressed <Key.backspace><Key.backspace><Key.backspace><Key.backspace><Key.backspace><Key.backspace><Key.backspace><Key.backspace><Key.backspace><Key.backspace><Key.backspace><Key.backspace><Key.backspace><Key.backspace><Key.backspace>
Screenshot: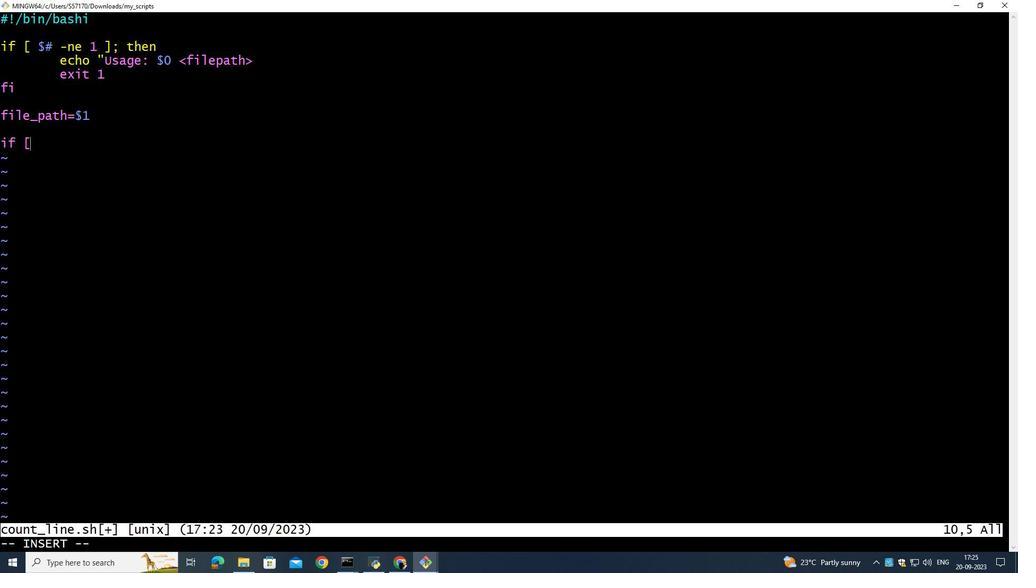 
Action: Mouse moved to (141, 470)
Screenshot: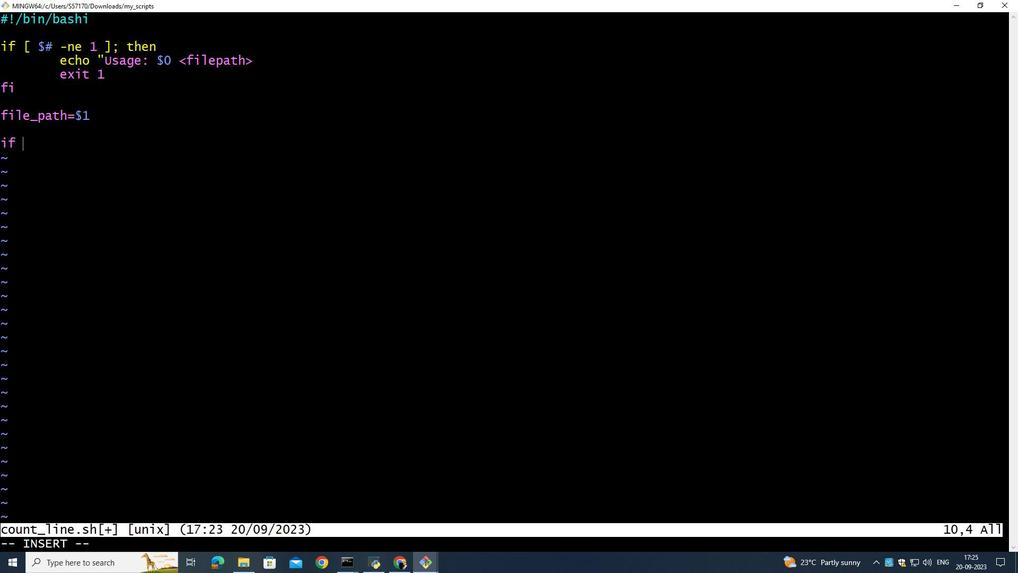 
Action: Key pressed <Key.backspace>
Screenshot: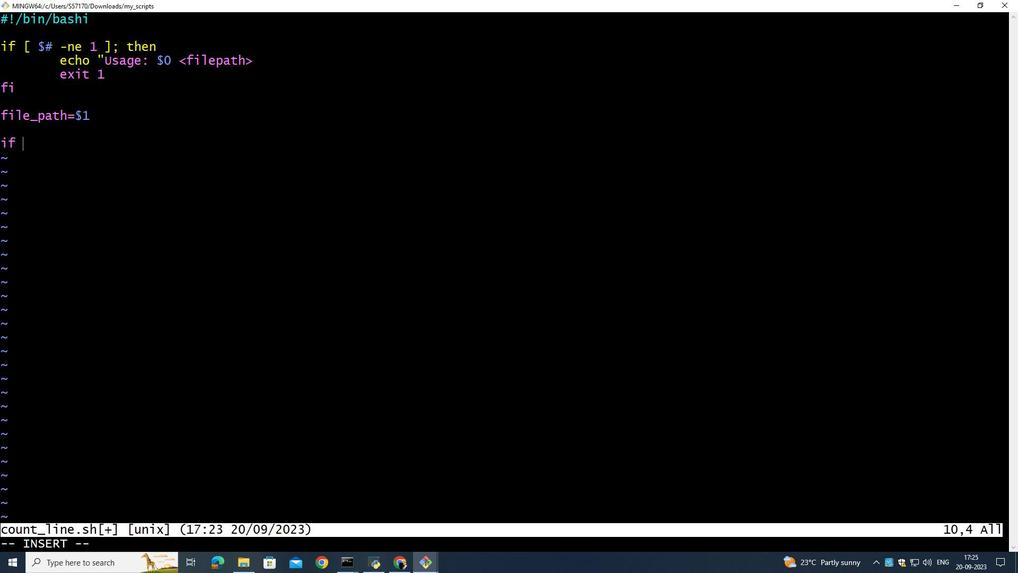 
Action: Mouse moved to (141, 472)
Screenshot: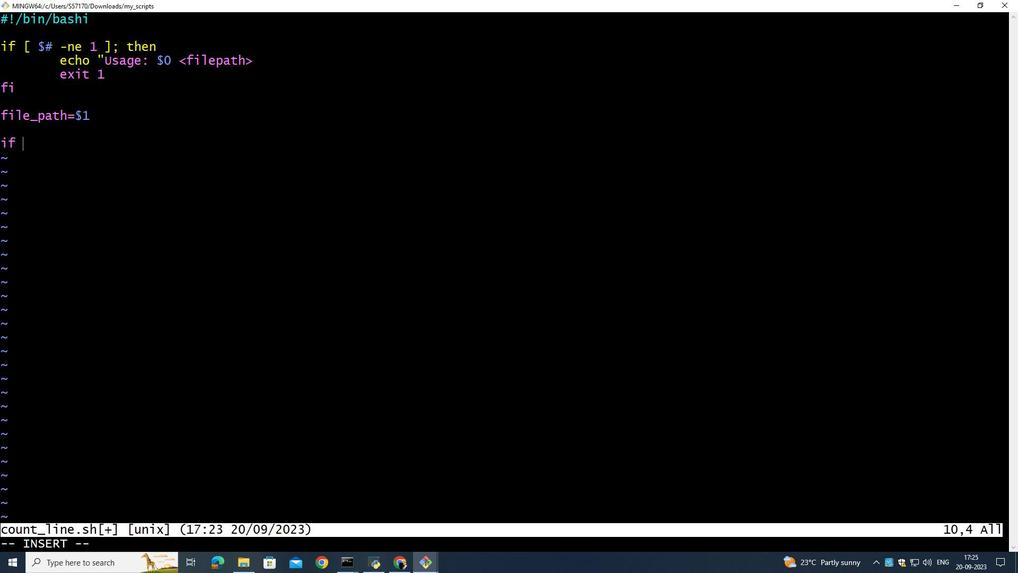 
Action: Key pressed <Key.backspace>
Screenshot: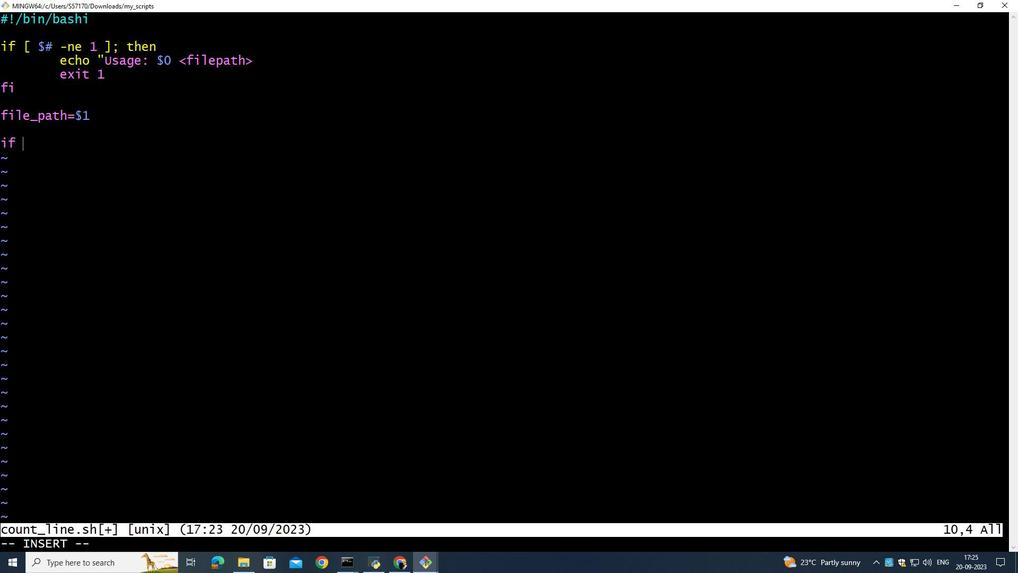 
Action: Mouse moved to (142, 478)
Screenshot: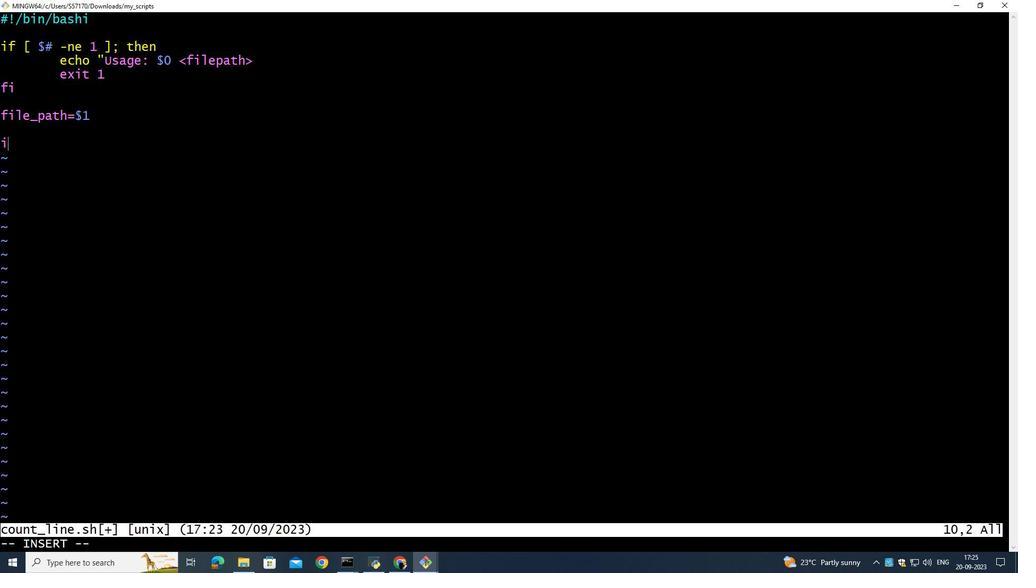 
Action: Key pressed <Key.backspace>
Screenshot: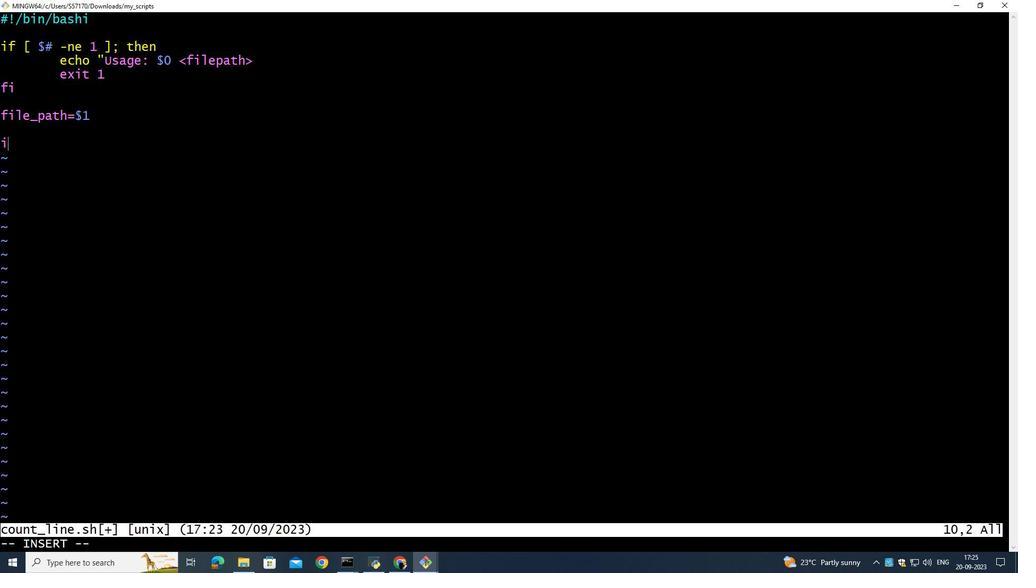 
Action: Mouse moved to (143, 487)
Screenshot: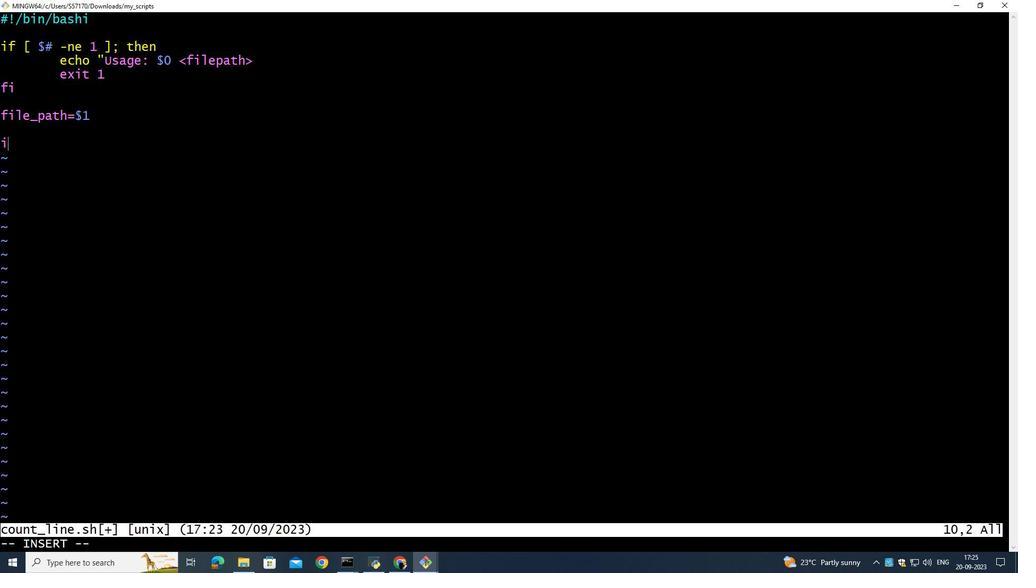 
Action: Key pressed <Key.backspace>
Screenshot: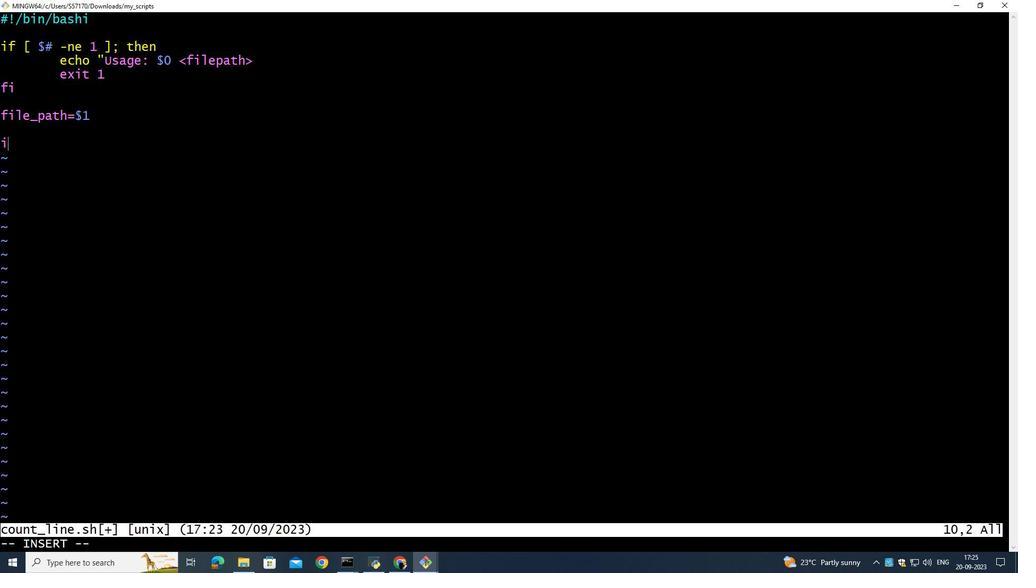 
Action: Mouse moved to (145, 504)
Screenshot: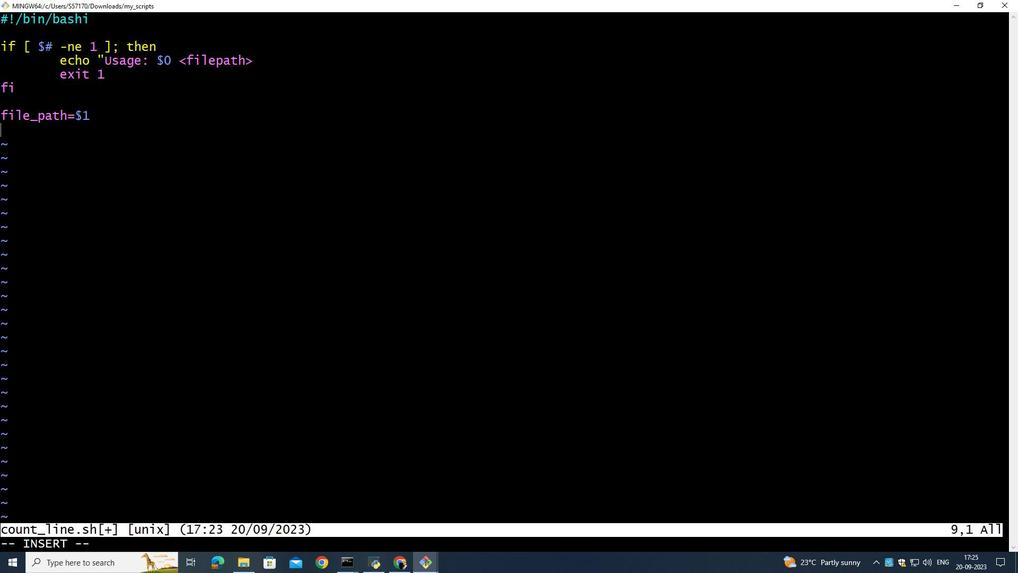 
Action: Key pressed <Key.backspace>
Screenshot: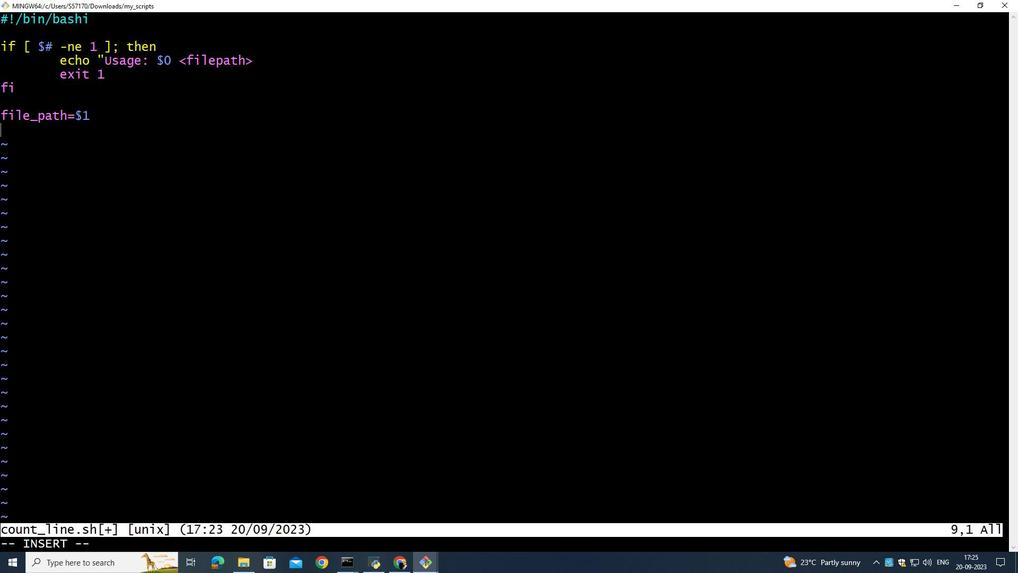 
Action: Mouse moved to (149, 532)
Screenshot: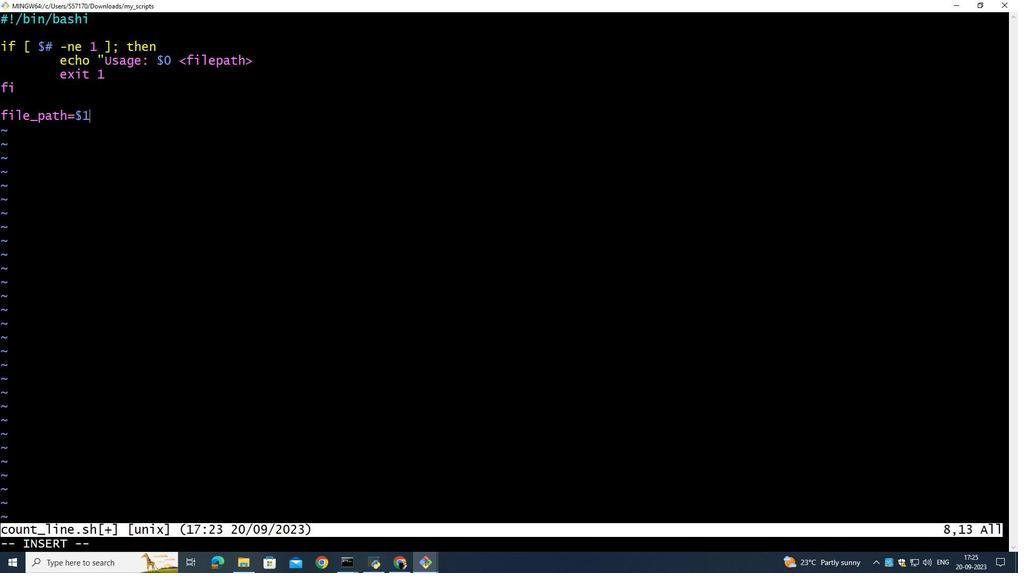 
Action: Key pressed <Key.backspace>
Screenshot: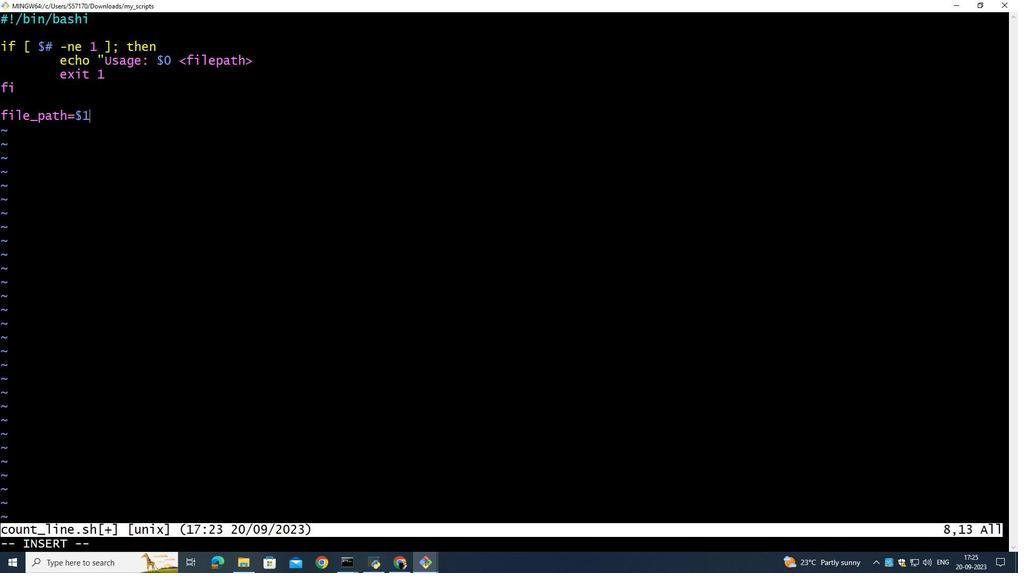 
Action: Mouse moved to (151, 541)
Screenshot: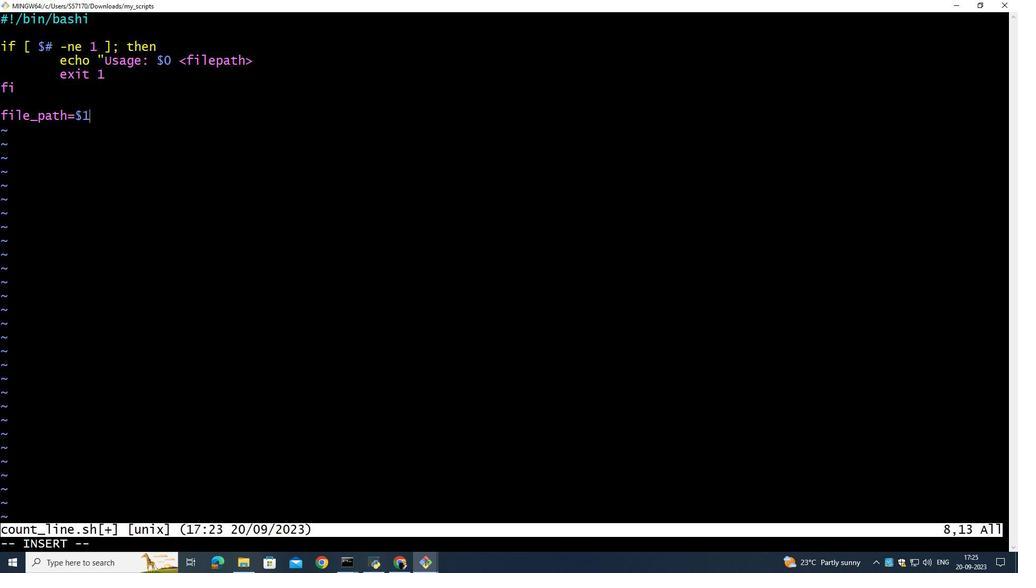 
Action: Key pressed <Key.backspace>
Screenshot: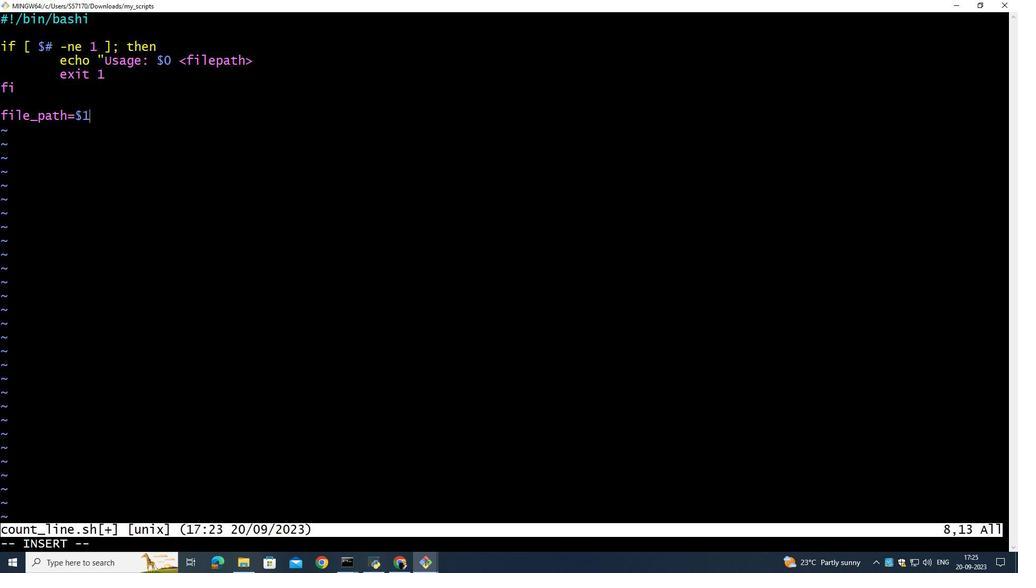 
Action: Mouse moved to (152, 547)
Screenshot: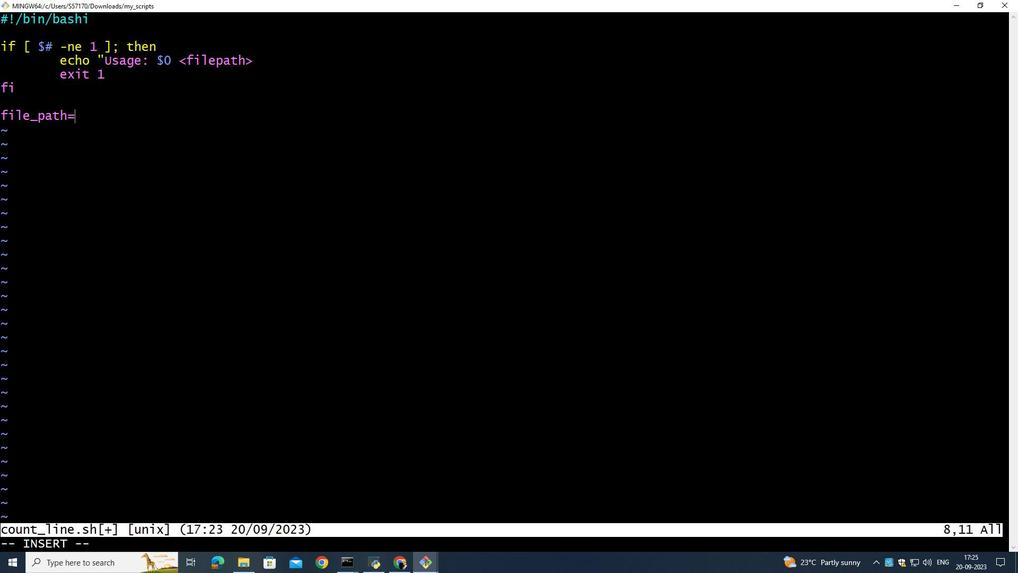 
Action: Key pressed <Key.backspace>
Screenshot: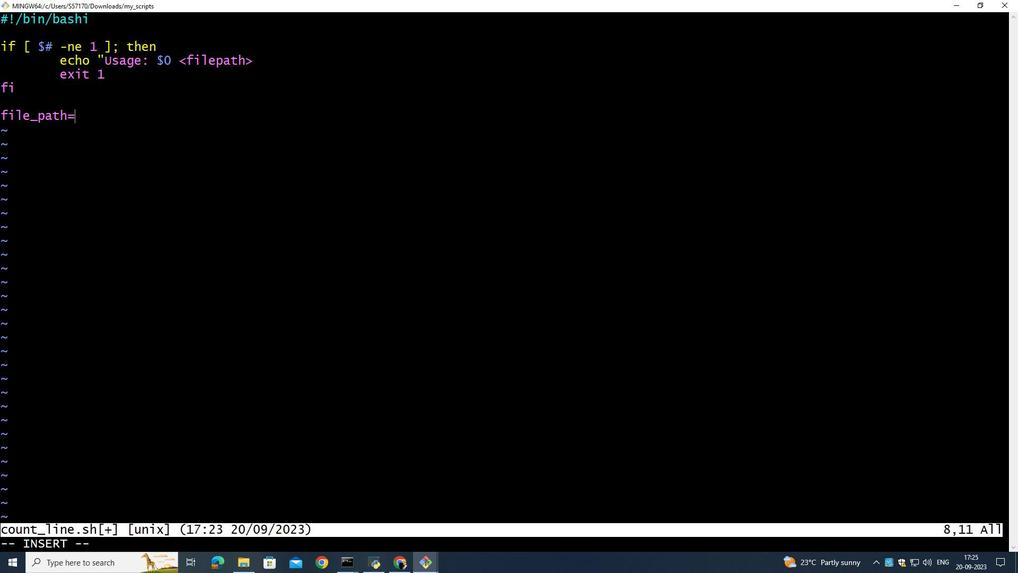 
Action: Mouse moved to (153, 551)
Screenshot: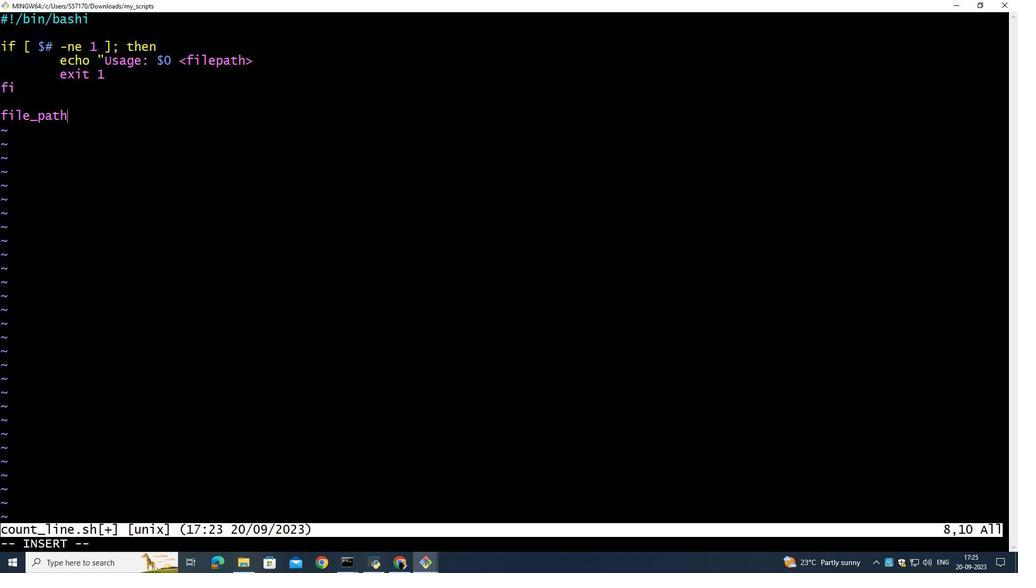 
Action: Key pressed <Key.backspace>
Screenshot: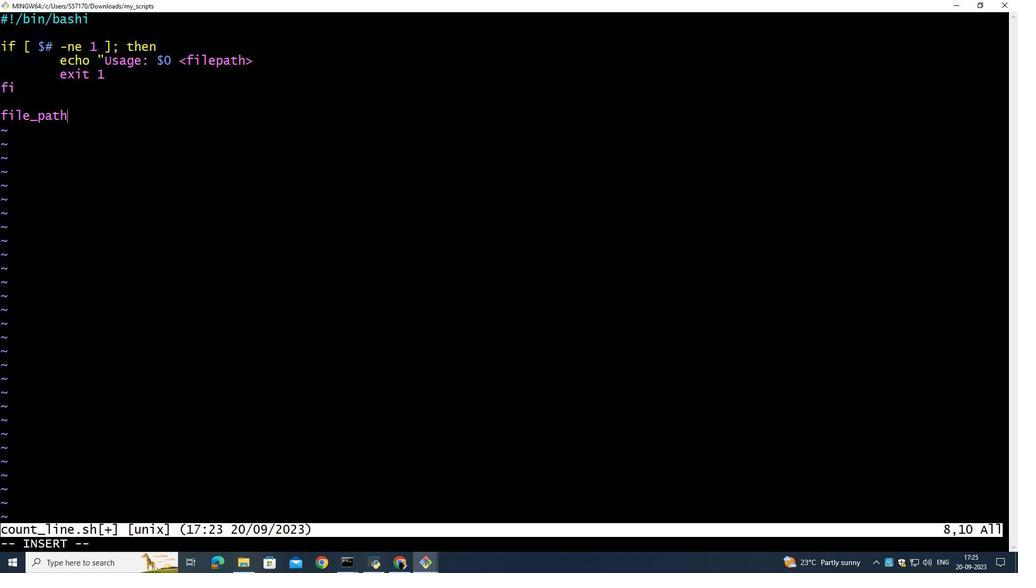 
Action: Mouse moved to (153, 551)
Screenshot: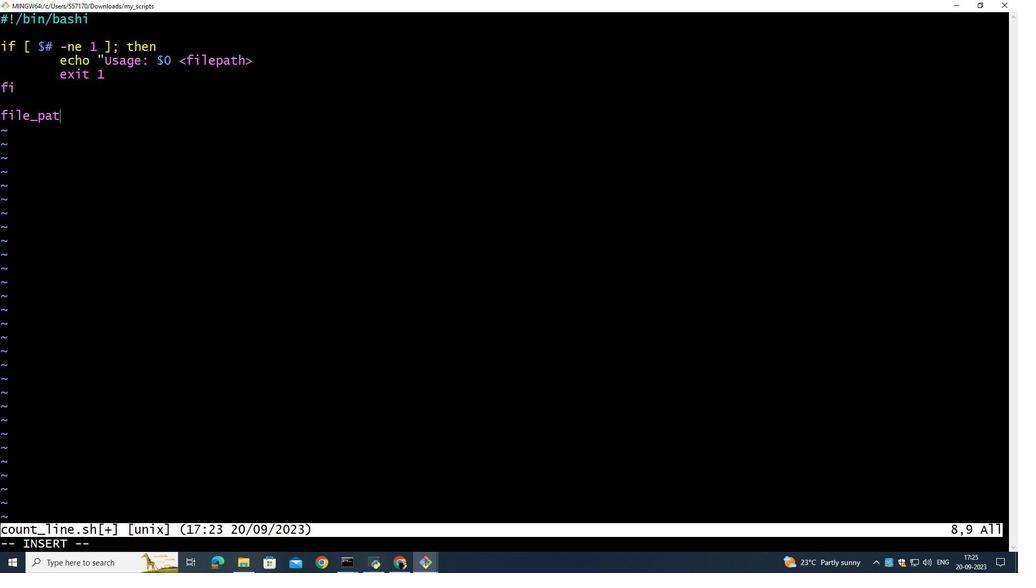 
Action: Key pressed <Key.backspace>
Screenshot: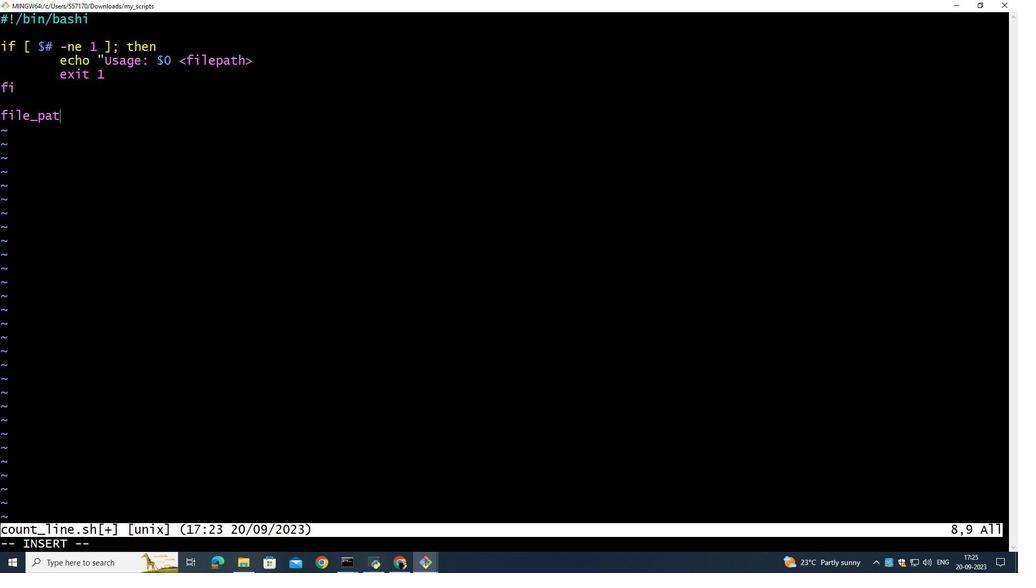 
Action: Mouse moved to (153, 548)
Screenshot: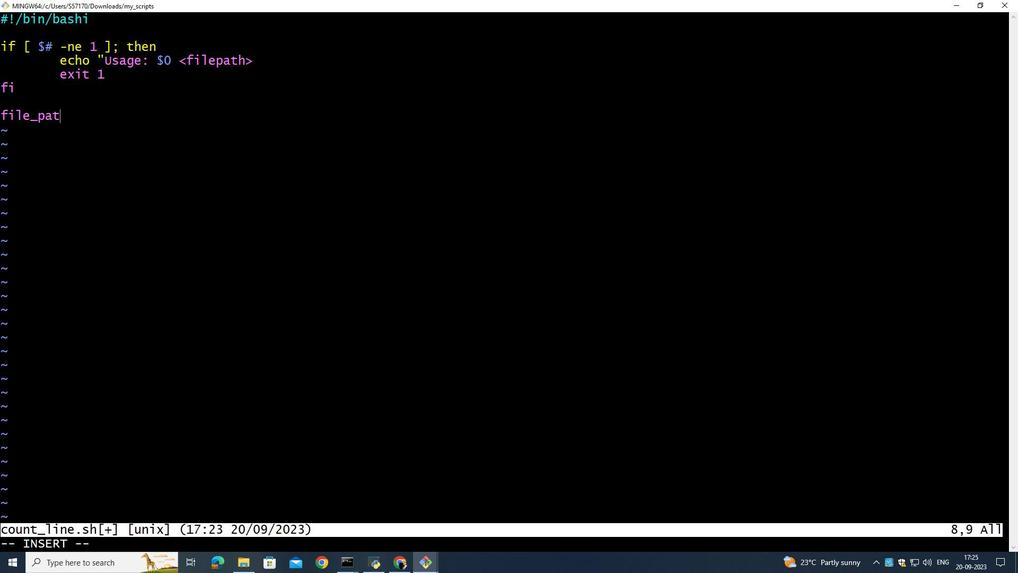 
Action: Key pressed <Key.backspace>
Screenshot: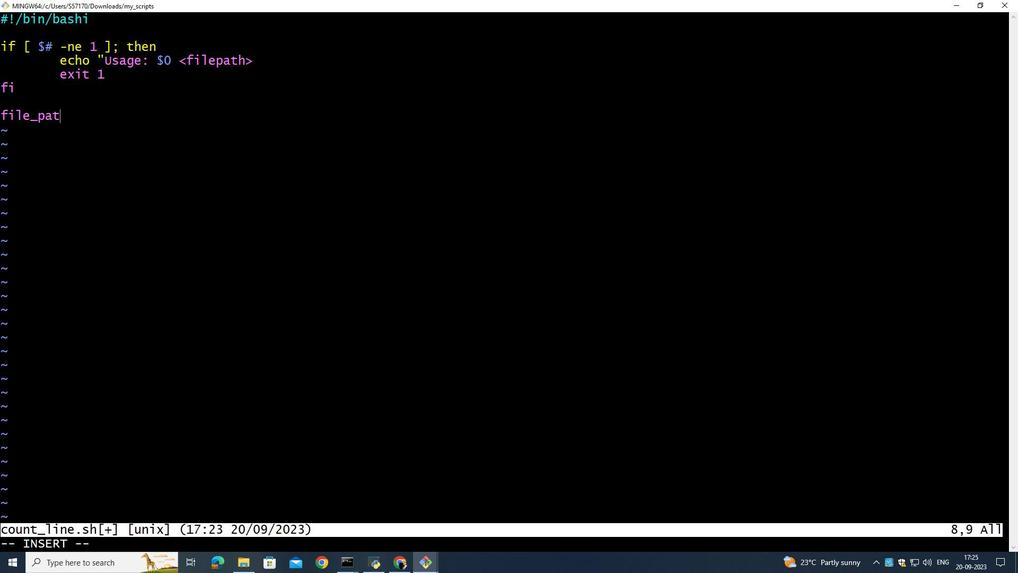 
Action: Mouse moved to (153, 546)
Screenshot: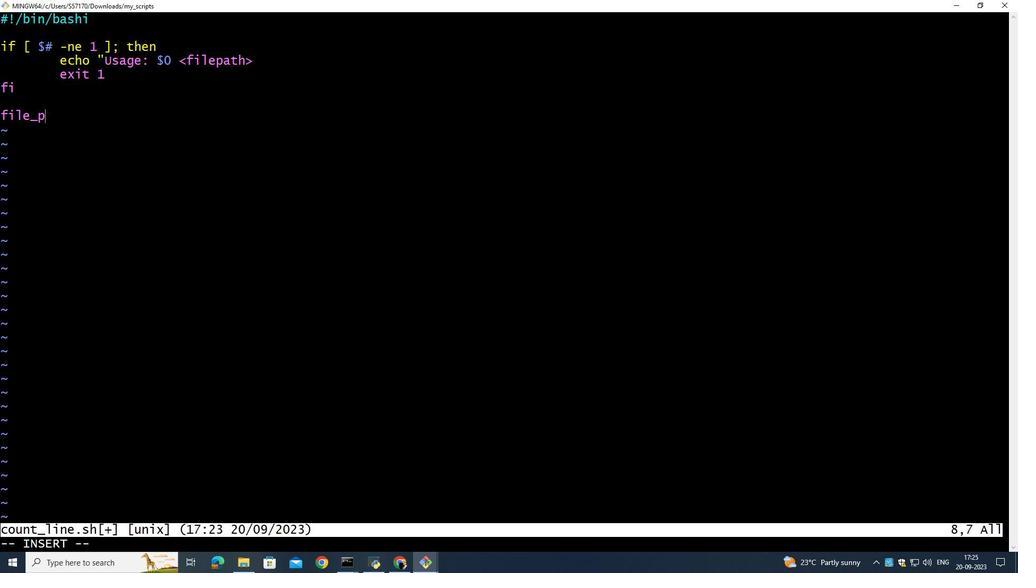
Action: Key pressed <Key.backspace>
Screenshot: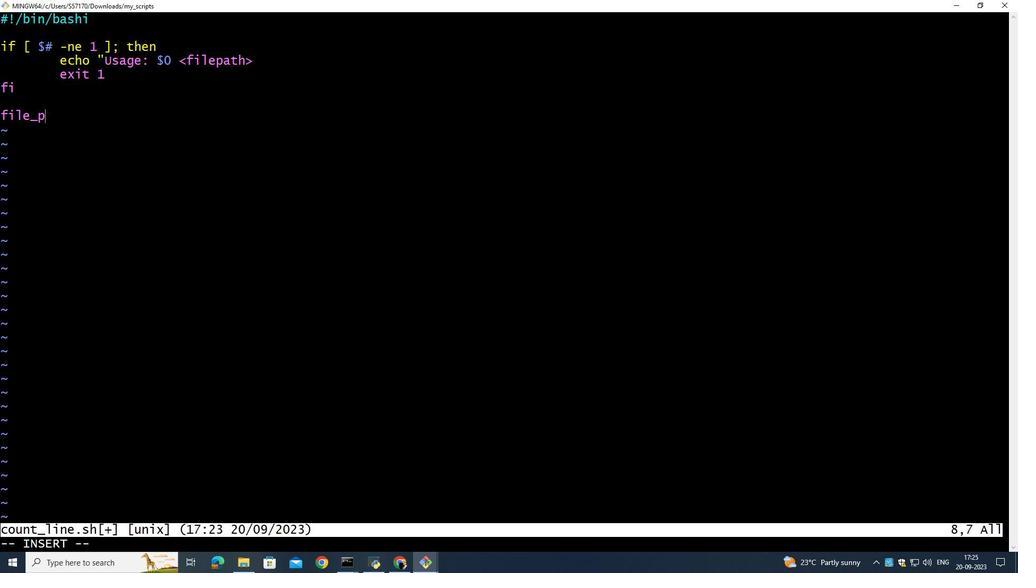 
Action: Mouse moved to (153, 541)
Screenshot: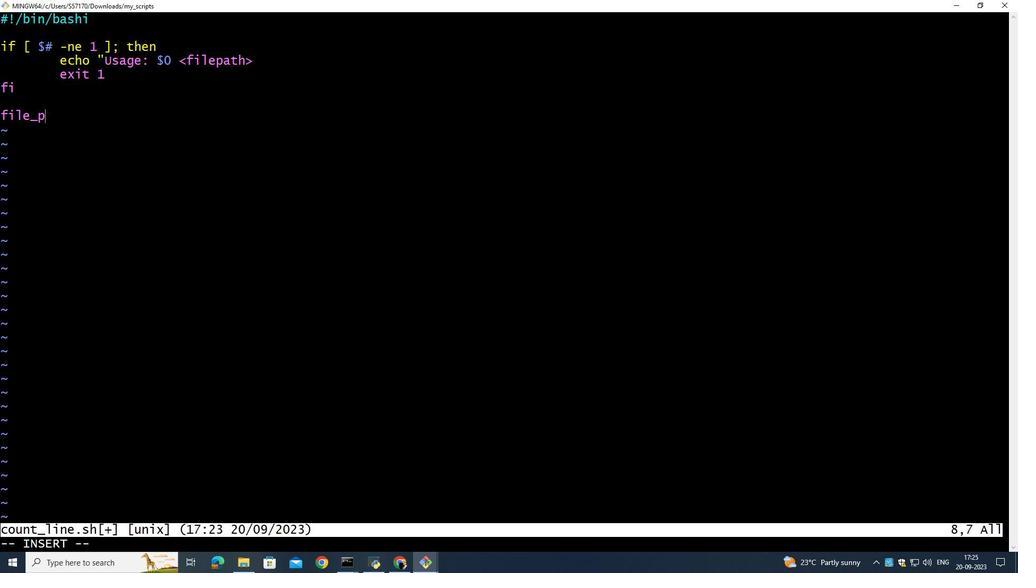 
Action: Key pressed <Key.backspace>
Screenshot: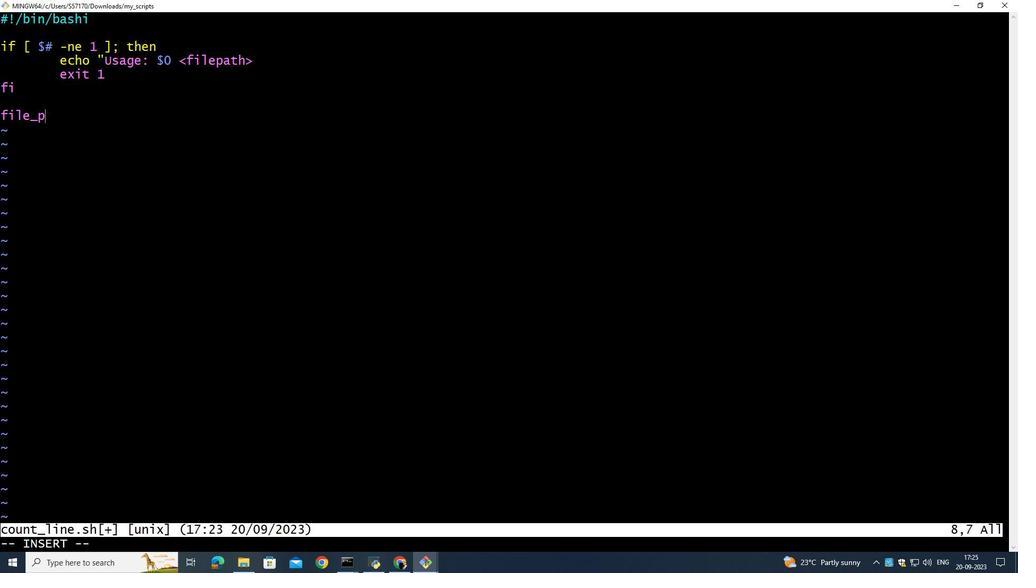 
Action: Mouse moved to (153, 537)
Screenshot: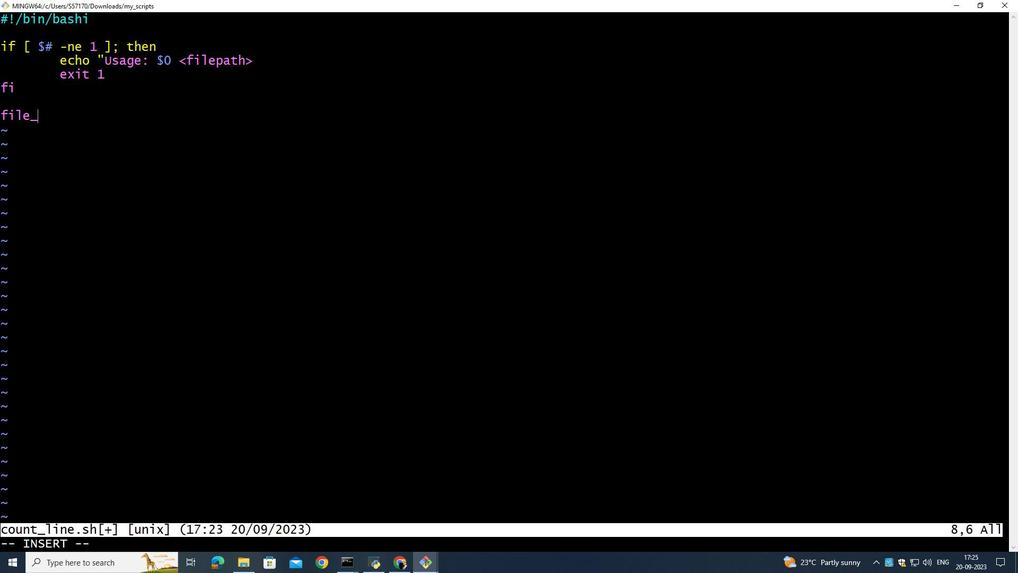 
Action: Key pressed <Key.backspace>
Screenshot: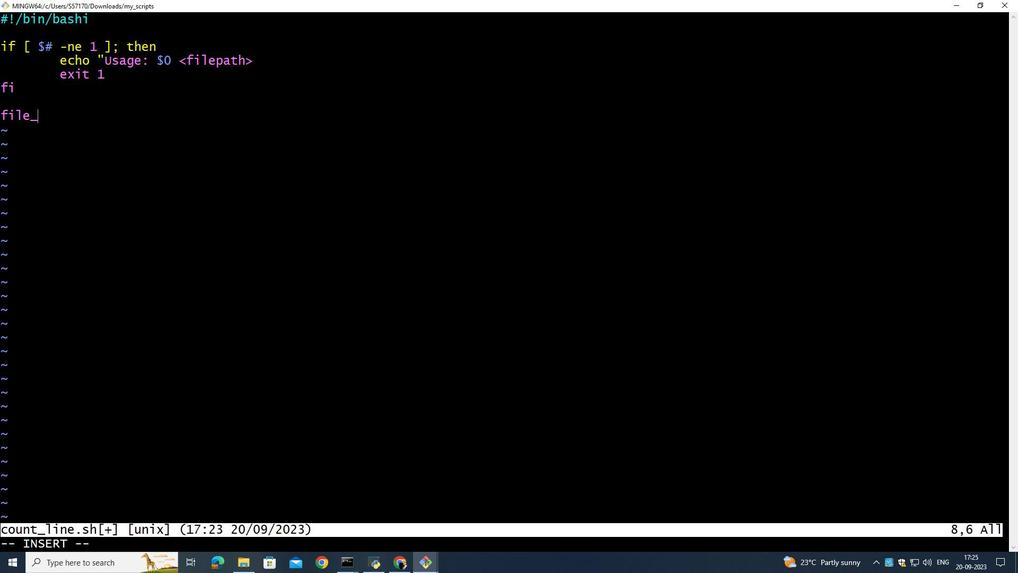
Action: Mouse moved to (153, 536)
Screenshot: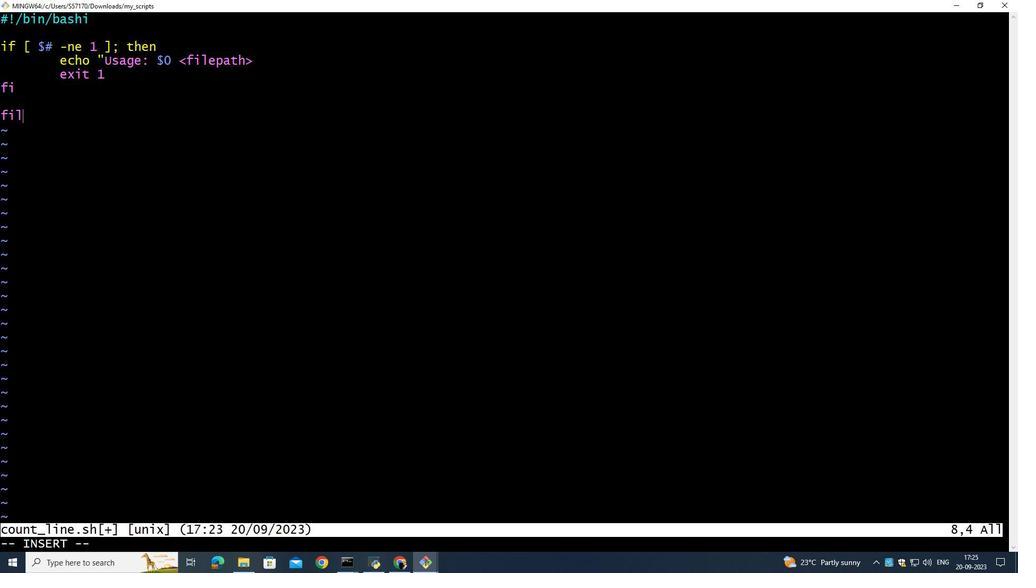 
Action: Key pressed <Key.backspace>
Screenshot: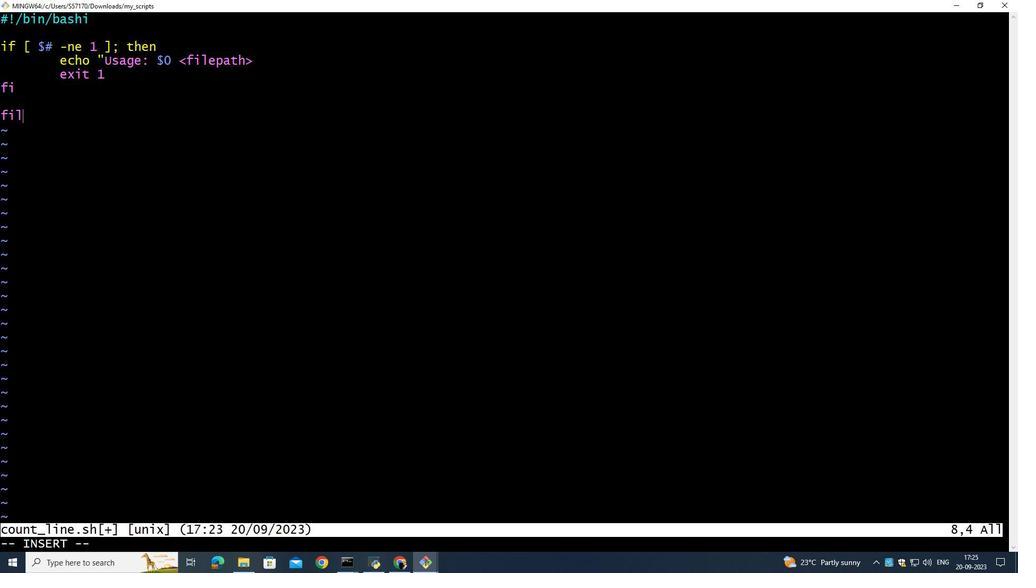 
Action: Mouse moved to (153, 536)
Screenshot: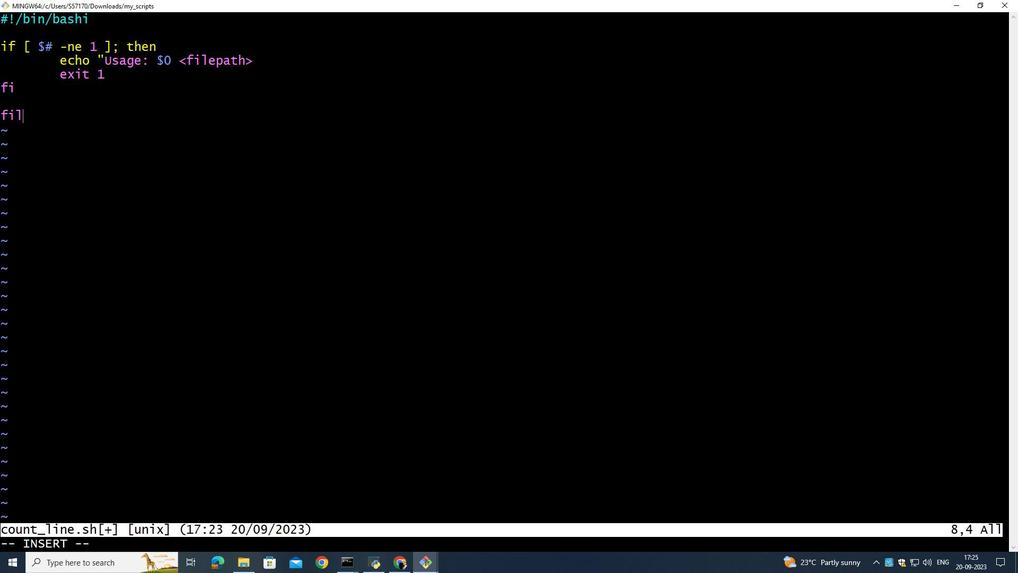 
Action: Key pressed <Key.backspace>
